 Task: Explore Airbnb accommodation in Poperinge, Belgium from 15th November, 2023 to 21st November, 2023 for 5 adults.3 bedrooms having 3 beds and 3 bathrooms. Property type can be house. Amenities needed are: heating. Look for 3 properties as per requirement.
Action: Mouse moved to (546, 94)
Screenshot: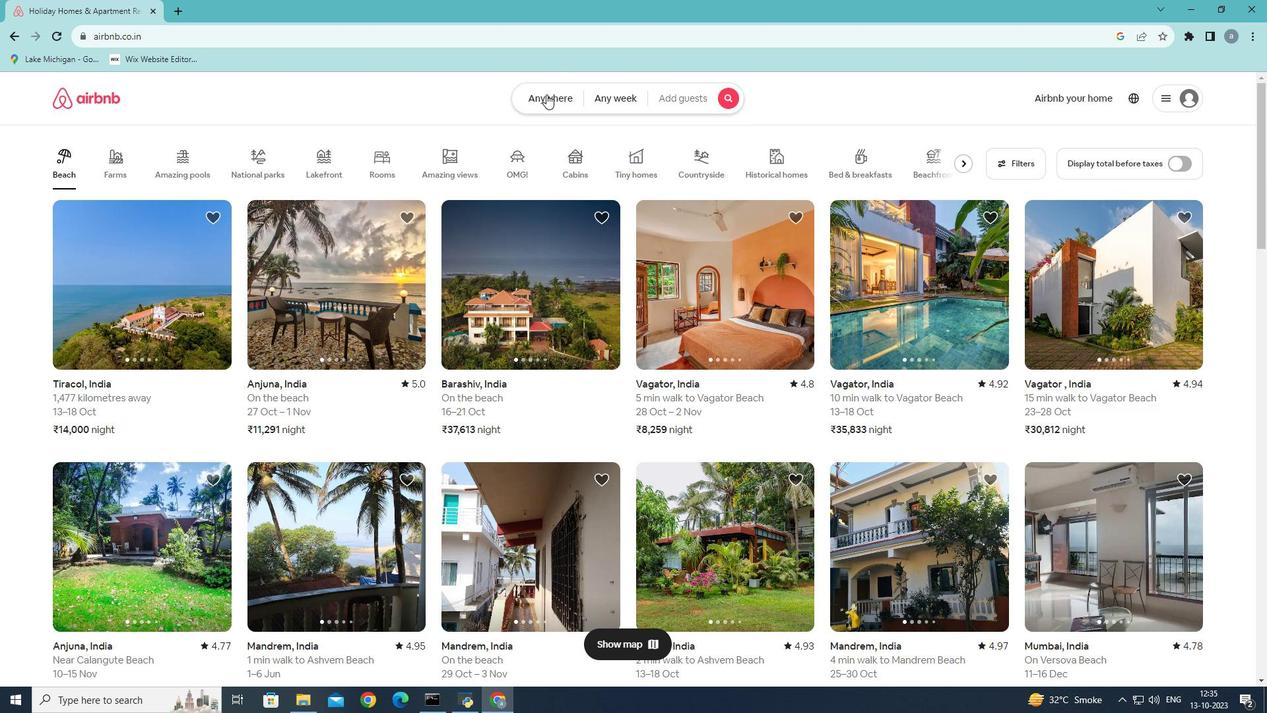 
Action: Mouse pressed left at (546, 94)
Screenshot: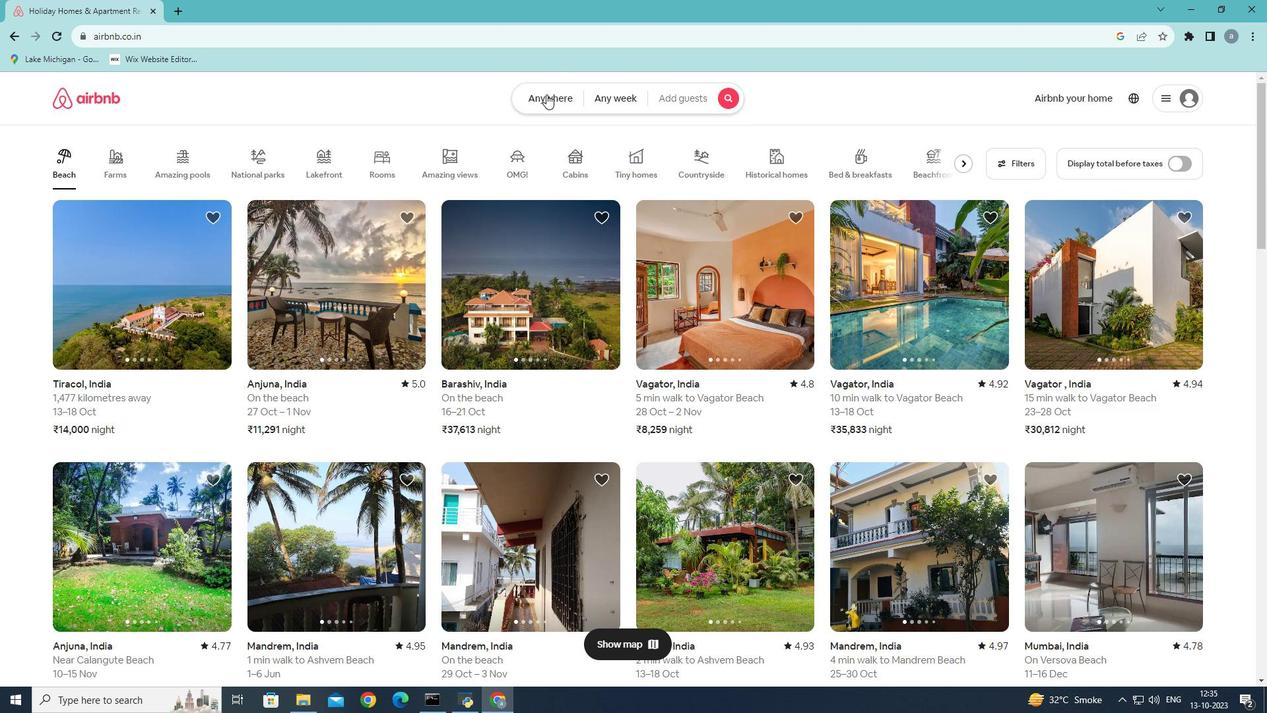 
Action: Mouse moved to (411, 153)
Screenshot: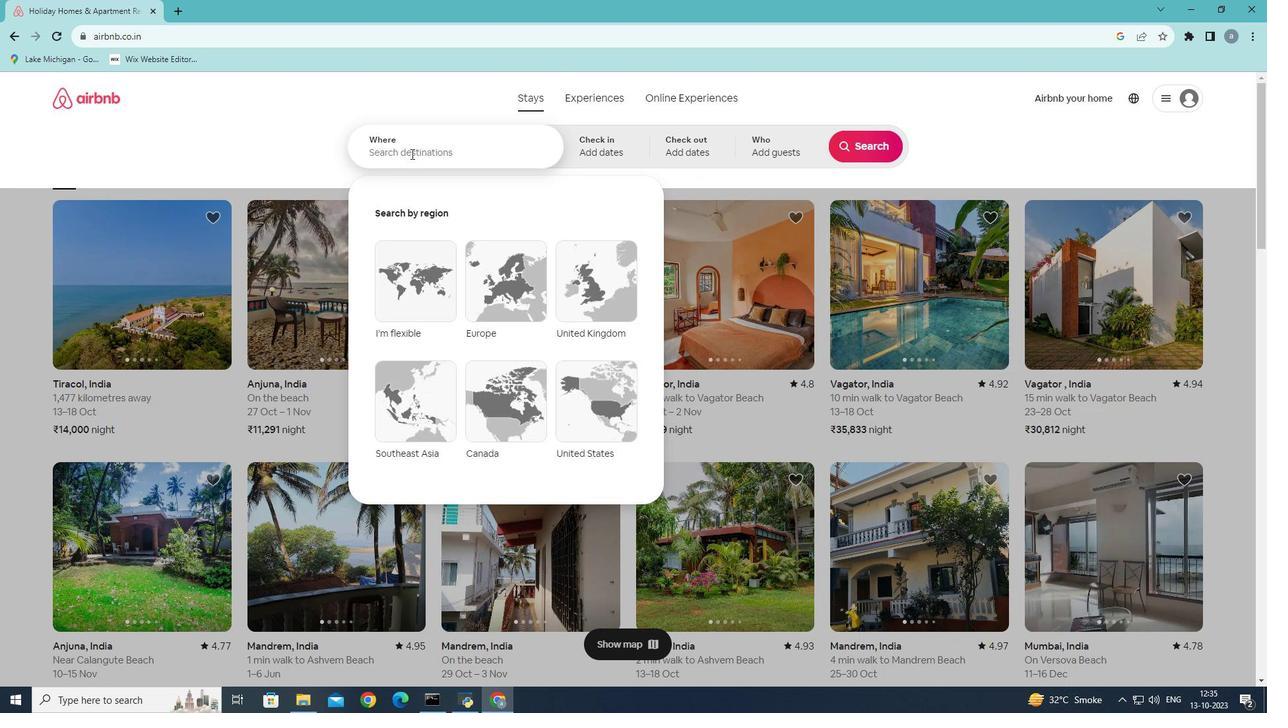 
Action: Mouse pressed left at (411, 153)
Screenshot: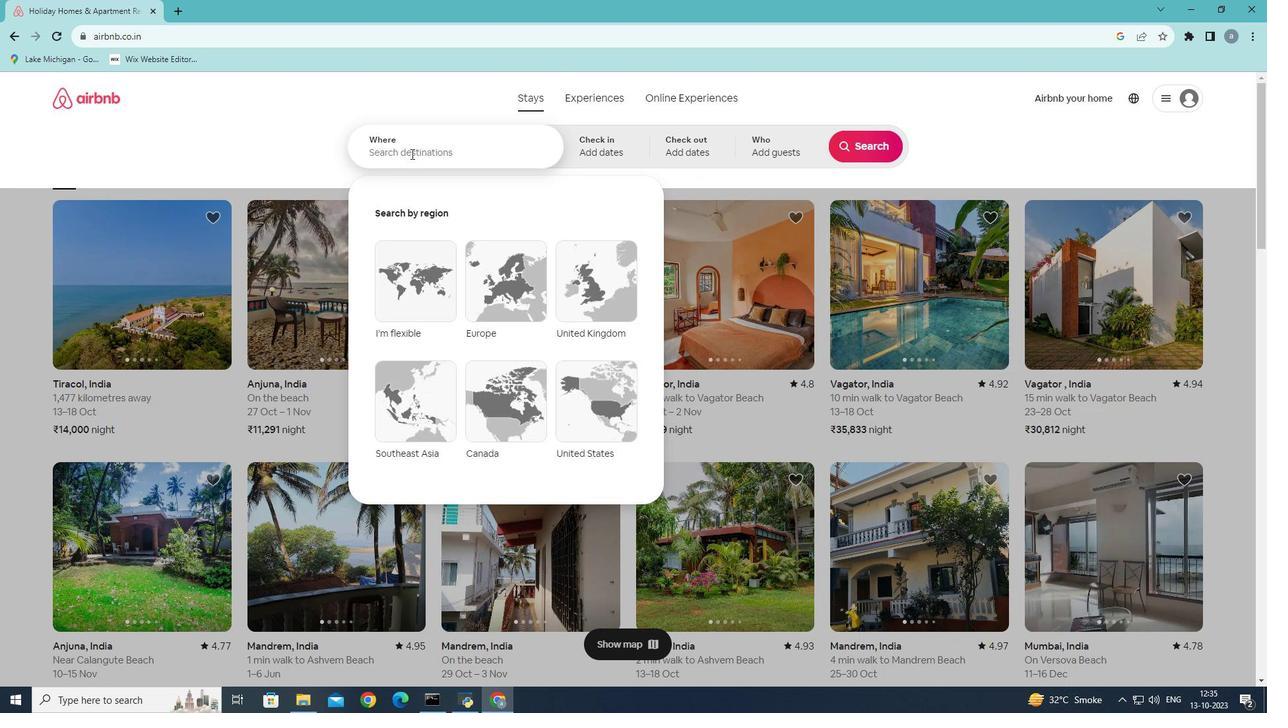 
Action: Mouse moved to (538, 135)
Screenshot: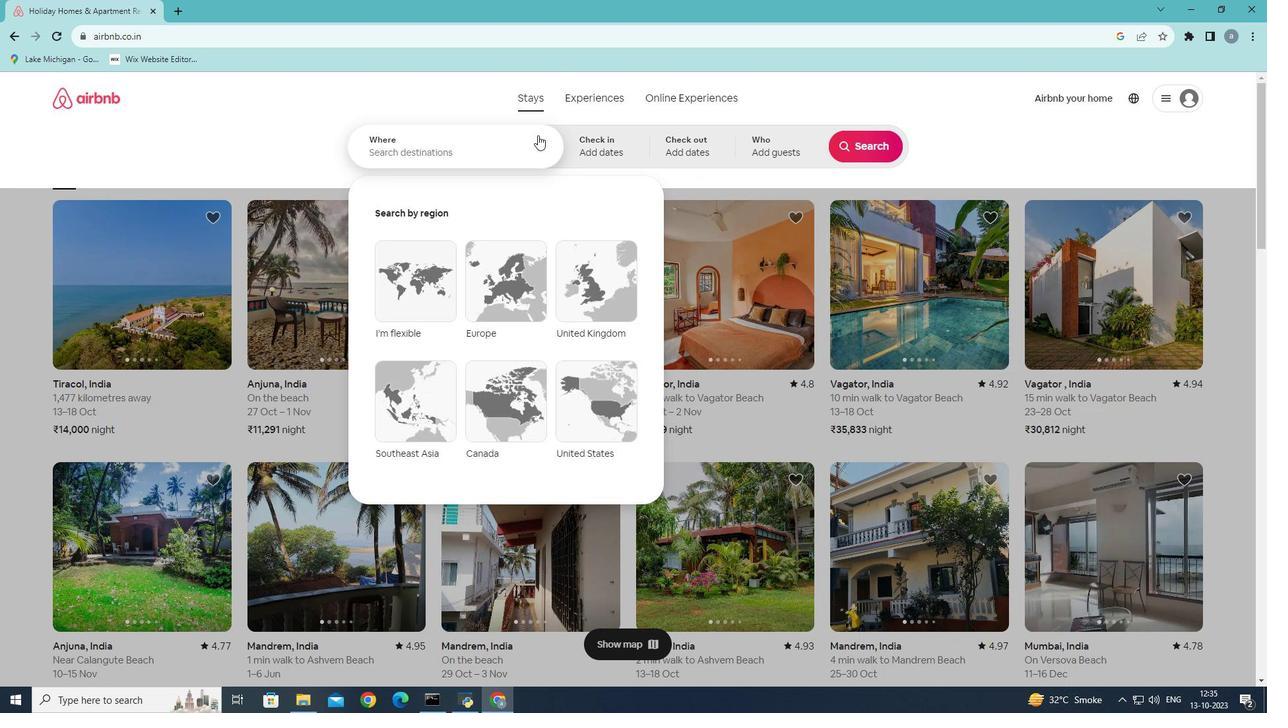 
Action: Key pressed <Key.shift>Poperin
Screenshot: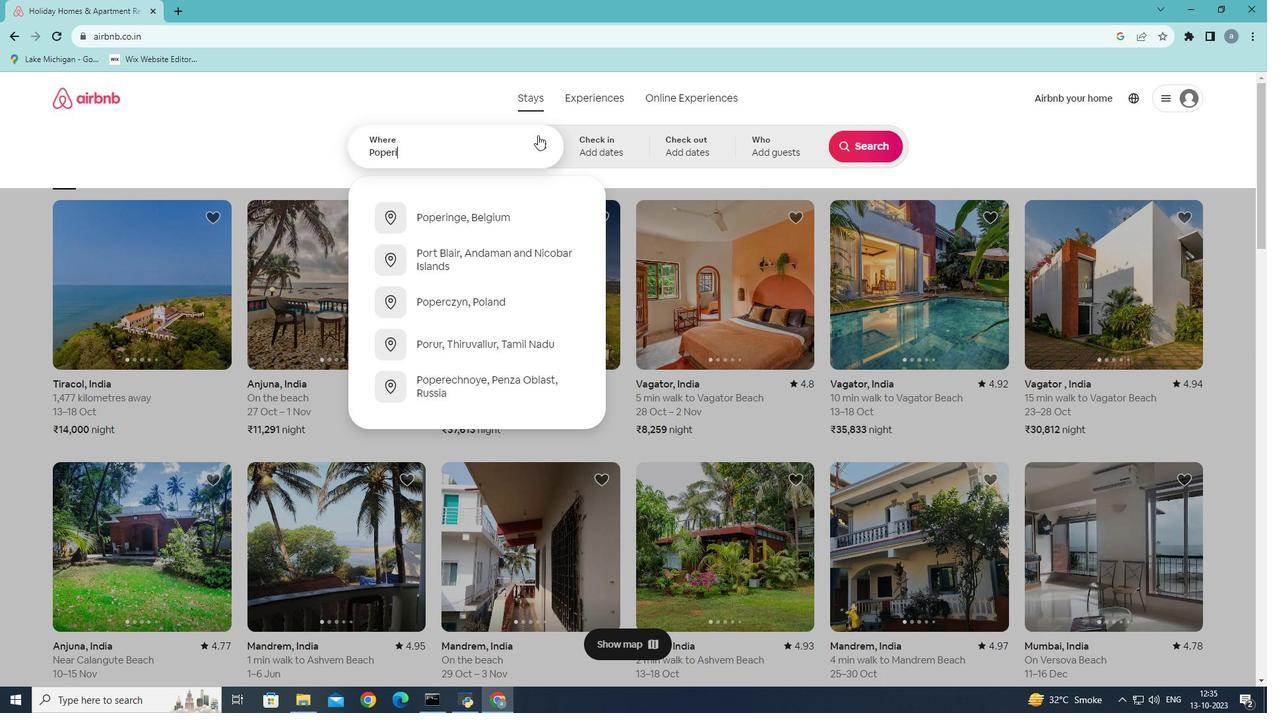 
Action: Mouse moved to (470, 228)
Screenshot: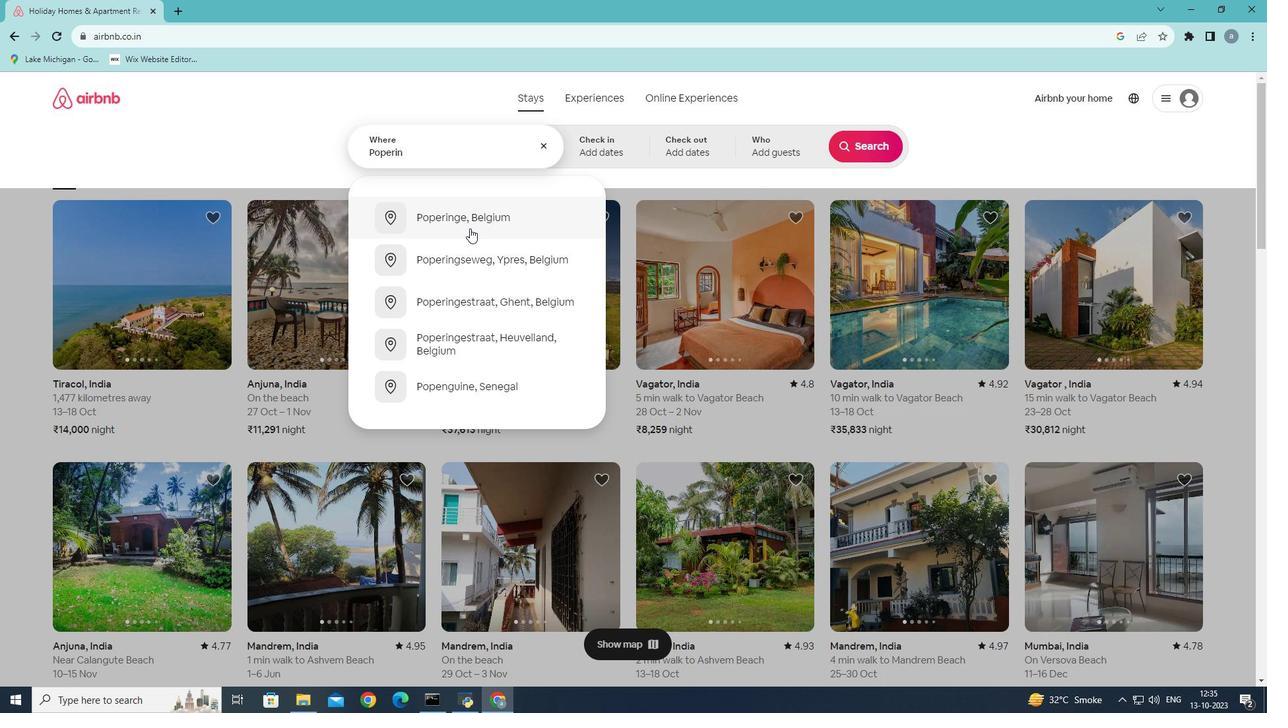 
Action: Mouse pressed left at (470, 228)
Screenshot: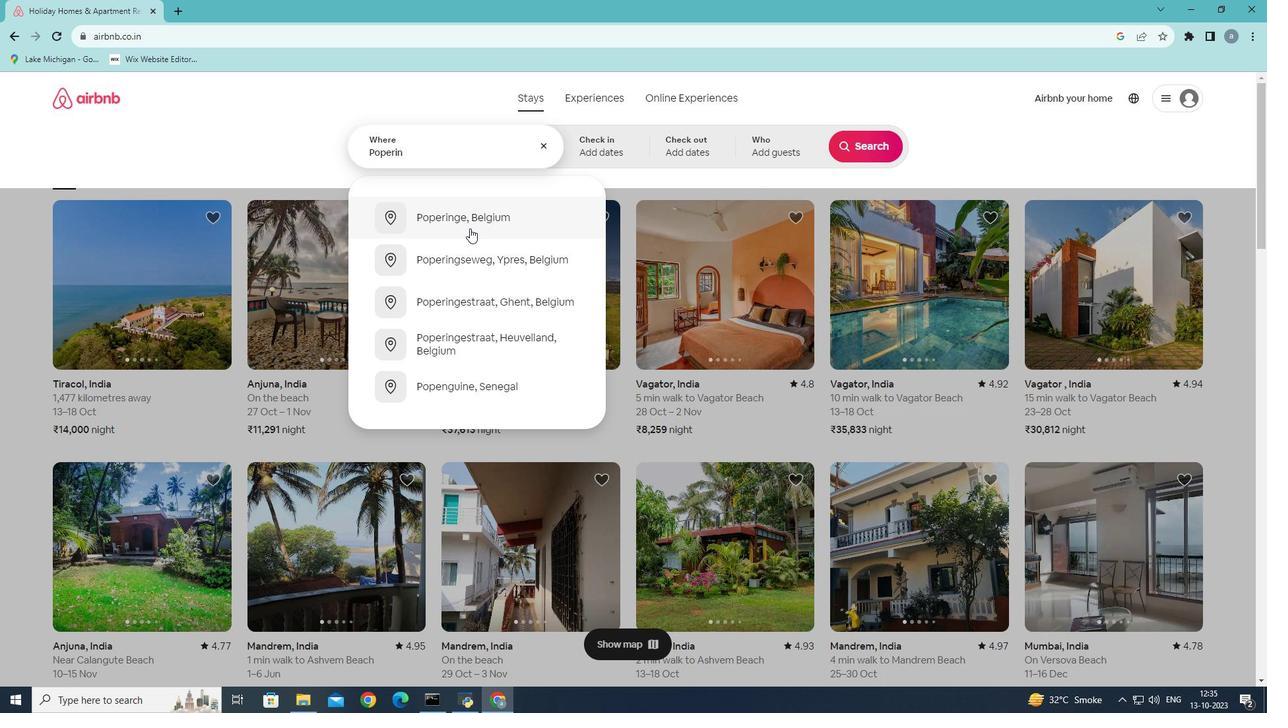 
Action: Mouse moved to (863, 251)
Screenshot: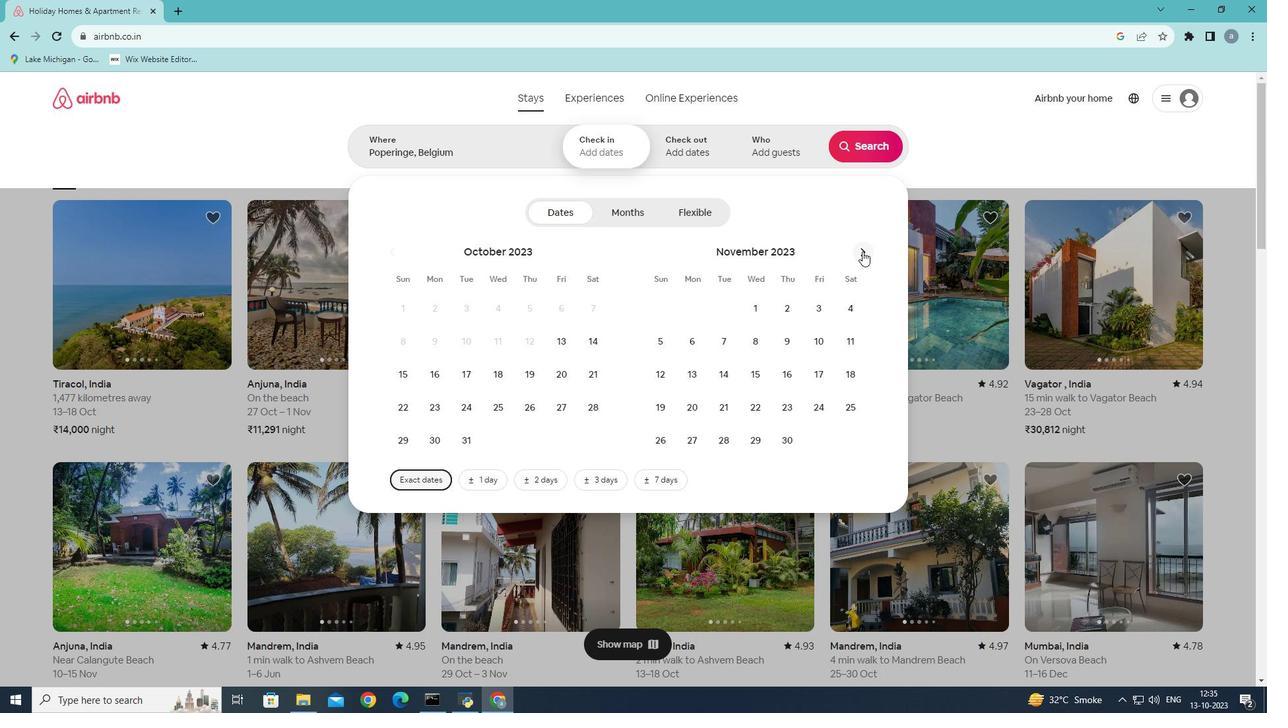 
Action: Mouse pressed left at (863, 251)
Screenshot: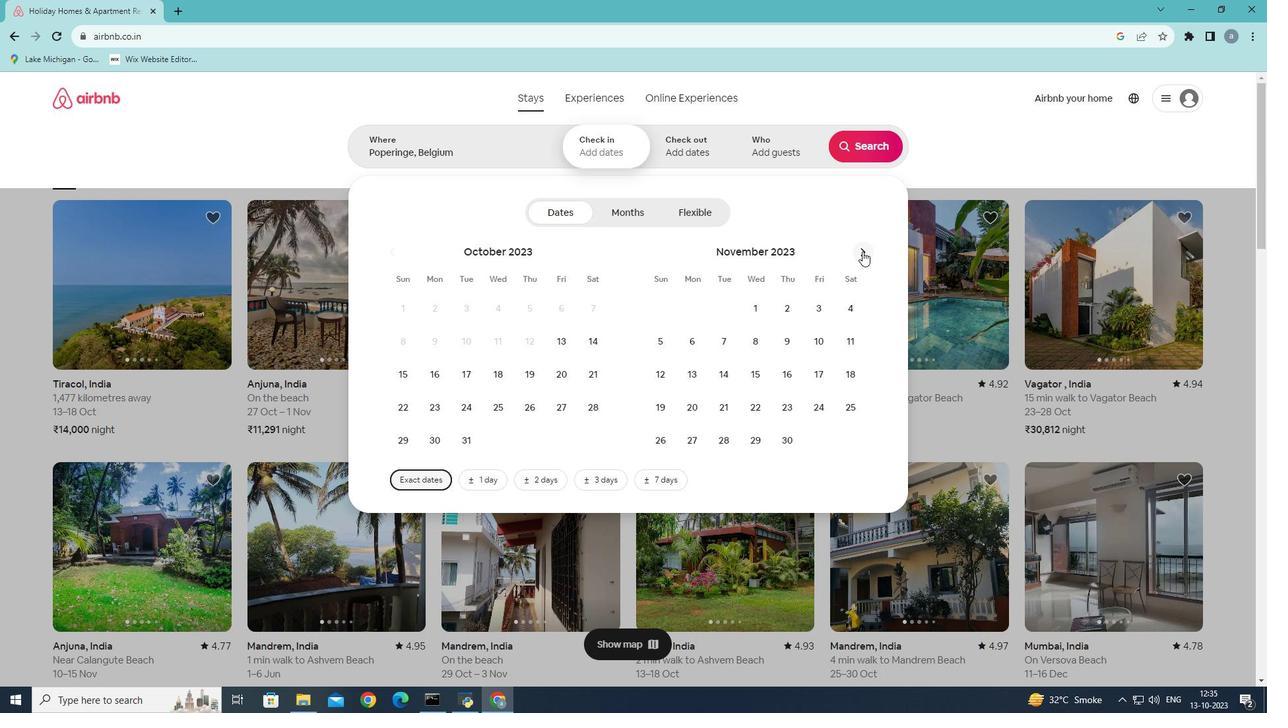 
Action: Mouse moved to (492, 374)
Screenshot: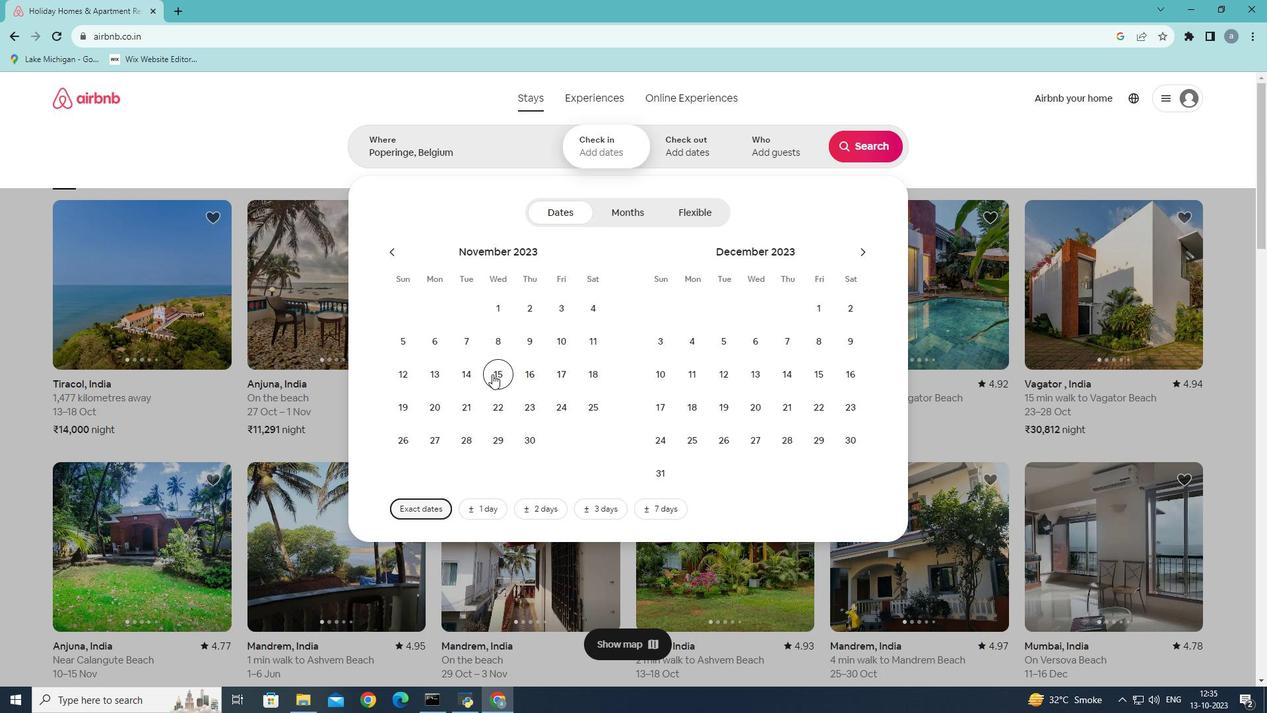 
Action: Mouse pressed left at (492, 374)
Screenshot: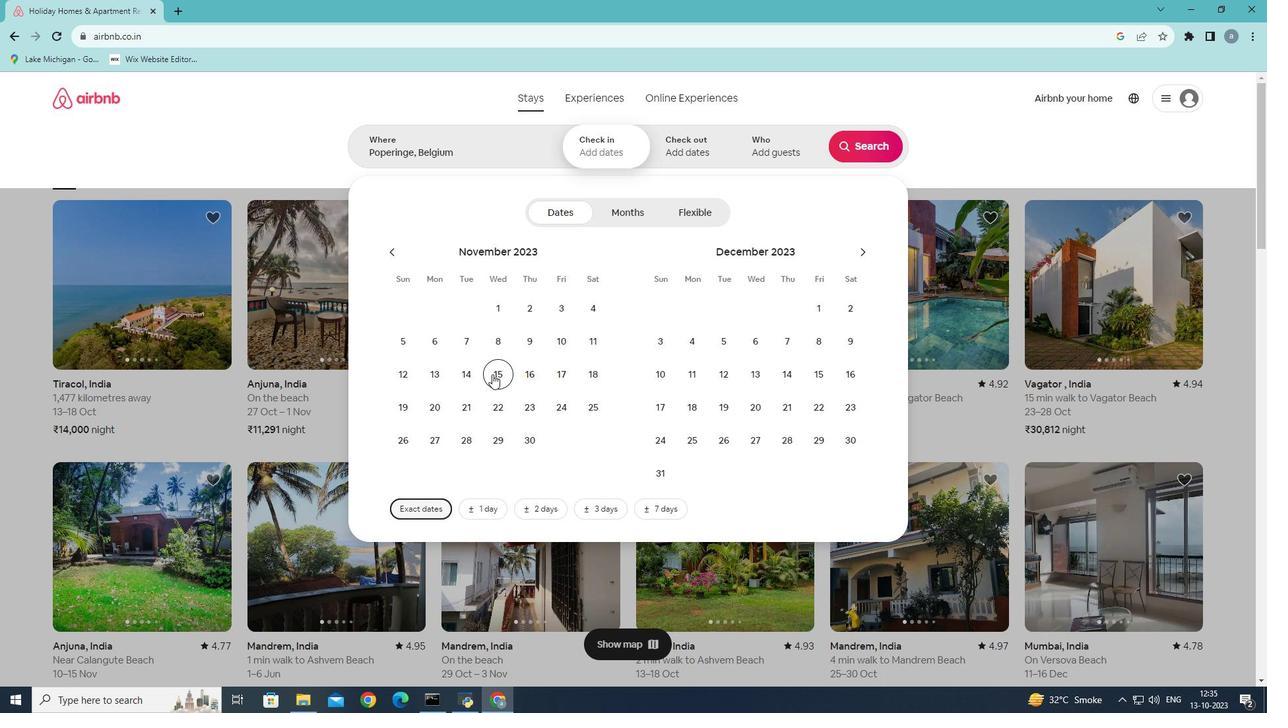
Action: Mouse moved to (462, 405)
Screenshot: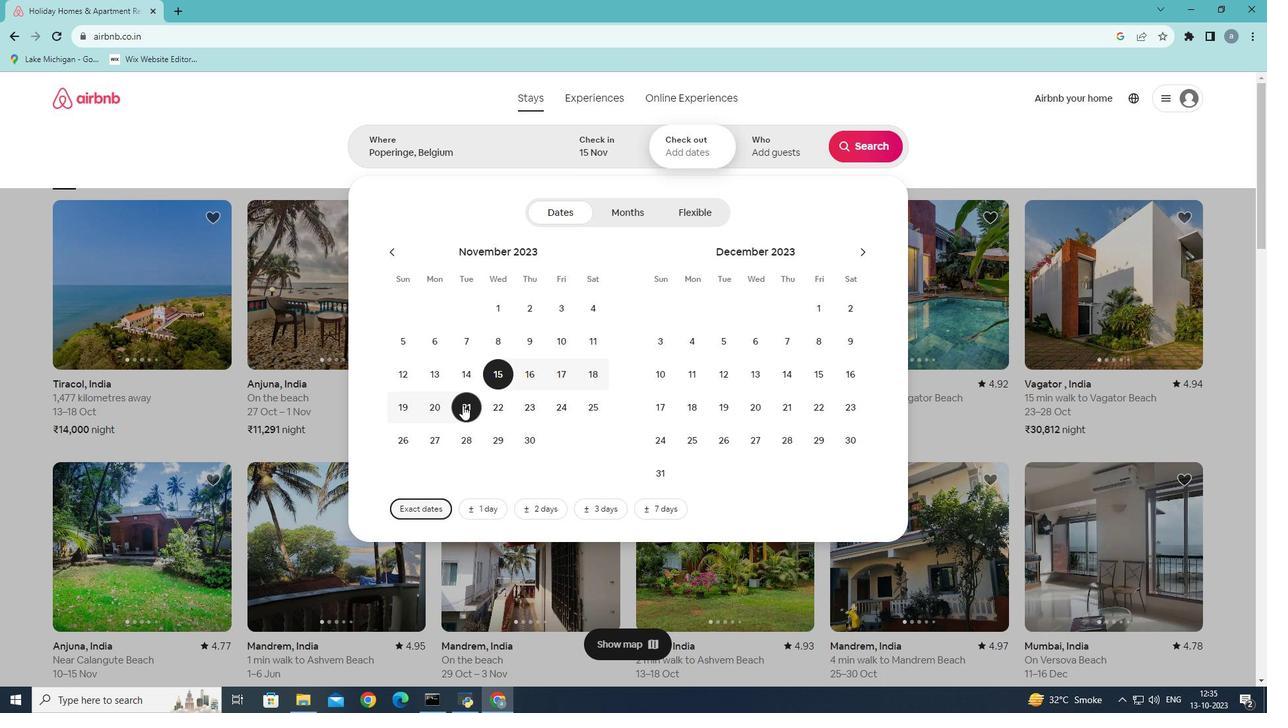
Action: Mouse pressed left at (462, 405)
Screenshot: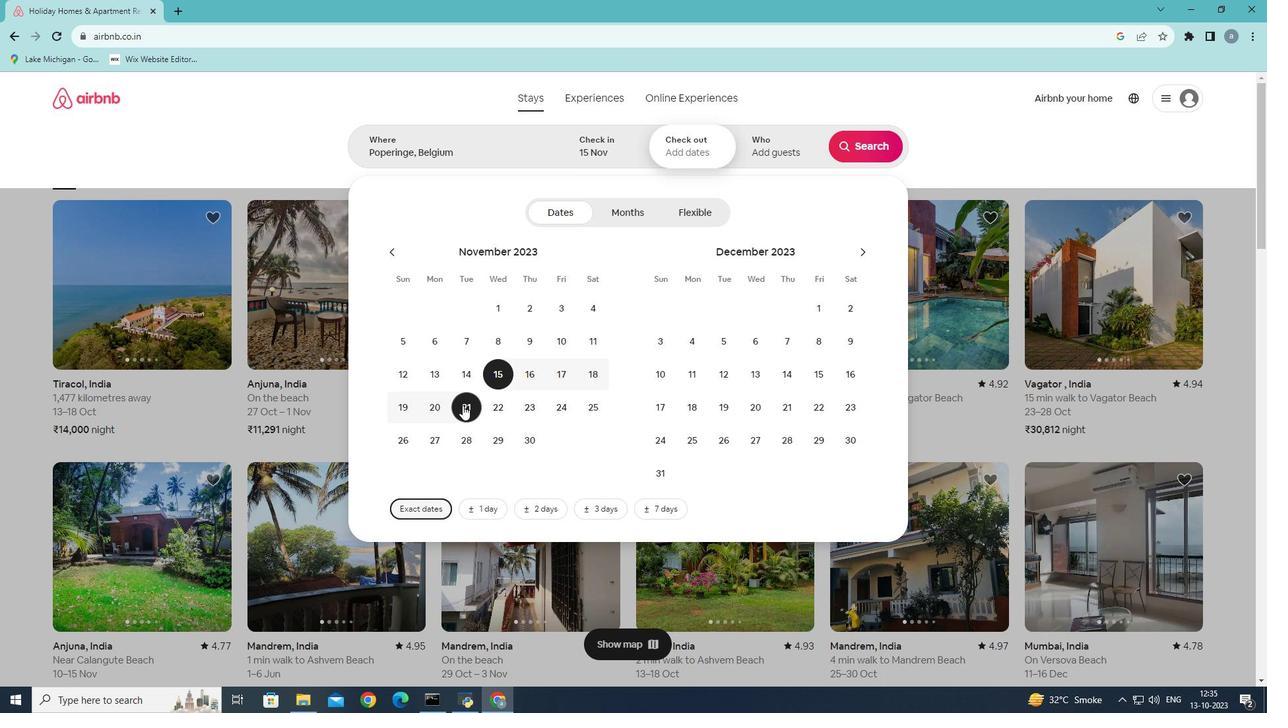 
Action: Mouse moved to (785, 143)
Screenshot: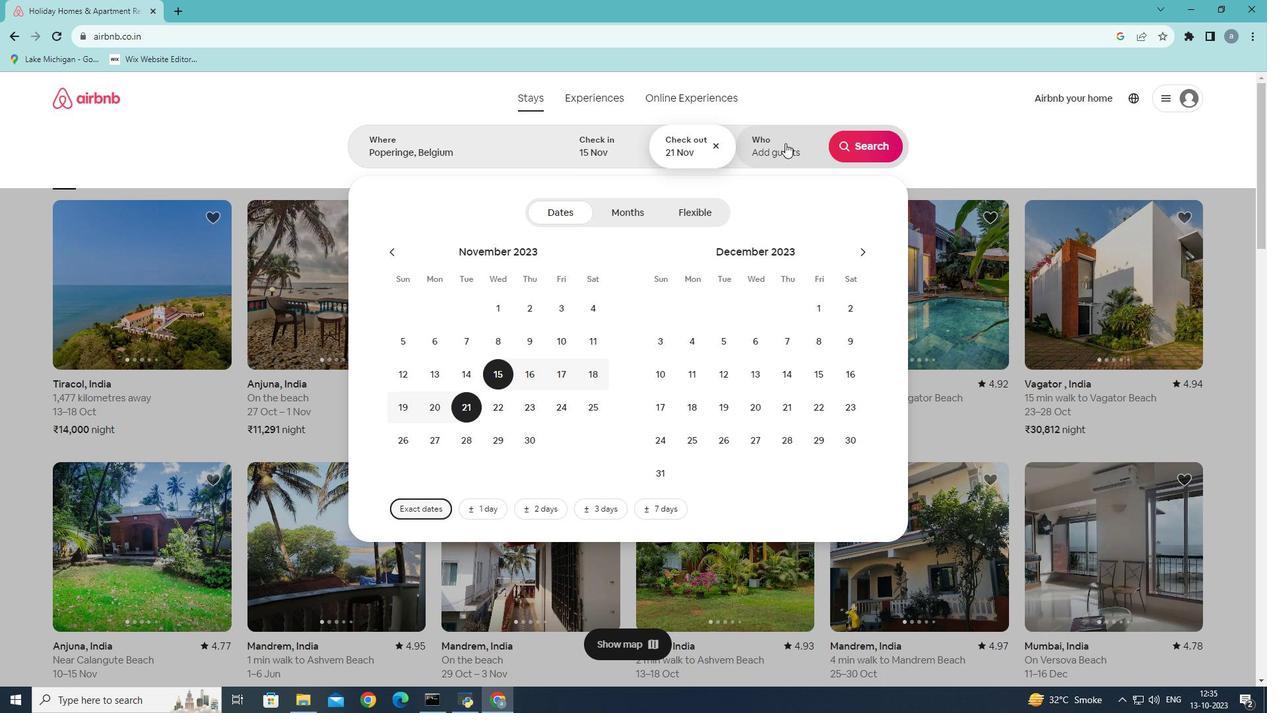 
Action: Mouse pressed left at (785, 143)
Screenshot: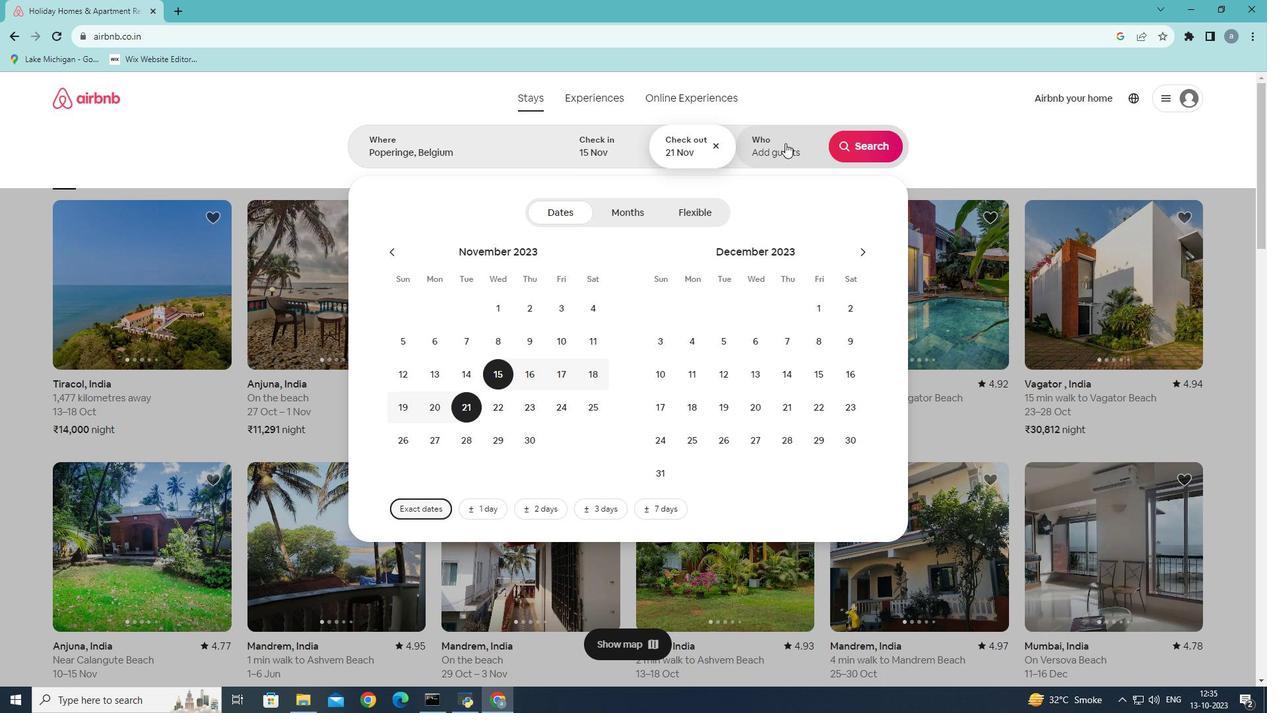 
Action: Mouse moved to (863, 217)
Screenshot: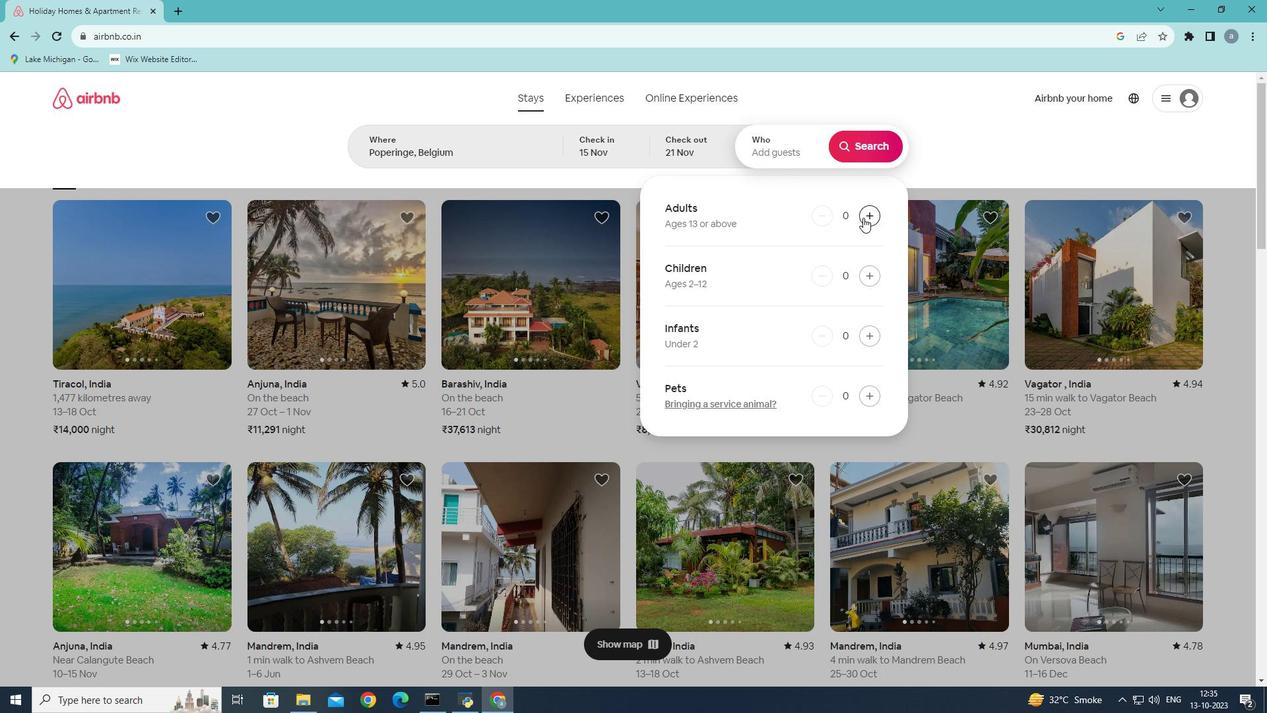 
Action: Mouse pressed left at (863, 217)
Screenshot: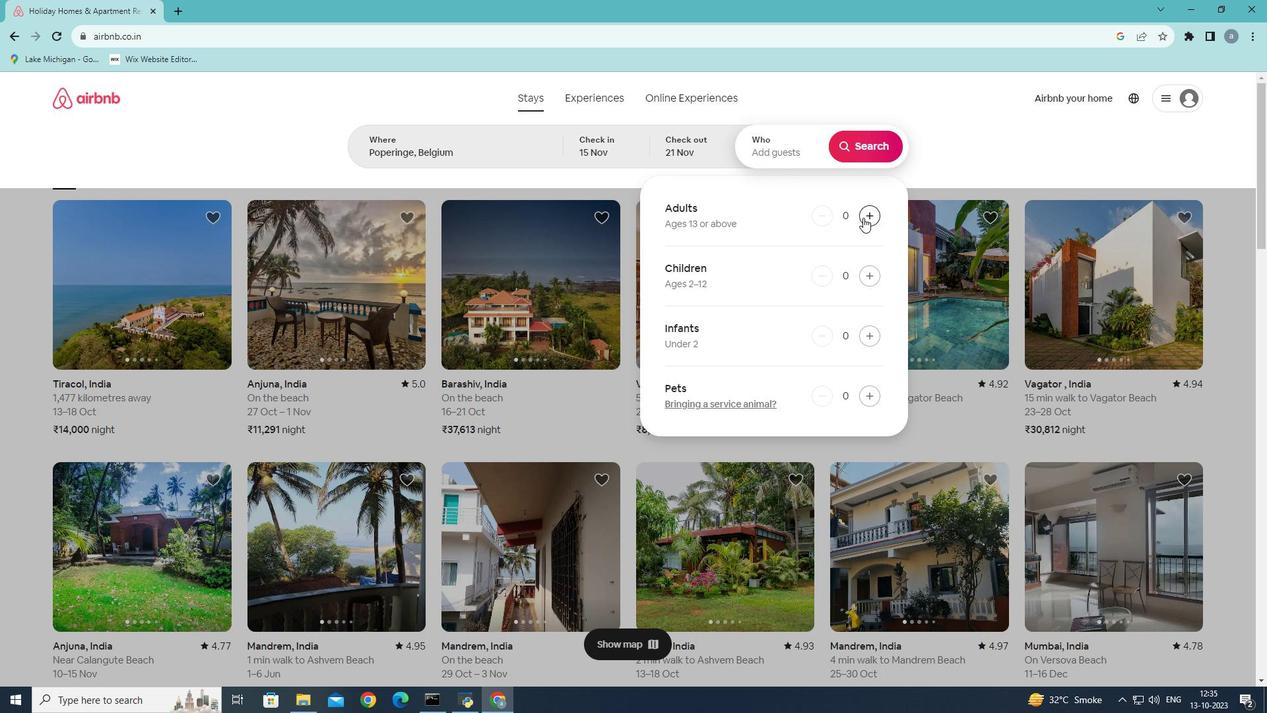 
Action: Mouse pressed left at (863, 217)
Screenshot: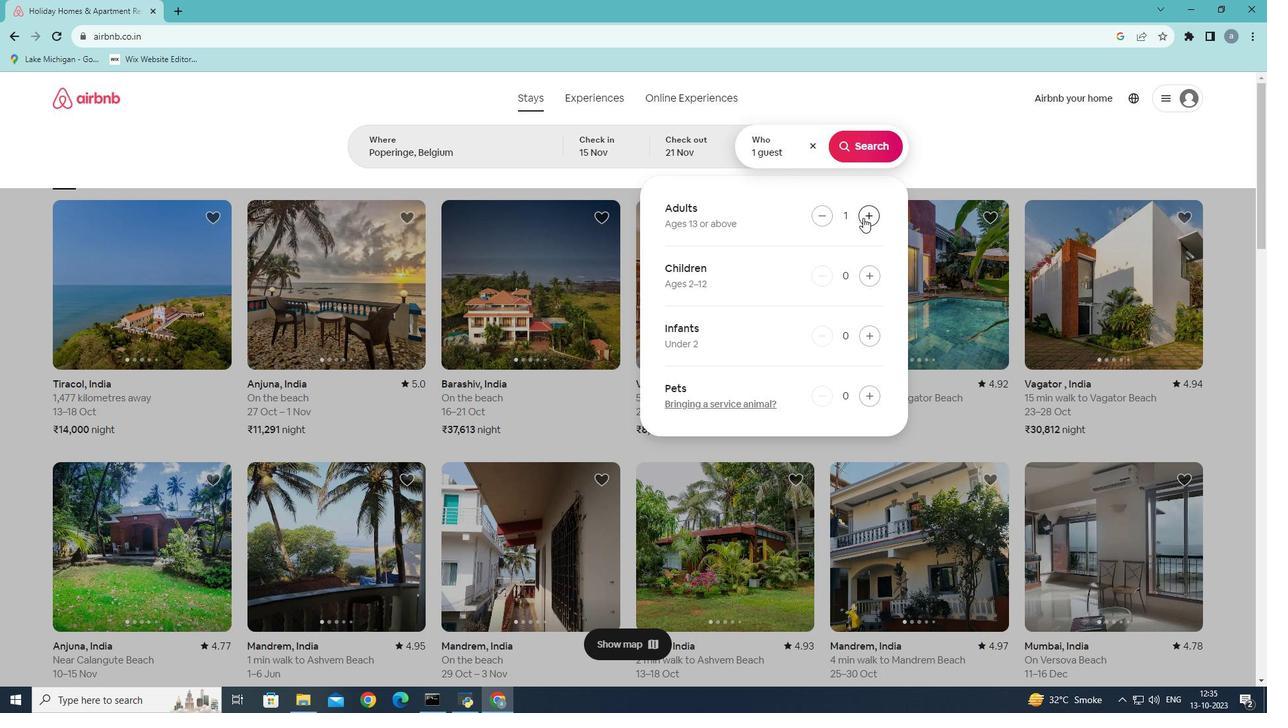 
Action: Mouse pressed left at (863, 217)
Screenshot: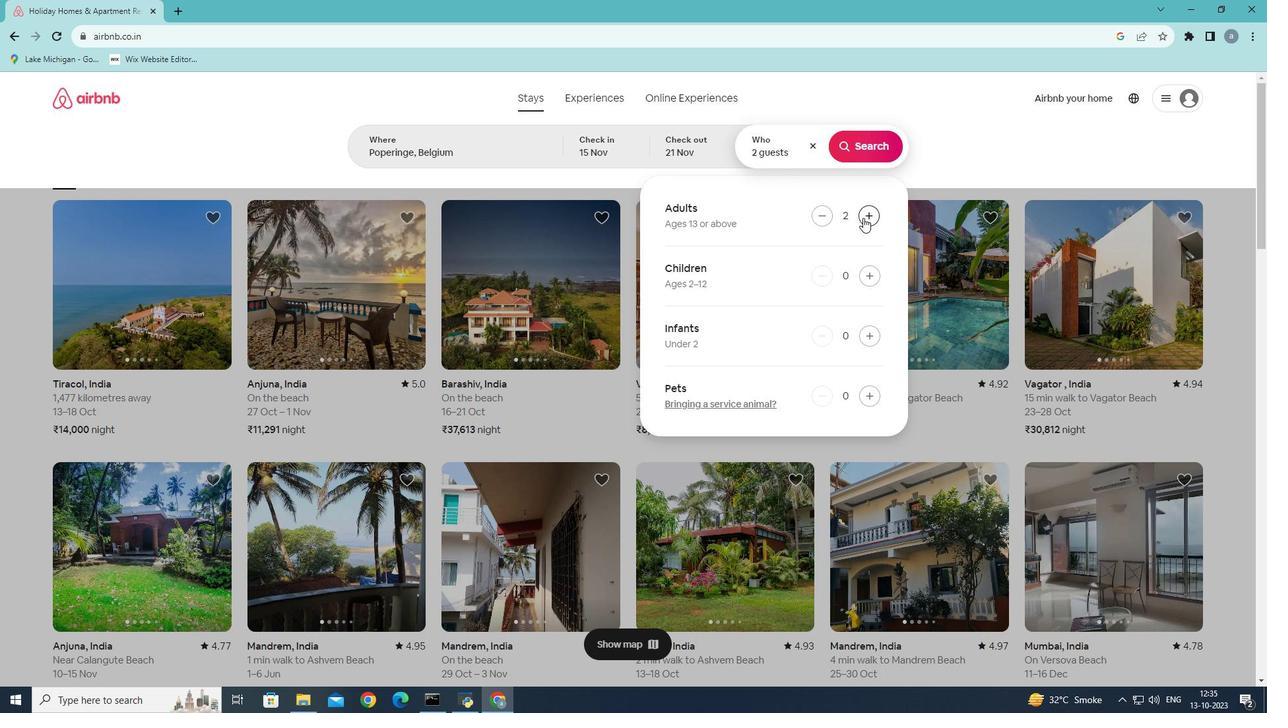 
Action: Mouse pressed left at (863, 217)
Screenshot: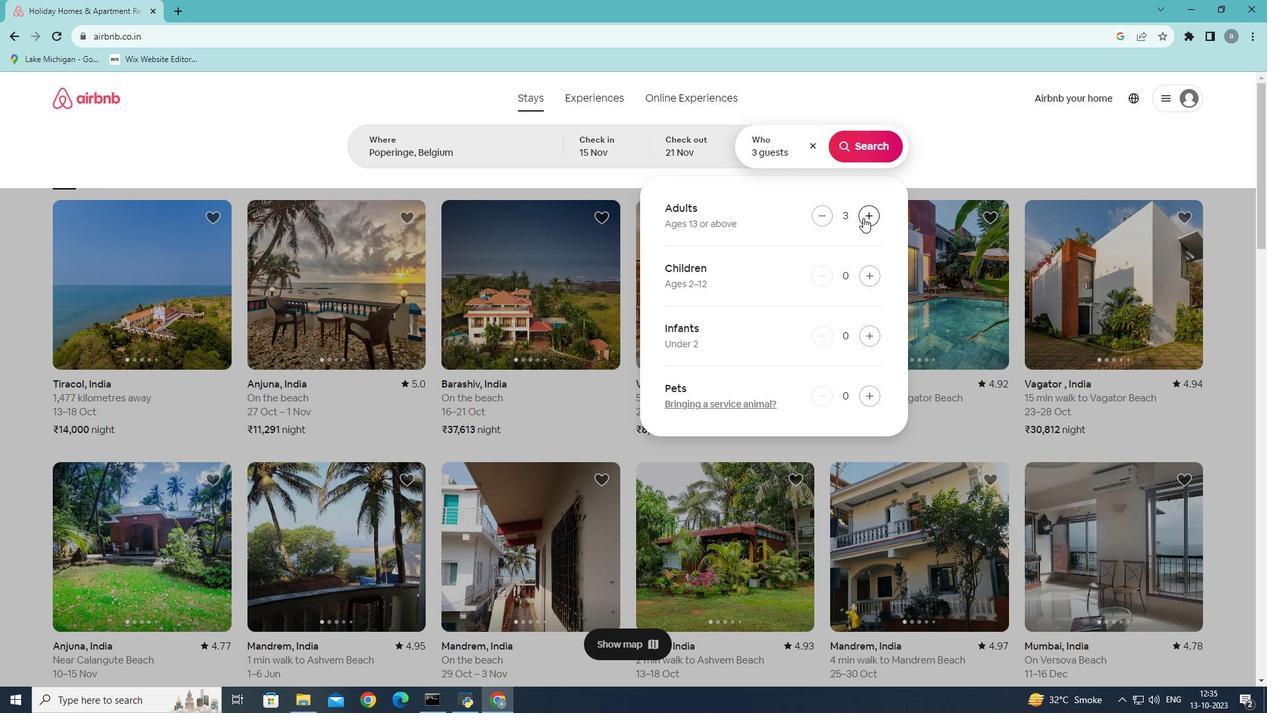 
Action: Mouse pressed left at (863, 217)
Screenshot: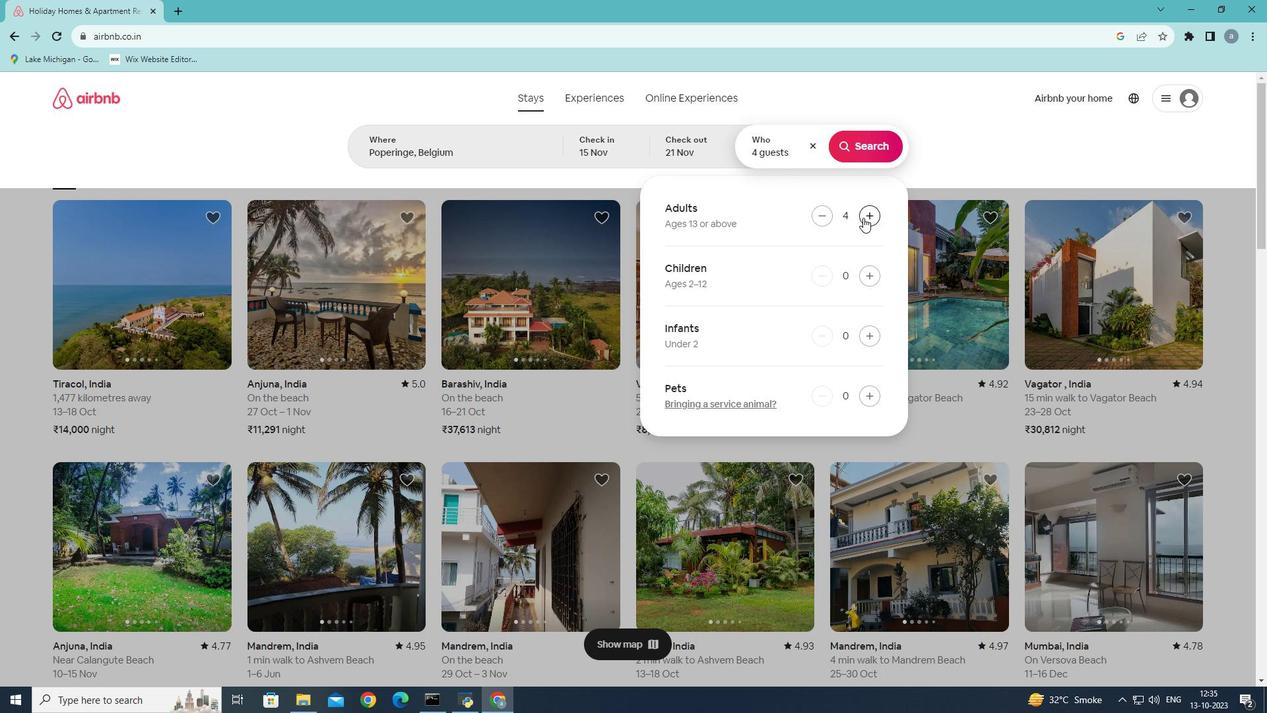 
Action: Mouse moved to (876, 145)
Screenshot: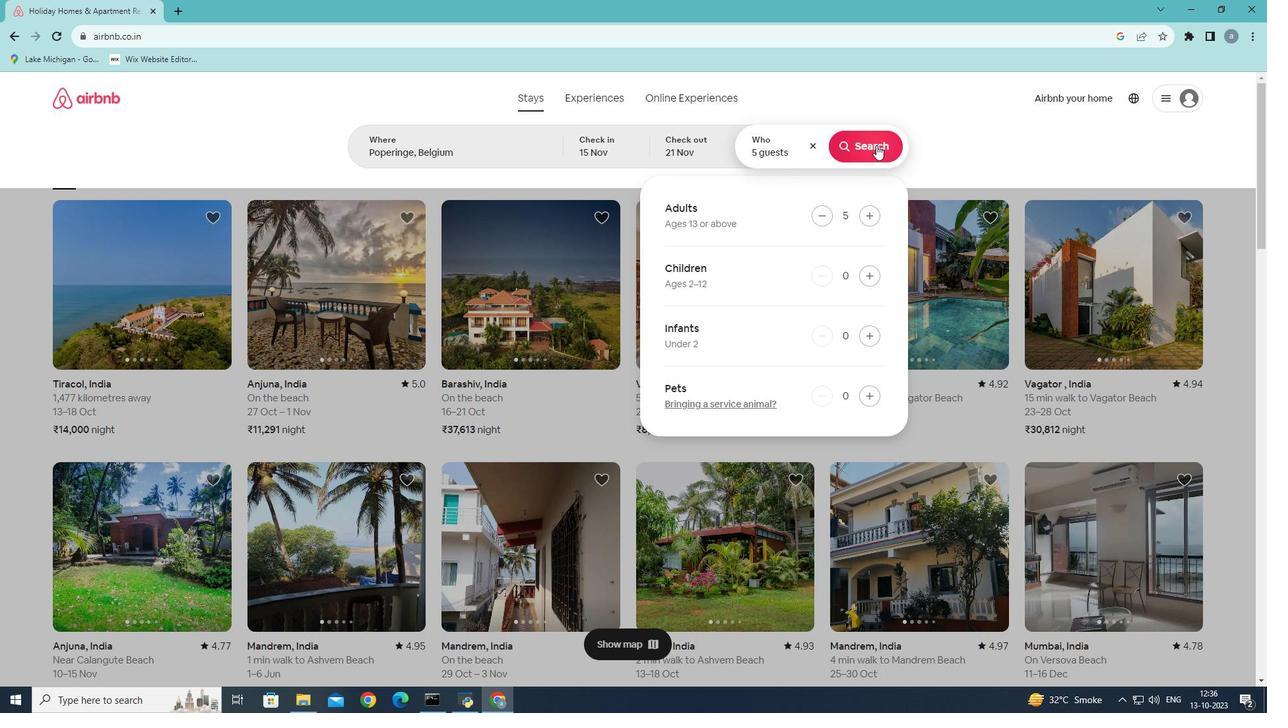
Action: Mouse pressed left at (876, 145)
Screenshot: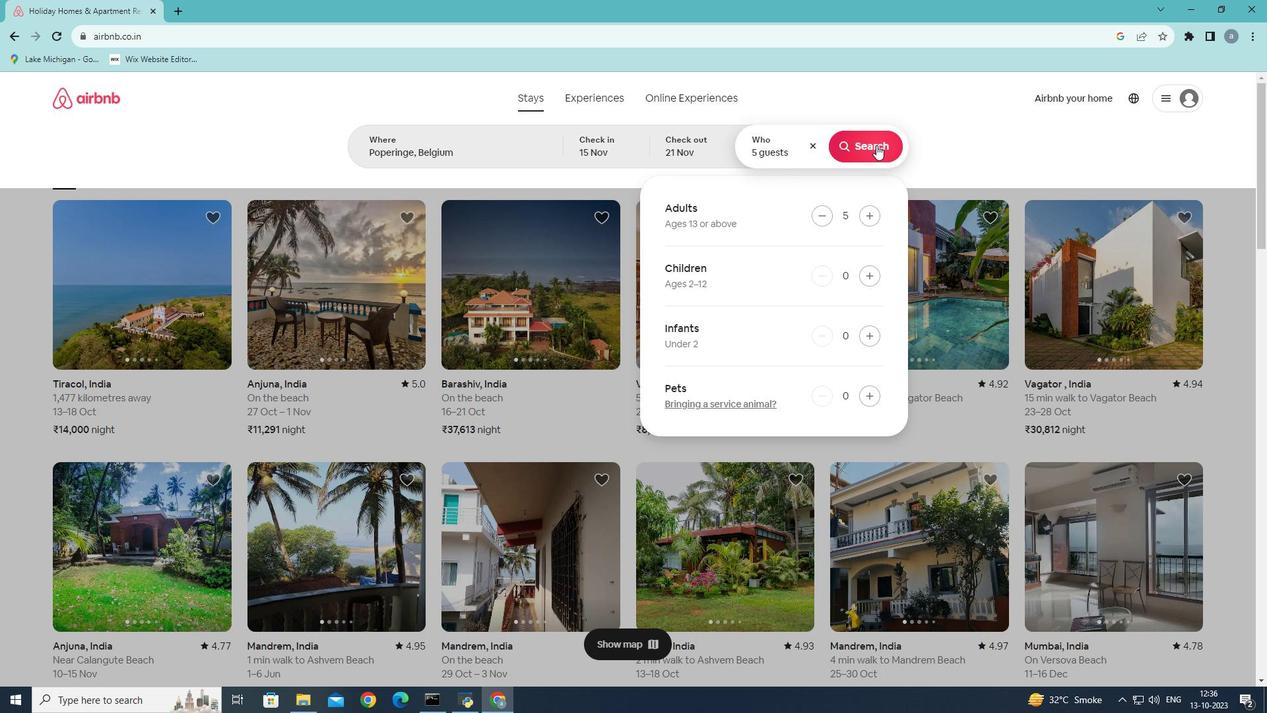 
Action: Mouse moved to (1066, 149)
Screenshot: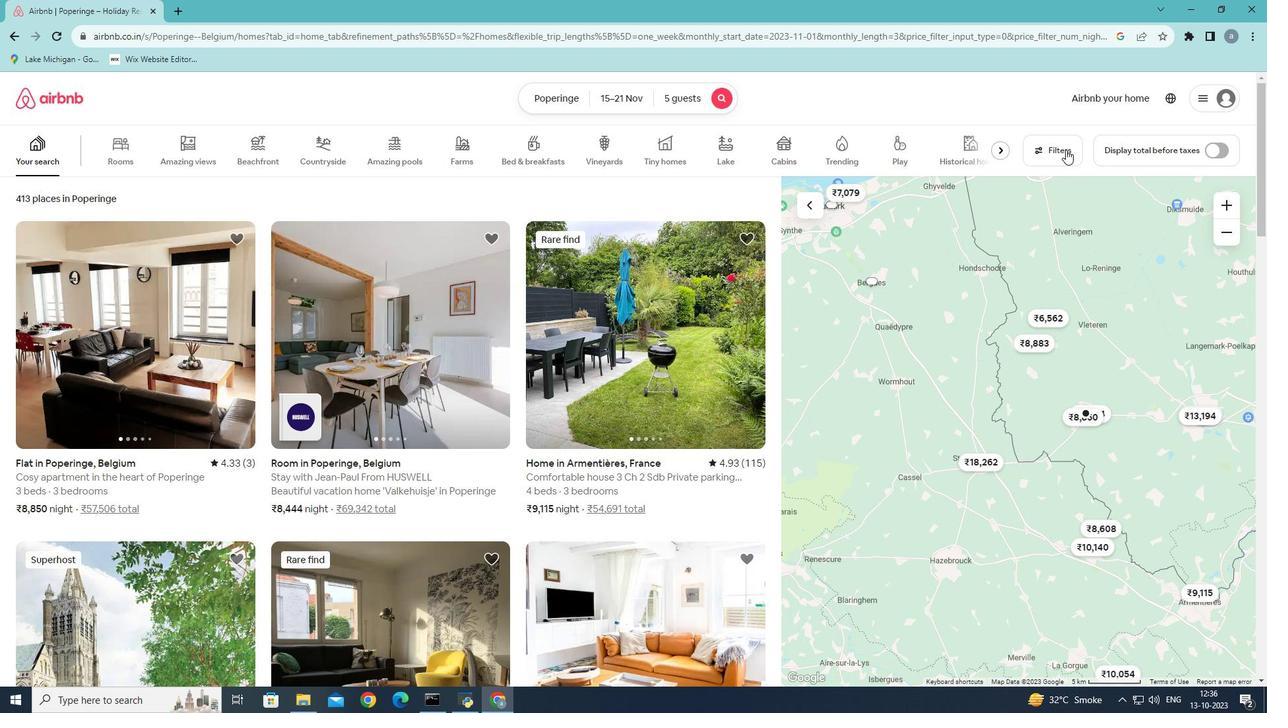 
Action: Mouse pressed left at (1066, 149)
Screenshot: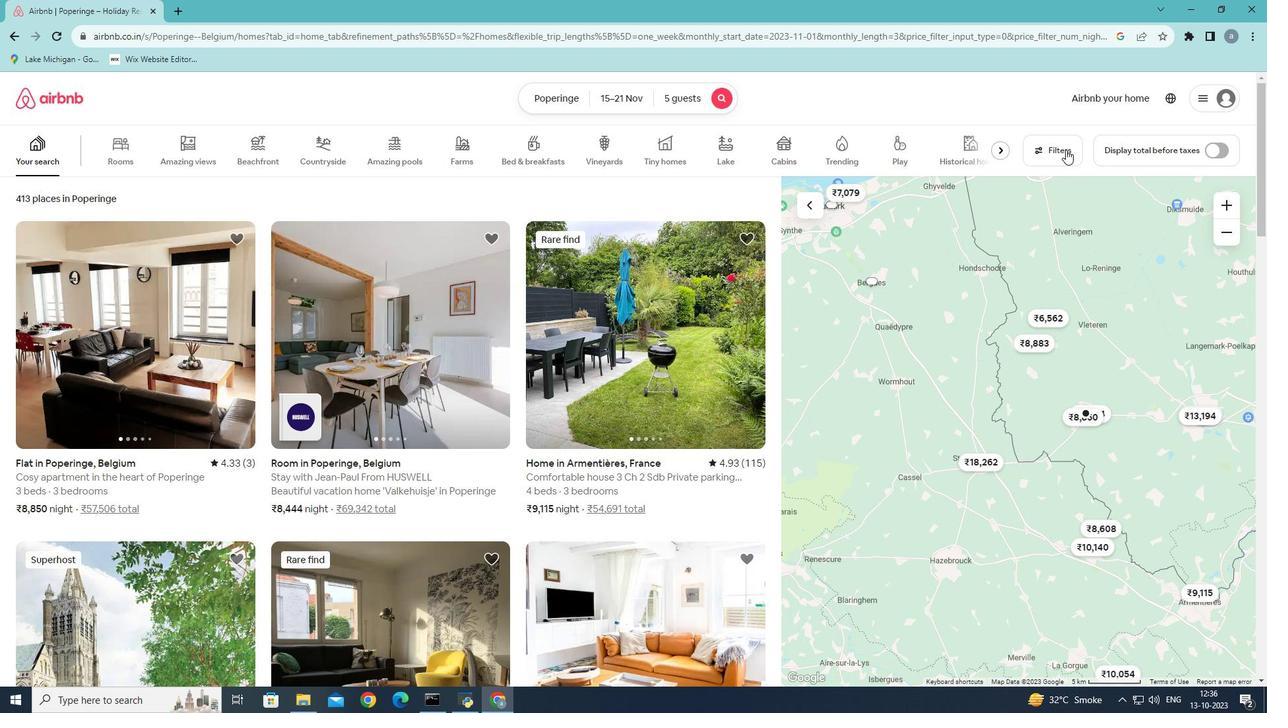 
Action: Mouse moved to (782, 457)
Screenshot: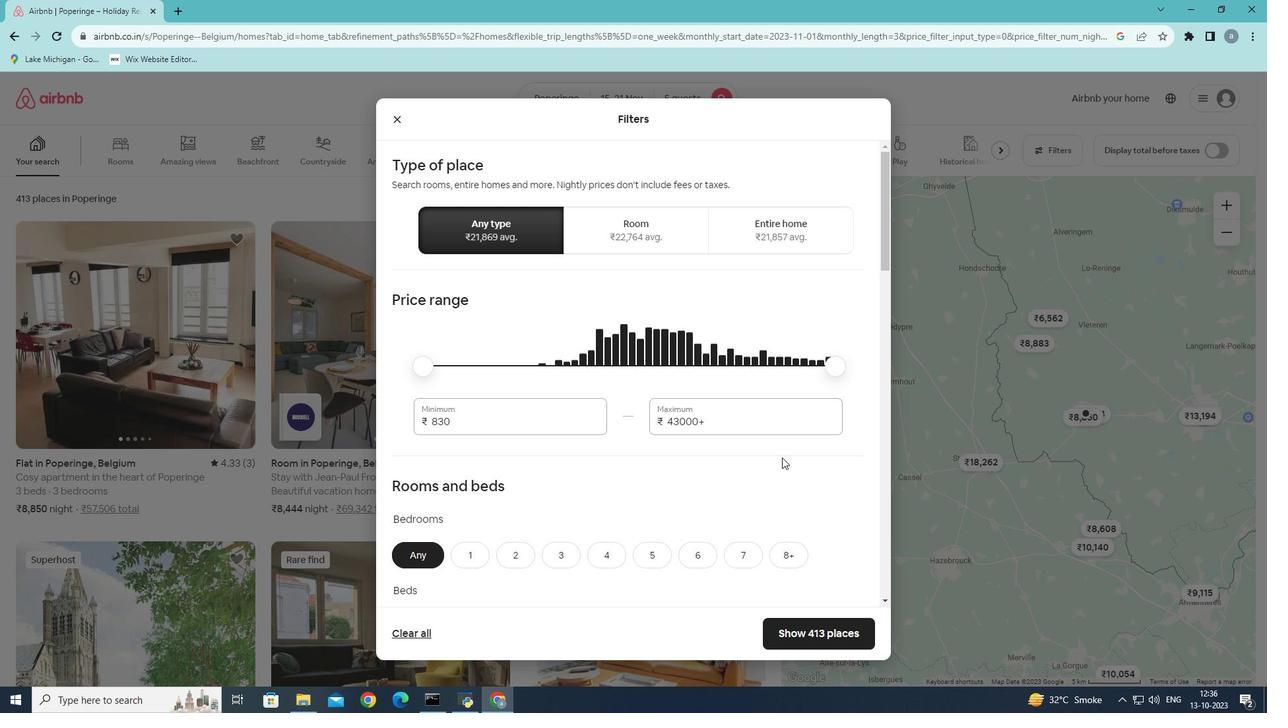 
Action: Mouse scrolled (782, 456) with delta (0, 0)
Screenshot: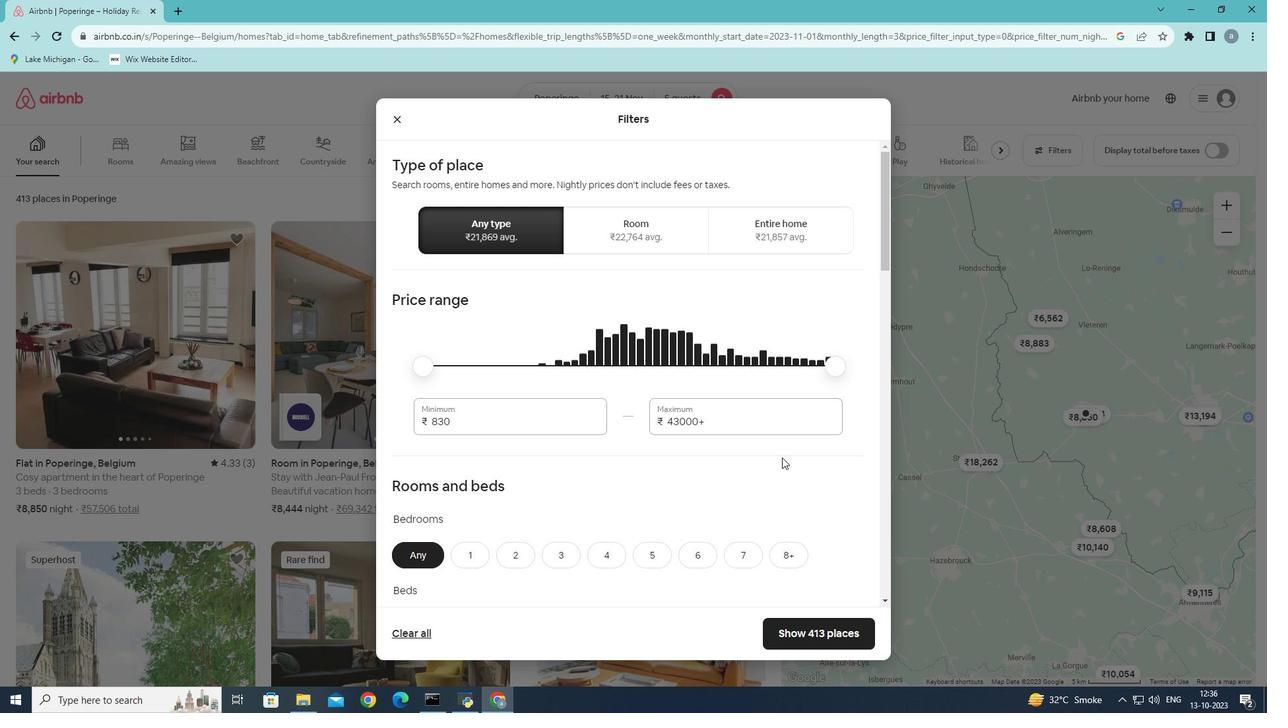 
Action: Mouse scrolled (782, 456) with delta (0, 0)
Screenshot: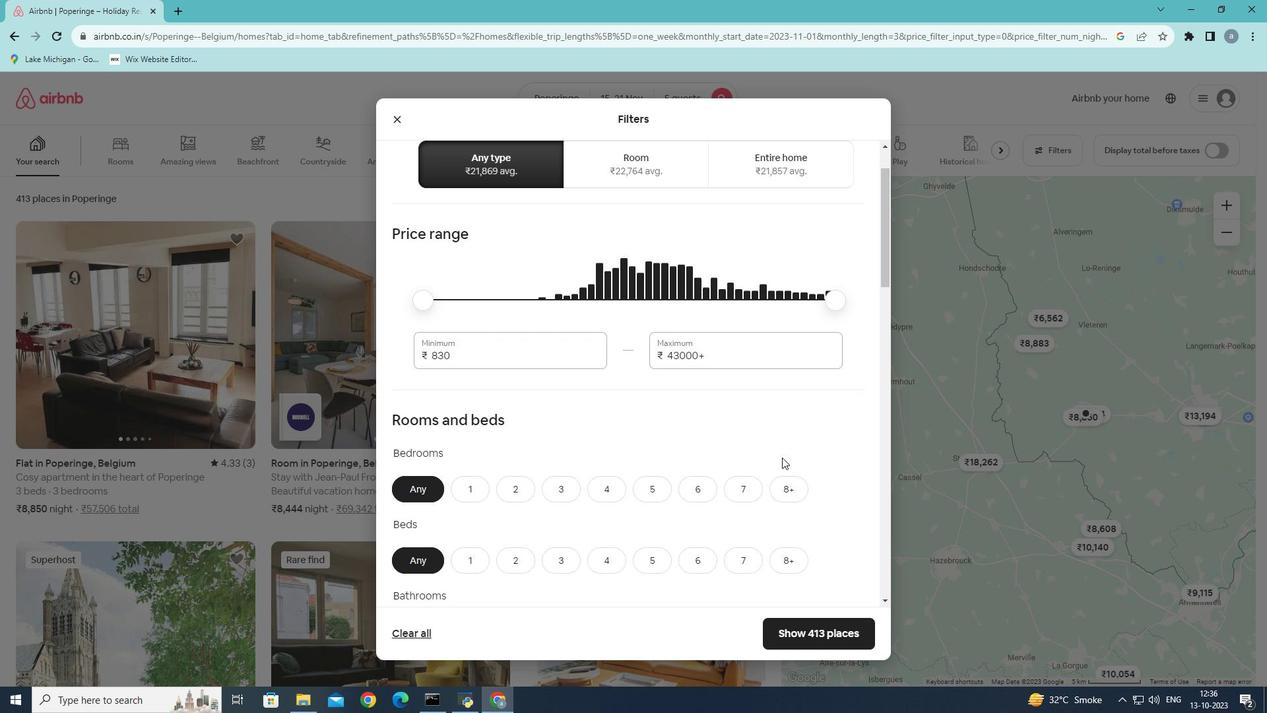 
Action: Mouse moved to (782, 458)
Screenshot: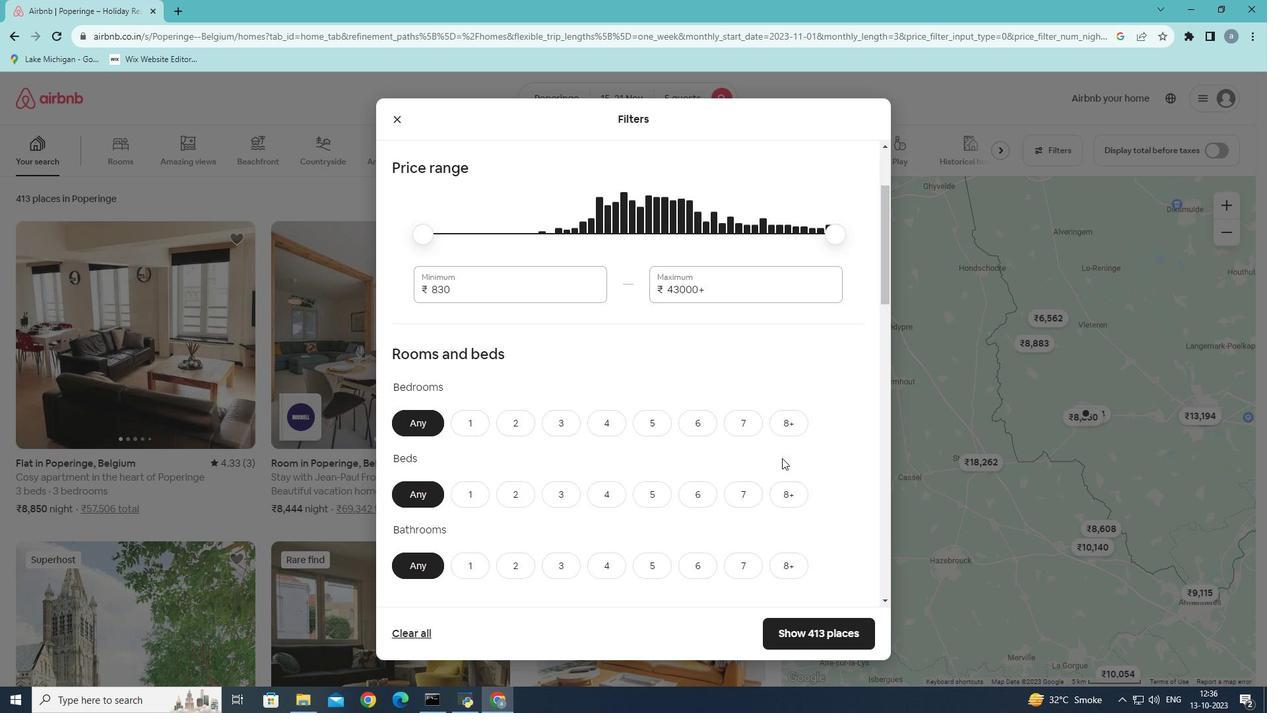 
Action: Mouse scrolled (782, 457) with delta (0, 0)
Screenshot: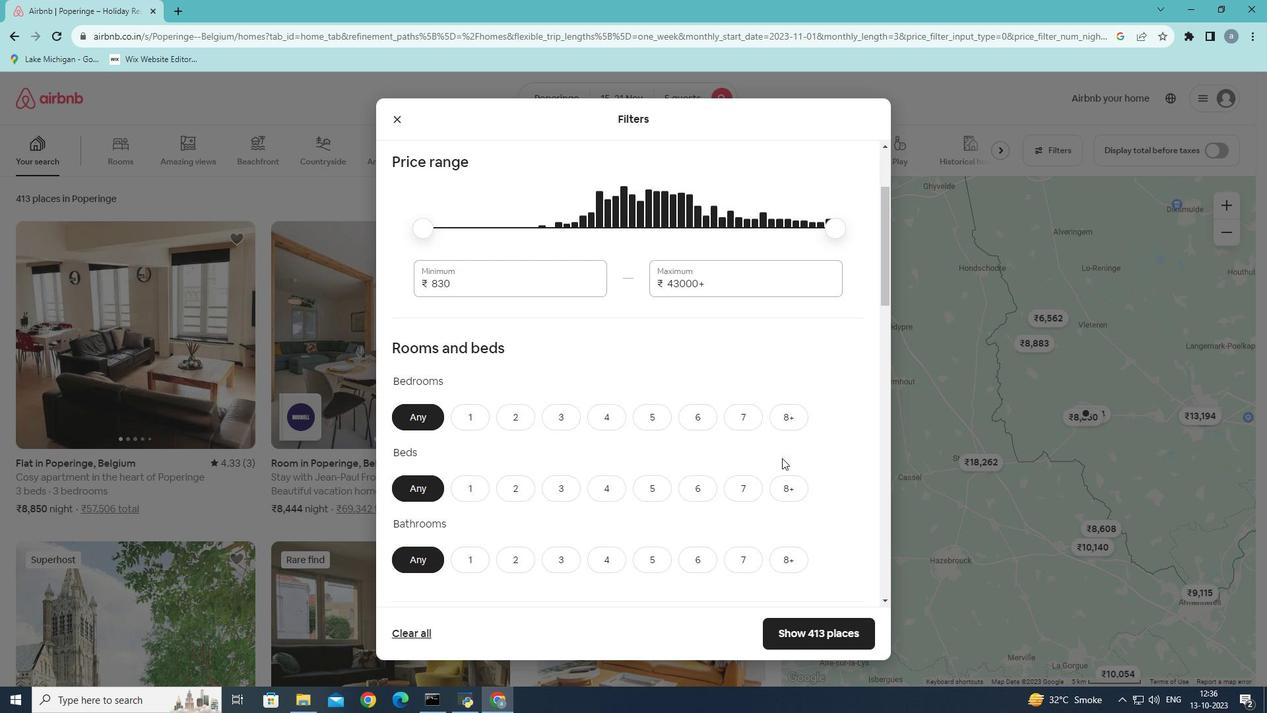 
Action: Mouse scrolled (782, 457) with delta (0, 0)
Screenshot: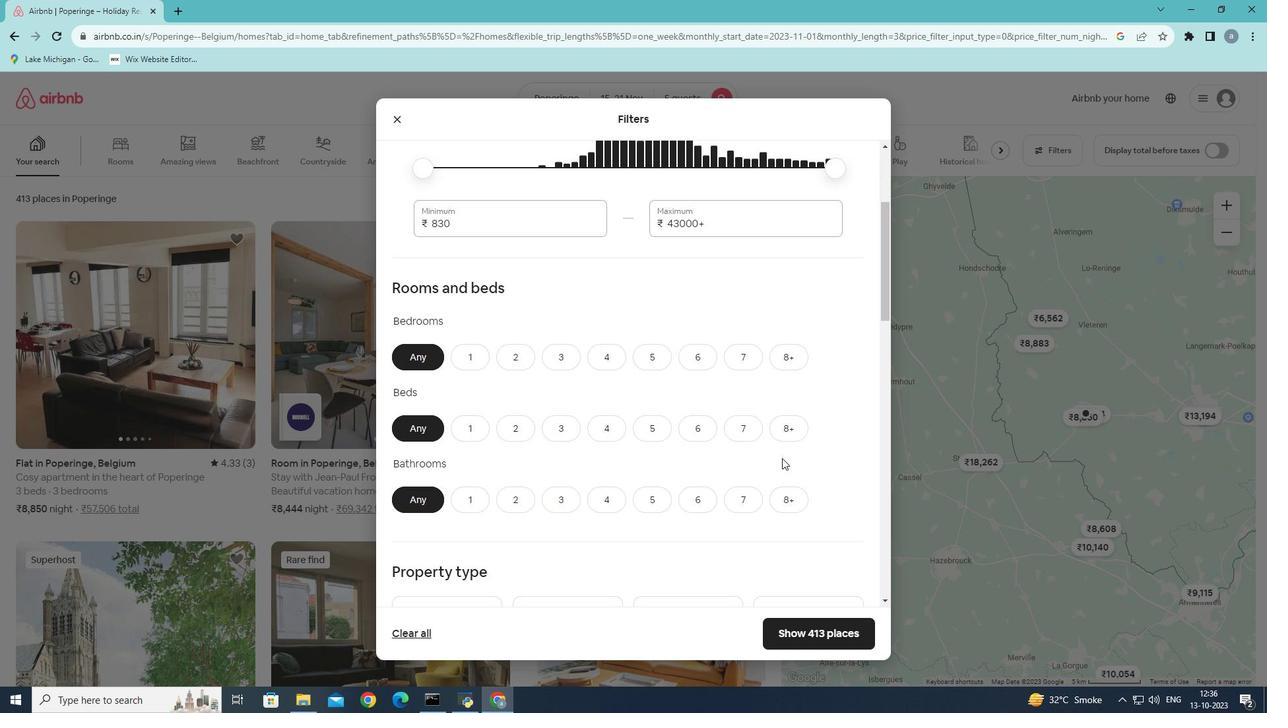 
Action: Mouse scrolled (782, 457) with delta (0, 0)
Screenshot: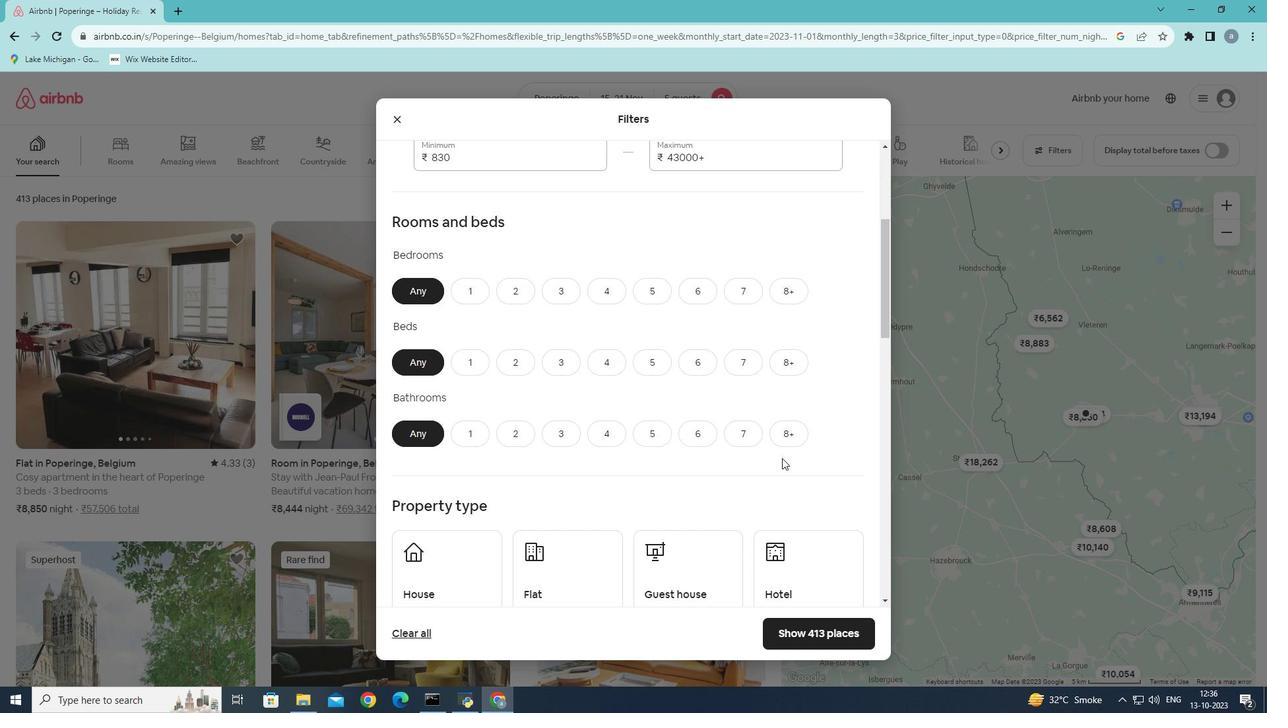 
Action: Mouse moved to (545, 225)
Screenshot: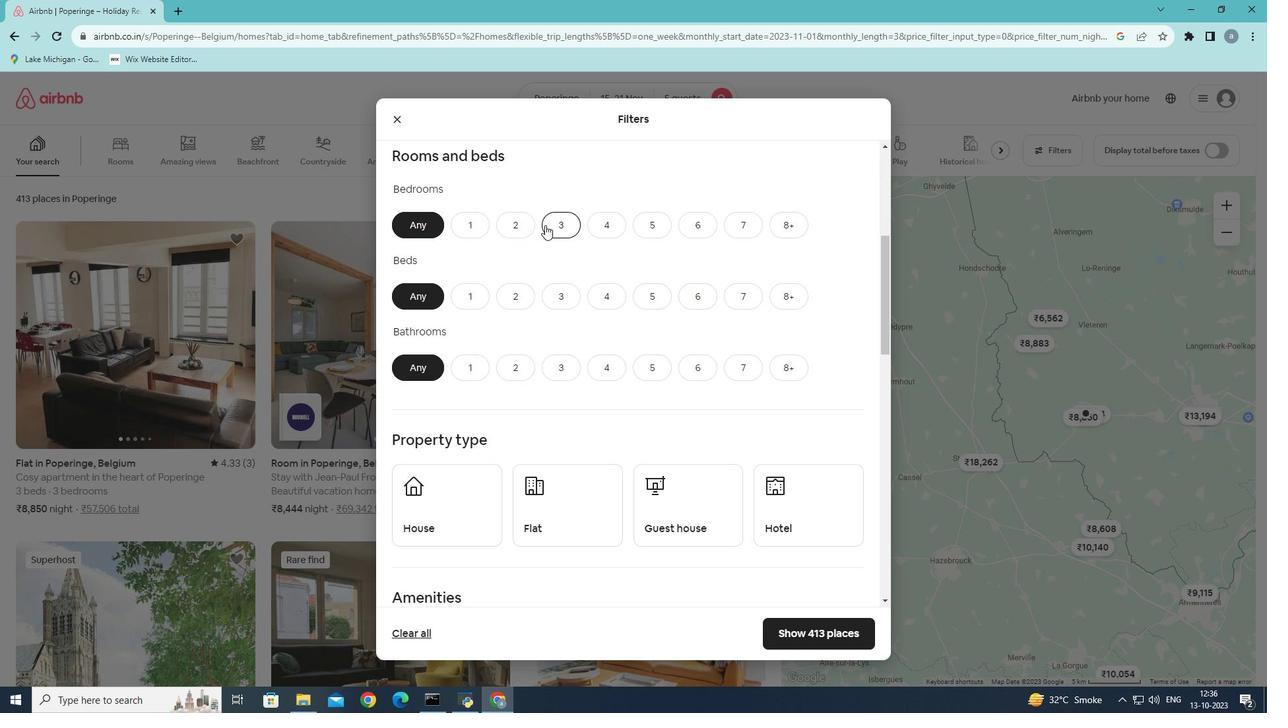 
Action: Mouse pressed left at (545, 225)
Screenshot: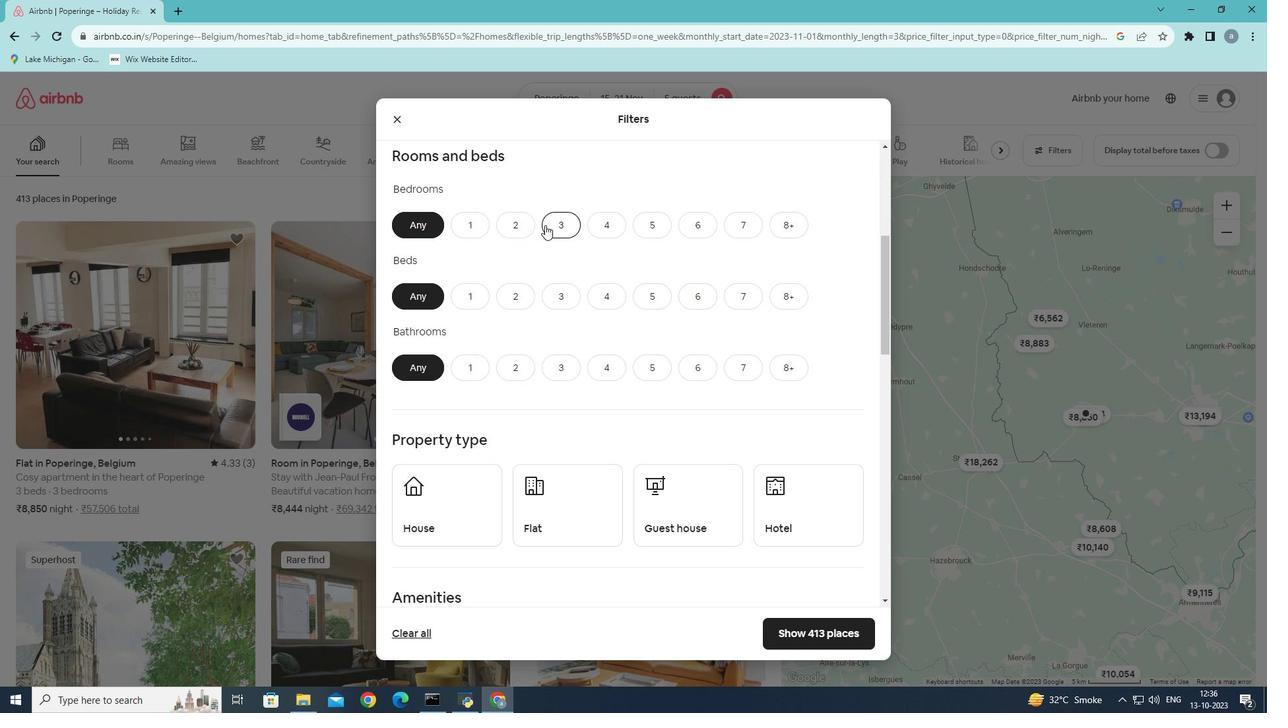 
Action: Mouse moved to (571, 293)
Screenshot: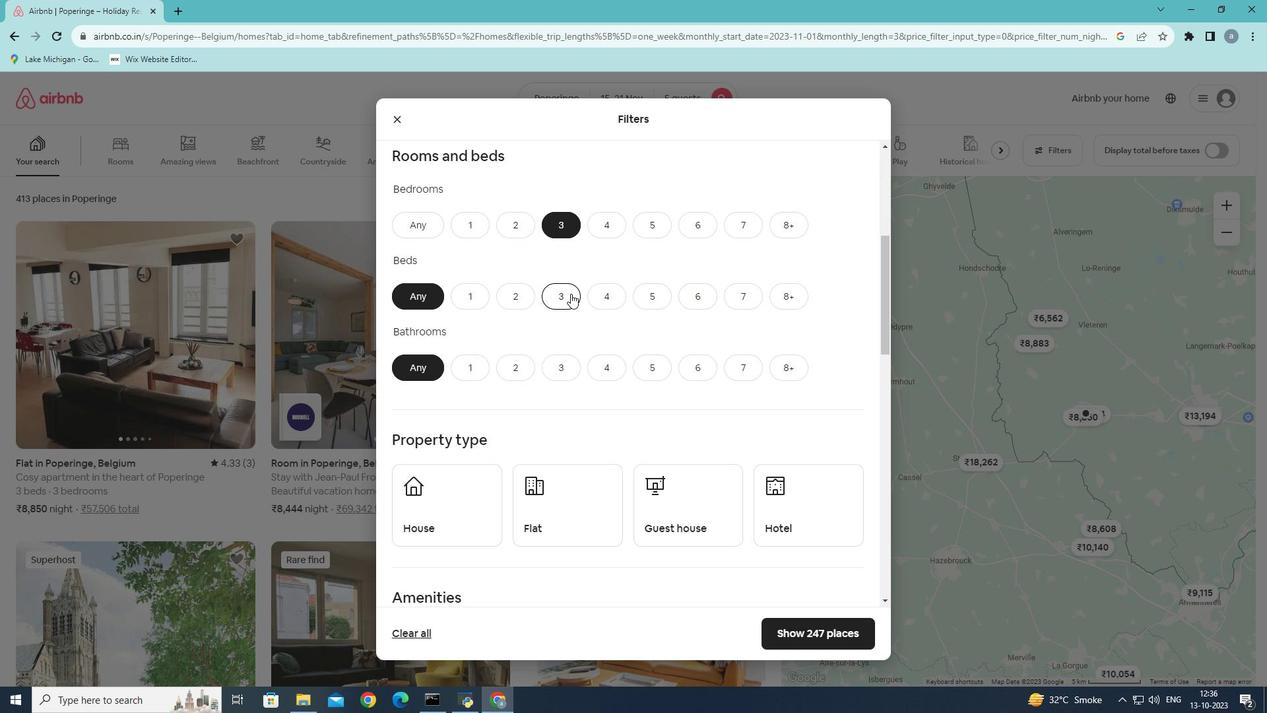 
Action: Mouse pressed left at (571, 293)
Screenshot: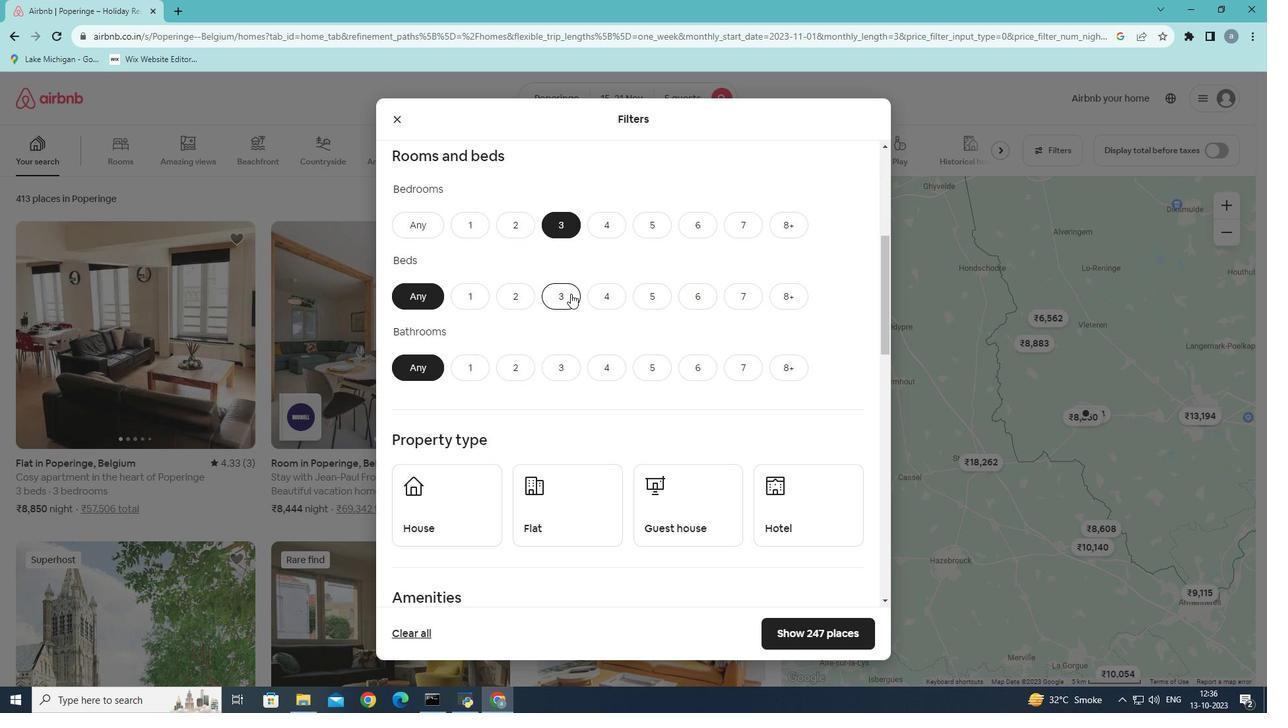 
Action: Mouse moved to (569, 363)
Screenshot: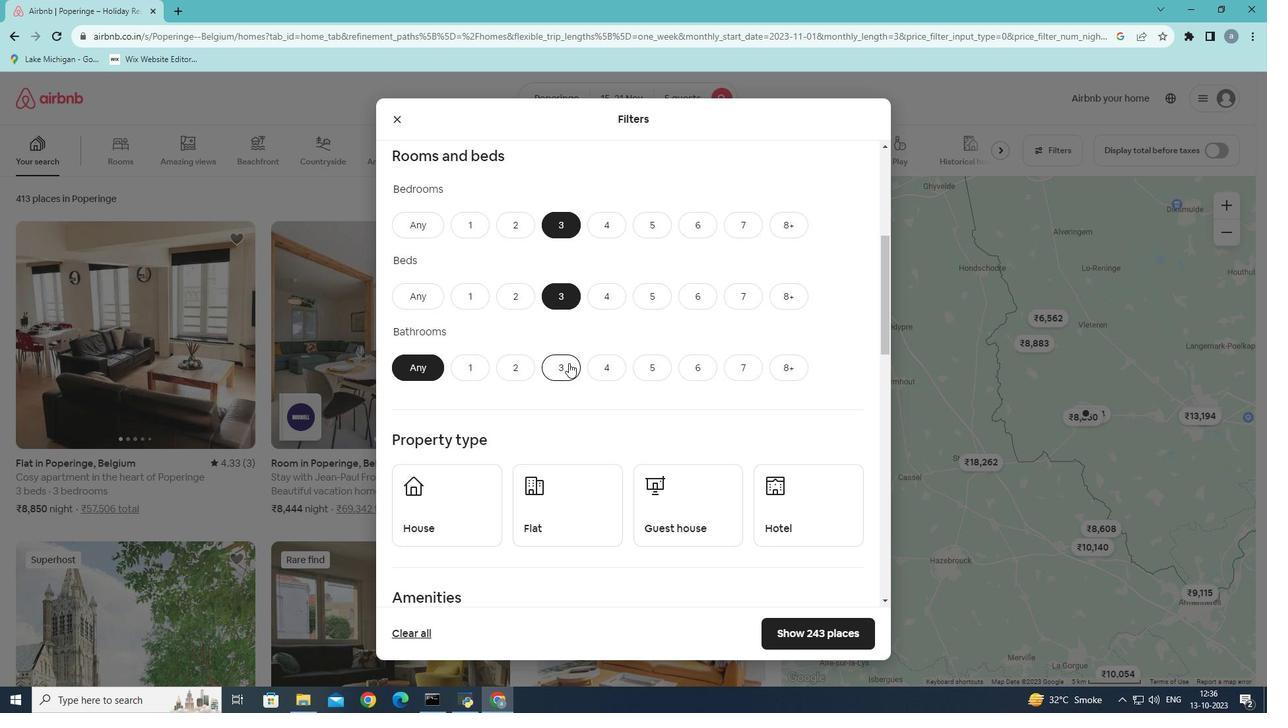 
Action: Mouse pressed left at (569, 363)
Screenshot: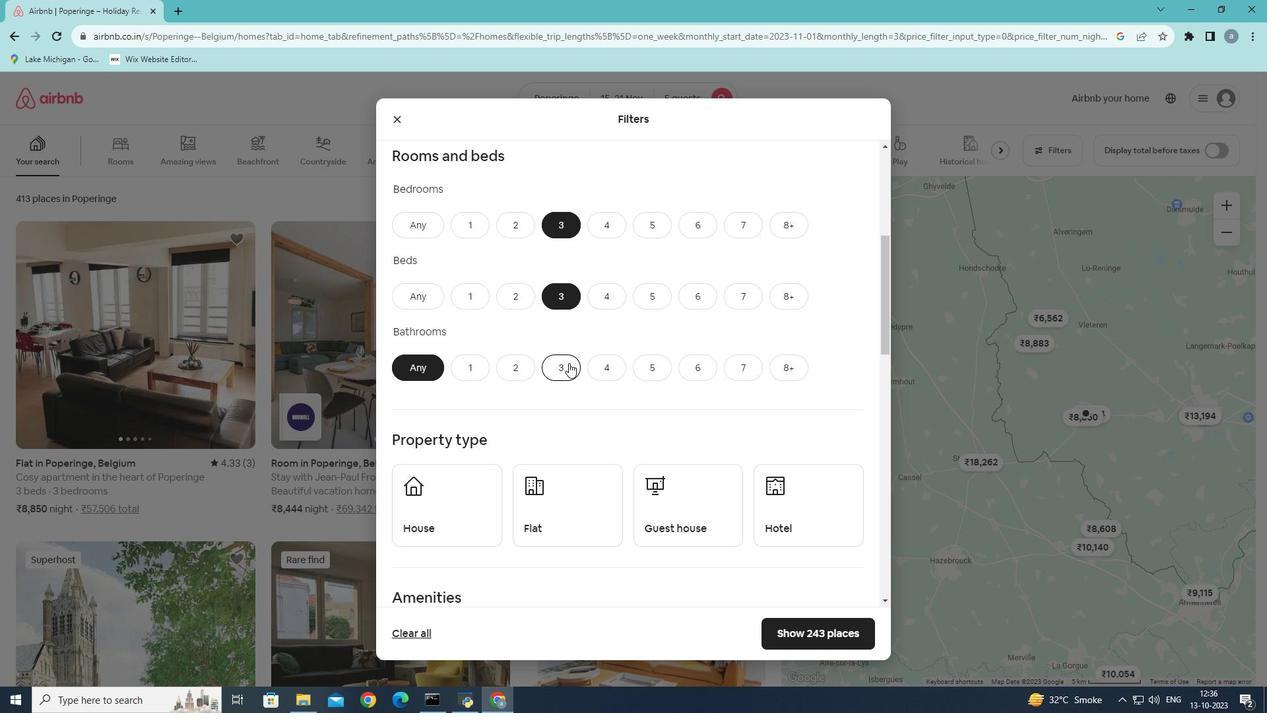 
Action: Mouse moved to (580, 322)
Screenshot: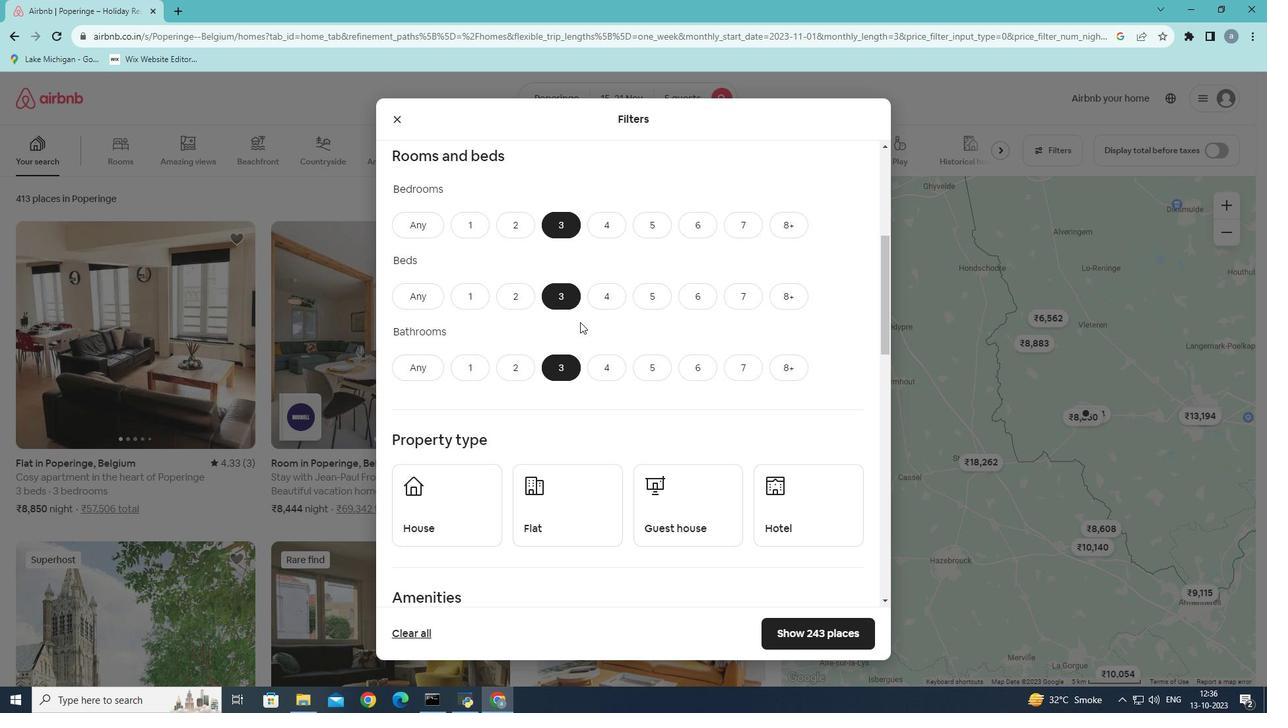 
Action: Mouse scrolled (580, 321) with delta (0, 0)
Screenshot: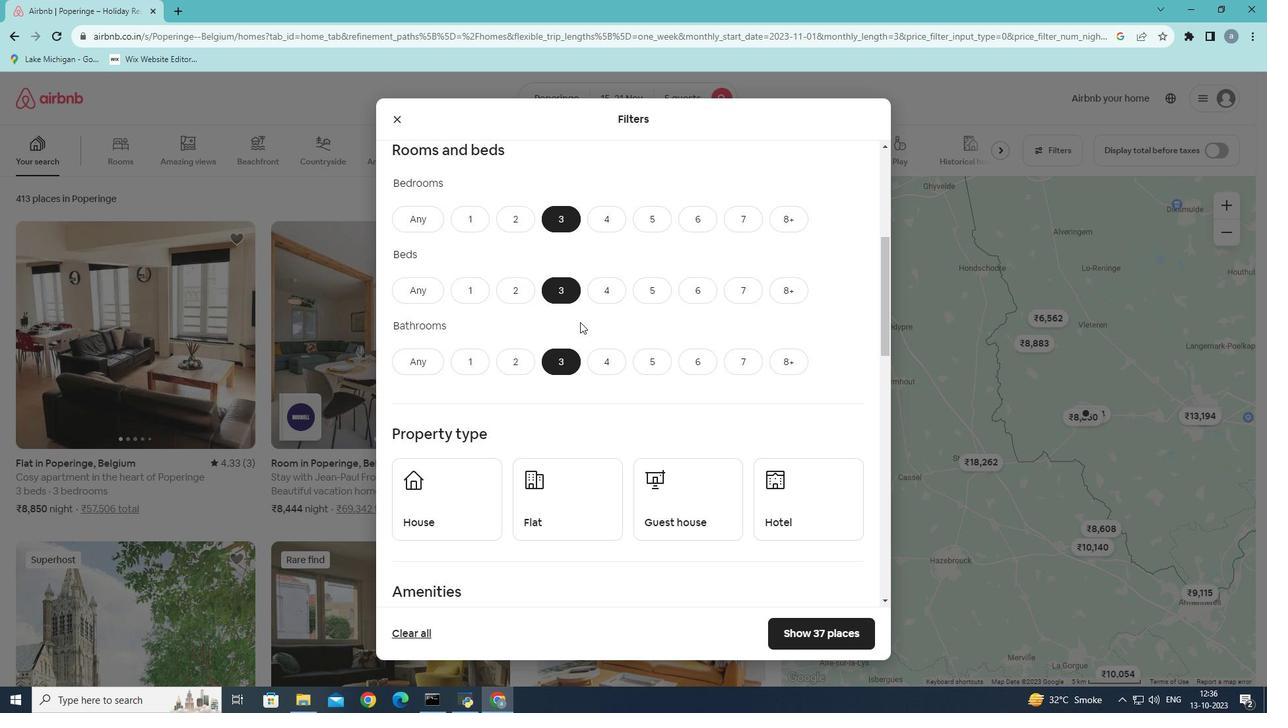 
Action: Mouse scrolled (580, 321) with delta (0, 0)
Screenshot: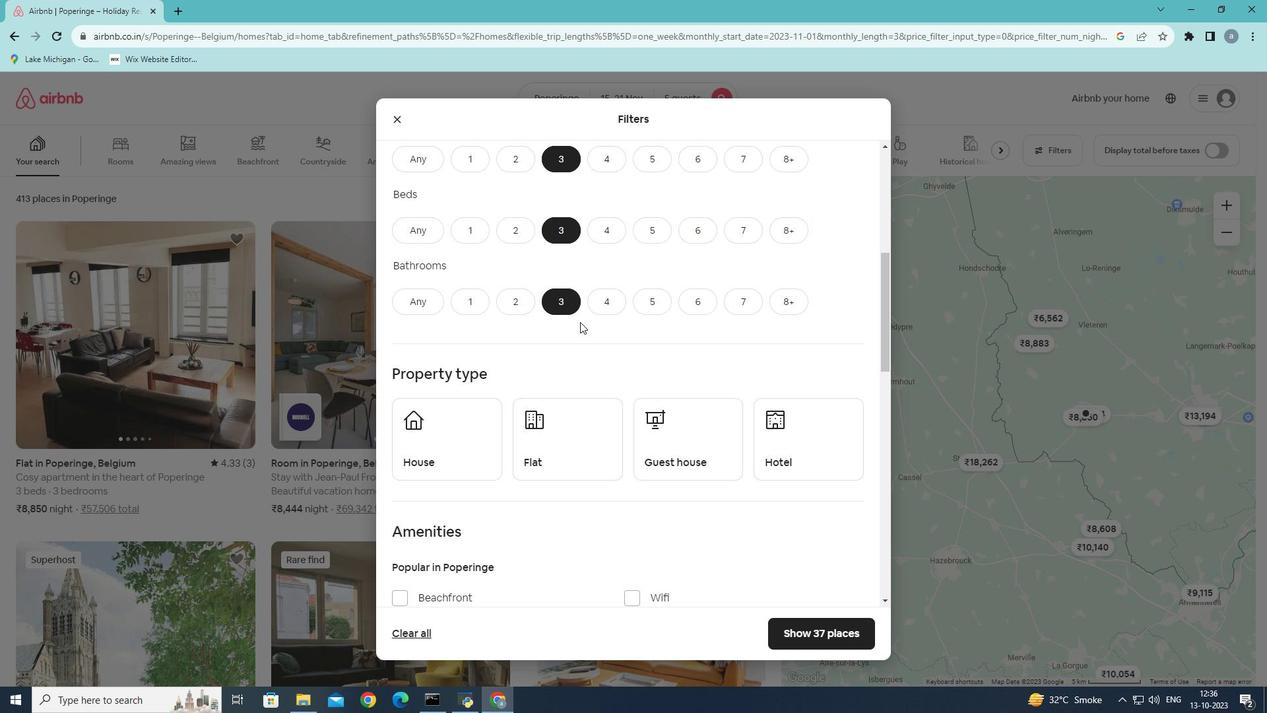 
Action: Mouse scrolled (580, 321) with delta (0, 0)
Screenshot: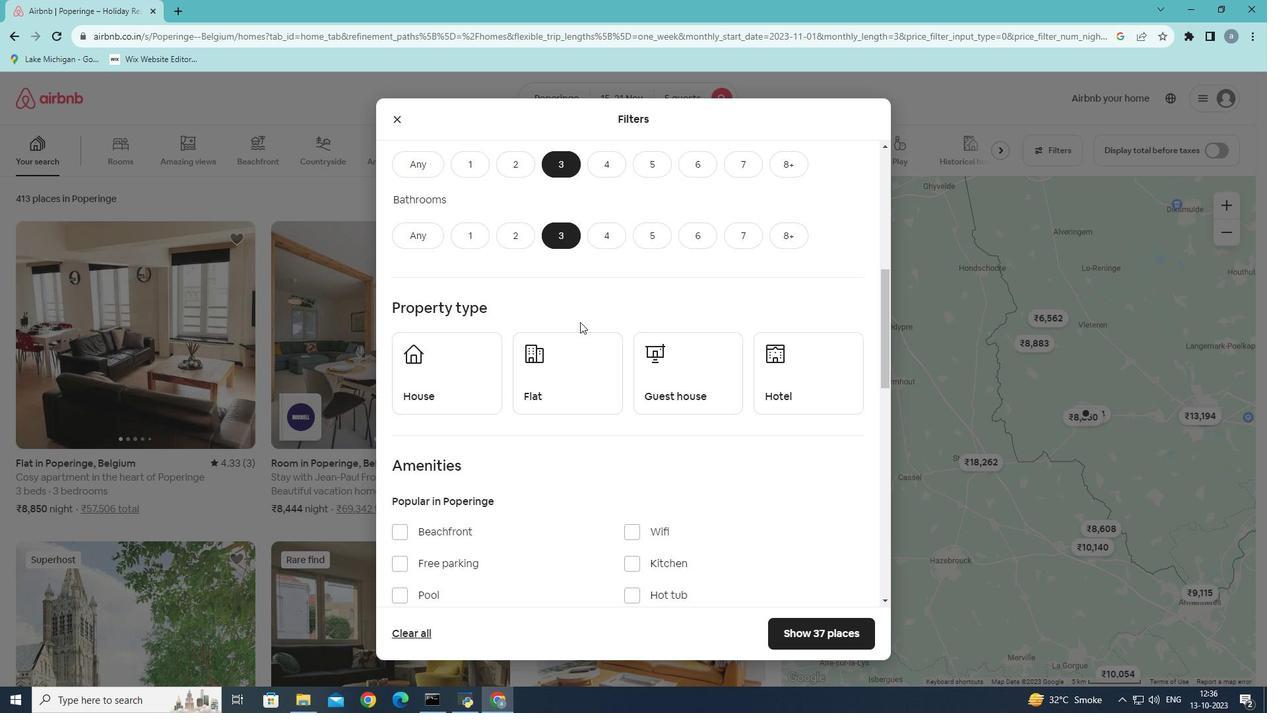 
Action: Mouse moved to (454, 338)
Screenshot: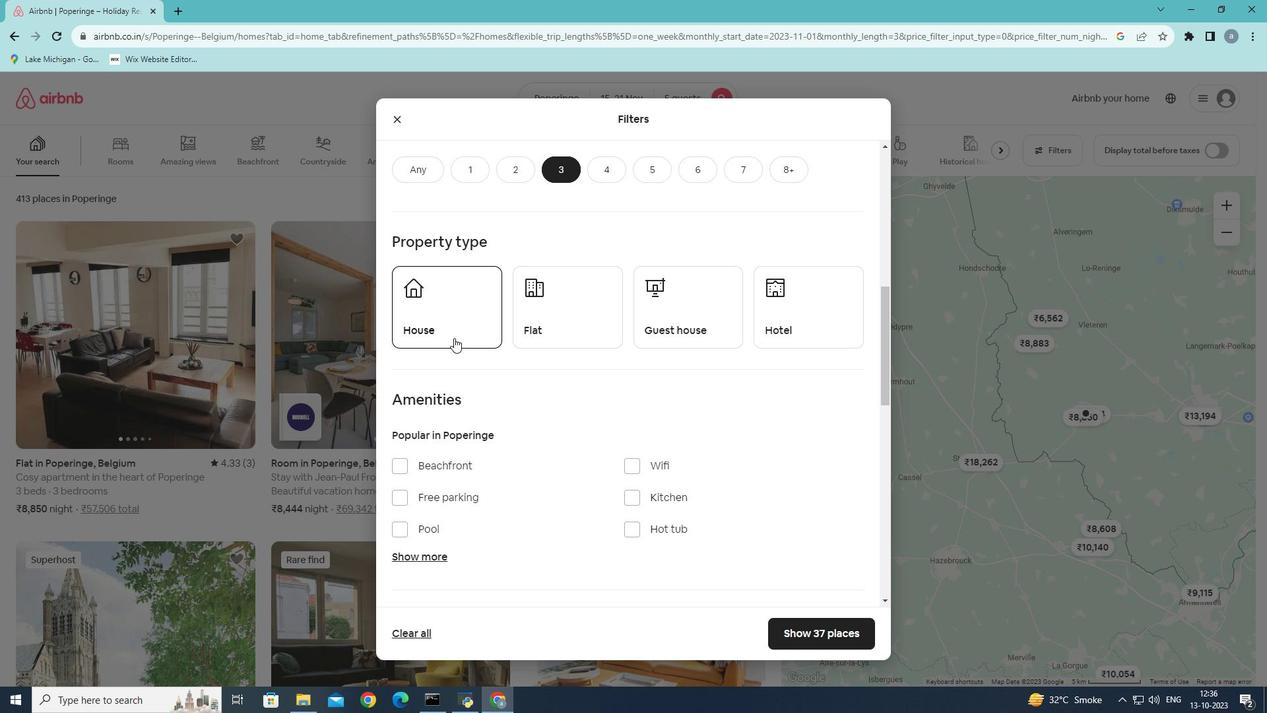 
Action: Mouse pressed left at (454, 338)
Screenshot: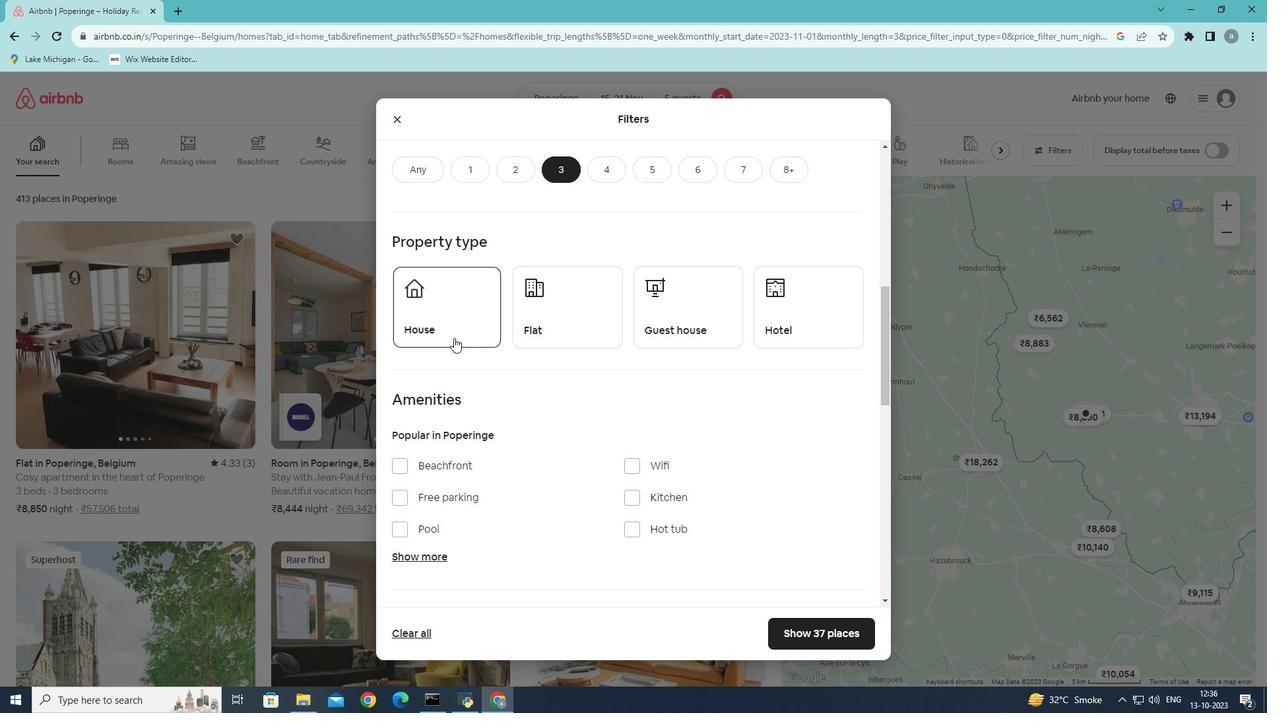 
Action: Mouse moved to (575, 351)
Screenshot: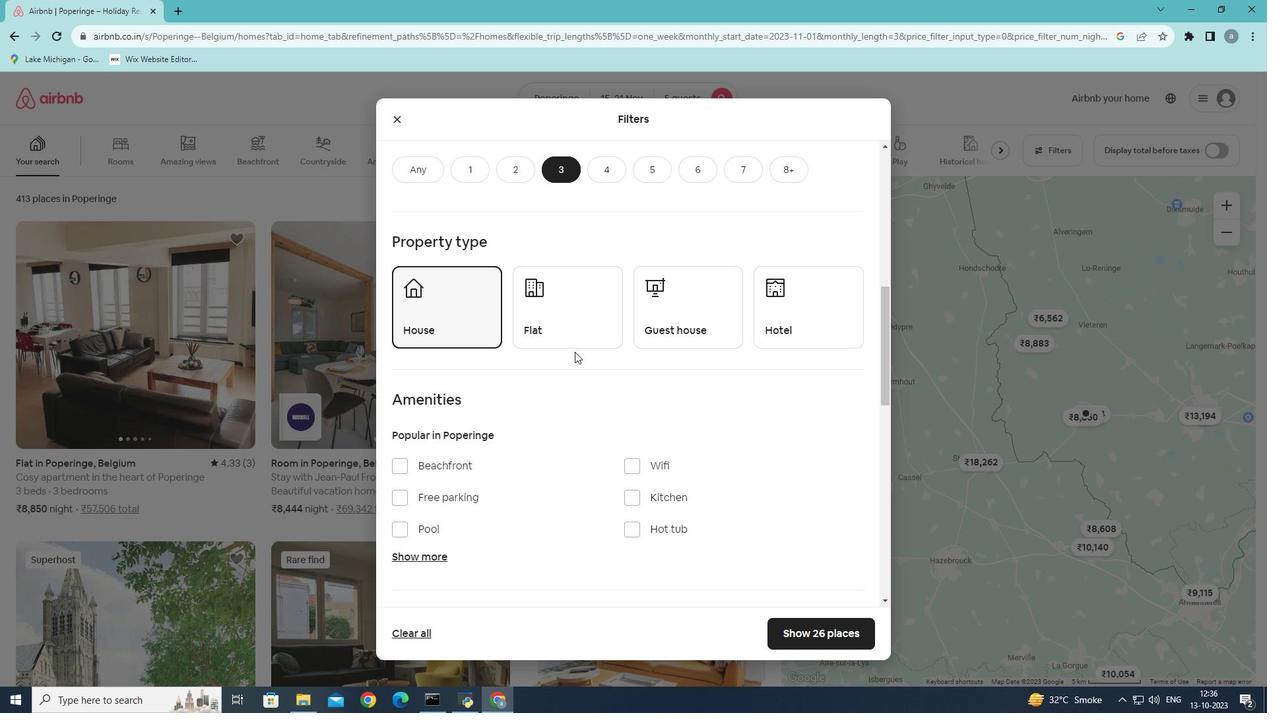 
Action: Mouse scrolled (575, 351) with delta (0, 0)
Screenshot: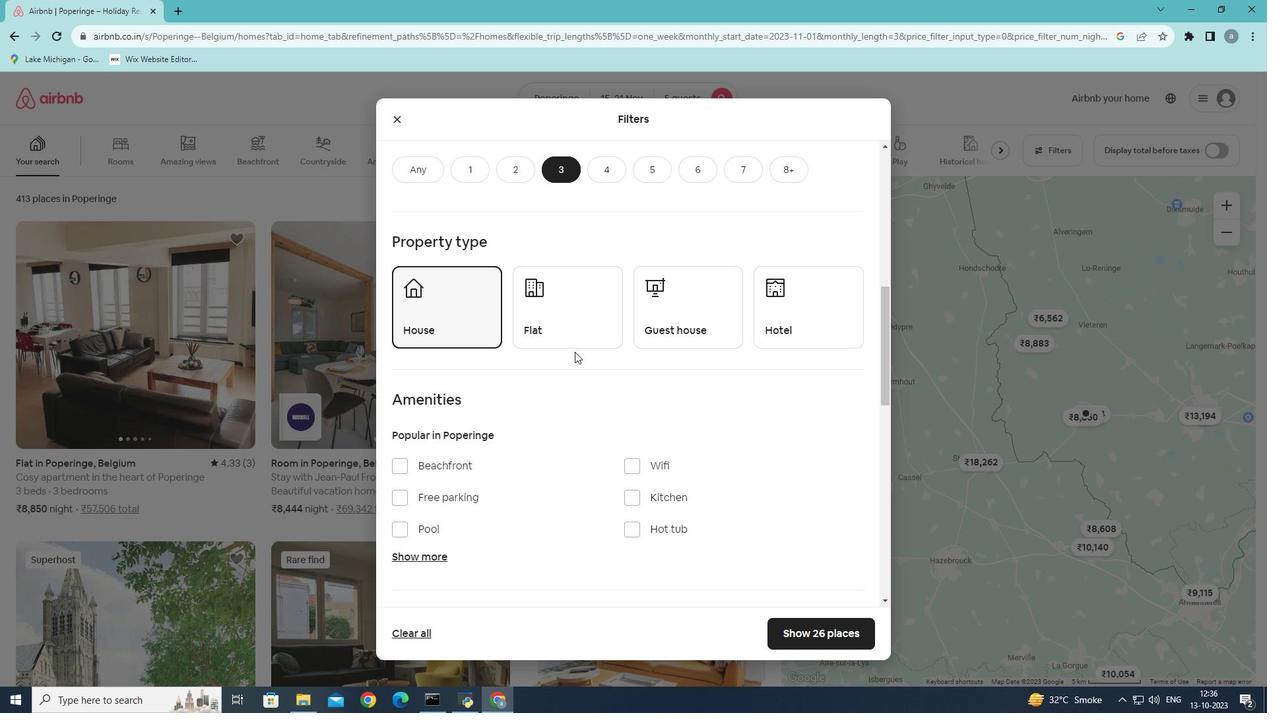 
Action: Mouse scrolled (575, 351) with delta (0, 0)
Screenshot: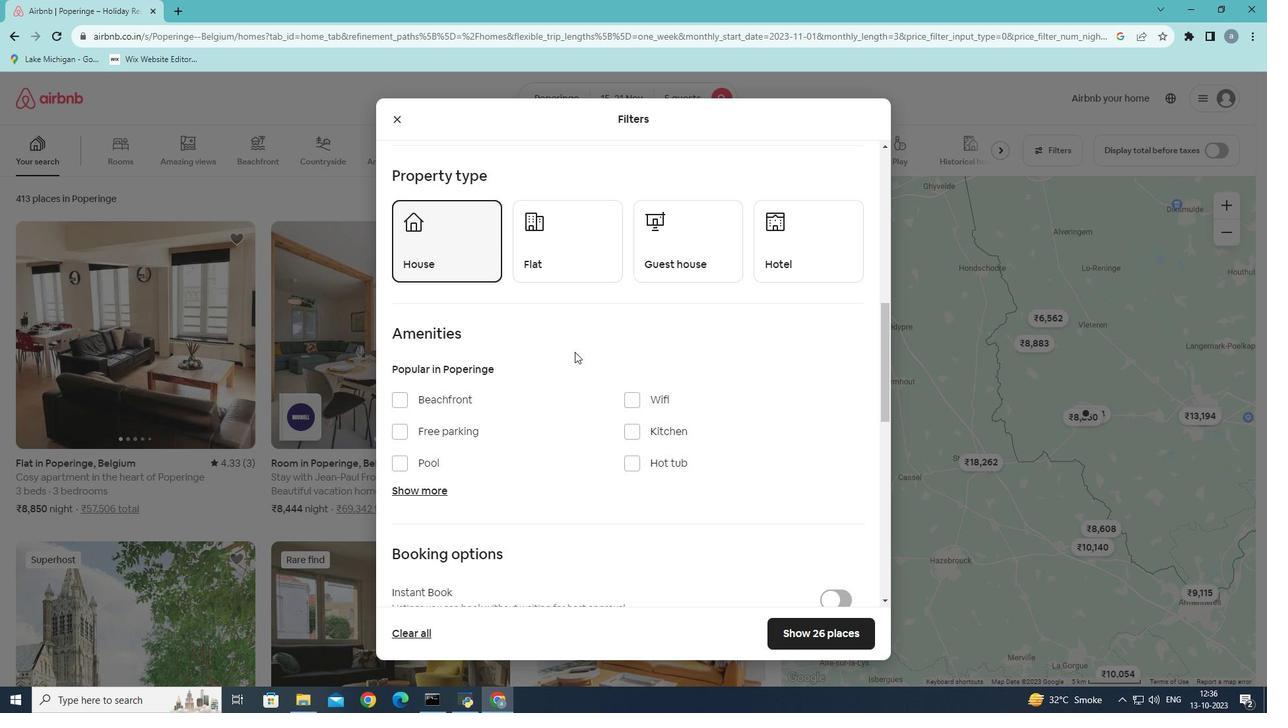 
Action: Mouse moved to (429, 427)
Screenshot: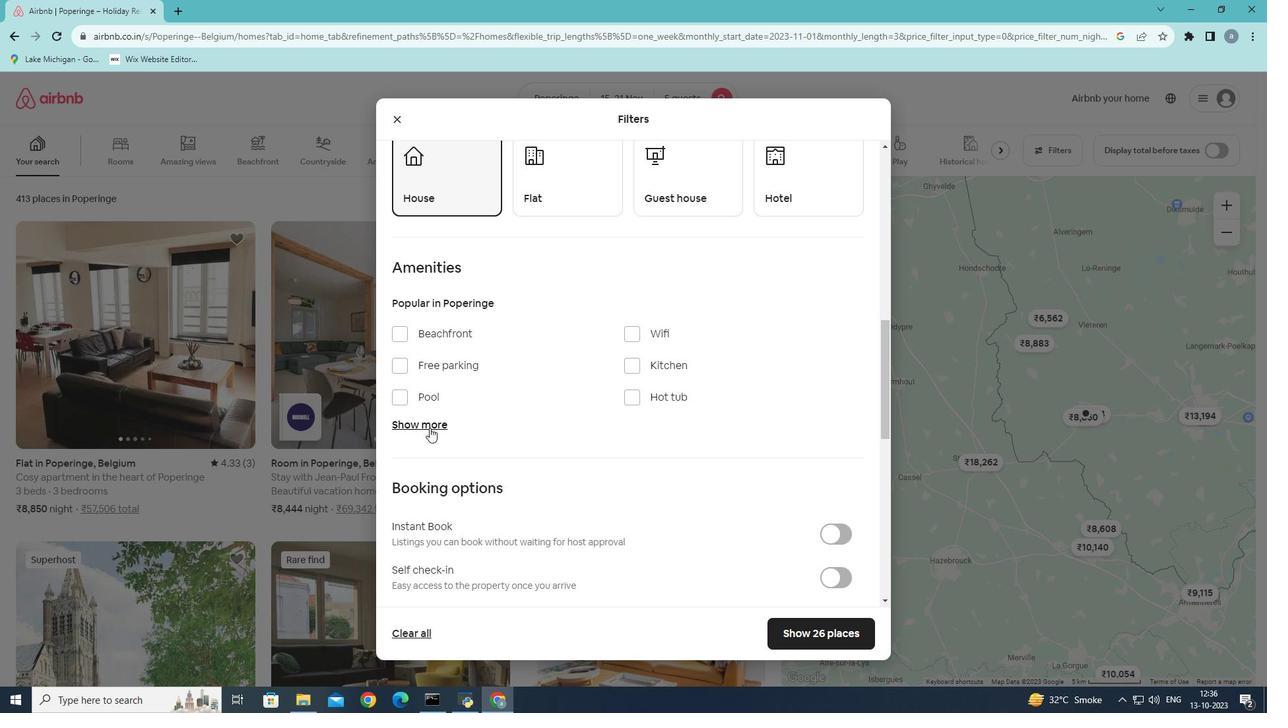 
Action: Mouse pressed left at (429, 427)
Screenshot: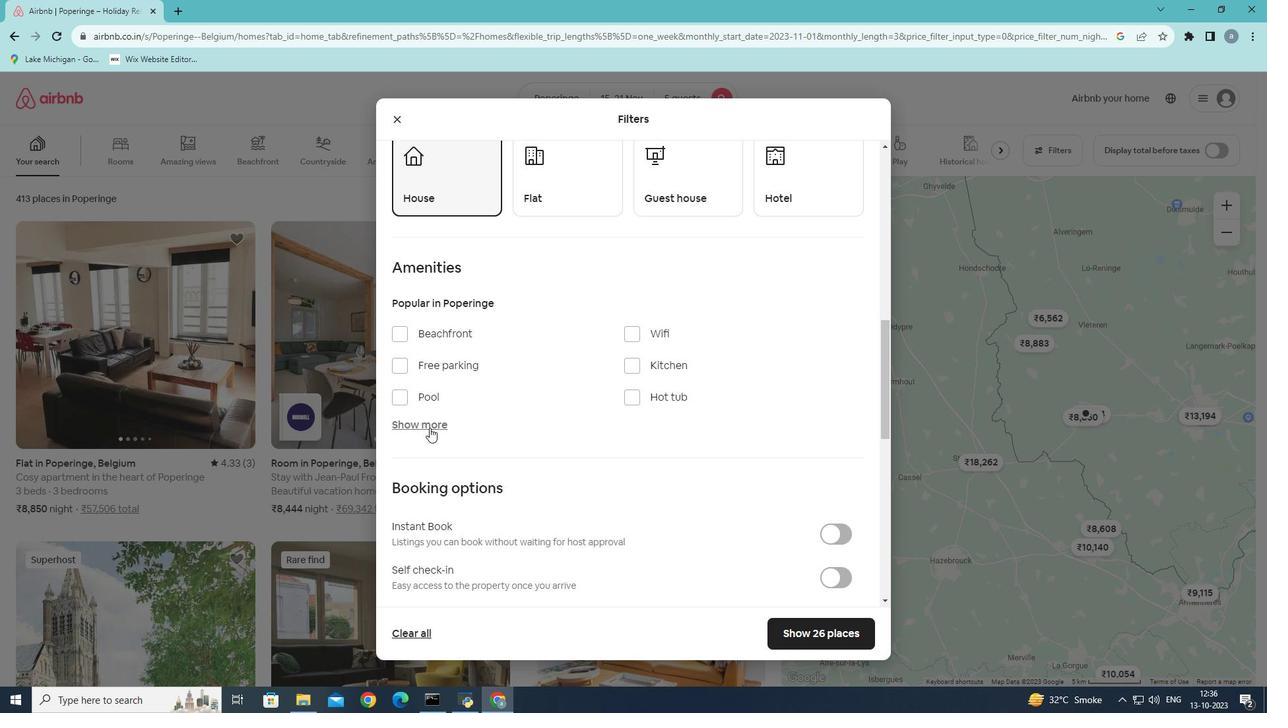 
Action: Mouse moved to (633, 499)
Screenshot: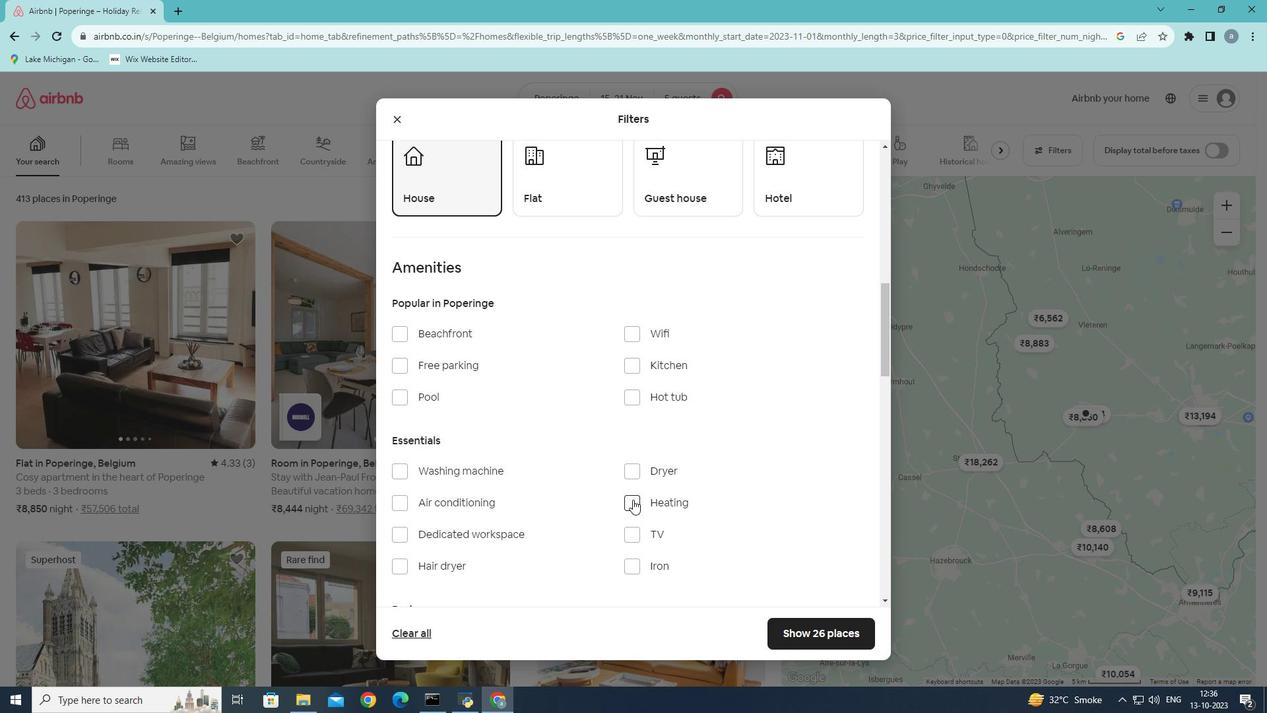 
Action: Mouse pressed left at (633, 499)
Screenshot: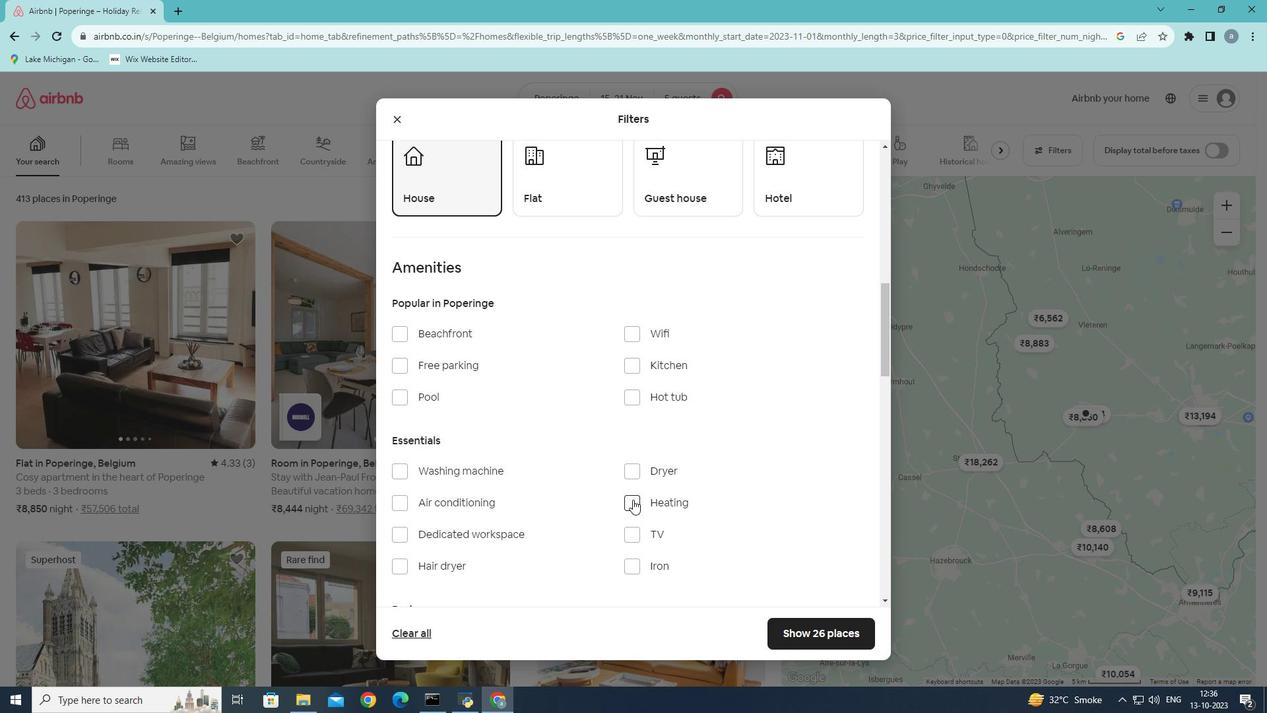 
Action: Mouse moved to (602, 455)
Screenshot: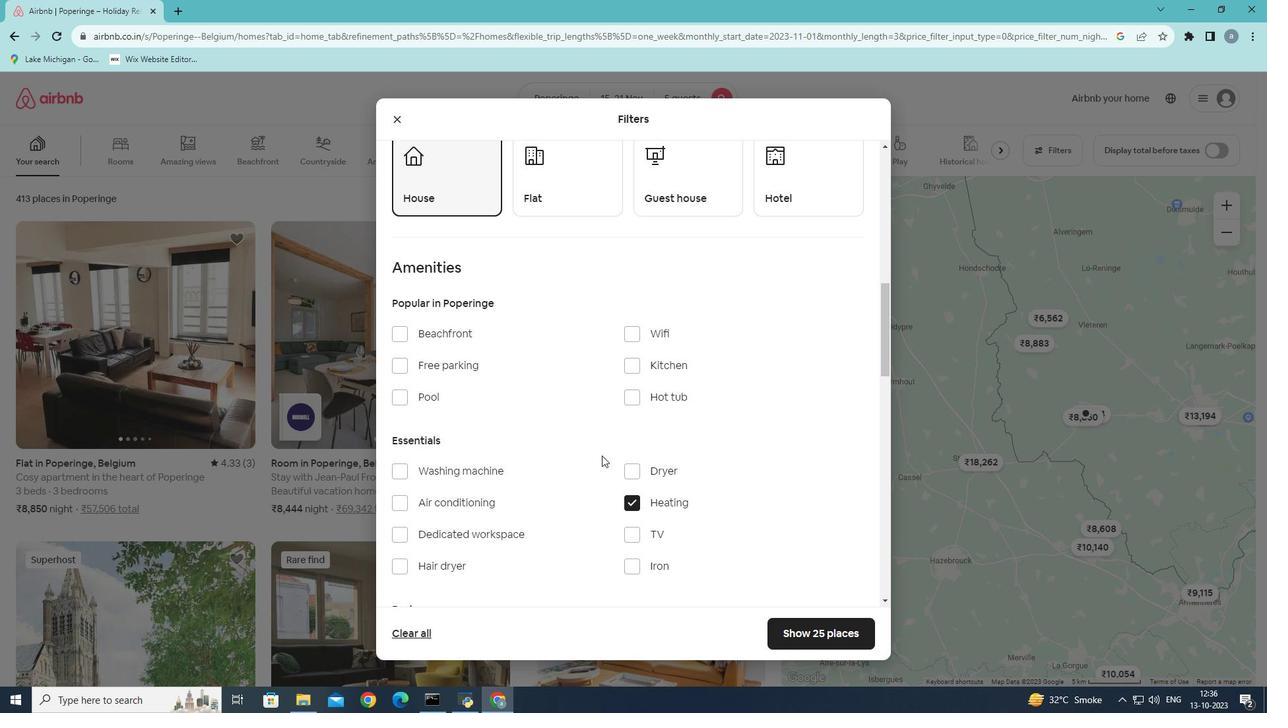 
Action: Mouse scrolled (602, 454) with delta (0, 0)
Screenshot: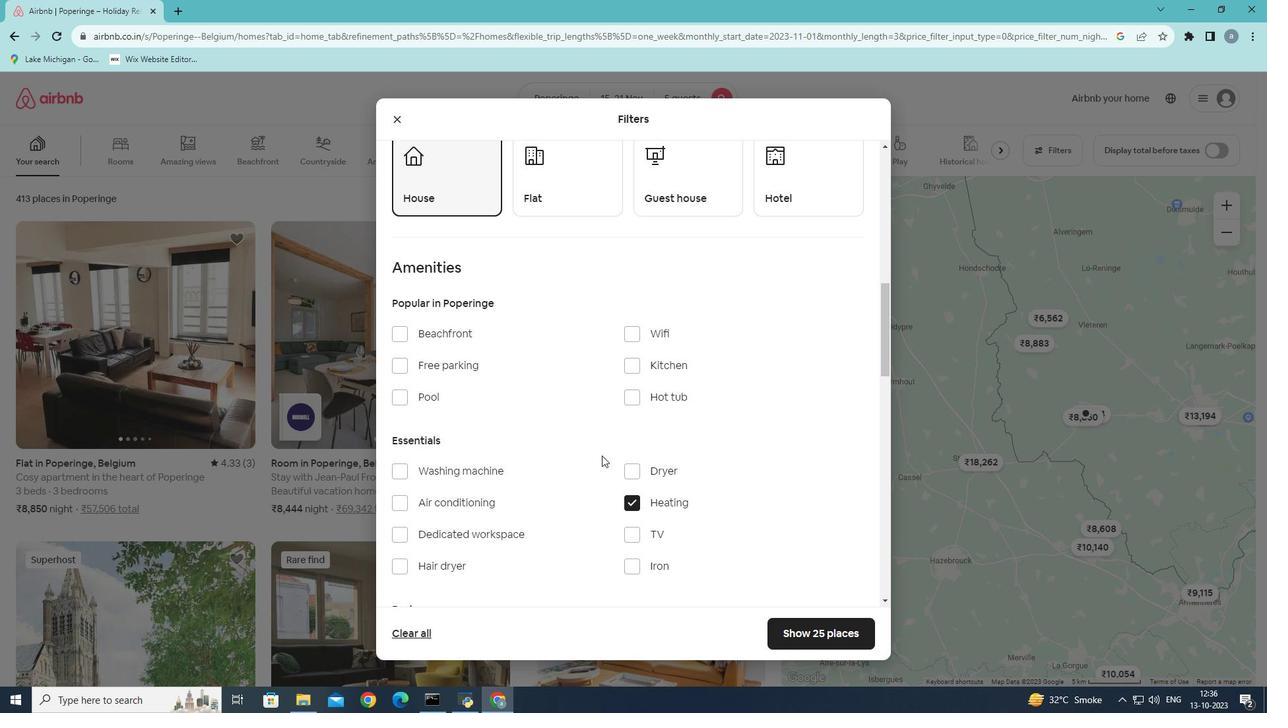 
Action: Mouse scrolled (602, 454) with delta (0, 0)
Screenshot: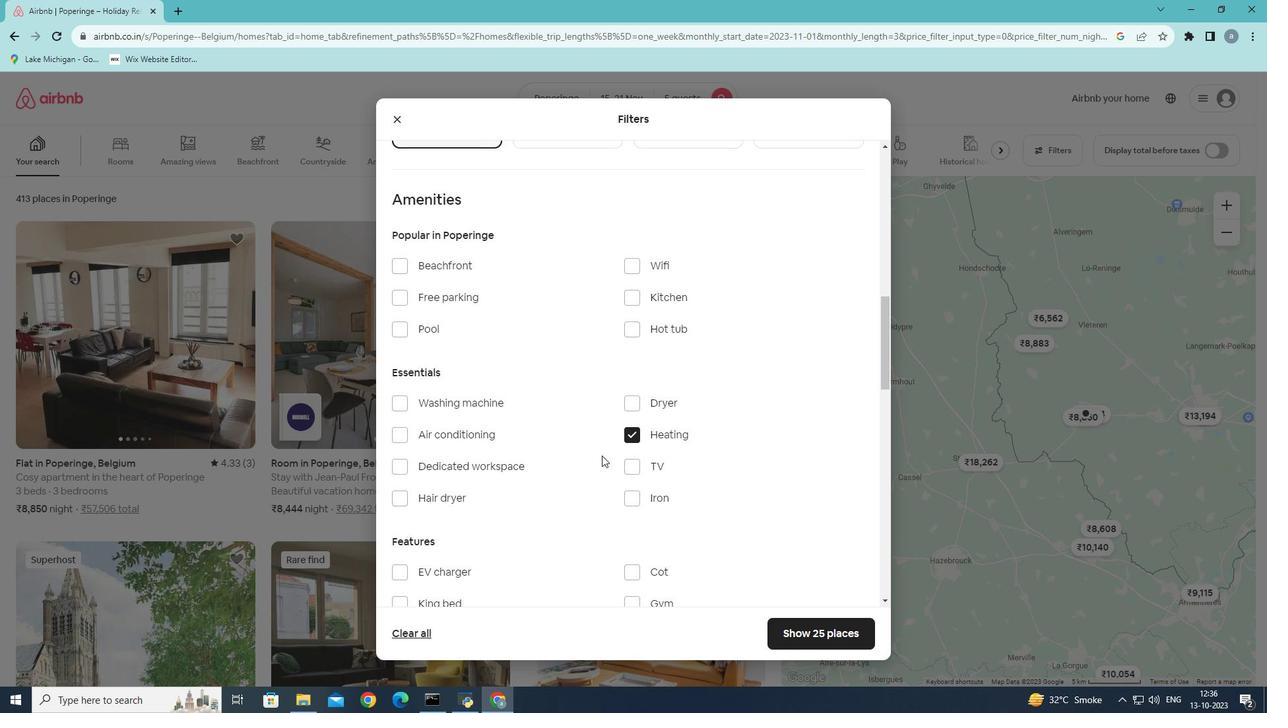 
Action: Mouse scrolled (602, 454) with delta (0, 0)
Screenshot: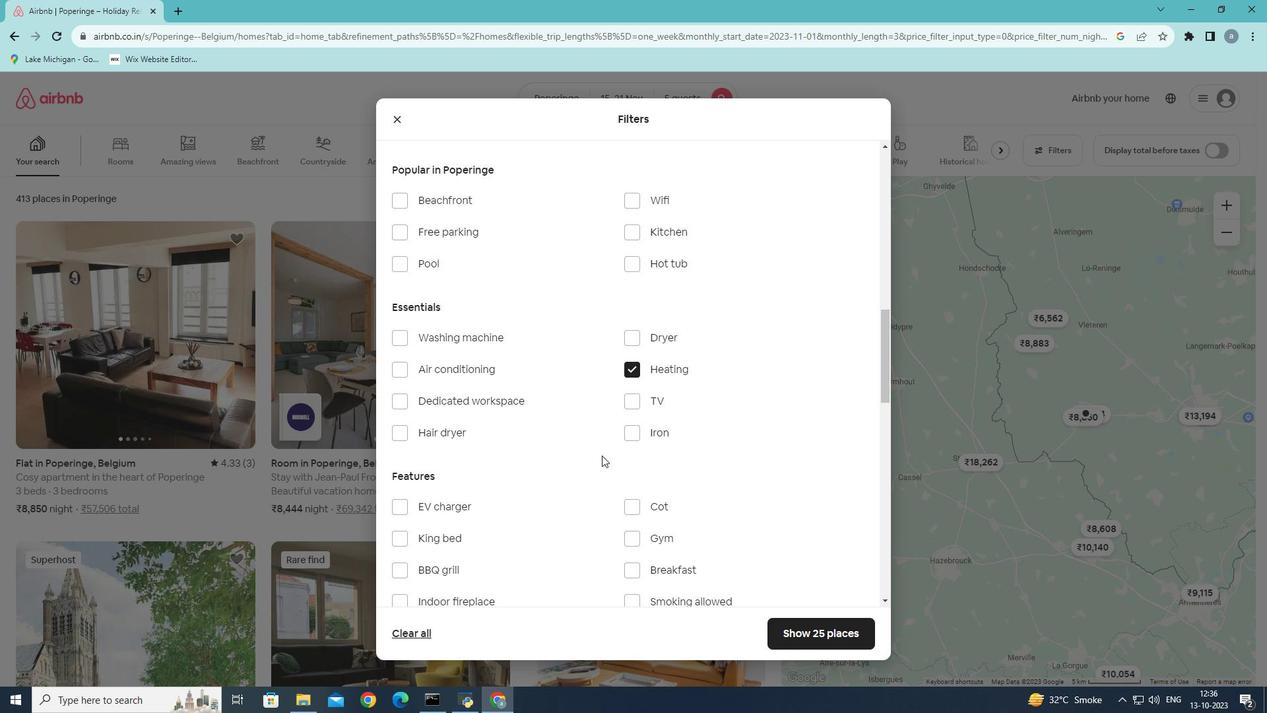 
Action: Mouse scrolled (602, 454) with delta (0, 0)
Screenshot: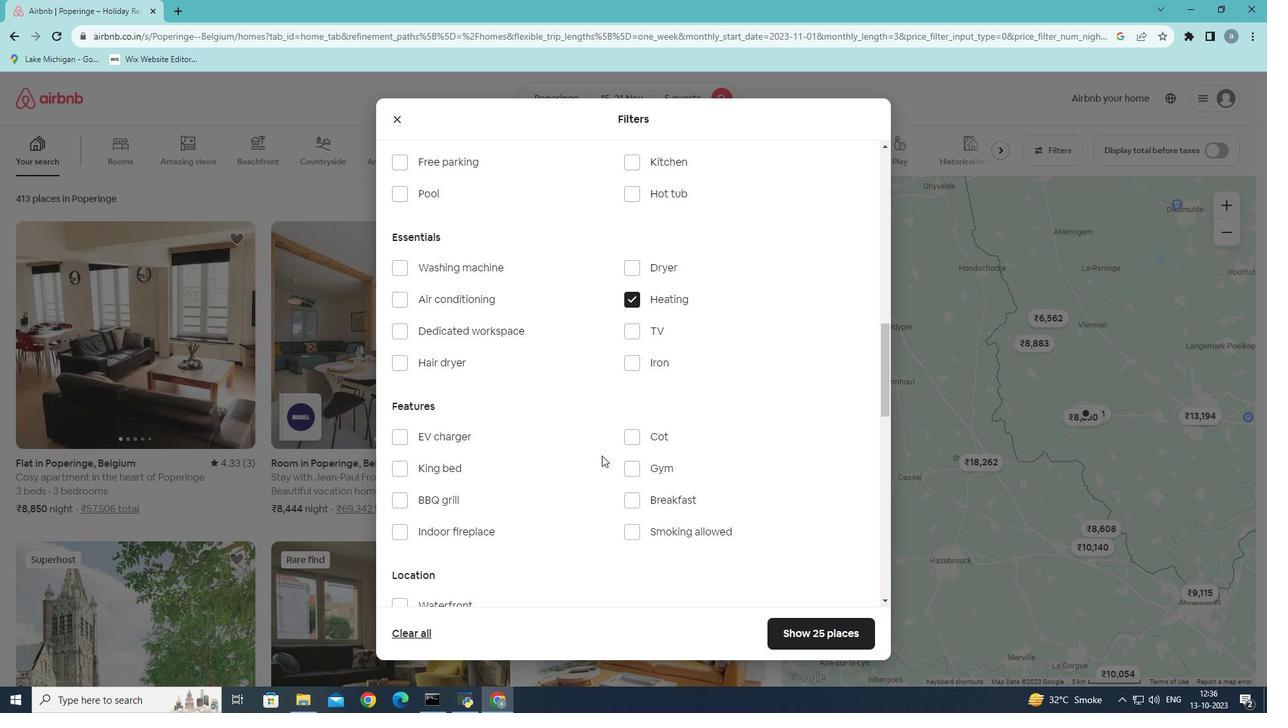 
Action: Mouse scrolled (602, 454) with delta (0, 0)
Screenshot: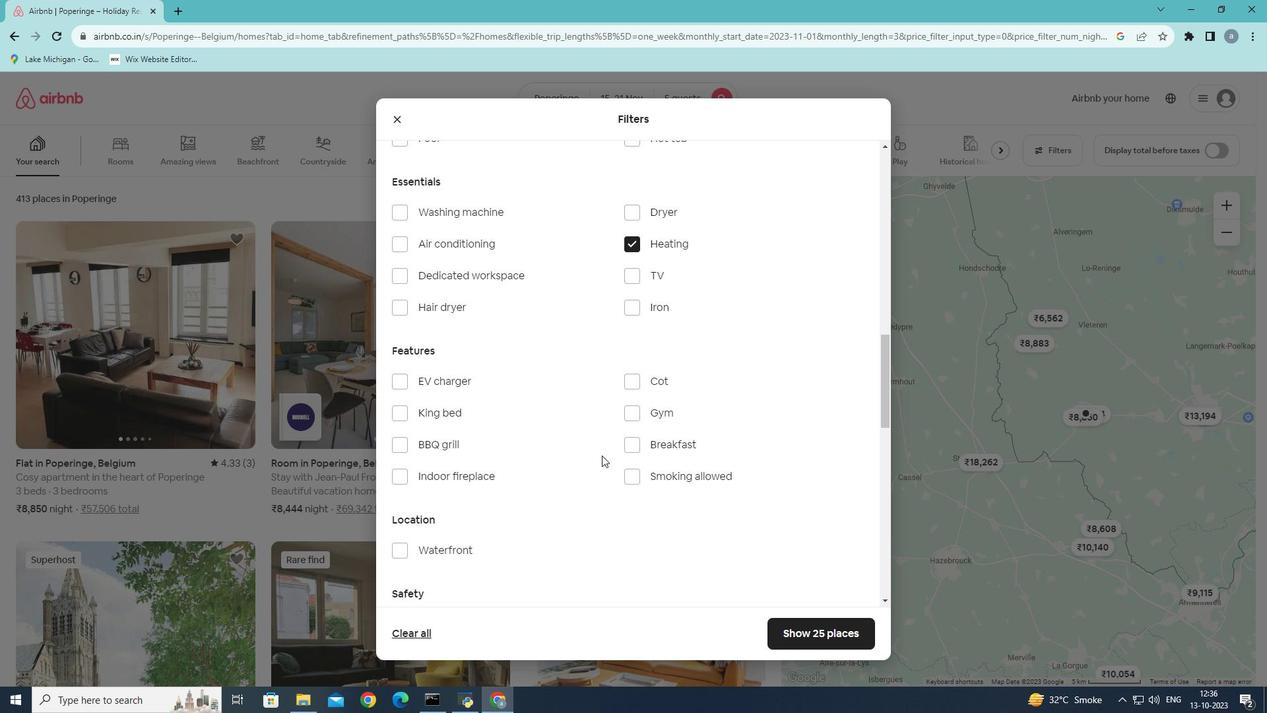 
Action: Mouse moved to (816, 636)
Screenshot: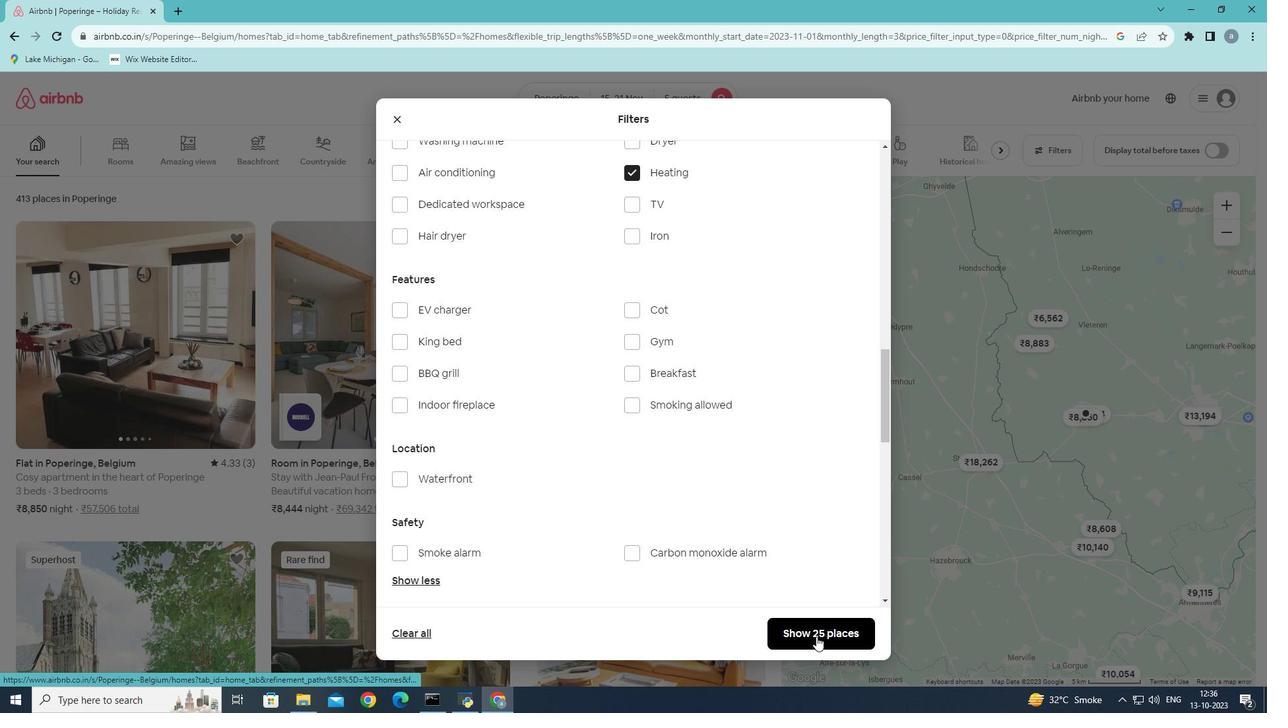 
Action: Mouse pressed left at (816, 636)
Screenshot: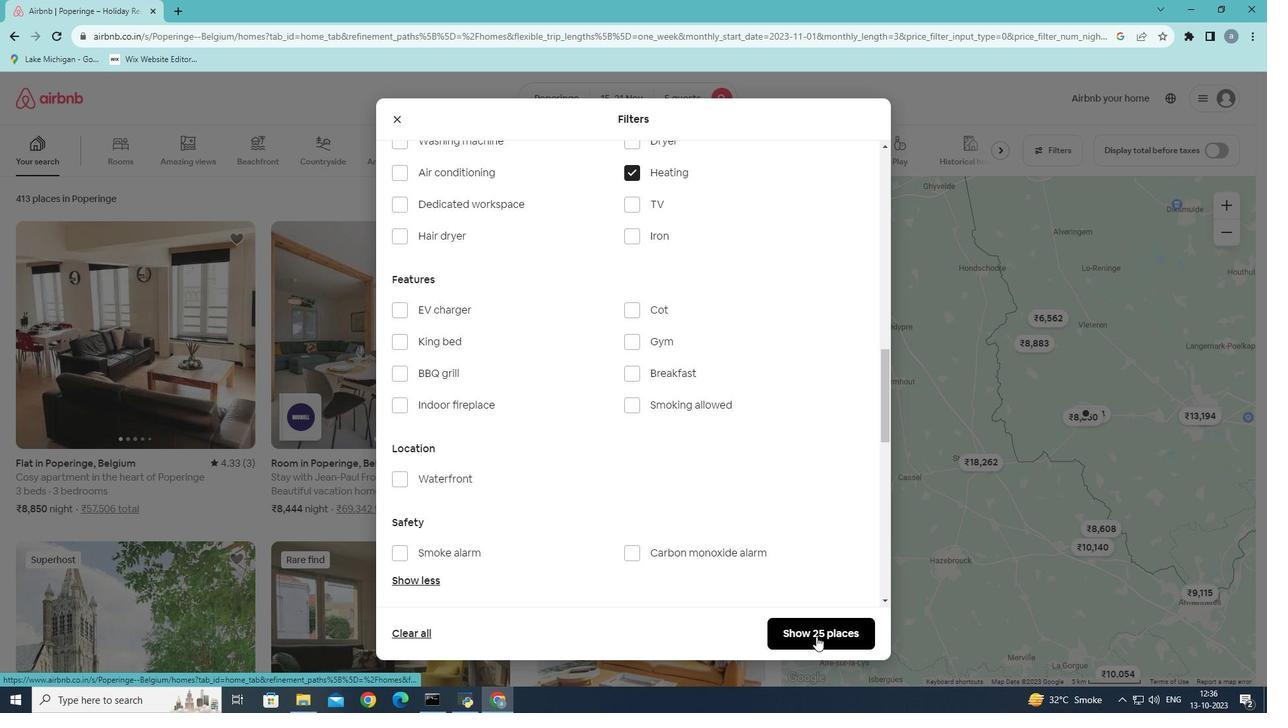 
Action: Mouse moved to (391, 417)
Screenshot: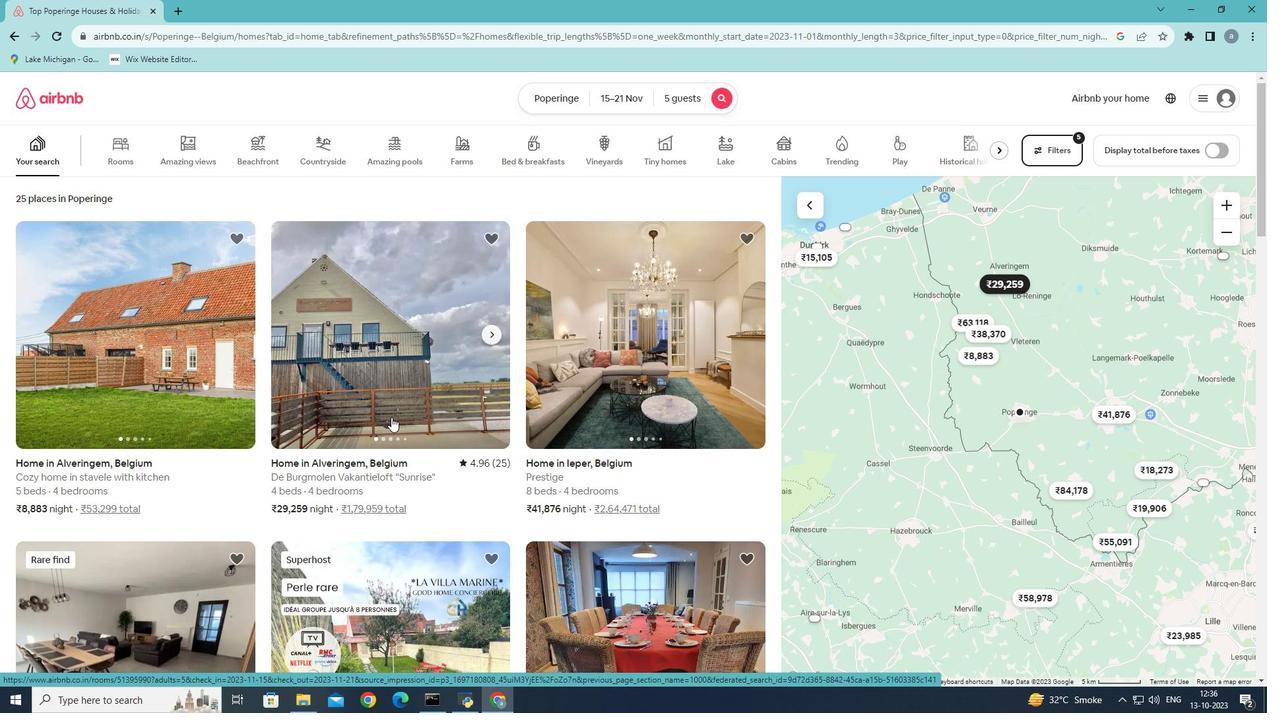 
Action: Mouse scrolled (391, 416) with delta (0, 0)
Screenshot: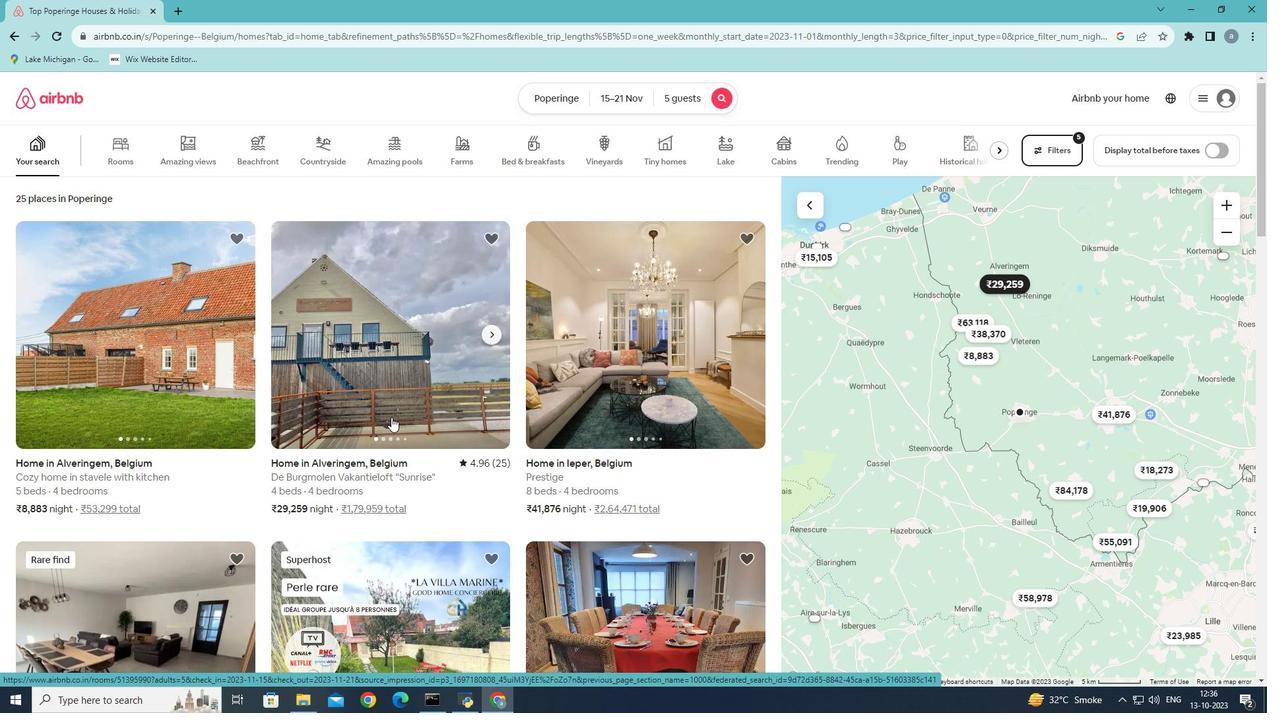 
Action: Mouse scrolled (391, 416) with delta (0, 0)
Screenshot: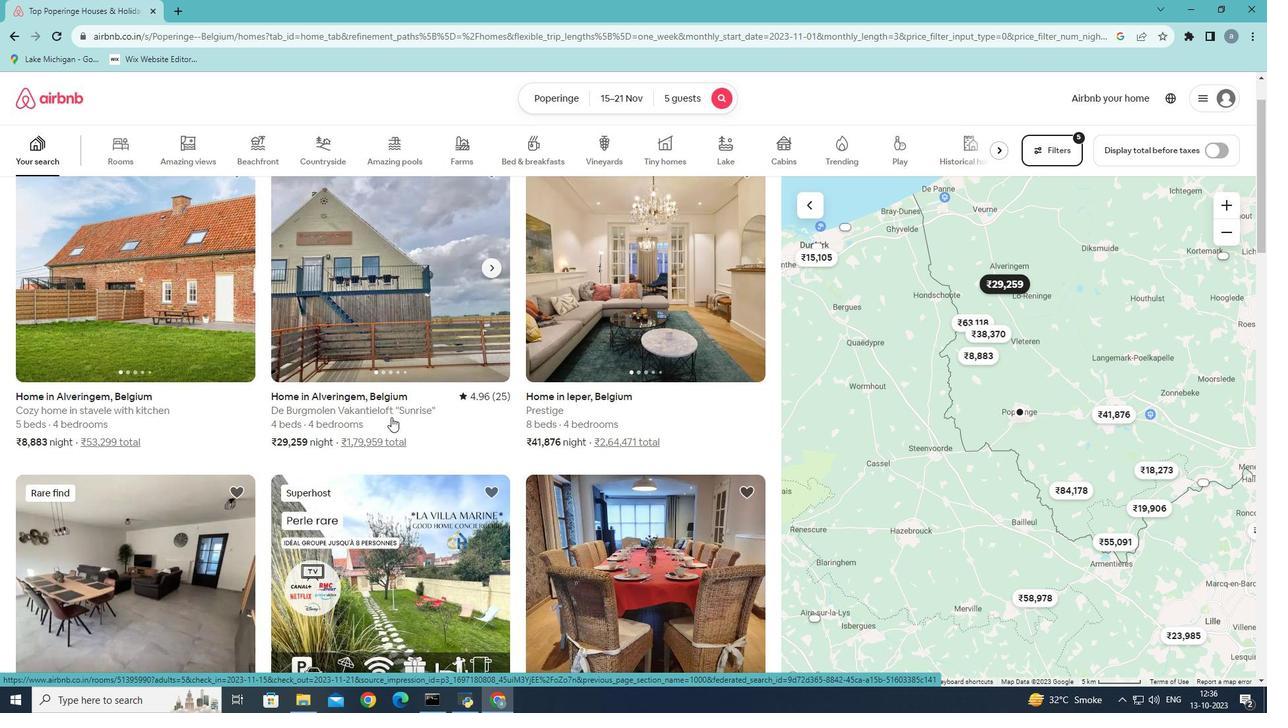 
Action: Mouse scrolled (391, 416) with delta (0, 0)
Screenshot: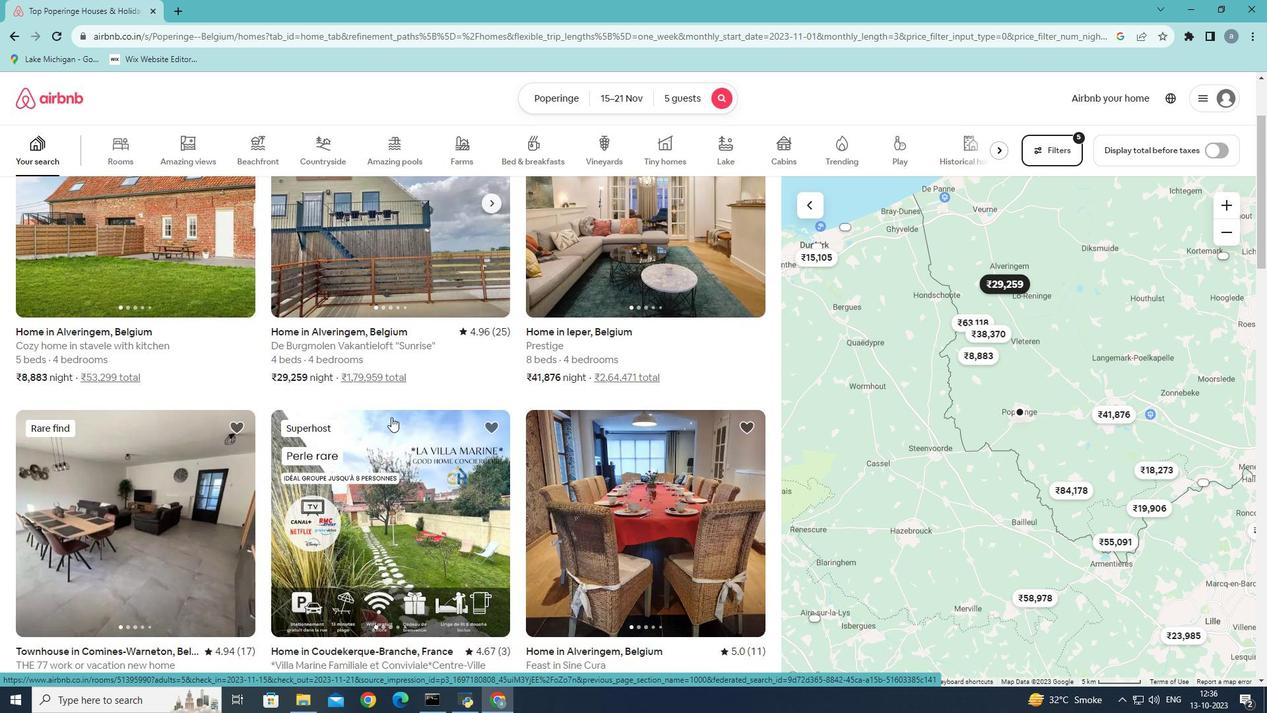 
Action: Mouse scrolled (391, 416) with delta (0, 0)
Screenshot: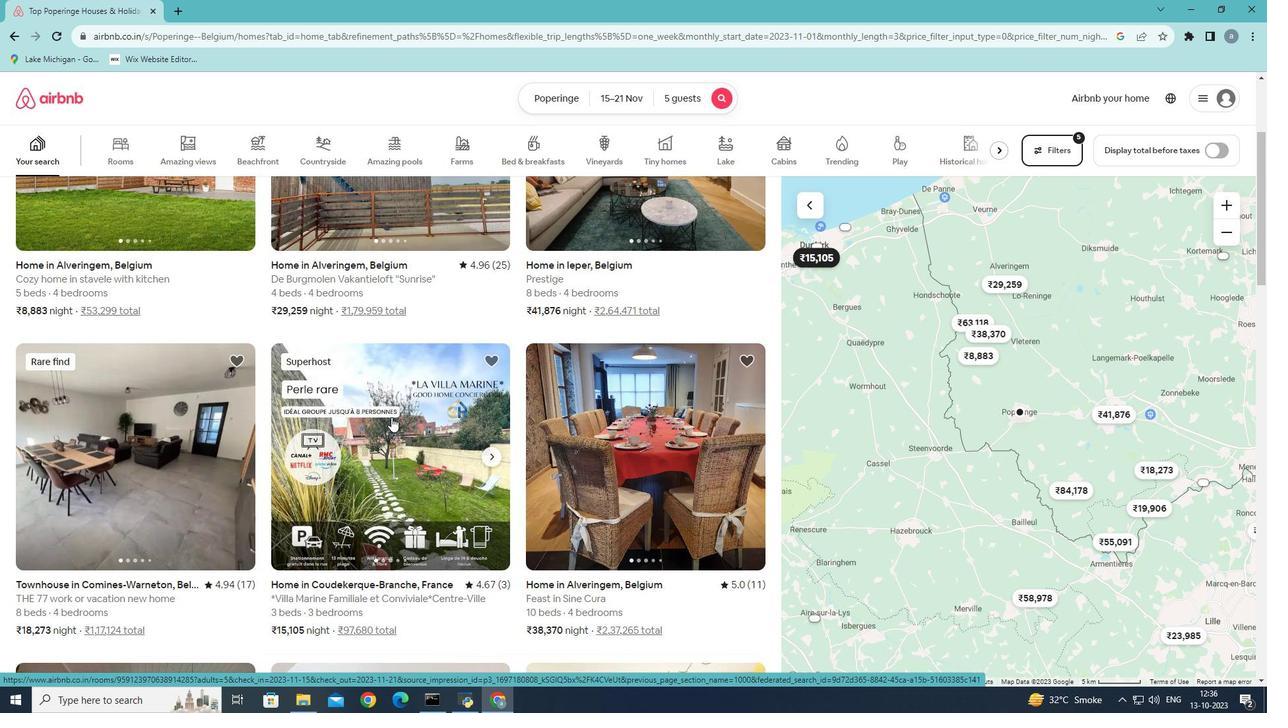 
Action: Mouse scrolled (391, 416) with delta (0, 0)
Screenshot: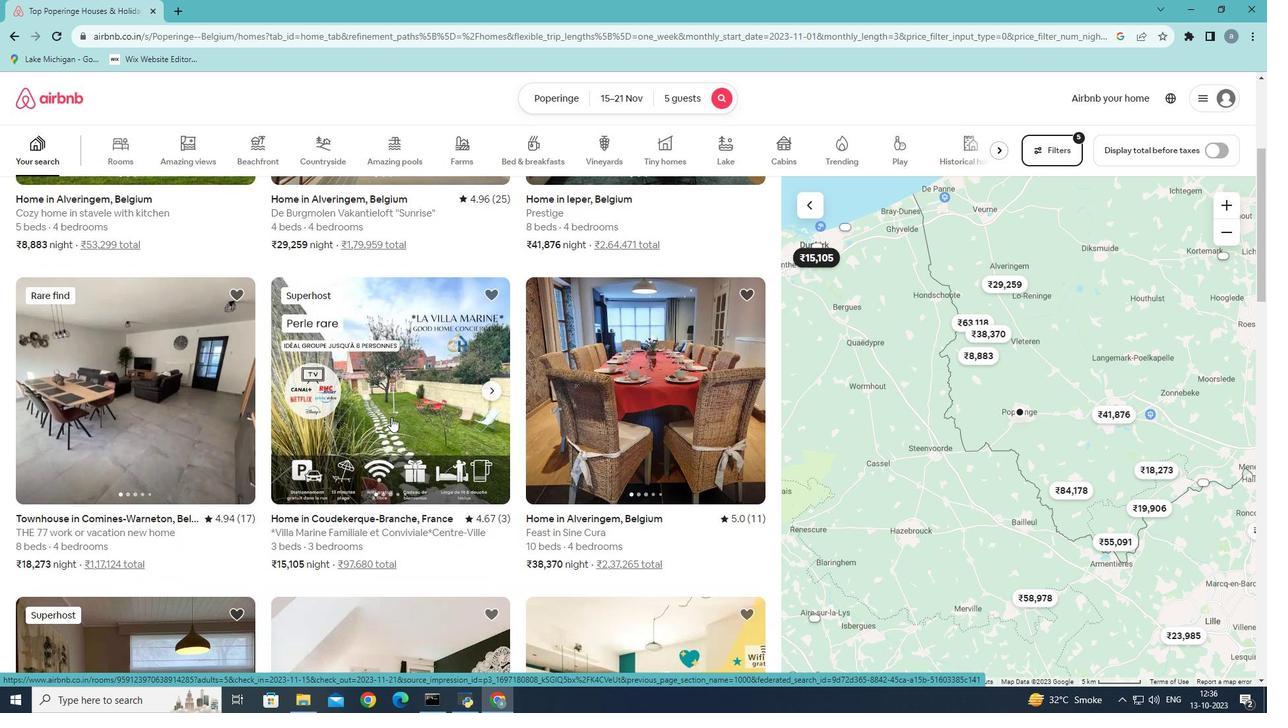 
Action: Mouse scrolled (391, 416) with delta (0, 0)
Screenshot: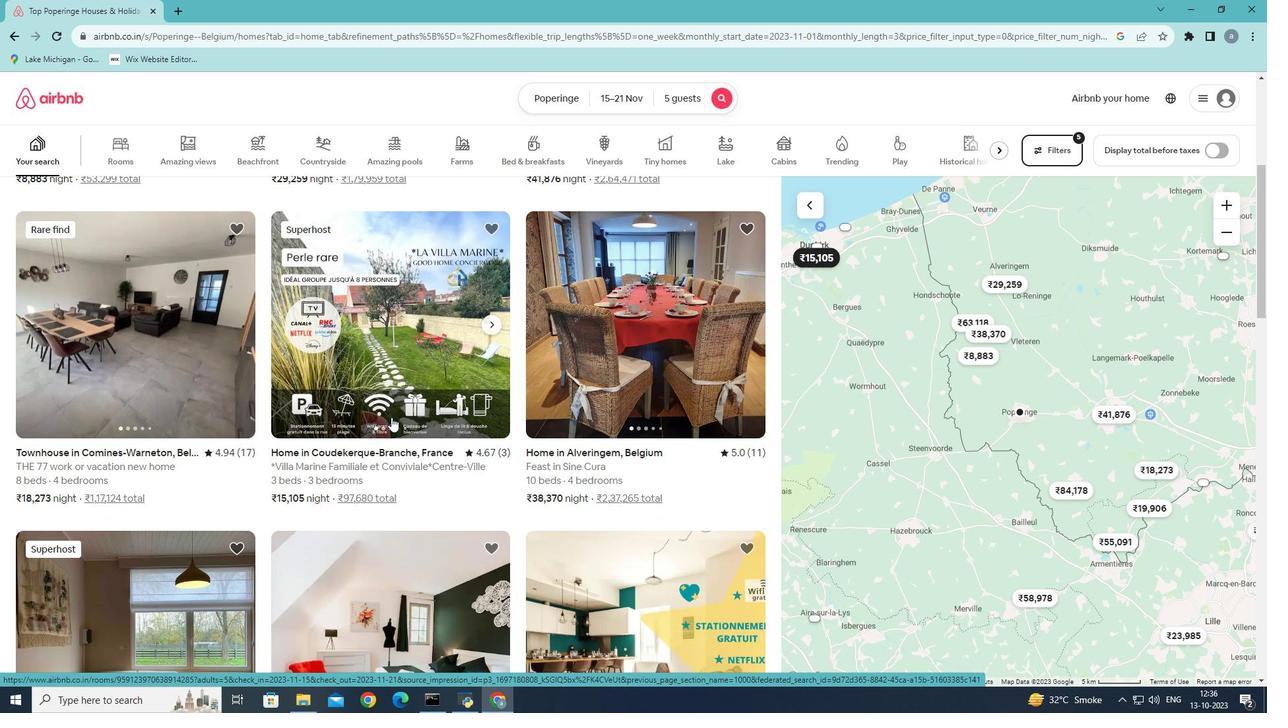 
Action: Mouse scrolled (391, 416) with delta (0, 0)
Screenshot: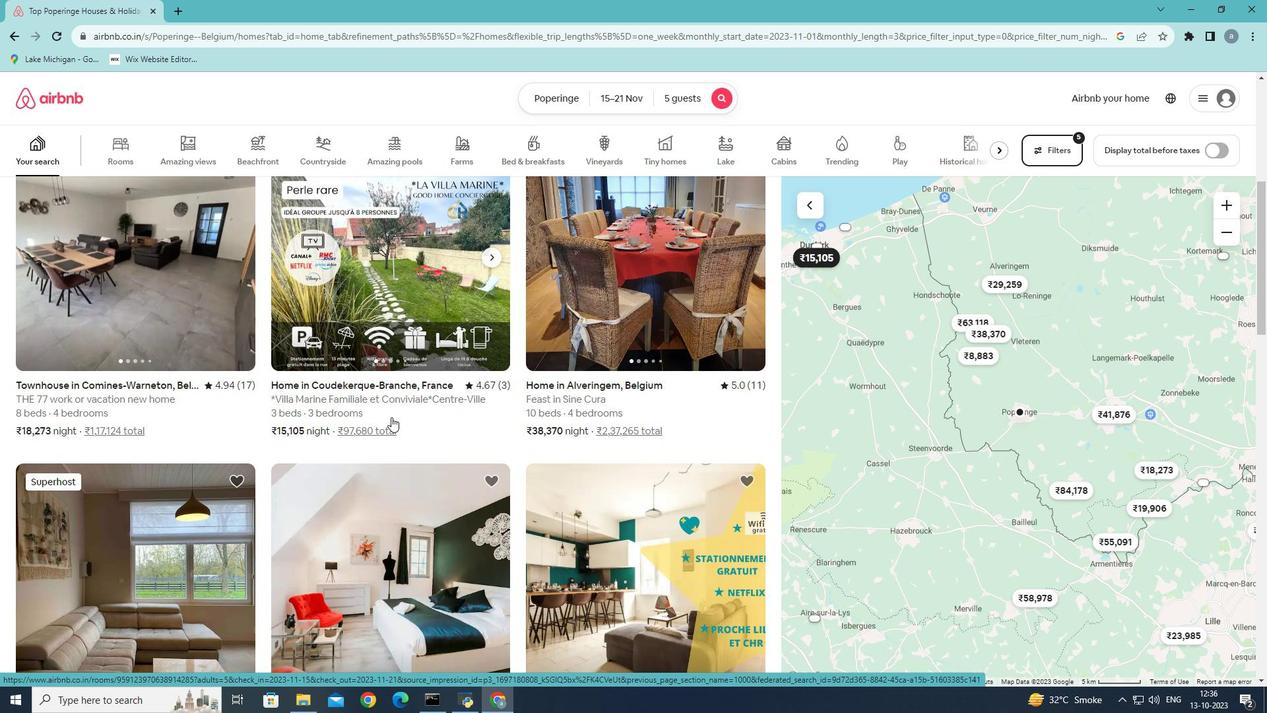 
Action: Mouse scrolled (391, 416) with delta (0, 0)
Screenshot: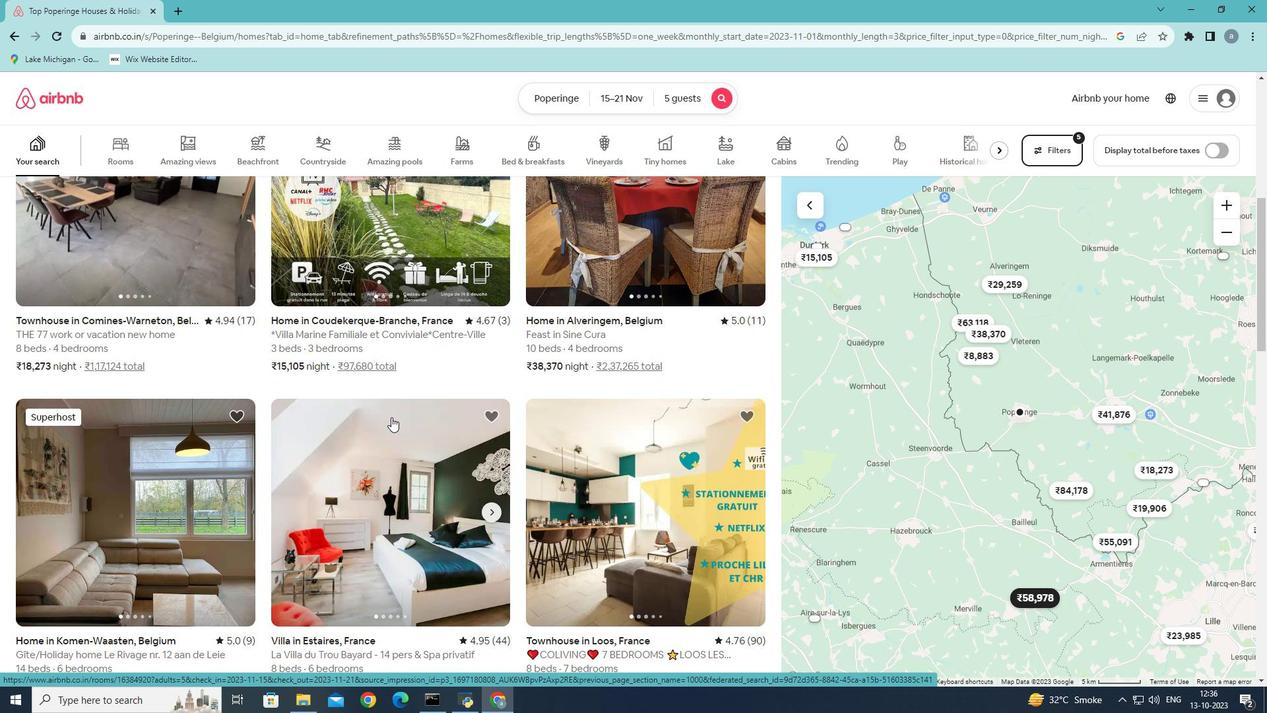 
Action: Mouse scrolled (391, 418) with delta (0, 0)
Screenshot: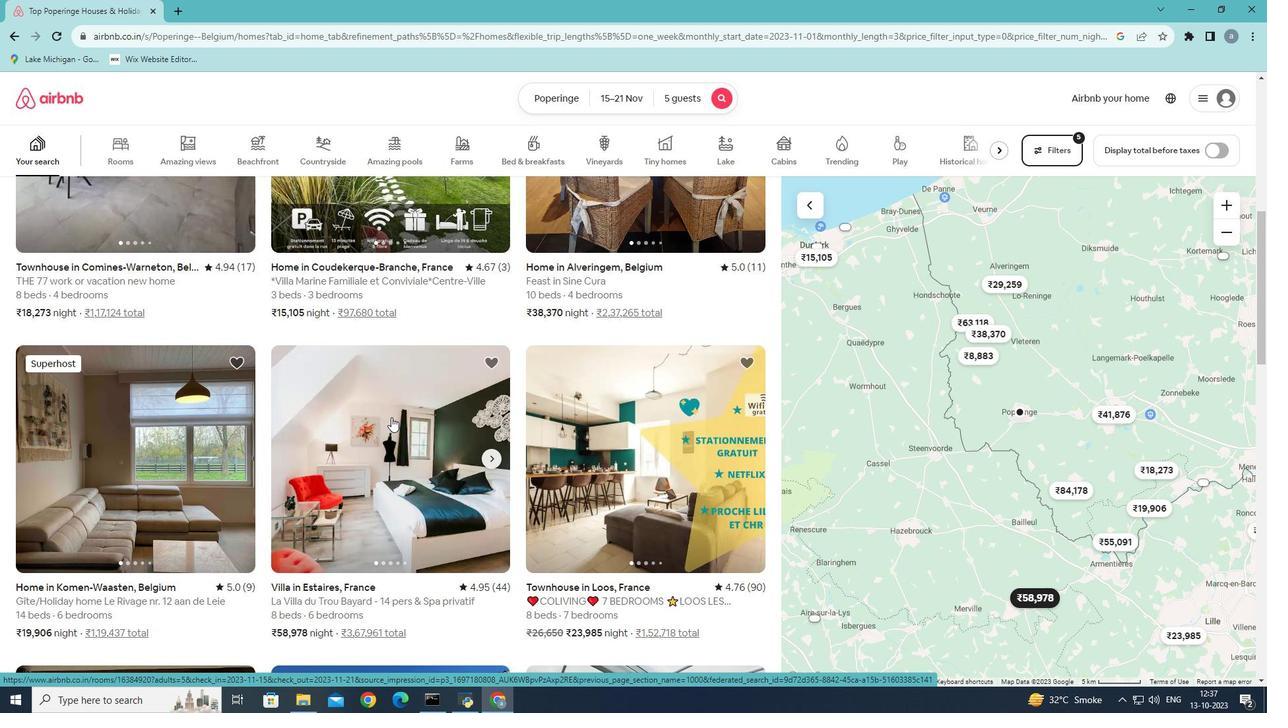 
Action: Mouse scrolled (391, 418) with delta (0, 0)
Screenshot: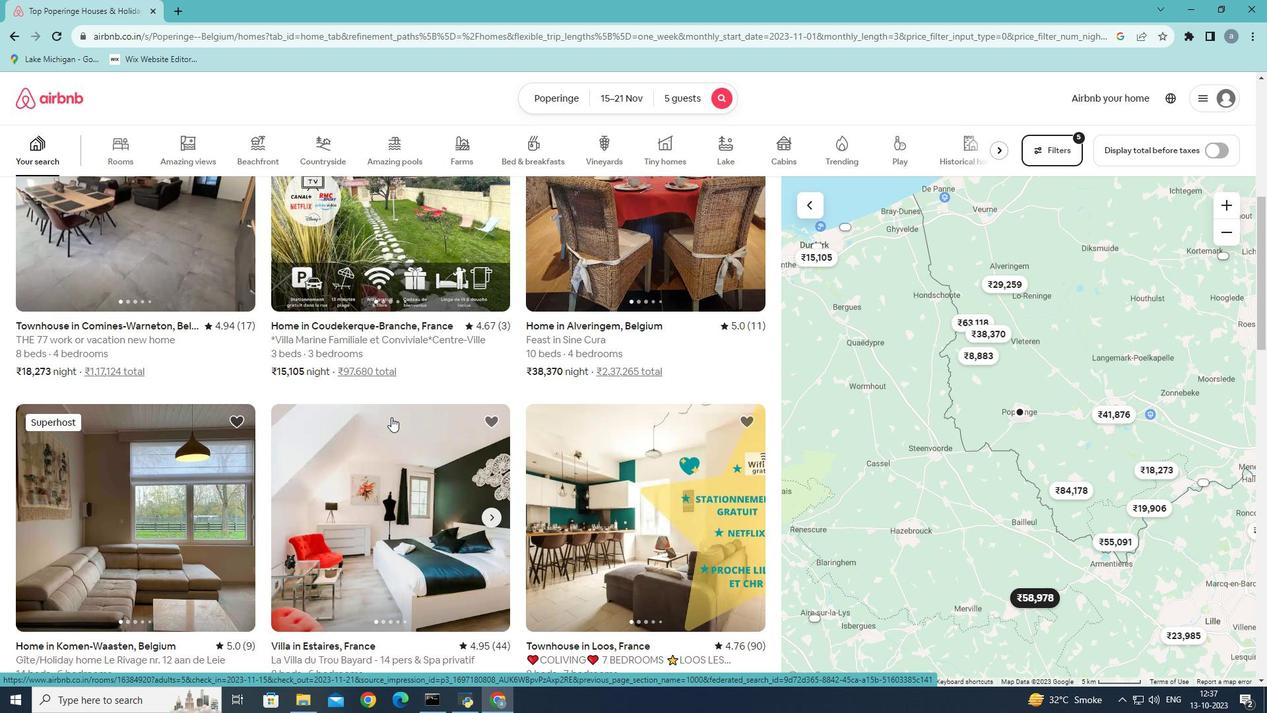 
Action: Mouse scrolled (391, 418) with delta (0, 0)
Screenshot: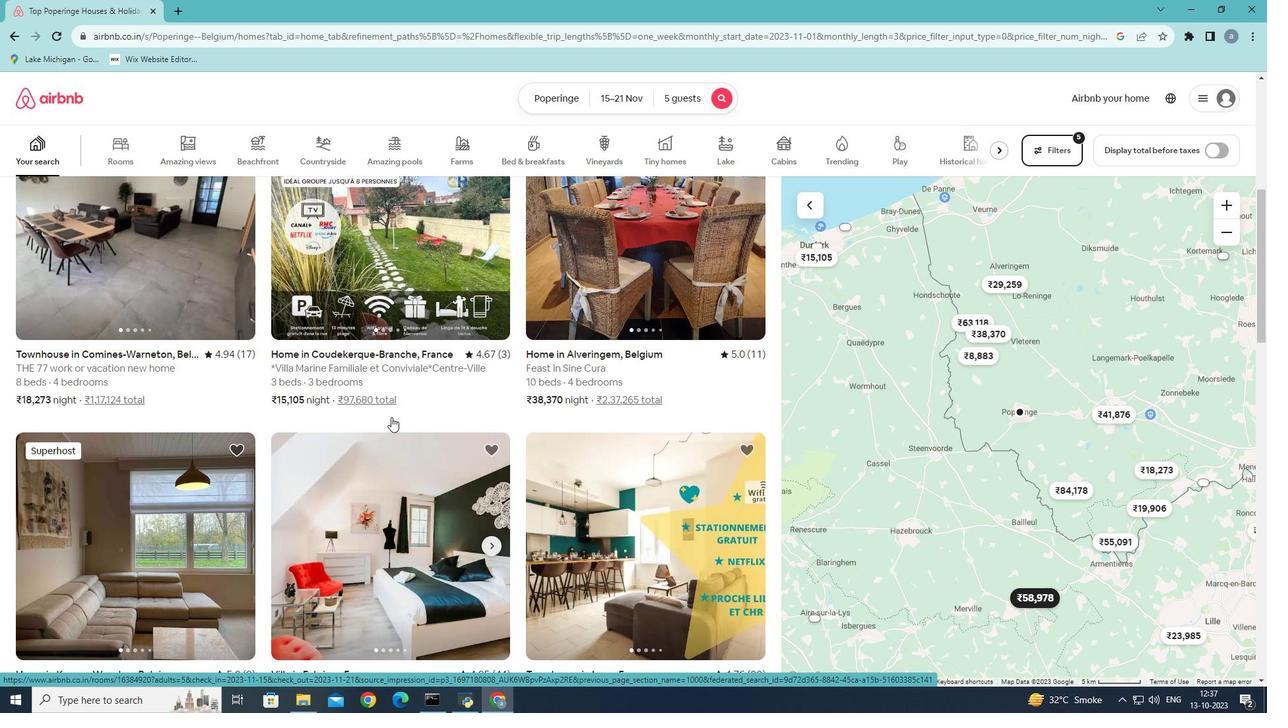 
Action: Mouse scrolled (391, 418) with delta (0, 0)
Screenshot: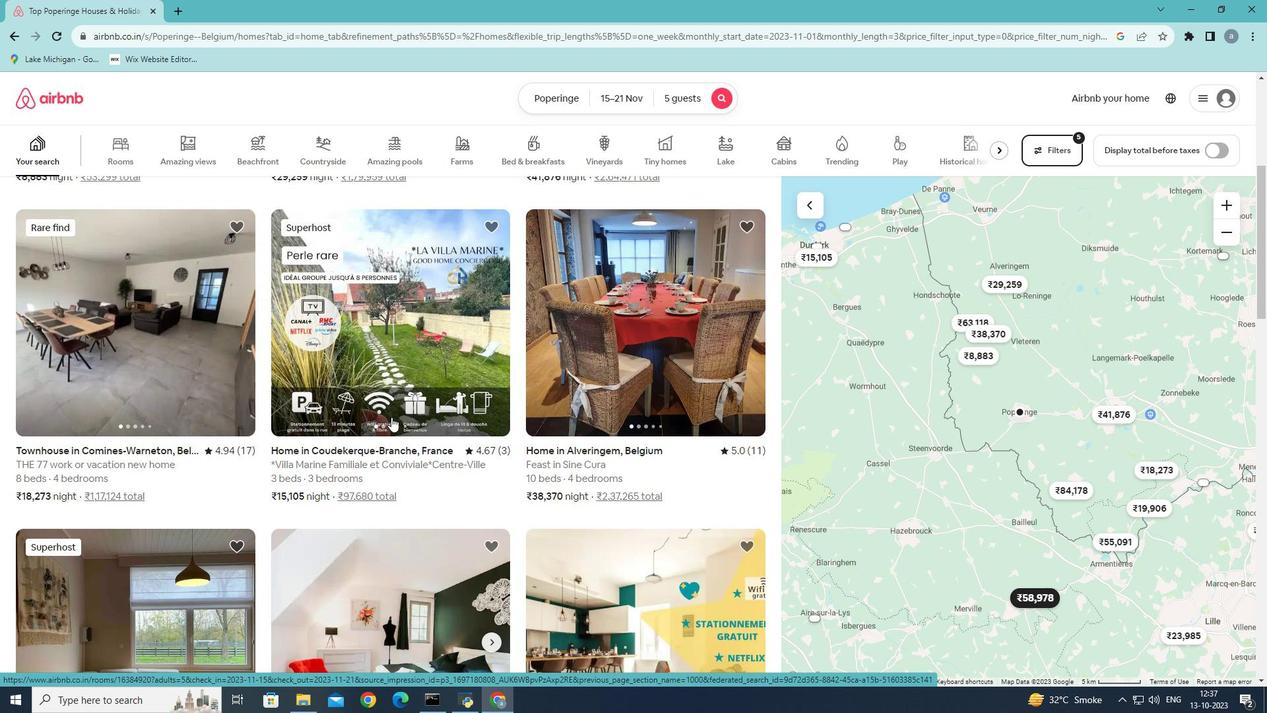 
Action: Mouse moved to (185, 435)
Screenshot: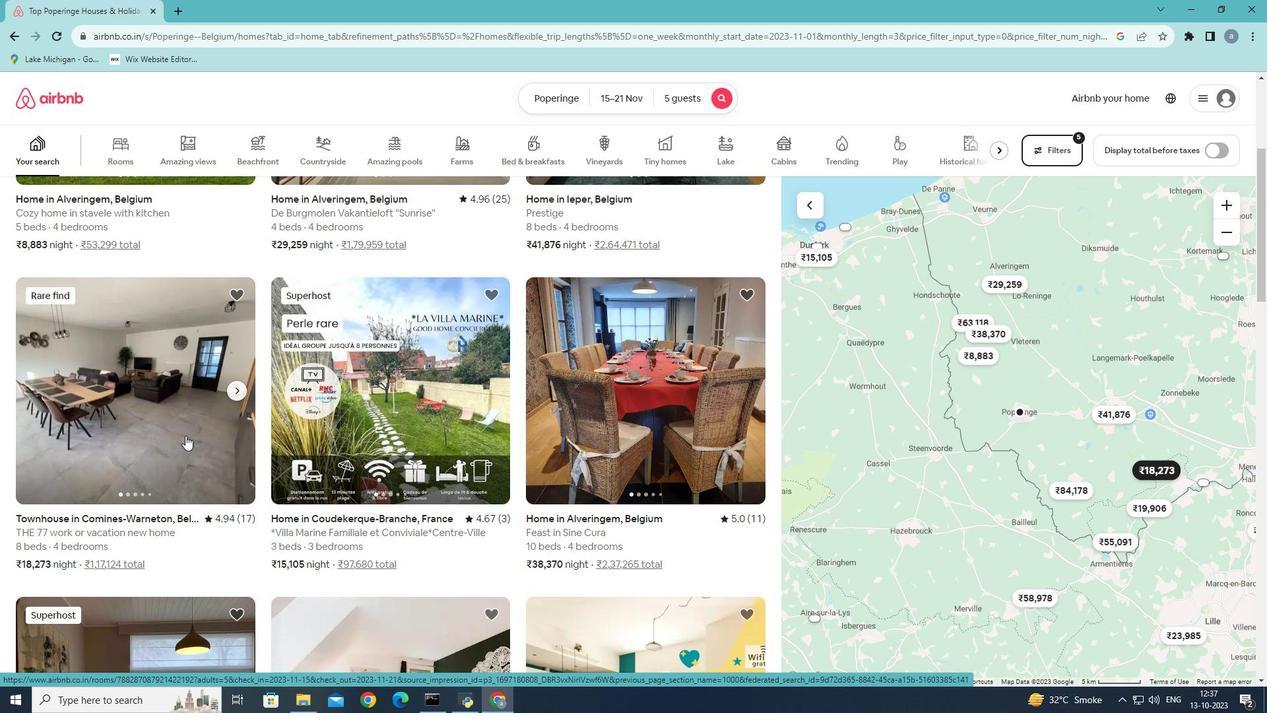 
Action: Mouse scrolled (185, 436) with delta (0, 0)
Screenshot: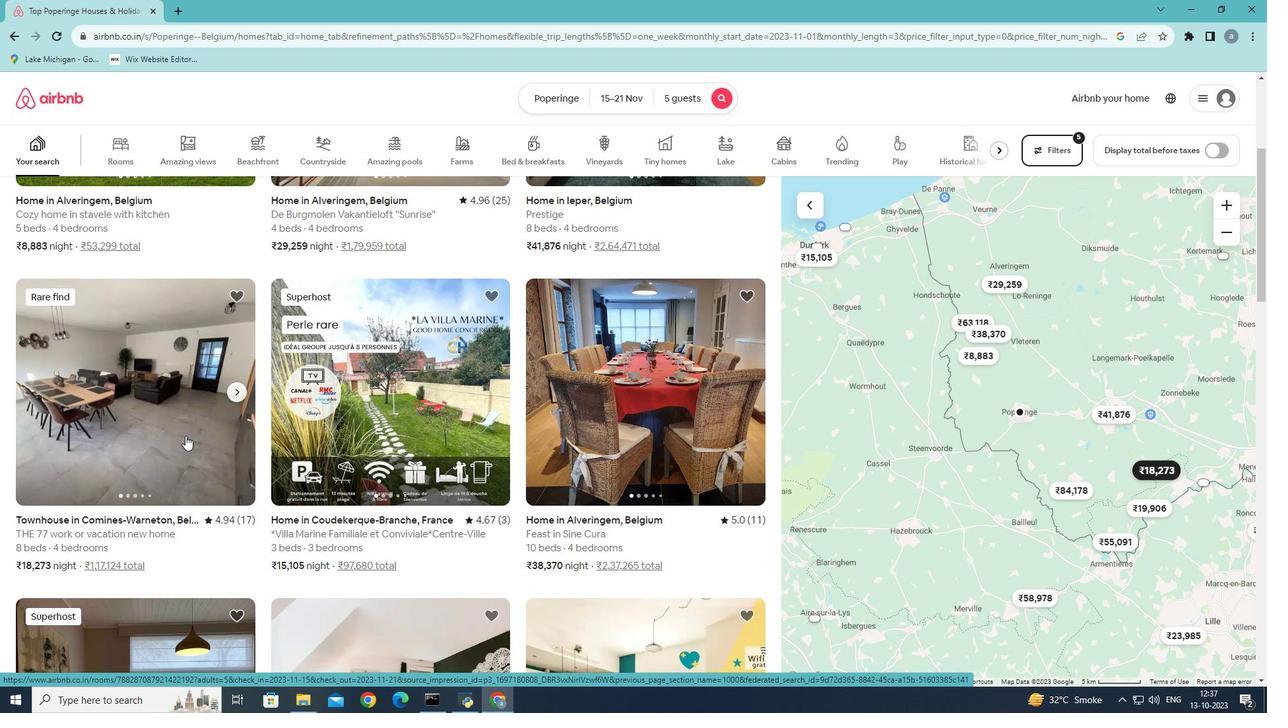 
Action: Mouse scrolled (185, 436) with delta (0, 0)
Screenshot: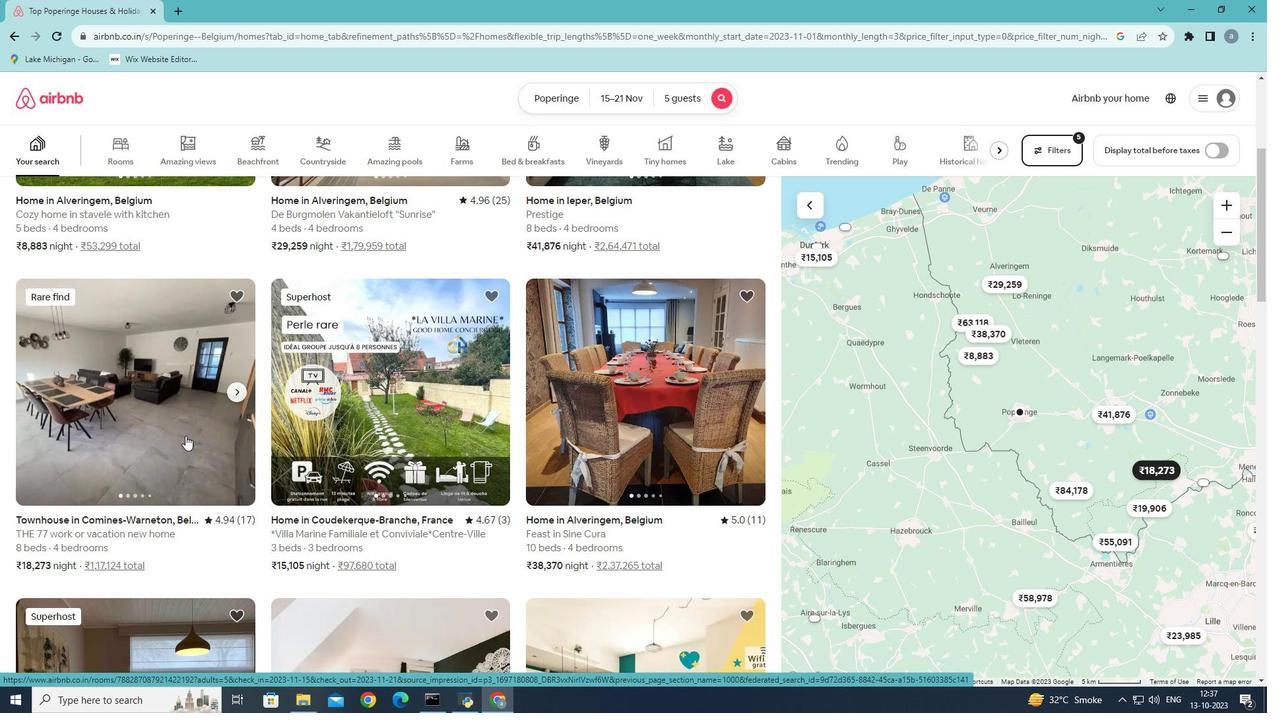 
Action: Mouse scrolled (185, 436) with delta (0, 0)
Screenshot: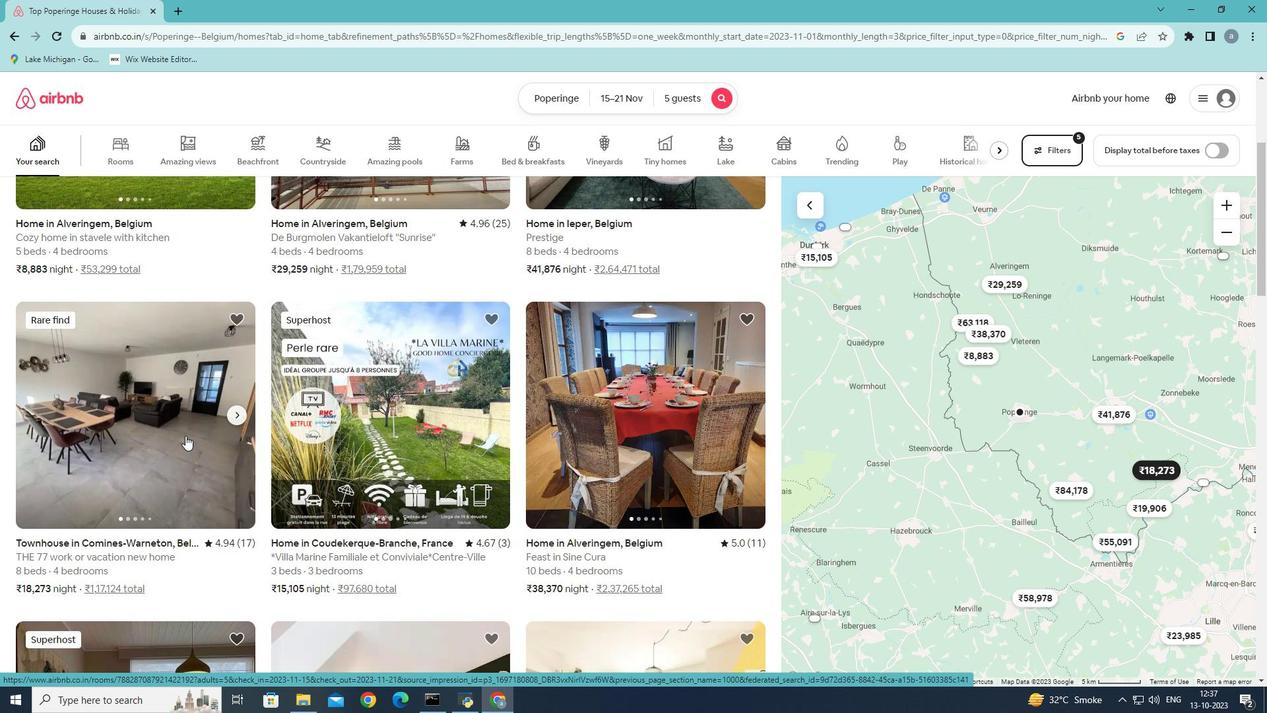 
Action: Mouse moved to (153, 311)
Screenshot: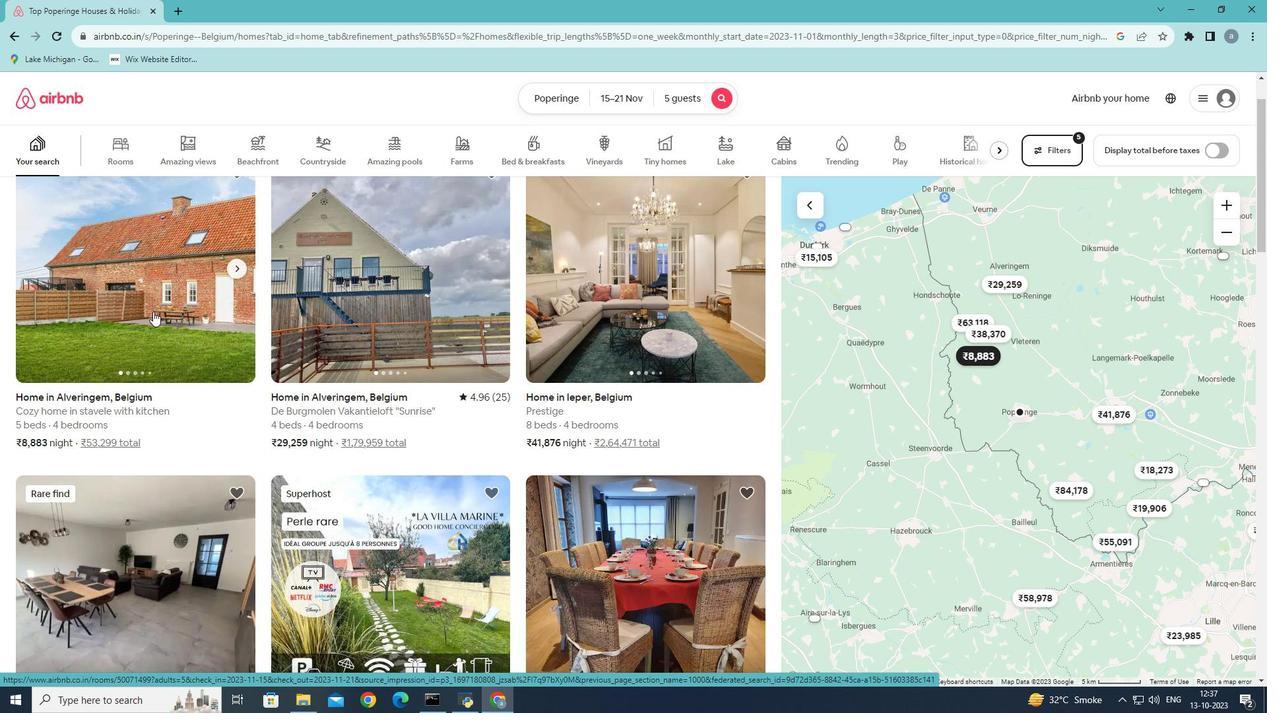 
Action: Mouse scrolled (153, 312) with delta (0, 0)
Screenshot: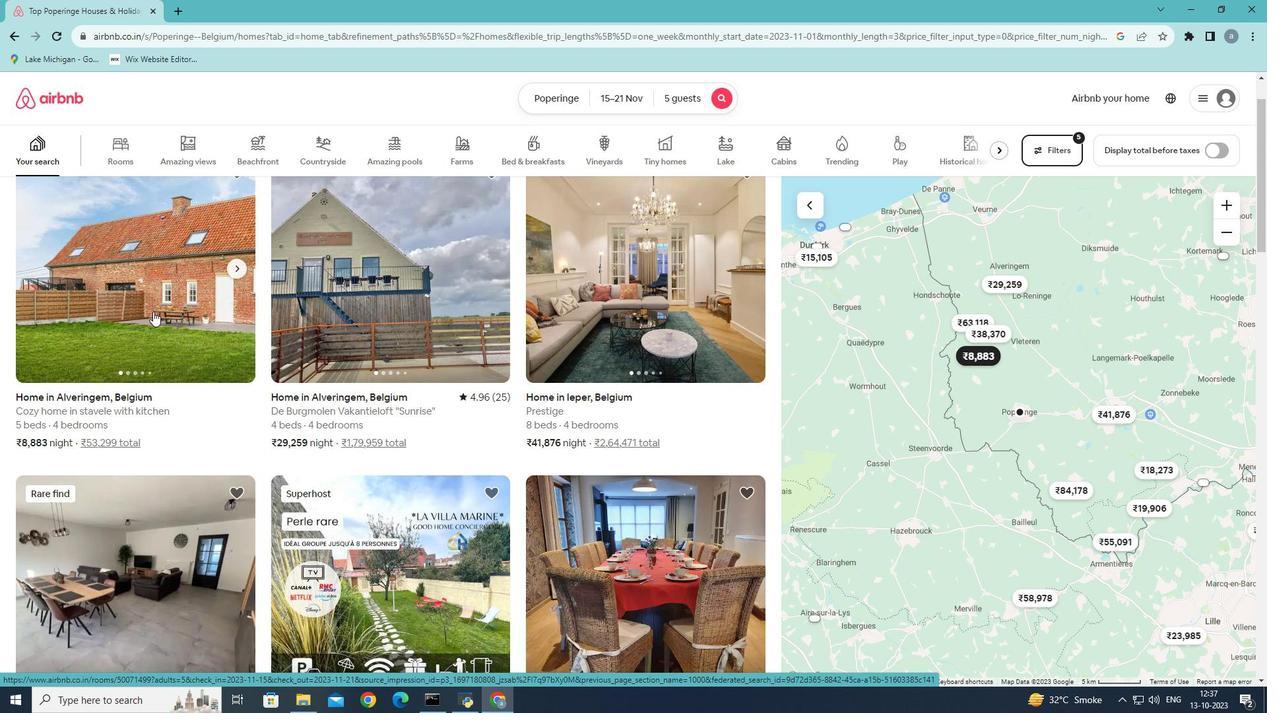 
Action: Mouse scrolled (153, 312) with delta (0, 0)
Screenshot: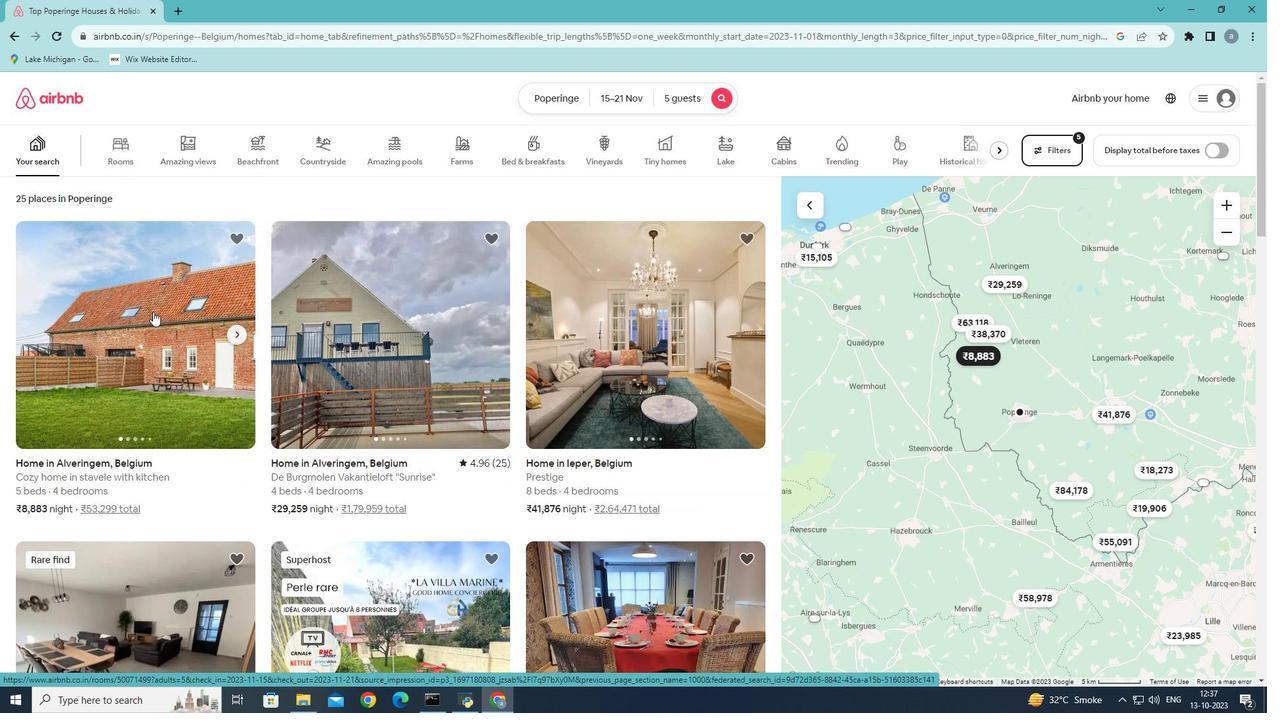 
Action: Mouse moved to (152, 330)
Screenshot: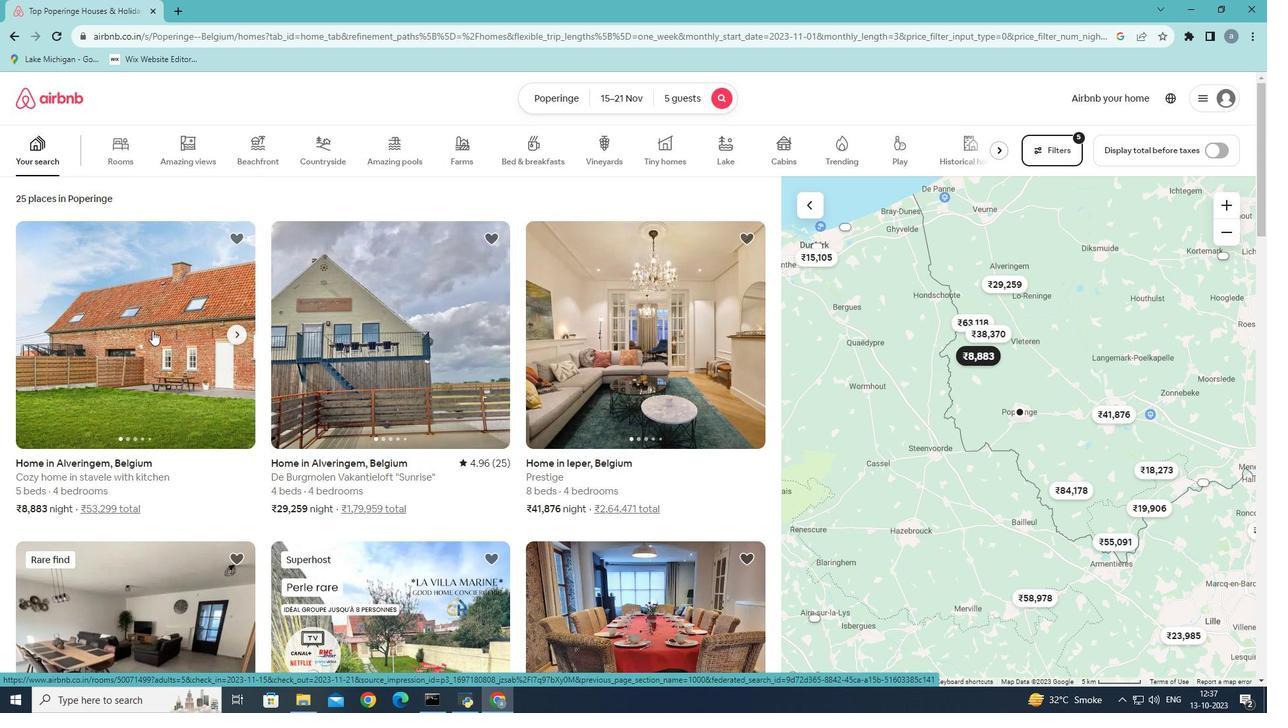 
Action: Mouse pressed left at (152, 330)
Screenshot: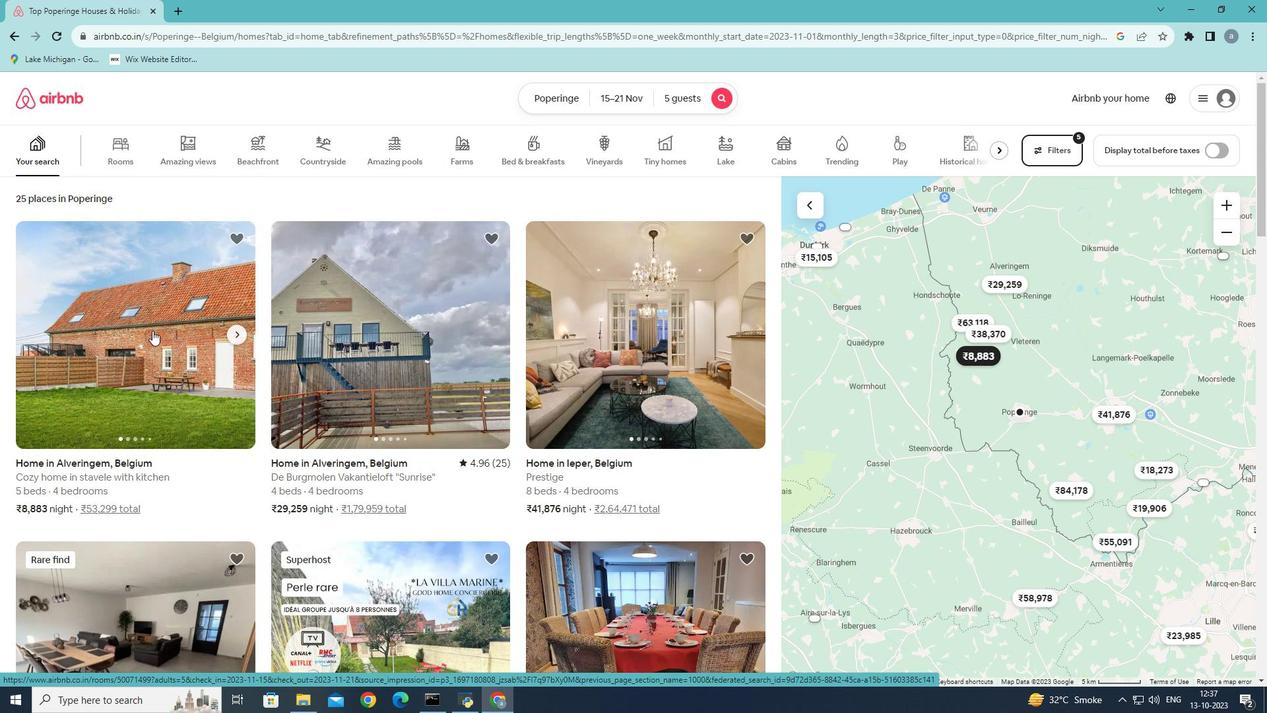 
Action: Mouse moved to (940, 499)
Screenshot: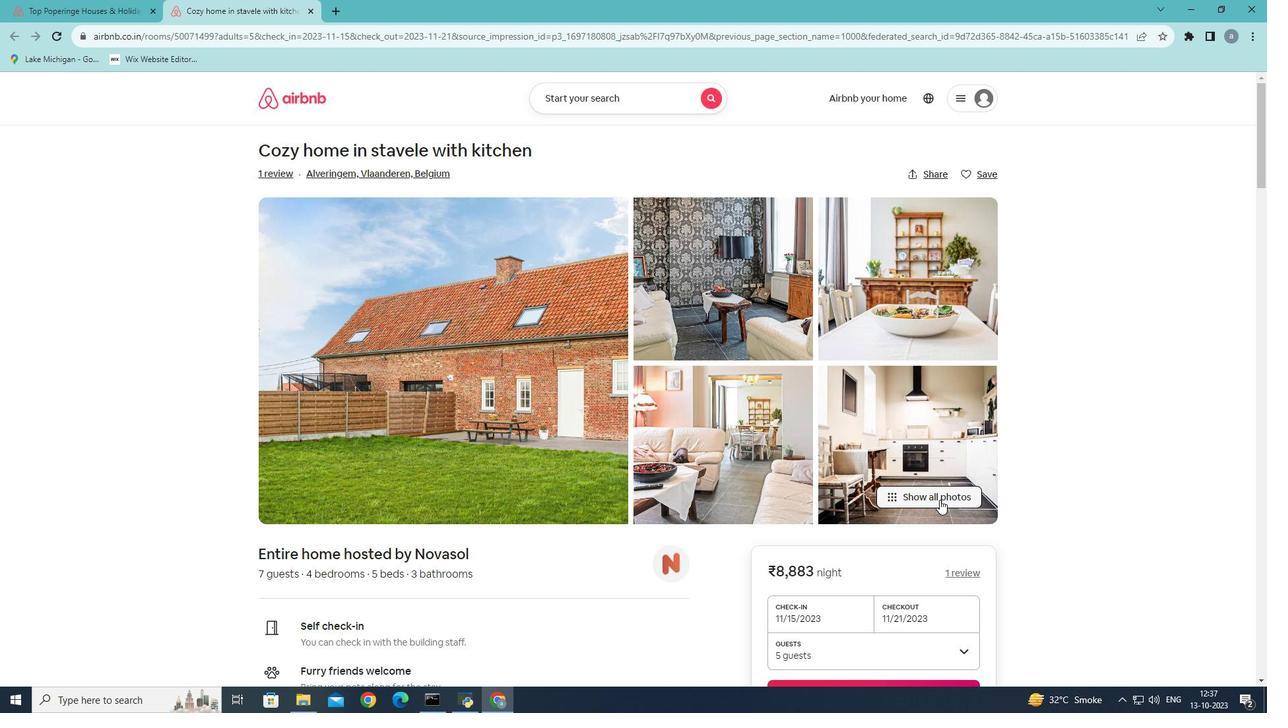 
Action: Mouse pressed left at (940, 499)
Screenshot: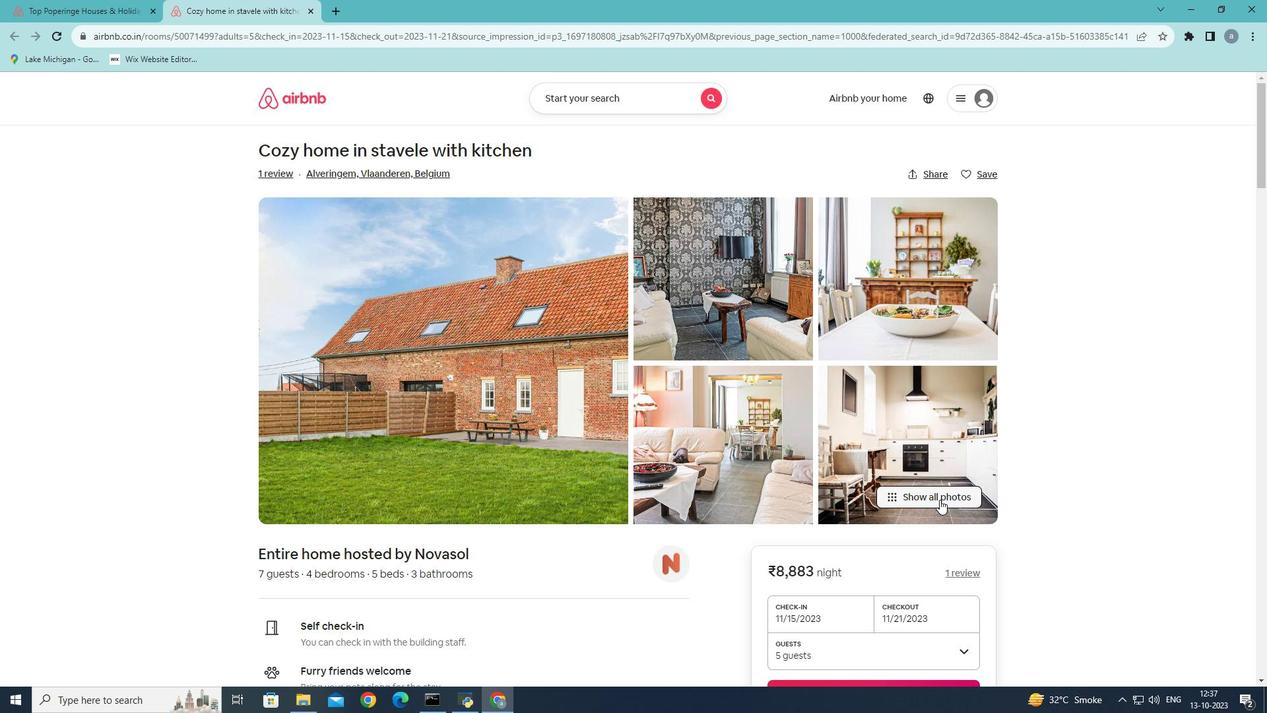 
Action: Mouse moved to (715, 421)
Screenshot: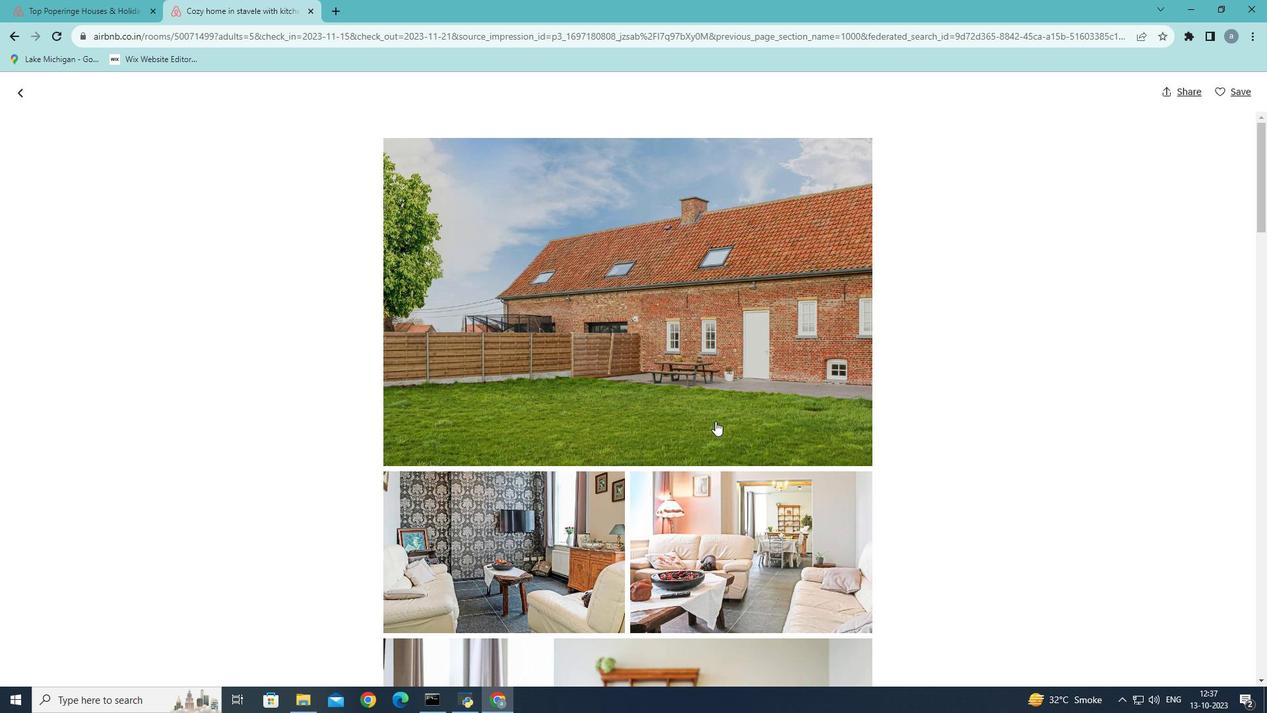
Action: Mouse scrolled (715, 420) with delta (0, 0)
Screenshot: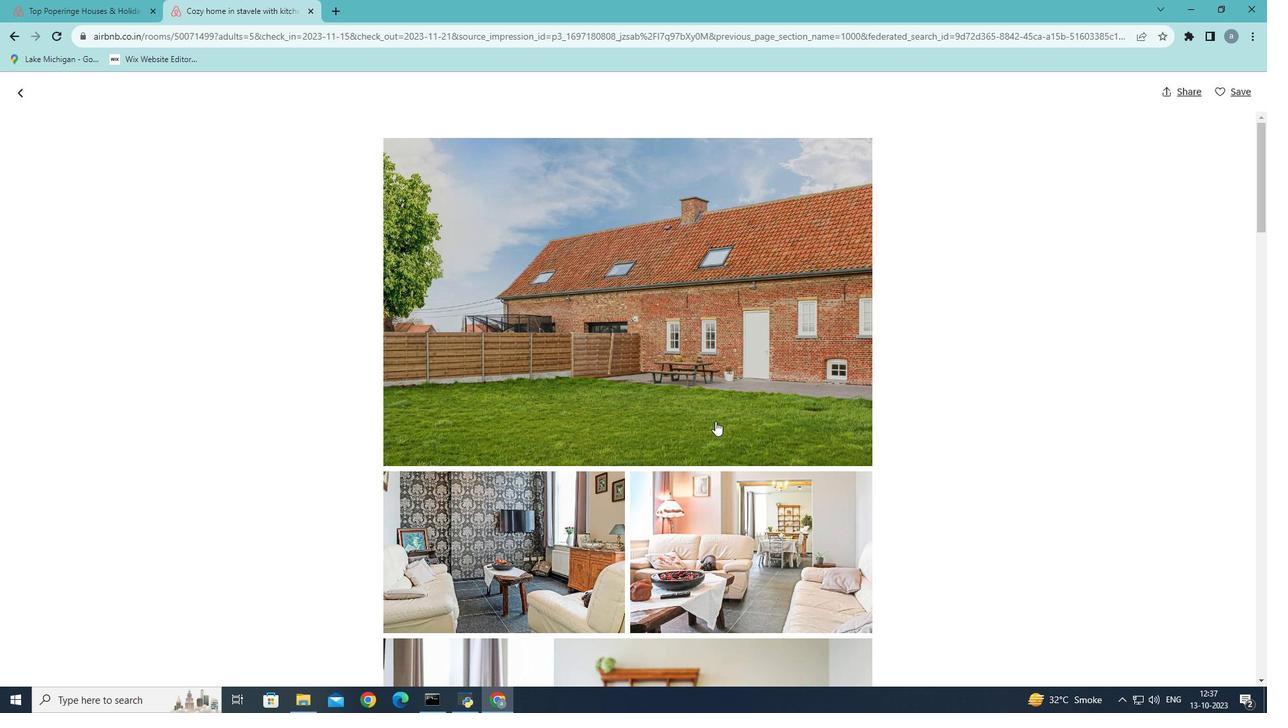 
Action: Mouse scrolled (715, 420) with delta (0, 0)
Screenshot: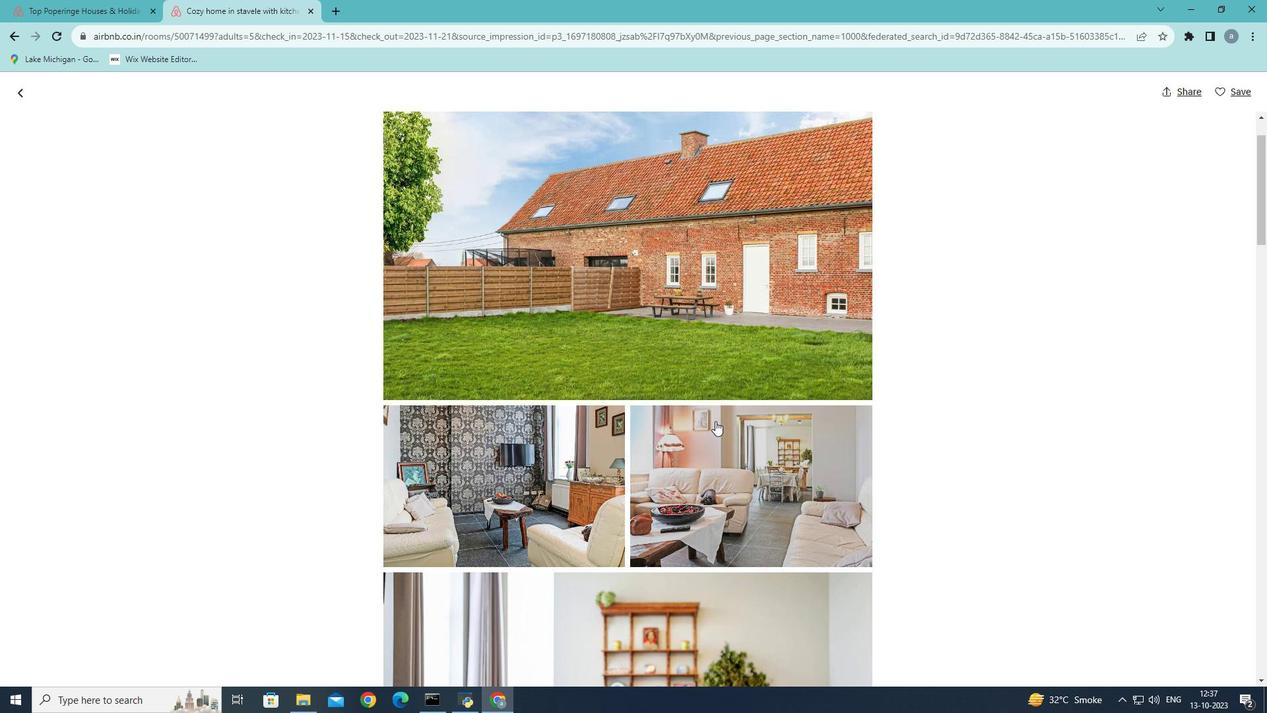 
Action: Mouse moved to (715, 423)
Screenshot: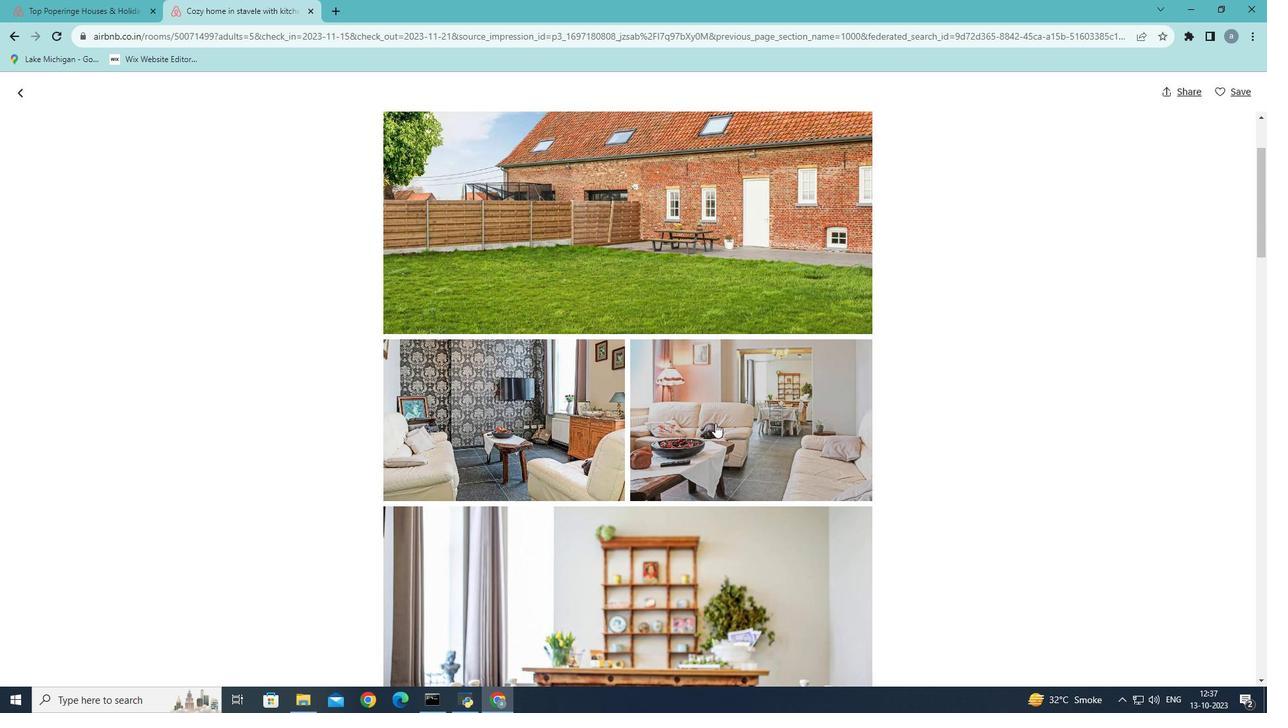 
Action: Mouse scrolled (715, 422) with delta (0, 0)
Screenshot: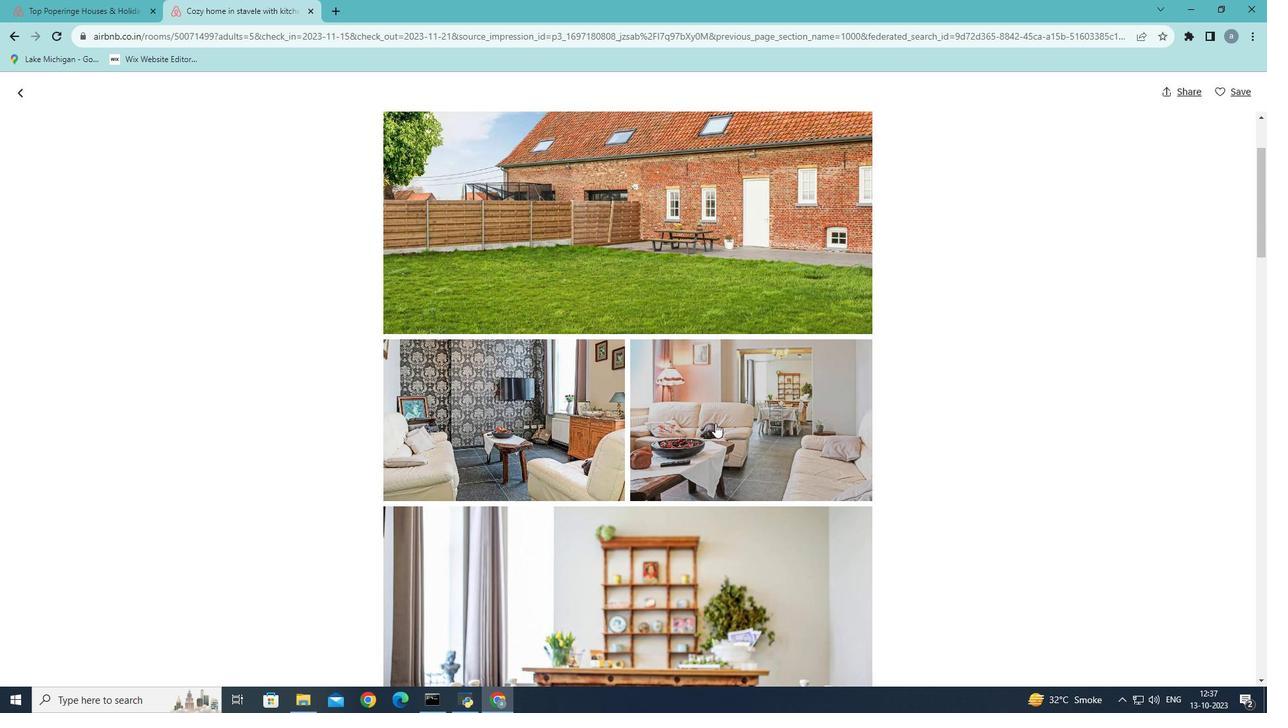 
Action: Mouse scrolled (715, 422) with delta (0, 0)
Screenshot: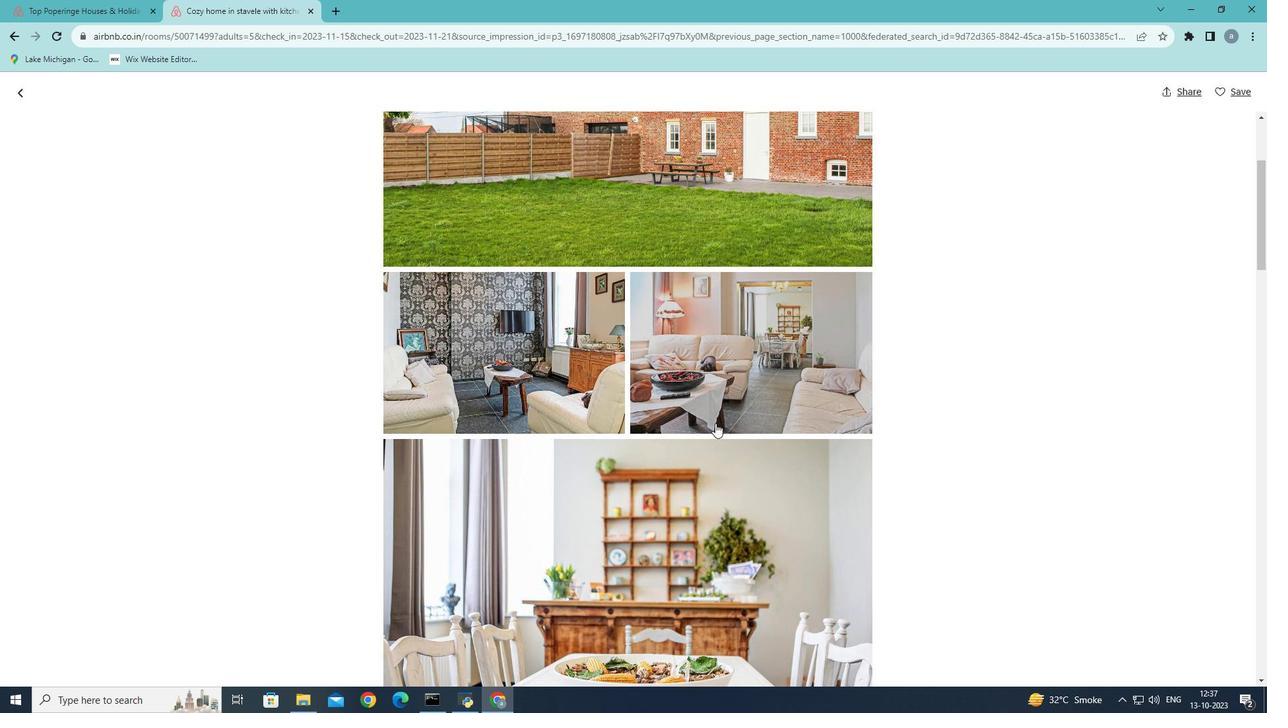 
Action: Mouse scrolled (715, 422) with delta (0, 0)
Screenshot: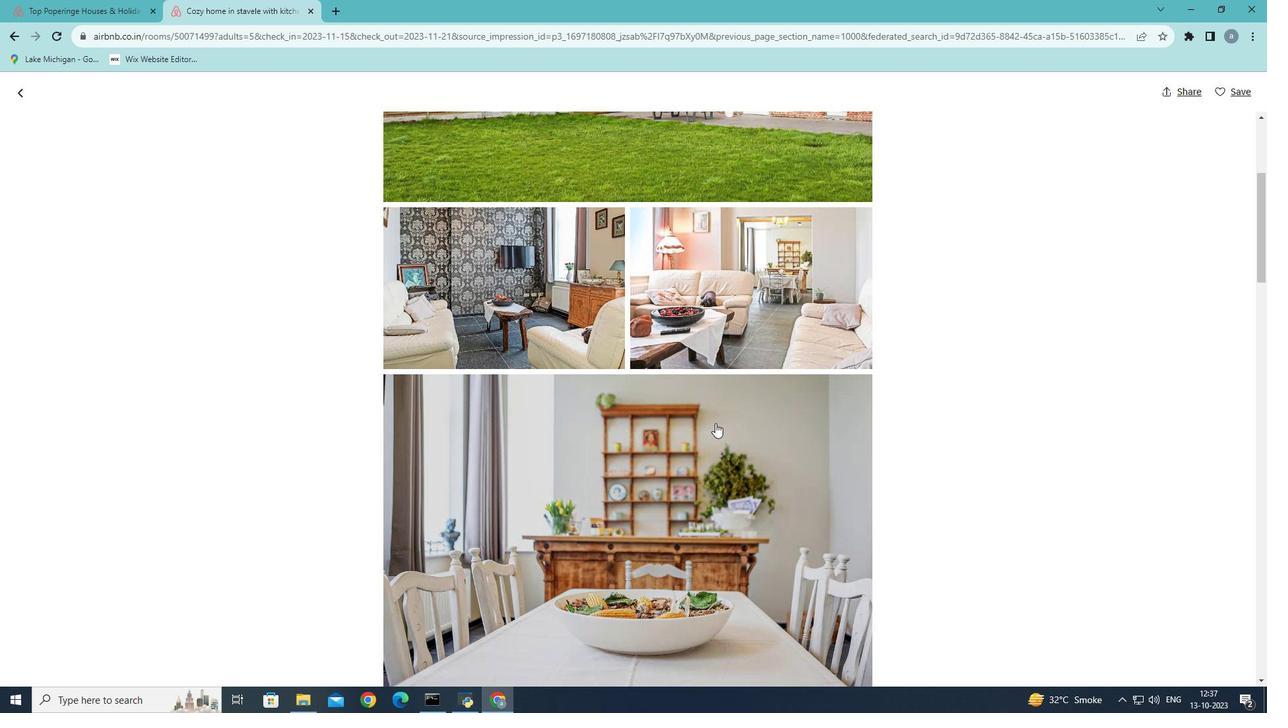 
Action: Mouse scrolled (715, 422) with delta (0, 0)
Screenshot: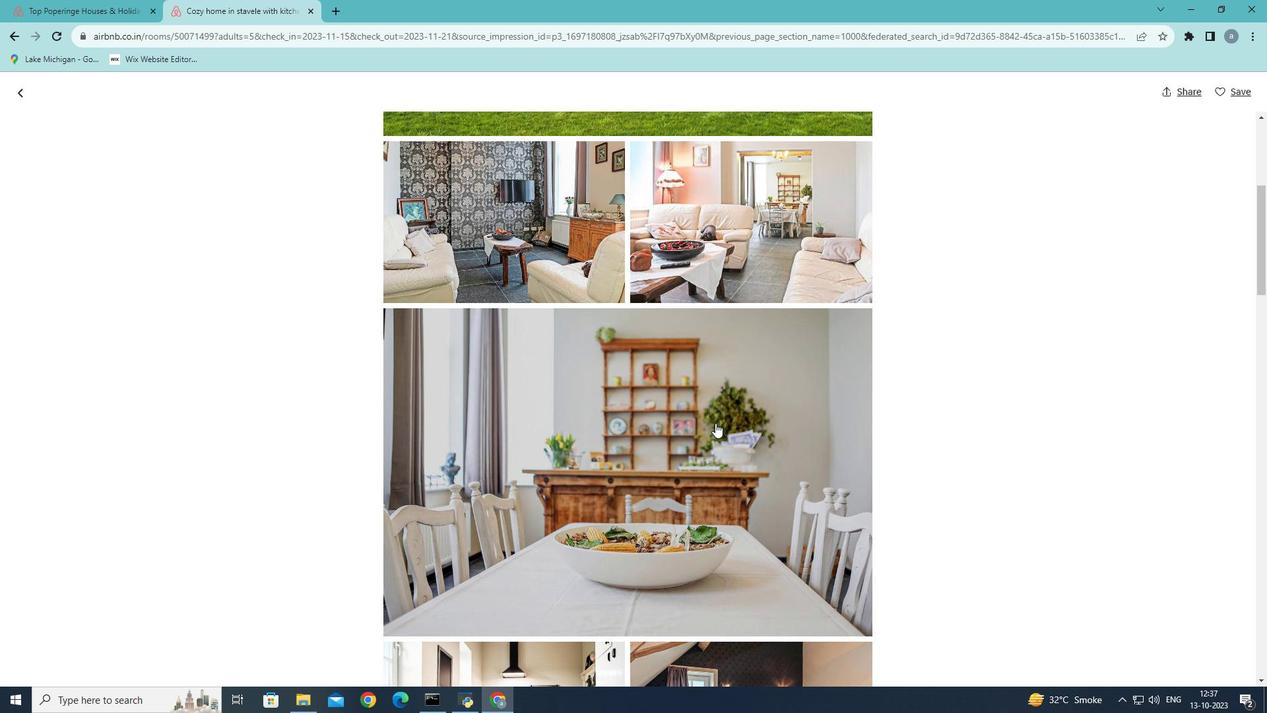 
Action: Mouse scrolled (715, 422) with delta (0, 0)
Screenshot: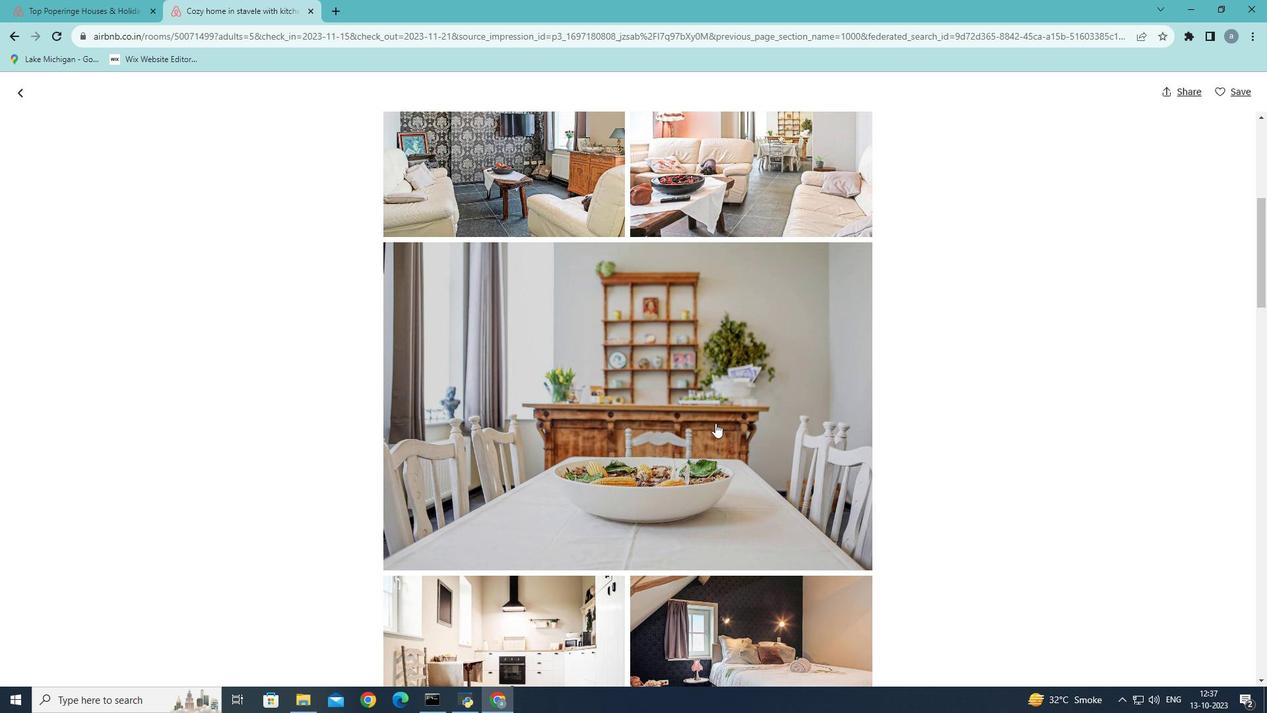 
Action: Mouse moved to (715, 424)
Screenshot: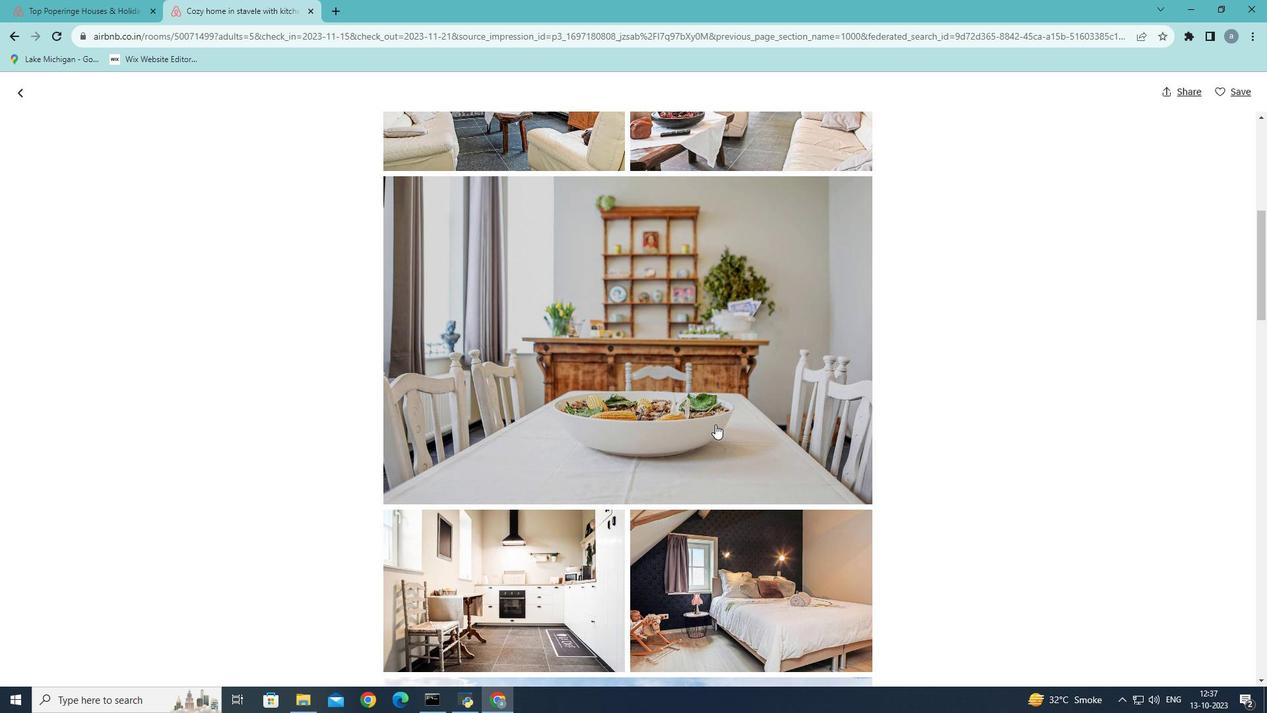 
Action: Mouse scrolled (715, 423) with delta (0, 0)
Screenshot: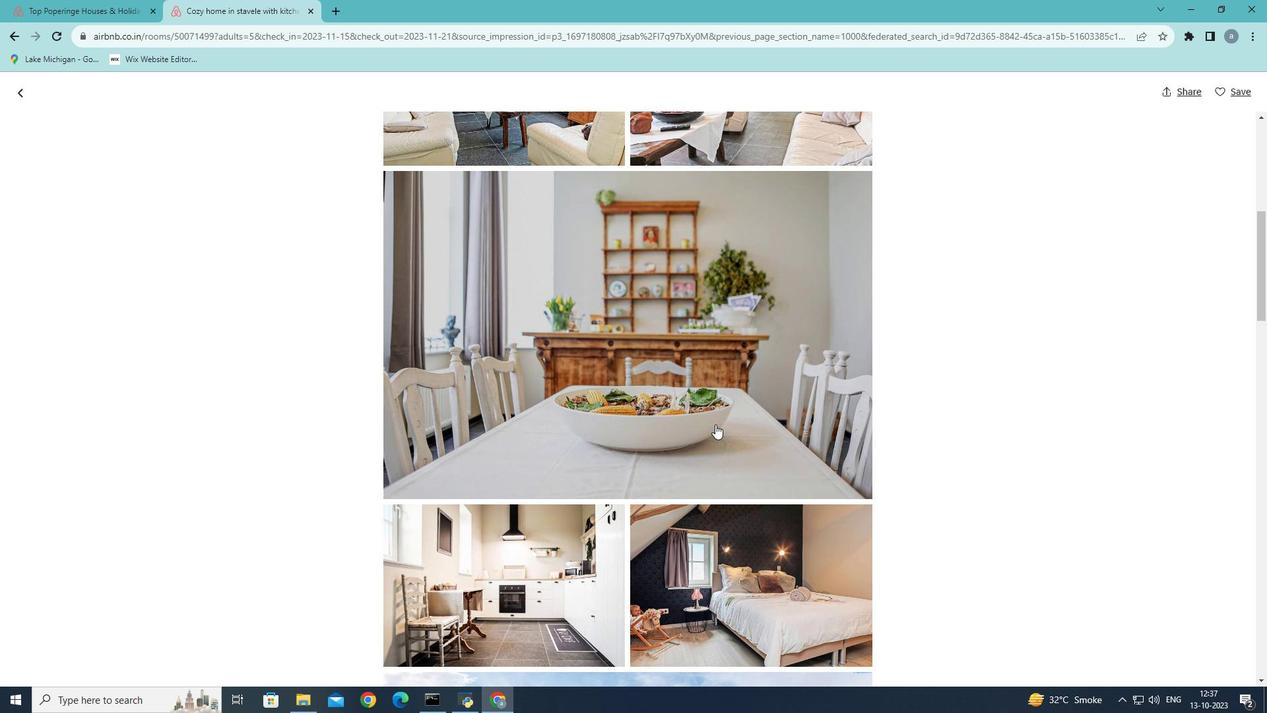 
Action: Mouse scrolled (715, 423) with delta (0, 0)
Screenshot: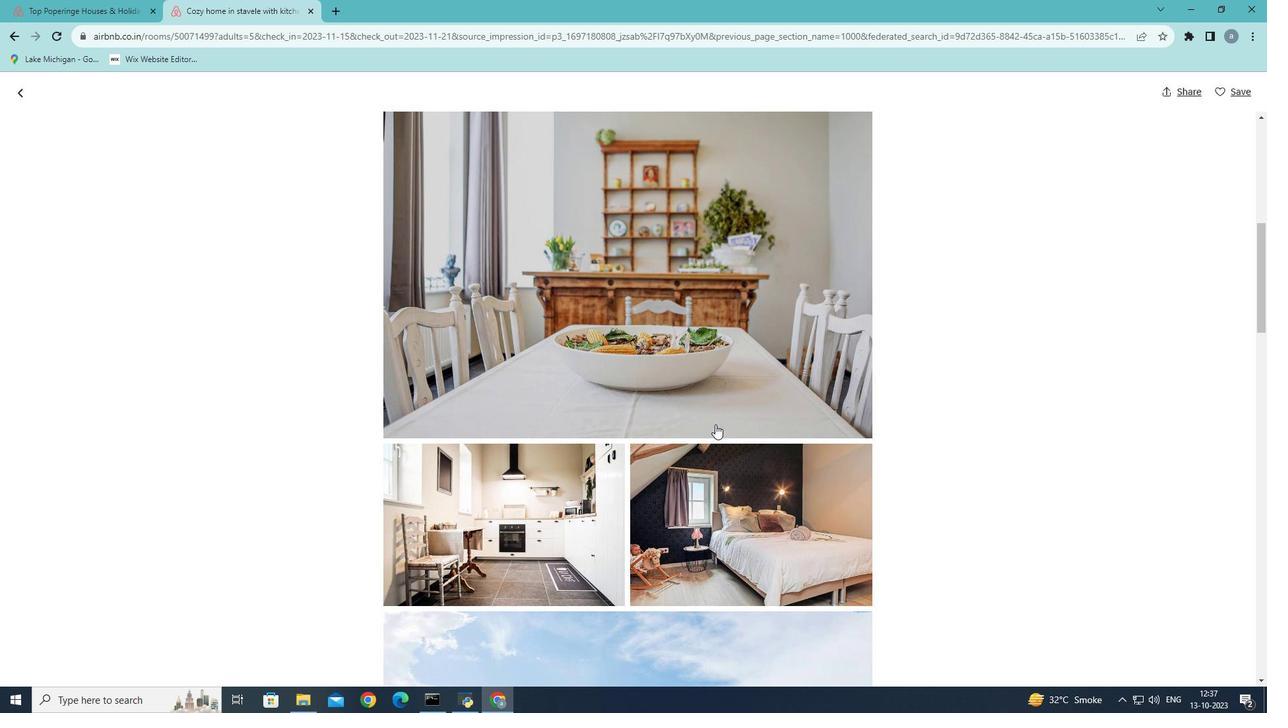 
Action: Mouse scrolled (715, 423) with delta (0, 0)
Screenshot: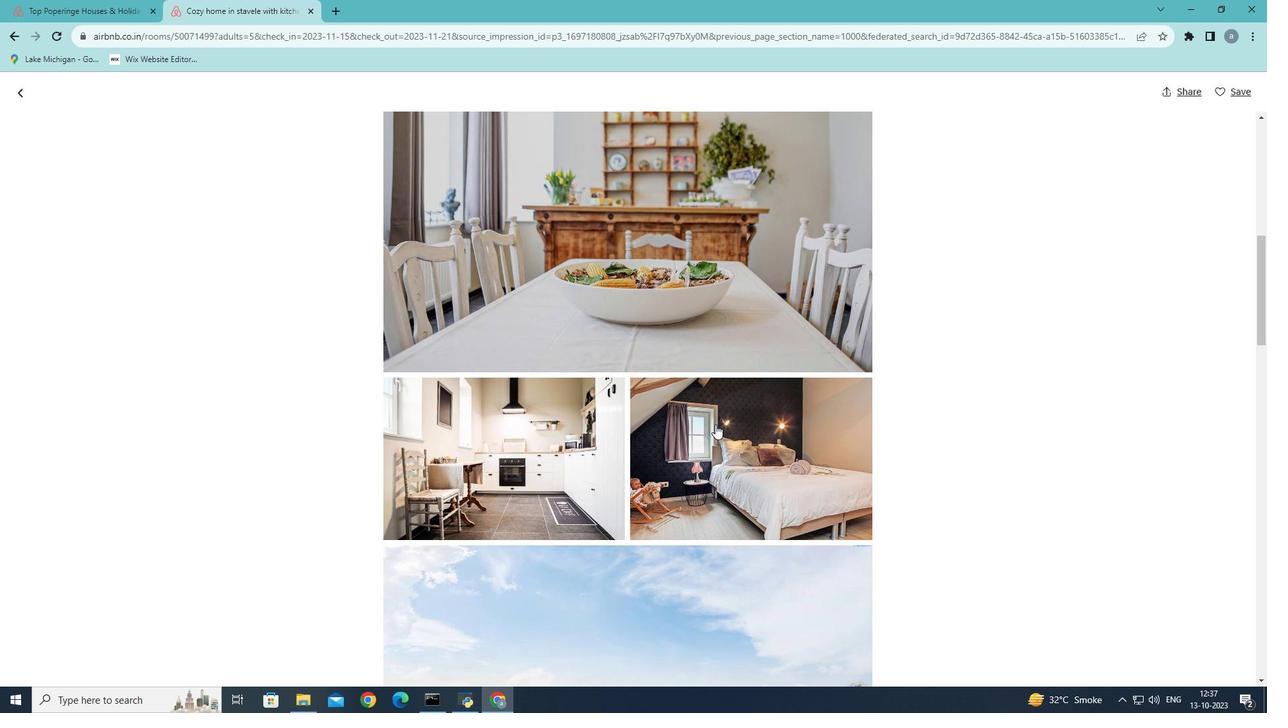 
Action: Mouse moved to (717, 427)
Screenshot: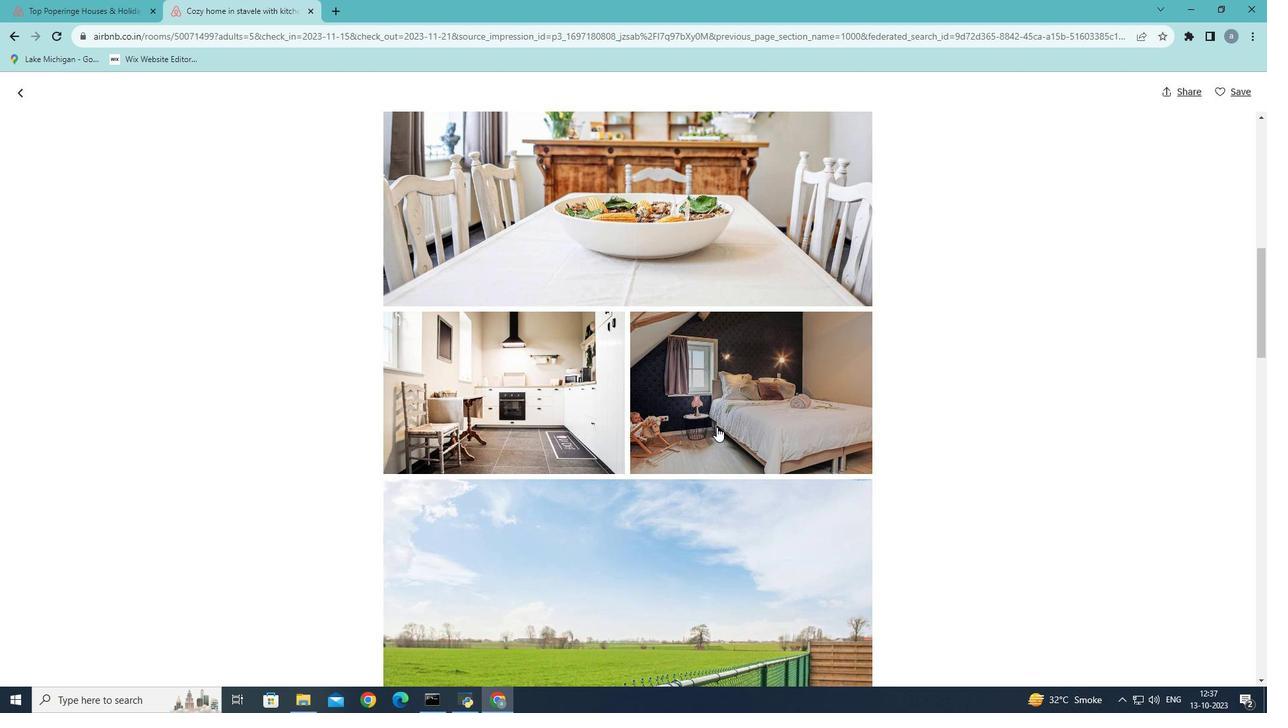 
Action: Mouse scrolled (717, 426) with delta (0, 0)
Screenshot: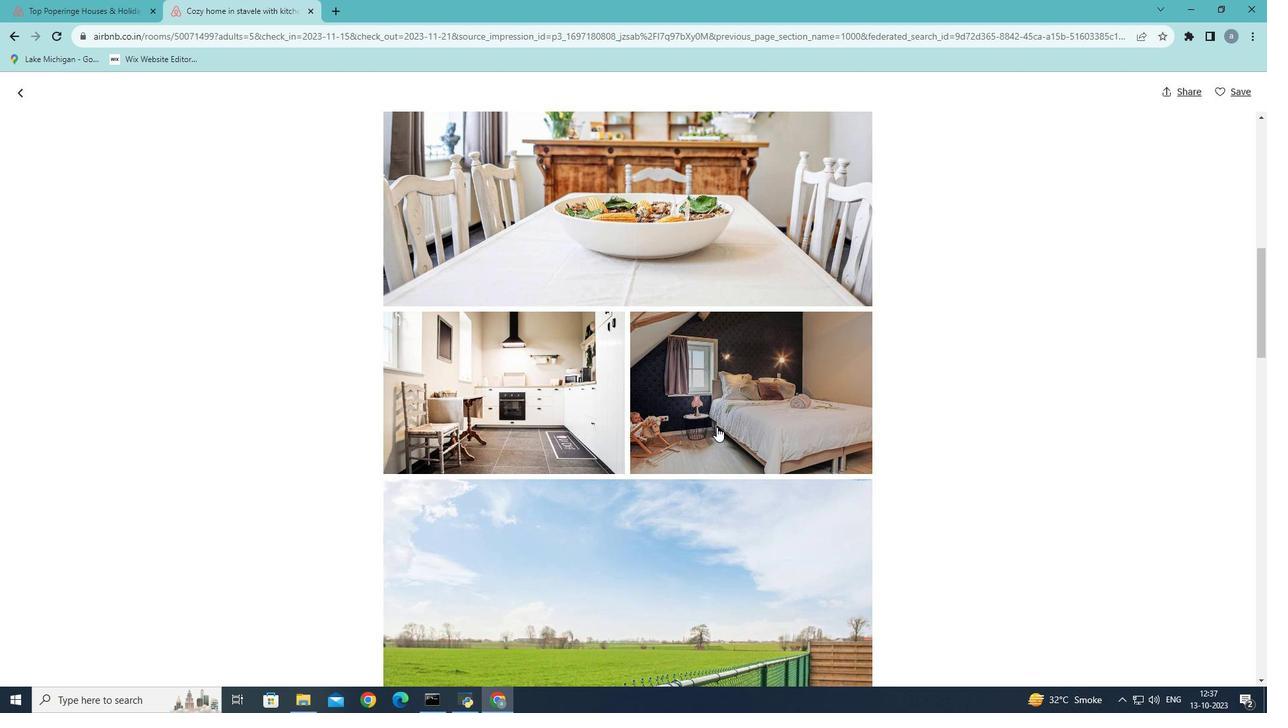 
Action: Mouse scrolled (717, 426) with delta (0, 0)
Screenshot: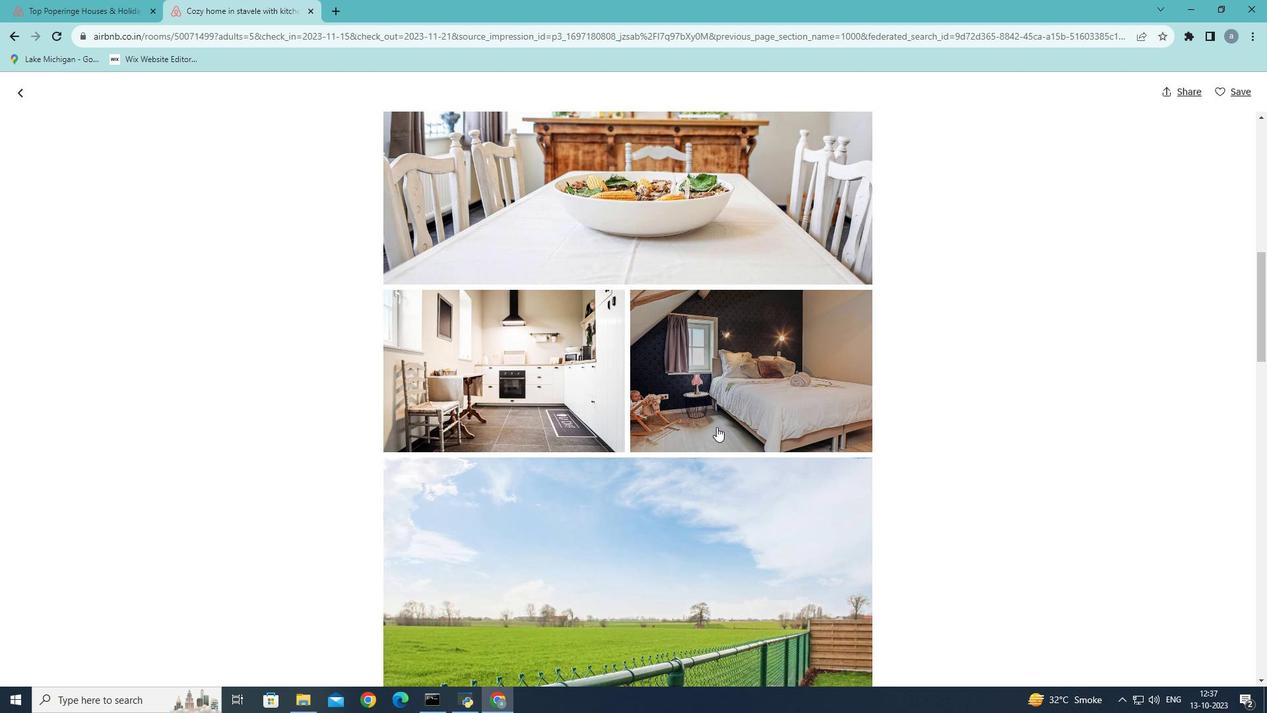 
Action: Mouse scrolled (717, 426) with delta (0, 0)
Screenshot: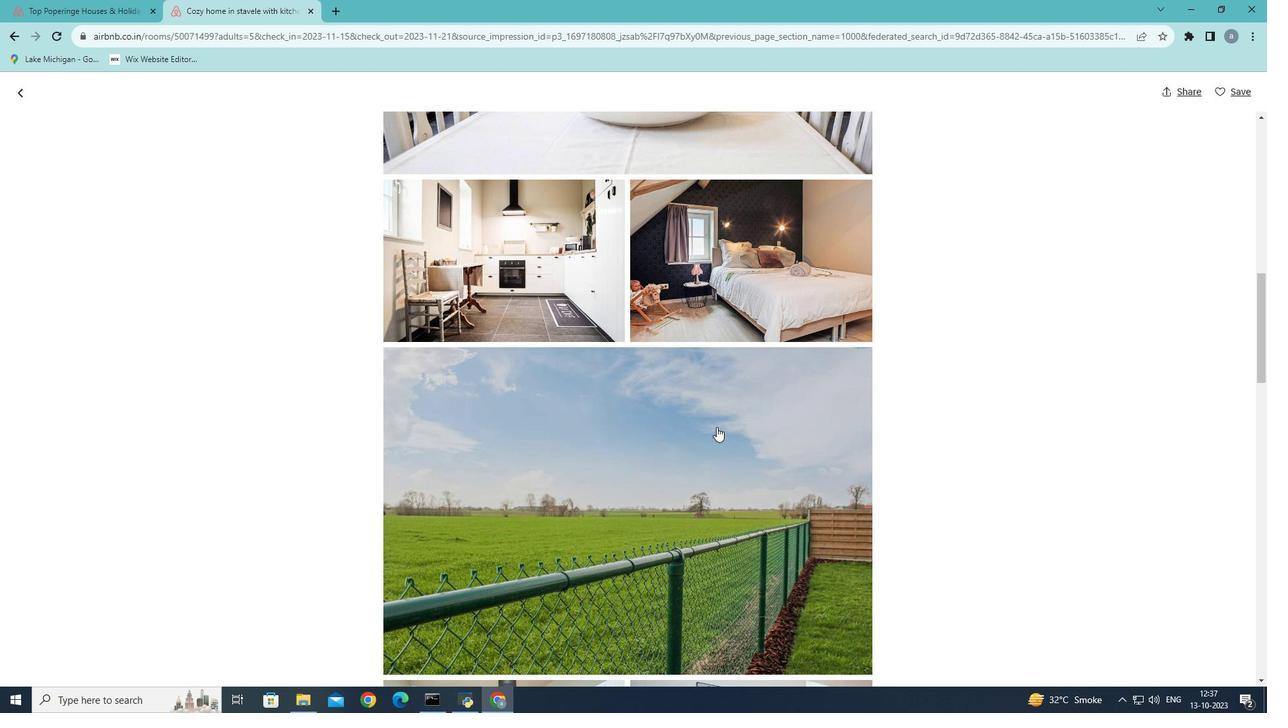 
Action: Mouse moved to (723, 425)
Screenshot: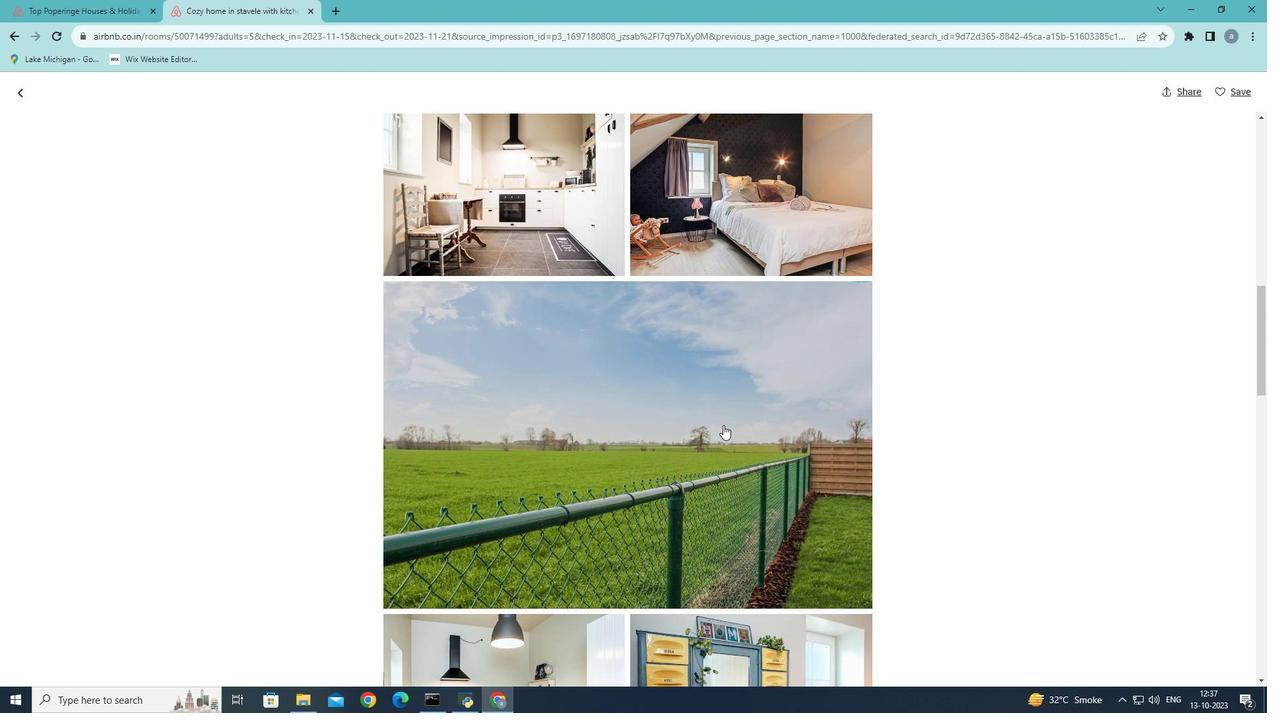 
Action: Mouse scrolled (723, 424) with delta (0, 0)
Screenshot: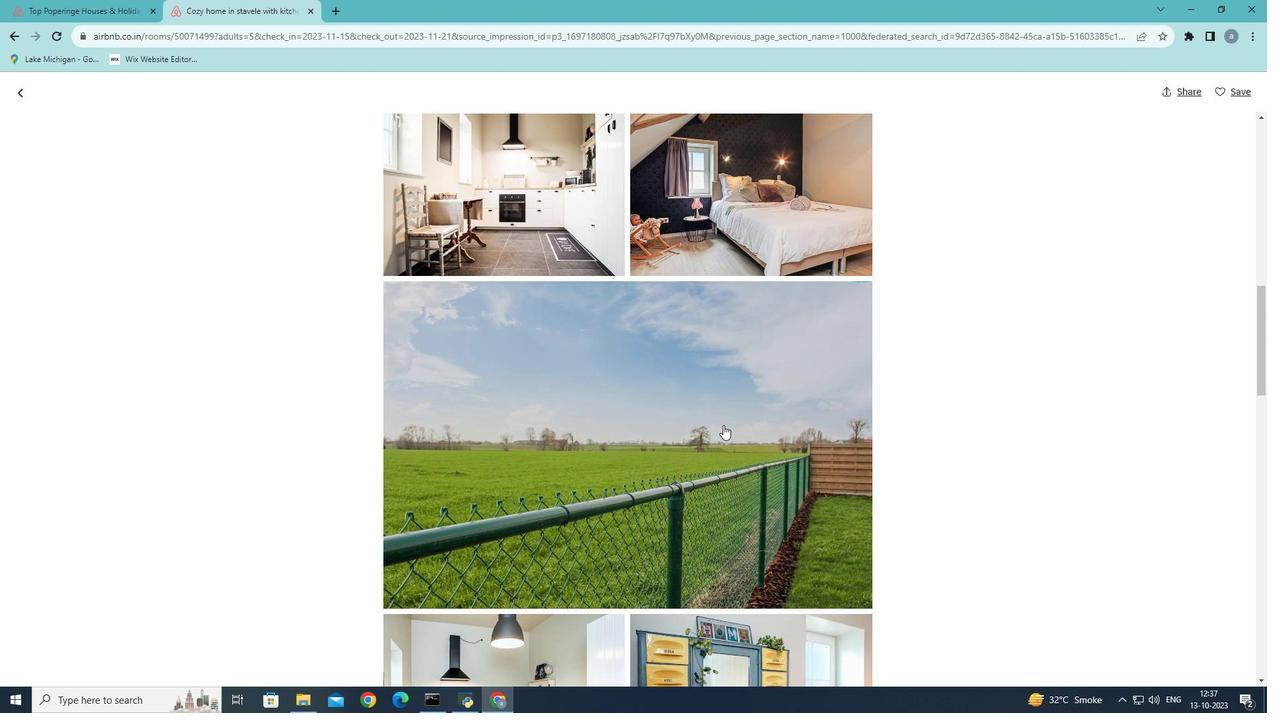 
Action: Mouse scrolled (723, 424) with delta (0, 0)
Screenshot: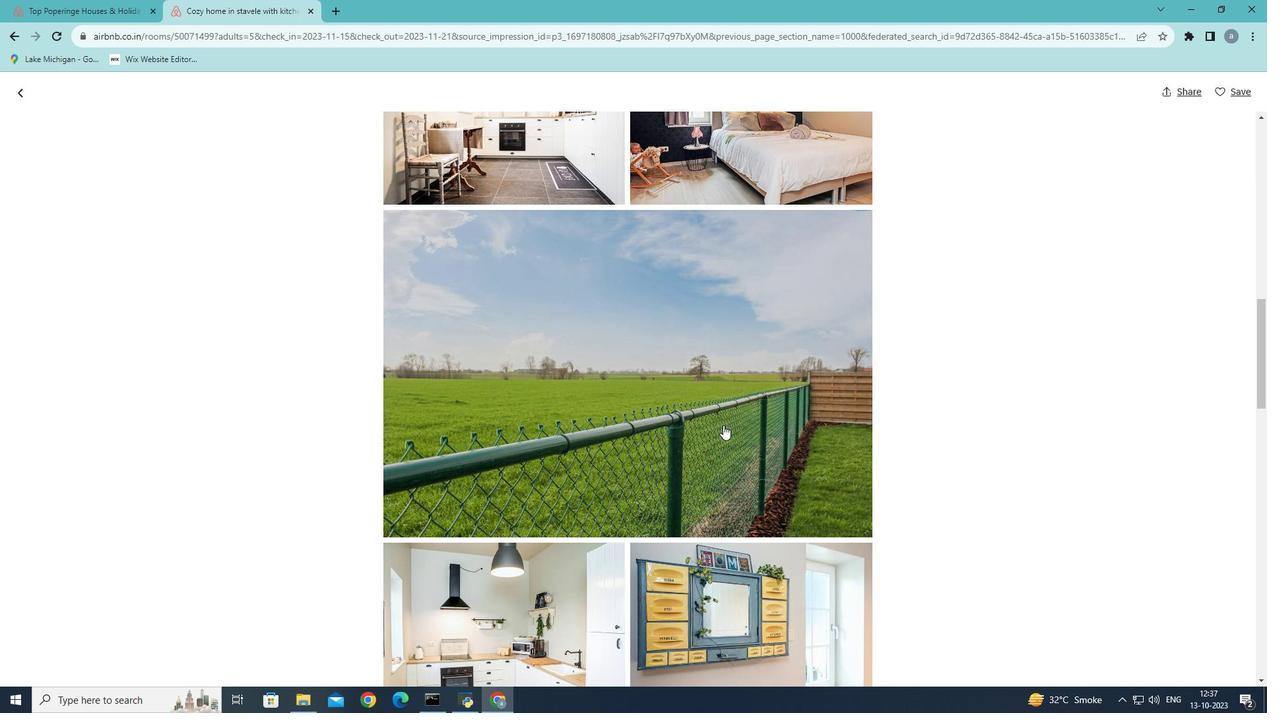 
Action: Mouse moved to (723, 425)
Screenshot: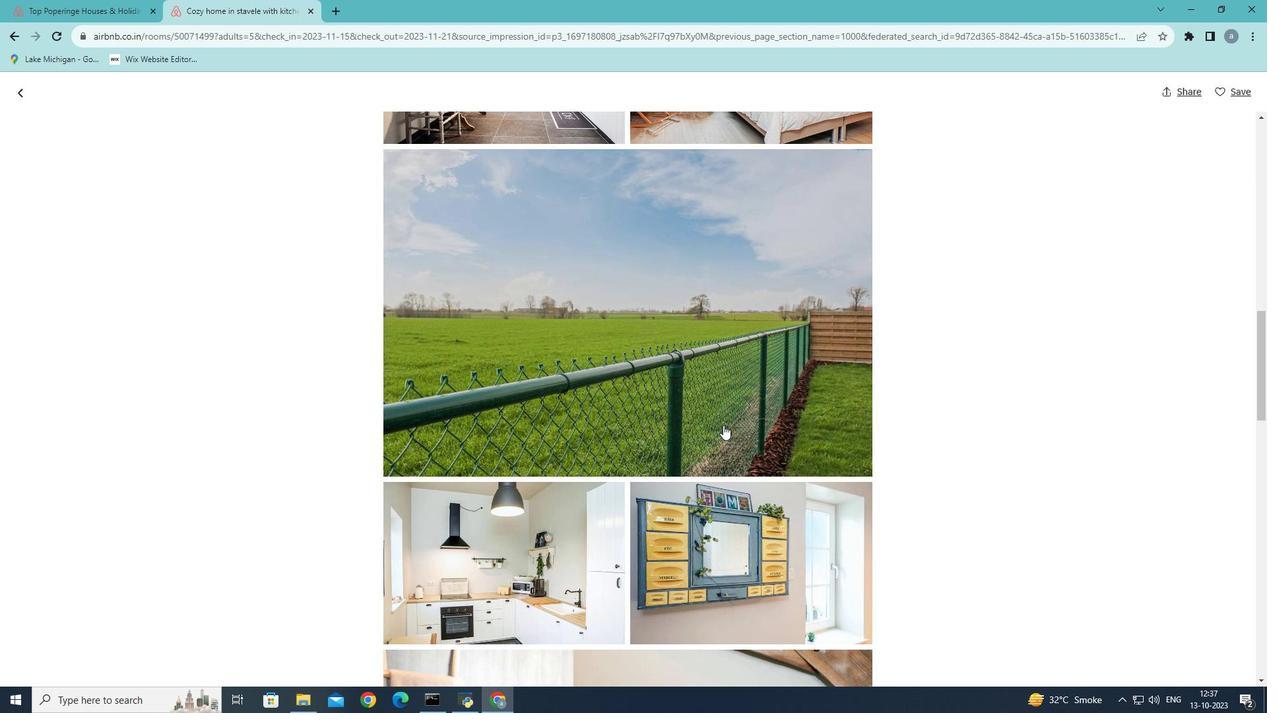 
Action: Mouse scrolled (723, 424) with delta (0, 0)
Screenshot: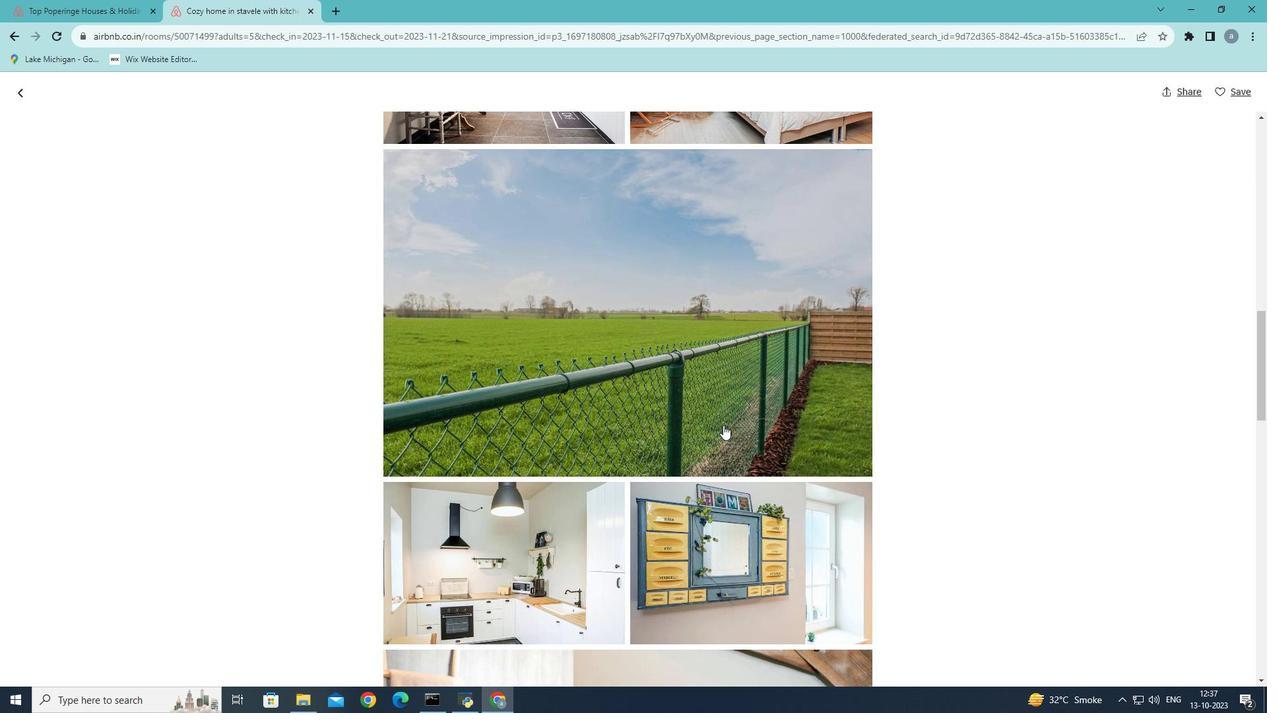 
Action: Mouse scrolled (723, 424) with delta (0, 0)
Screenshot: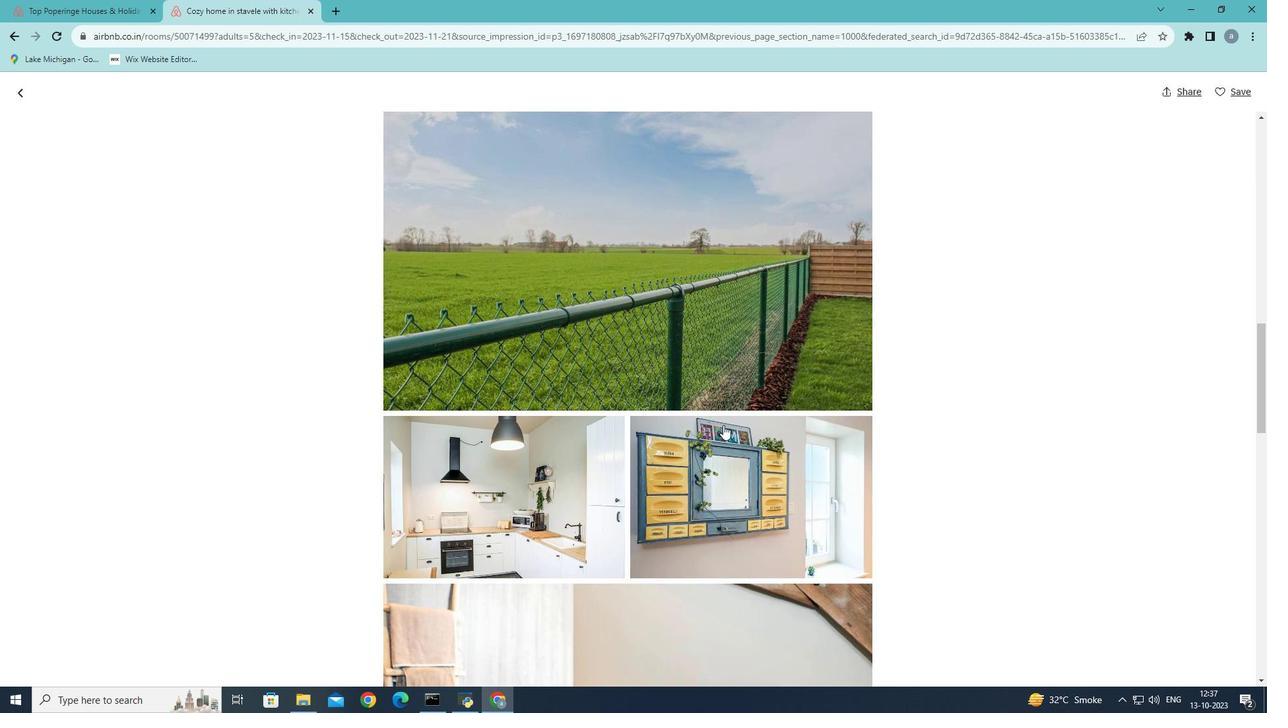 
Action: Mouse scrolled (723, 424) with delta (0, 0)
Screenshot: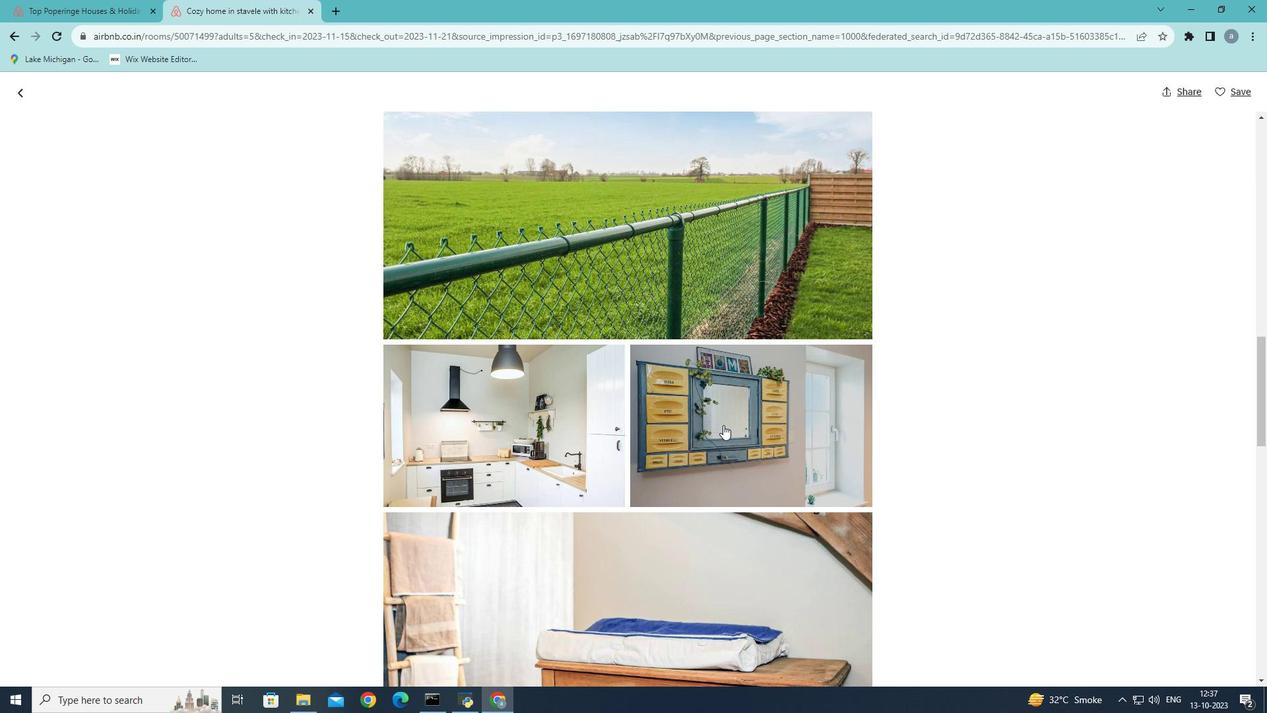 
Action: Mouse scrolled (723, 424) with delta (0, 0)
Screenshot: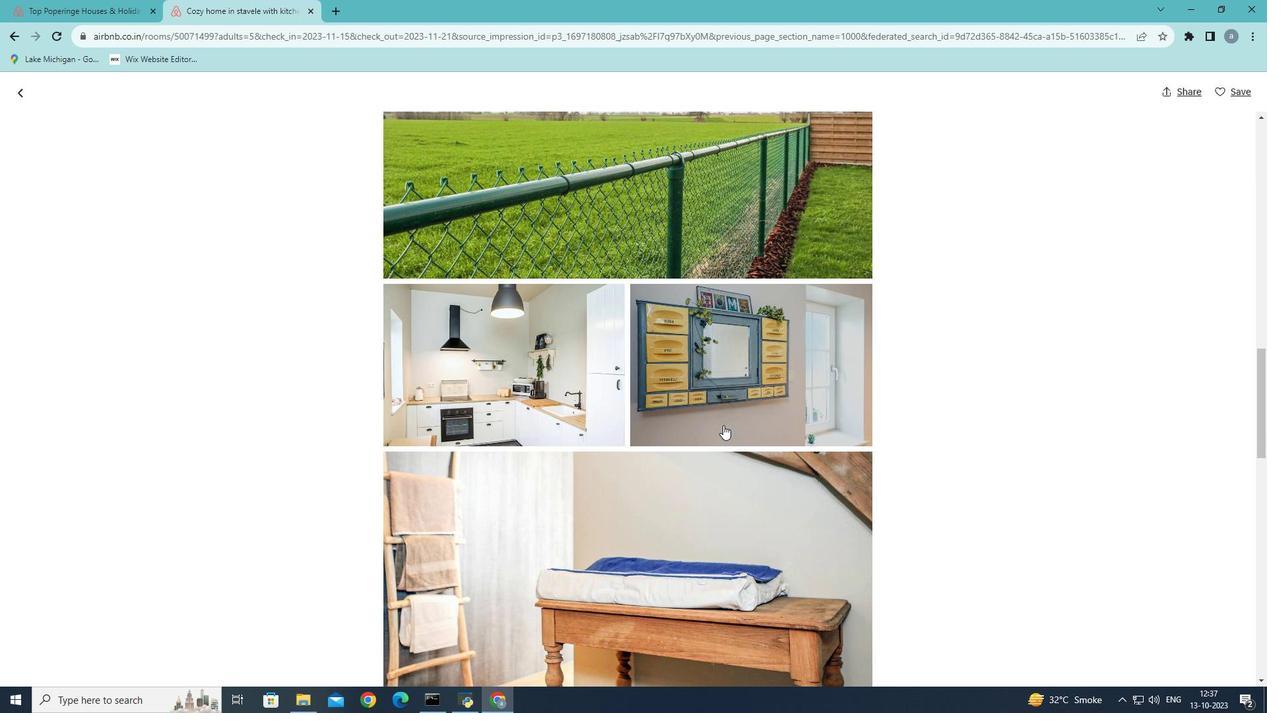 
Action: Mouse scrolled (723, 424) with delta (0, 0)
Screenshot: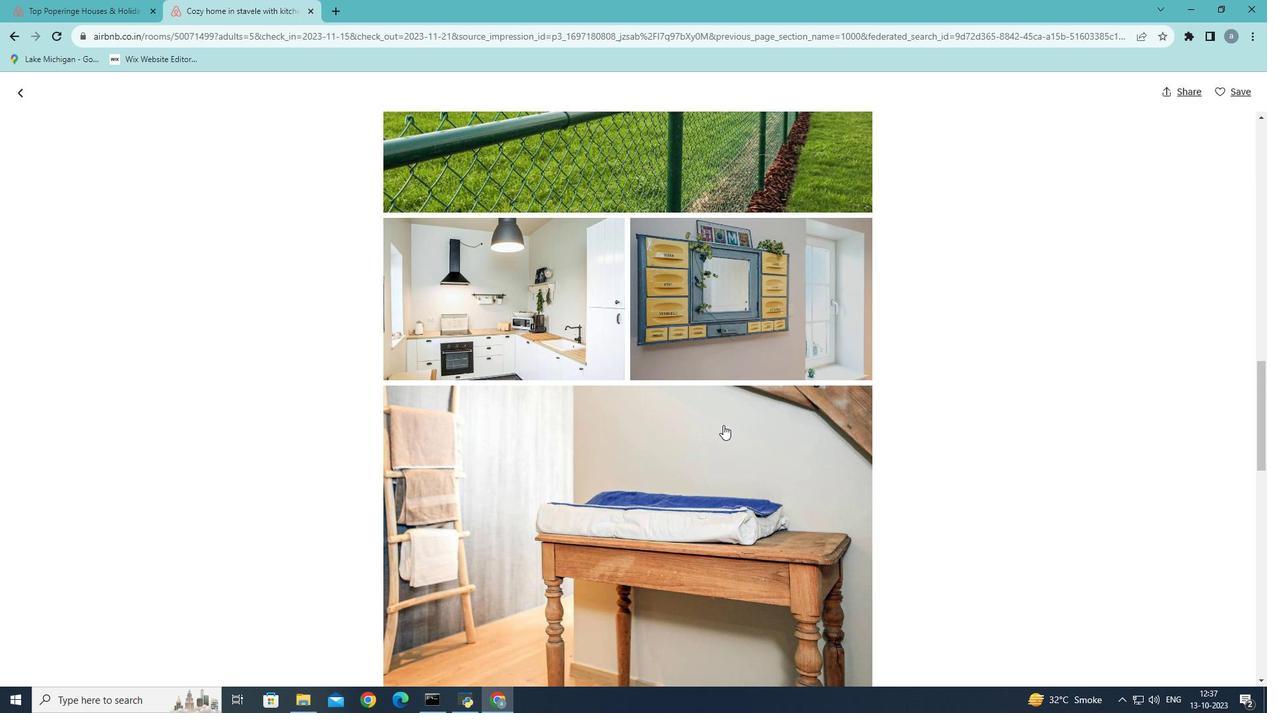 
Action: Mouse scrolled (723, 424) with delta (0, 0)
Screenshot: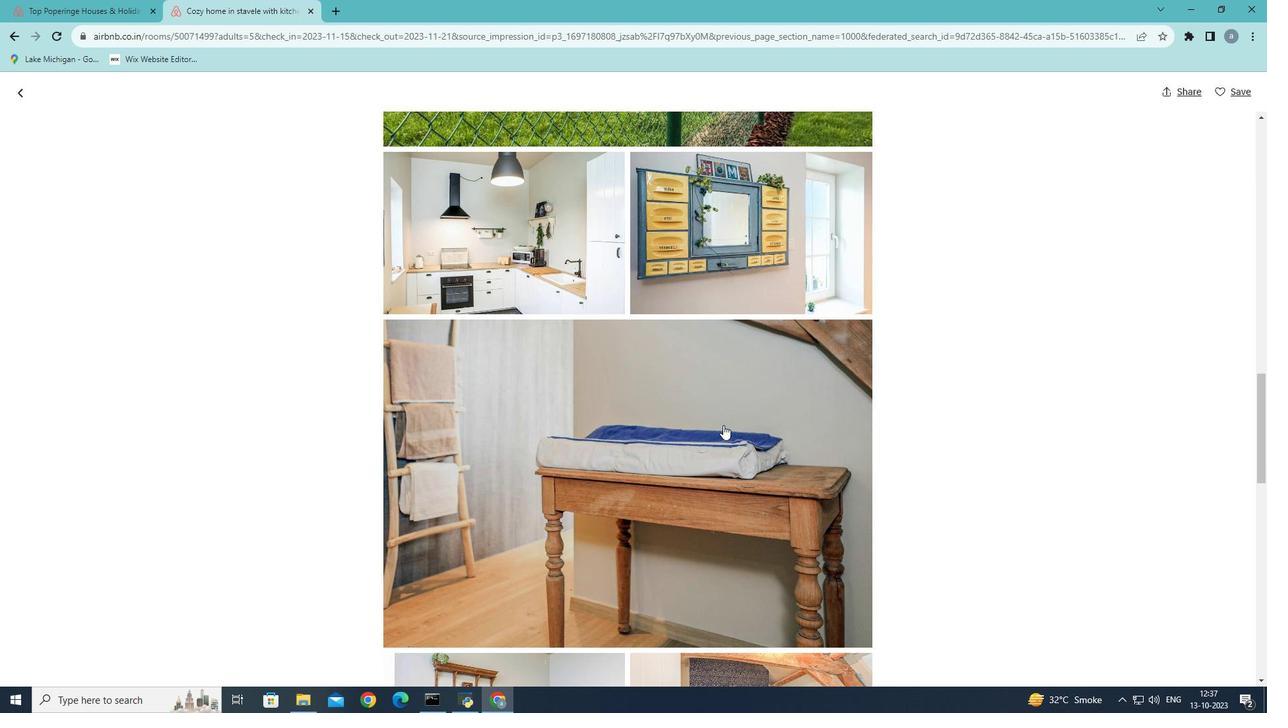 
Action: Mouse scrolled (723, 424) with delta (0, 0)
Screenshot: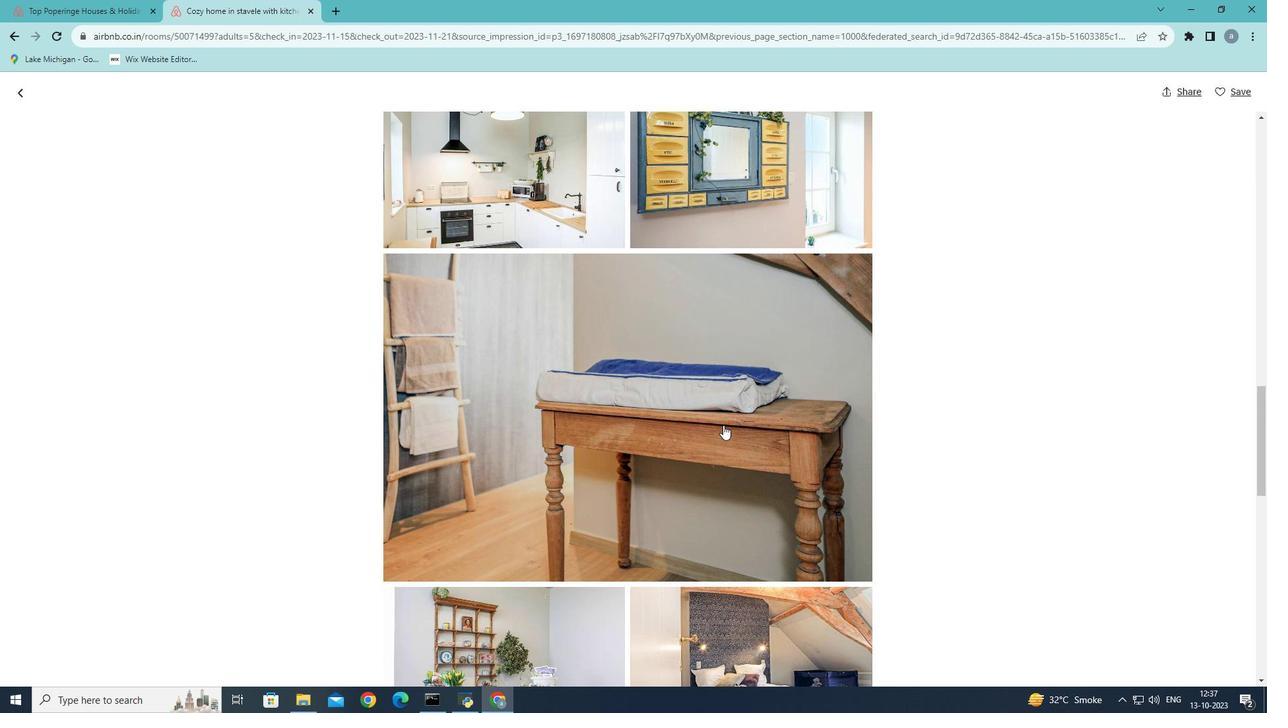 
Action: Mouse scrolled (723, 424) with delta (0, 0)
Screenshot: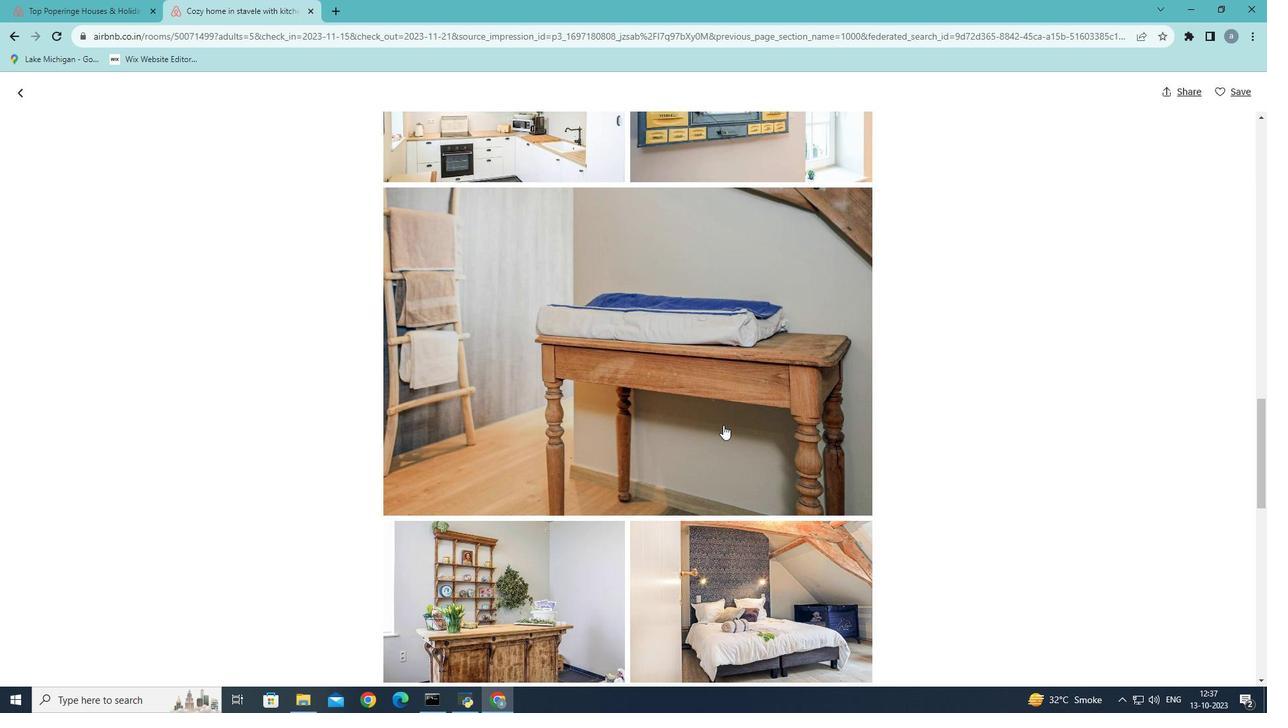 
Action: Mouse scrolled (723, 424) with delta (0, 0)
Screenshot: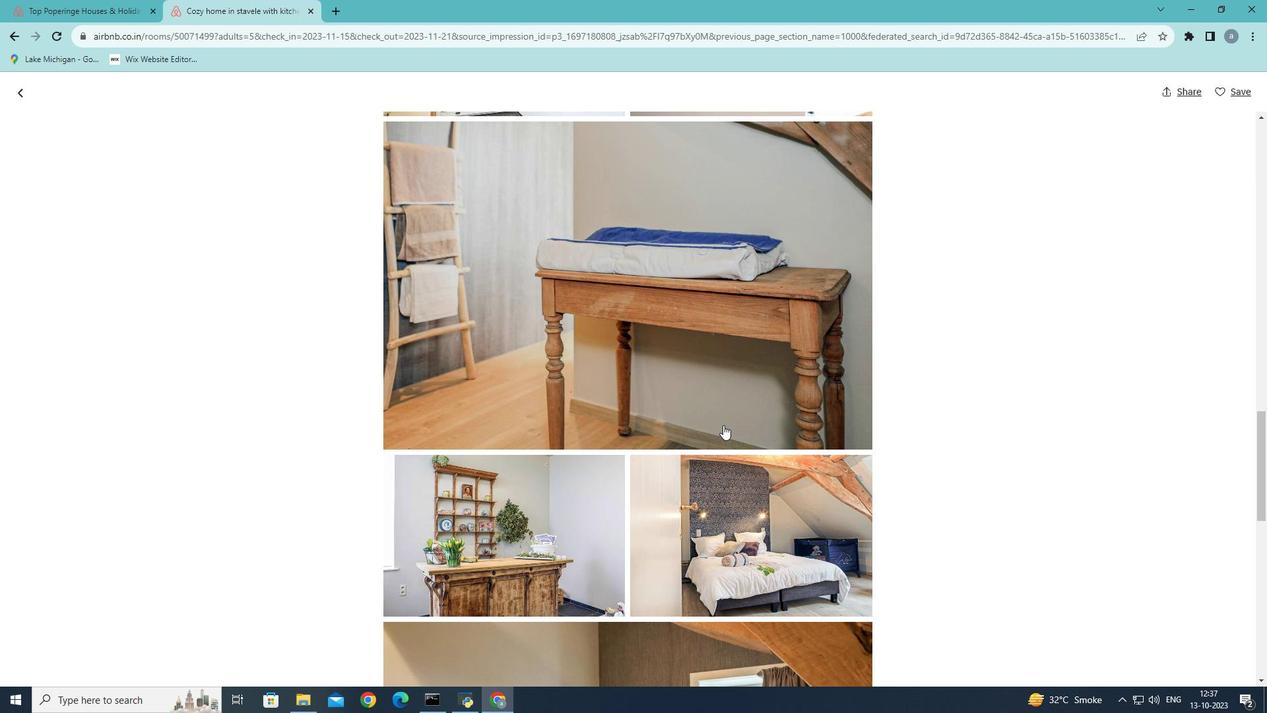 
Action: Mouse scrolled (723, 424) with delta (0, 0)
Screenshot: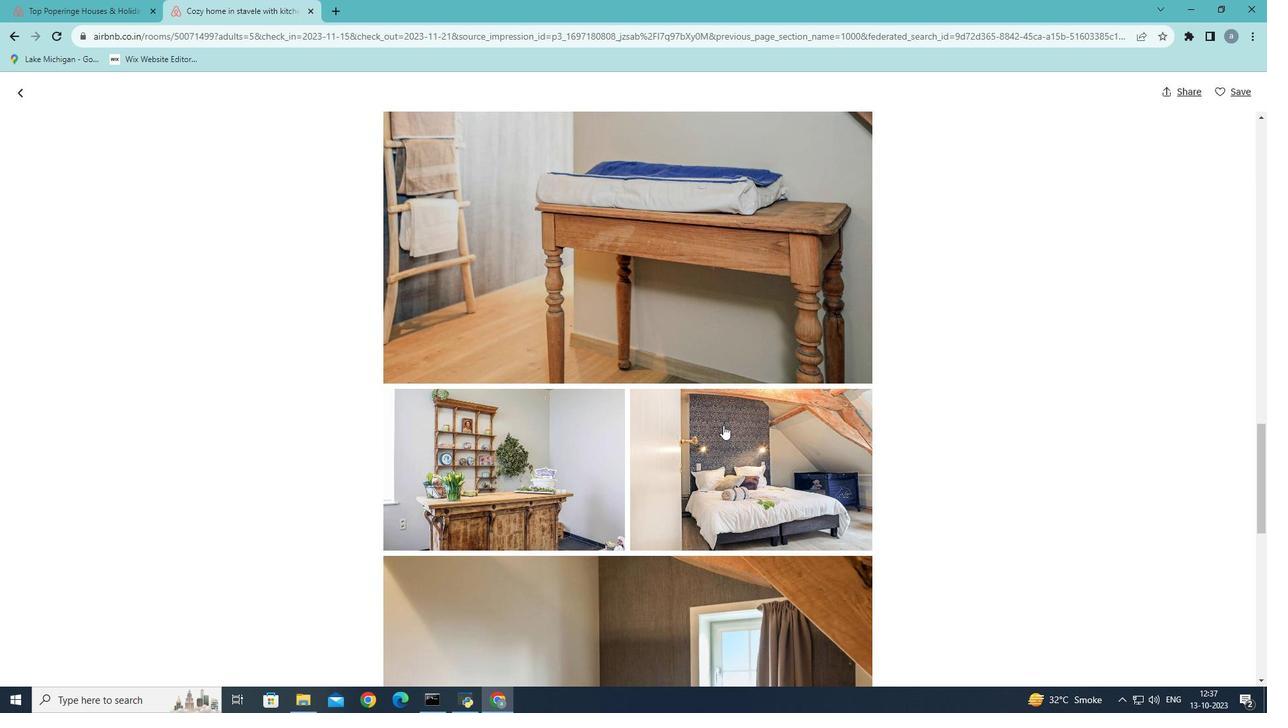 
Action: Mouse scrolled (723, 424) with delta (0, 0)
Screenshot: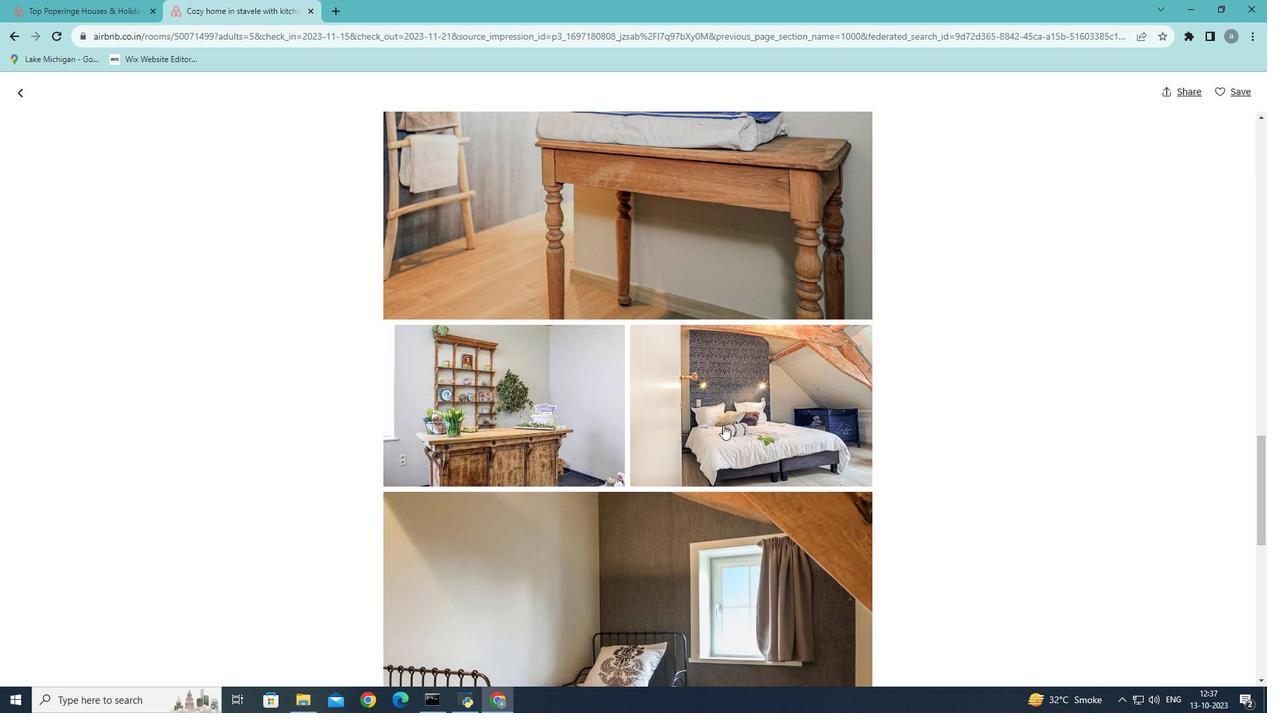 
Action: Mouse scrolled (723, 424) with delta (0, 0)
Screenshot: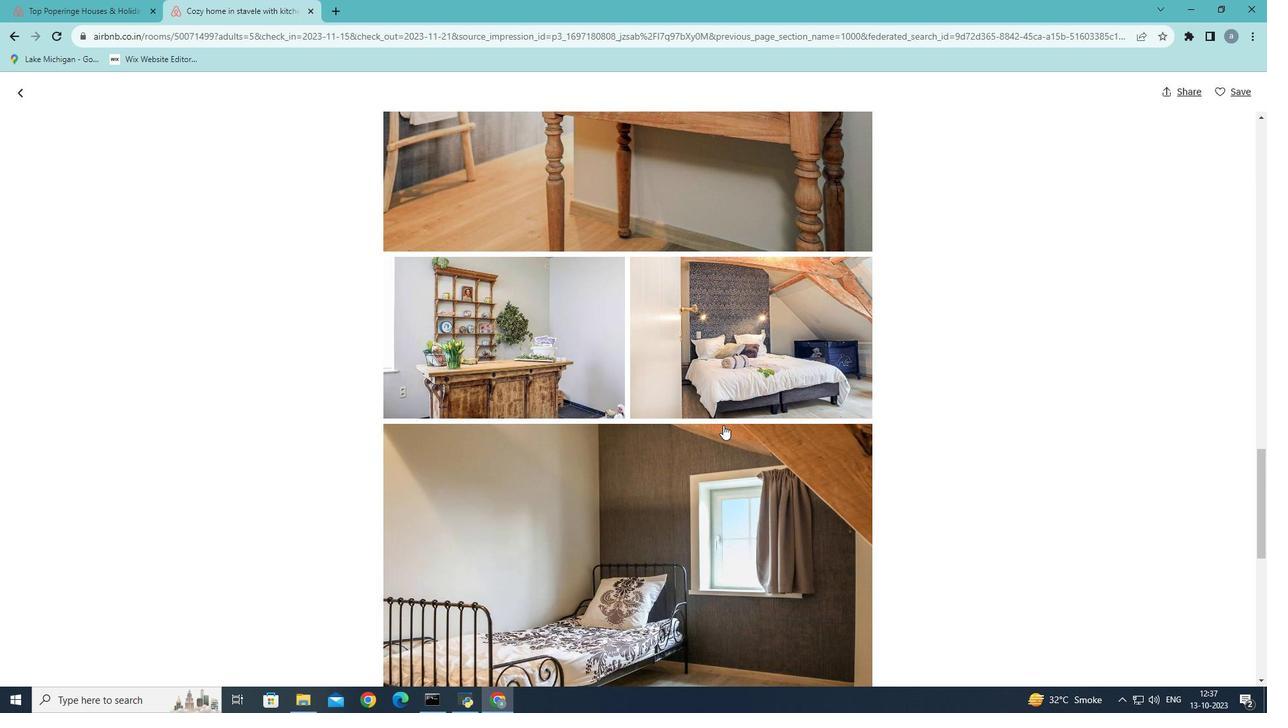 
Action: Mouse scrolled (723, 424) with delta (0, 0)
Screenshot: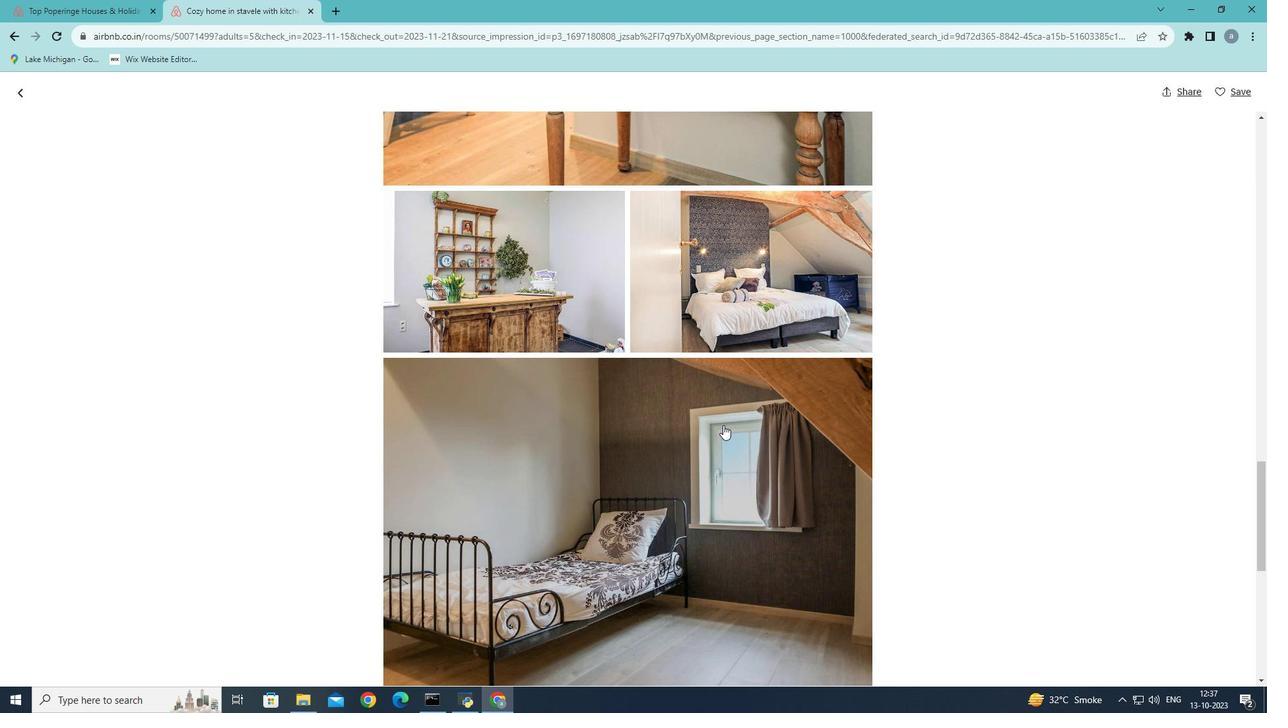 
Action: Mouse scrolled (723, 424) with delta (0, 0)
Screenshot: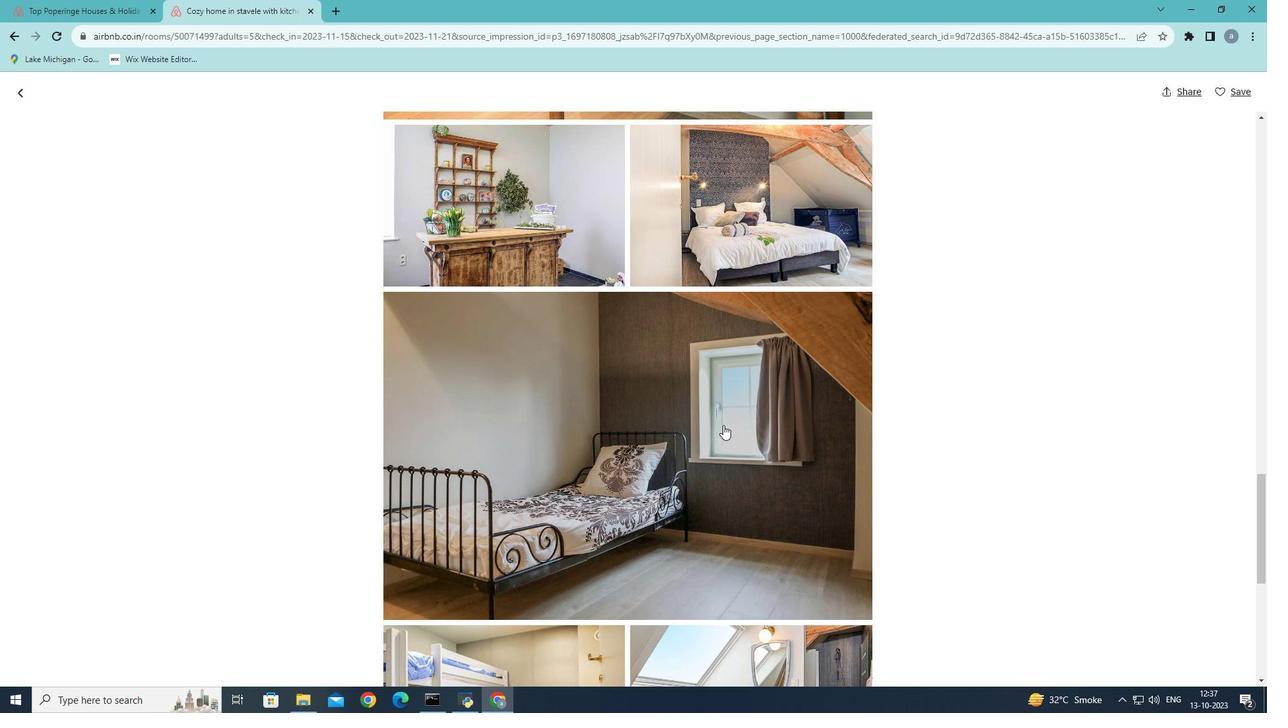
Action: Mouse scrolled (723, 424) with delta (0, 0)
Screenshot: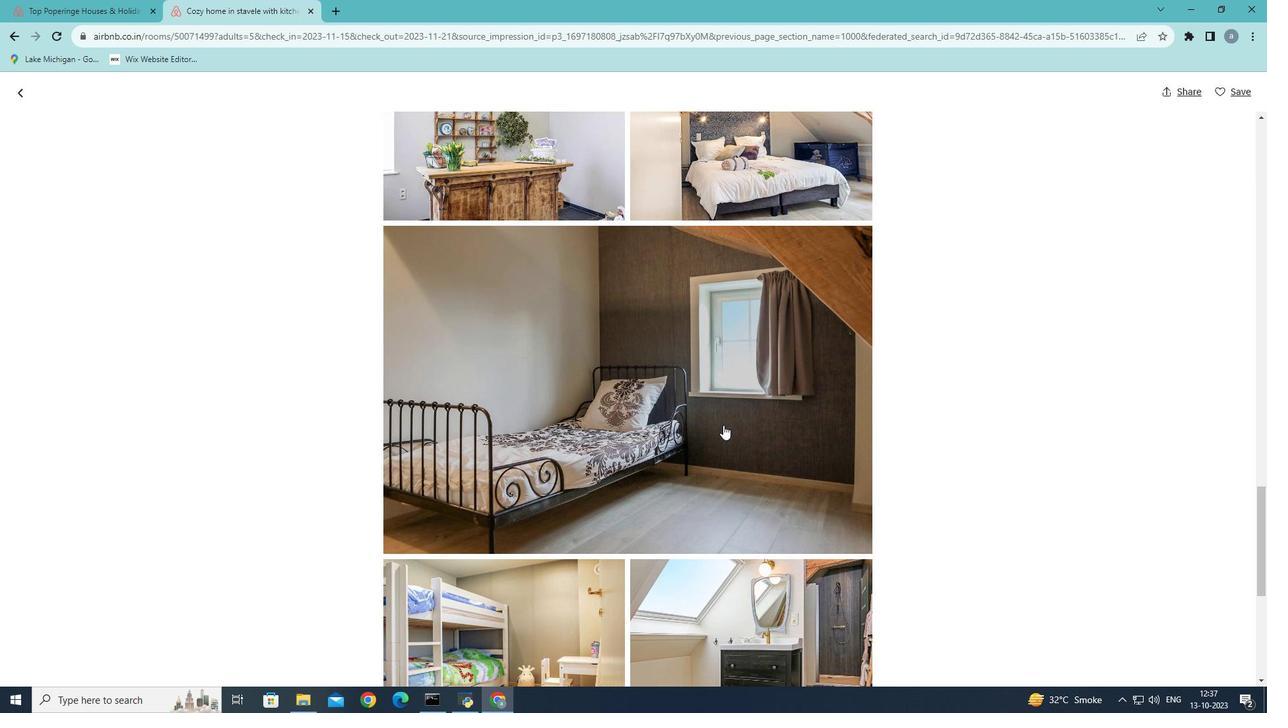 
Action: Mouse scrolled (723, 424) with delta (0, 0)
Screenshot: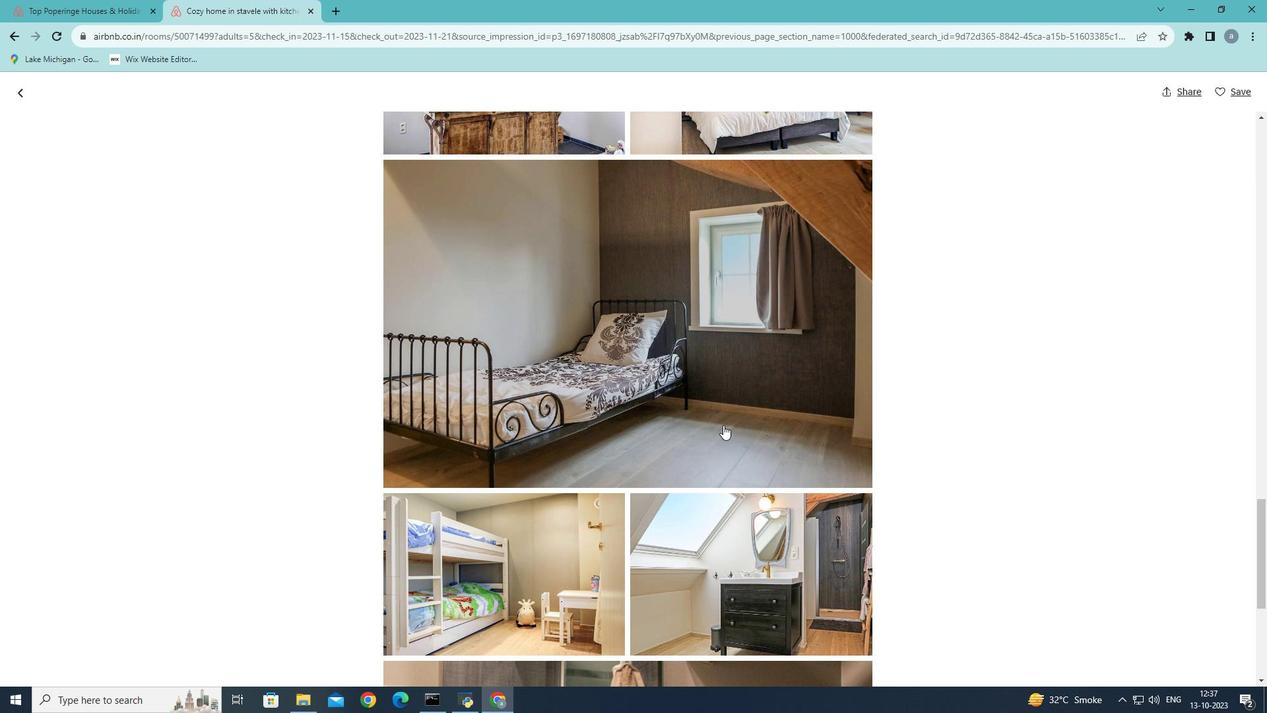 
Action: Mouse scrolled (723, 424) with delta (0, 0)
Screenshot: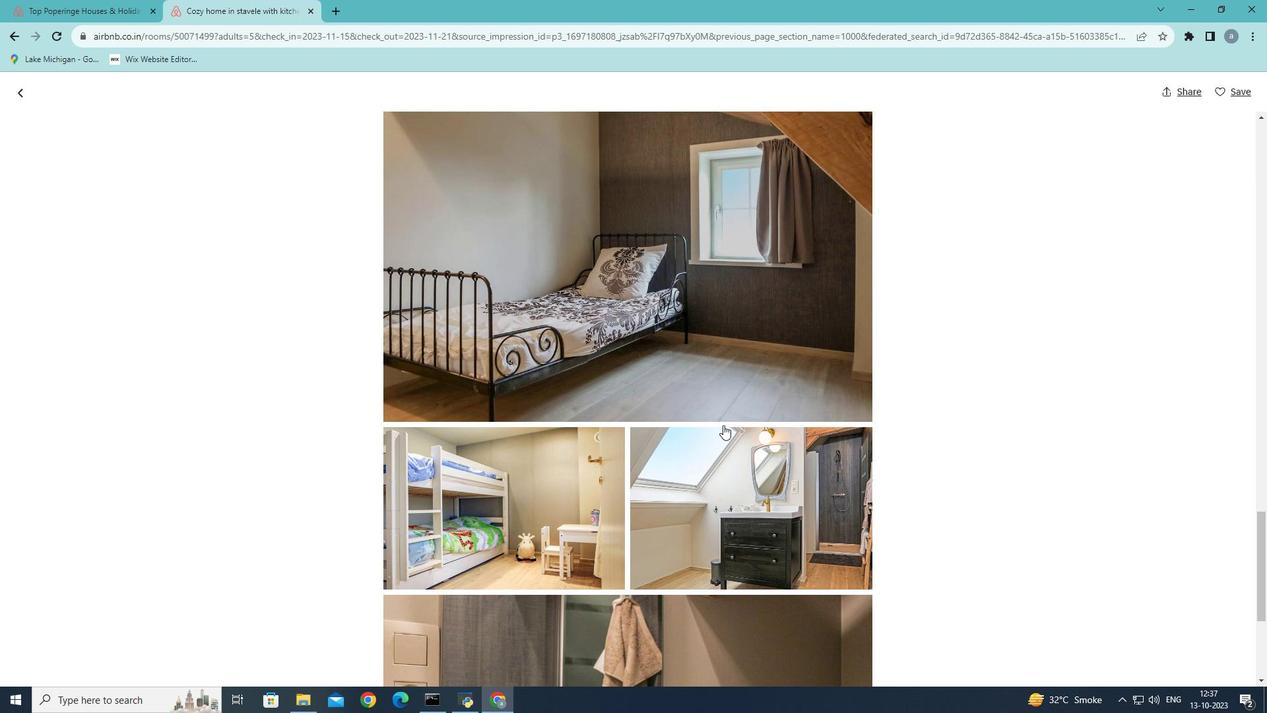 
Action: Mouse scrolled (723, 424) with delta (0, 0)
Screenshot: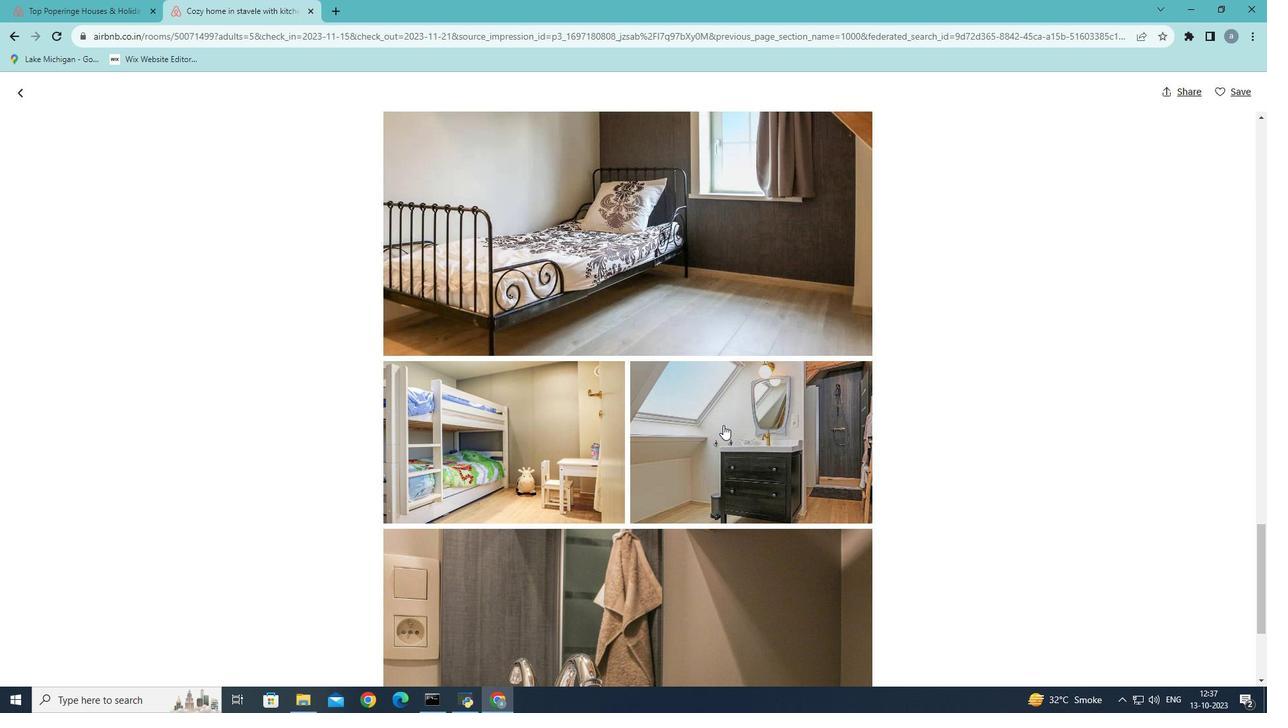 
Action: Mouse scrolled (723, 424) with delta (0, 0)
Screenshot: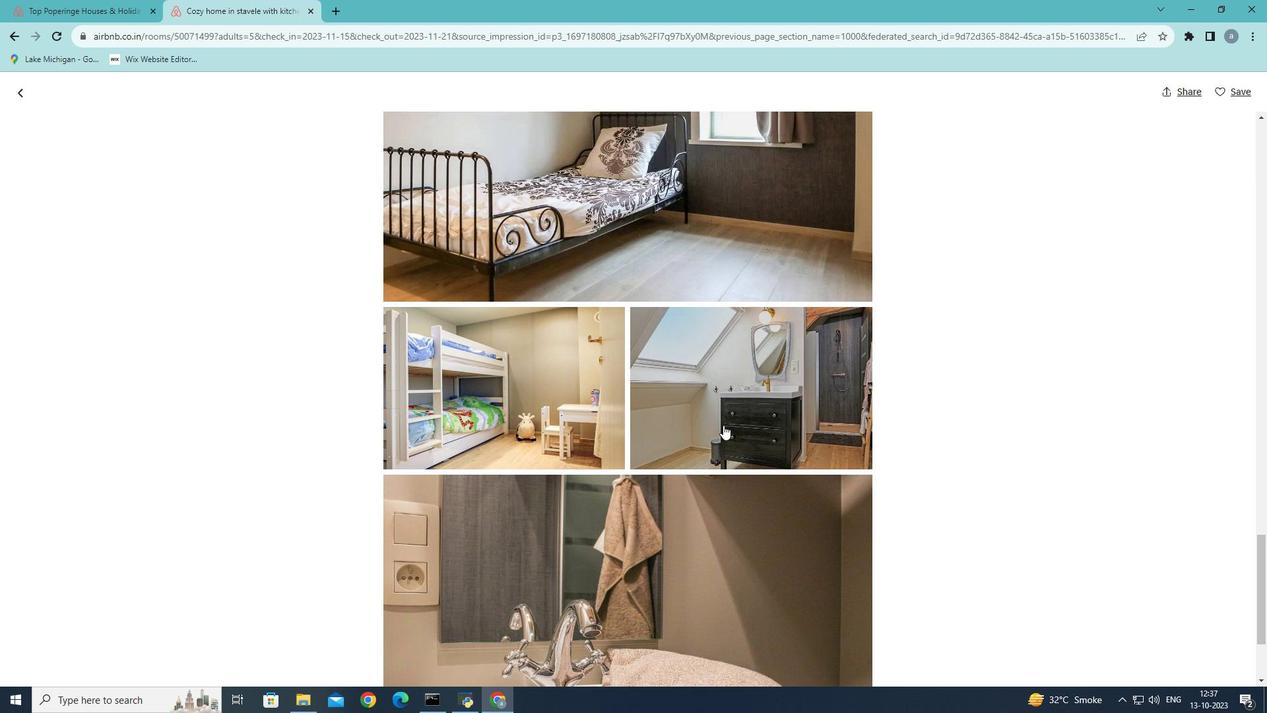 
Action: Mouse scrolled (723, 424) with delta (0, 0)
Screenshot: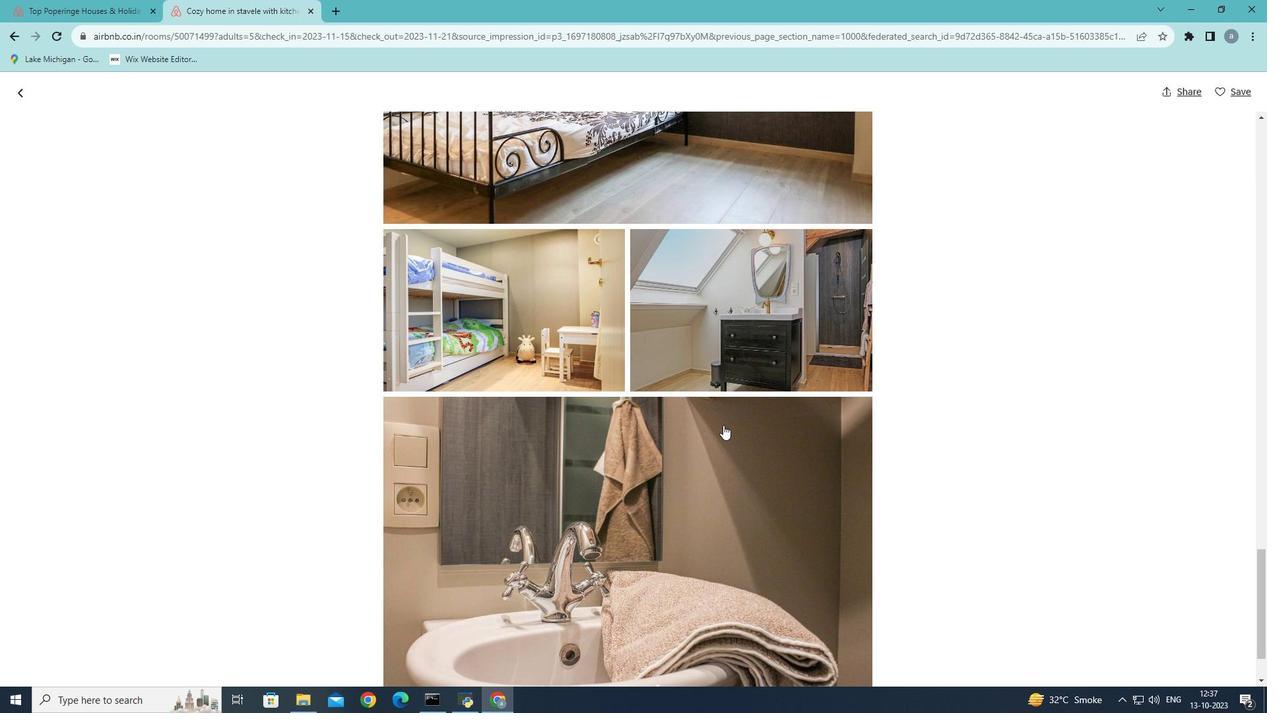
Action: Mouse scrolled (723, 424) with delta (0, 0)
Screenshot: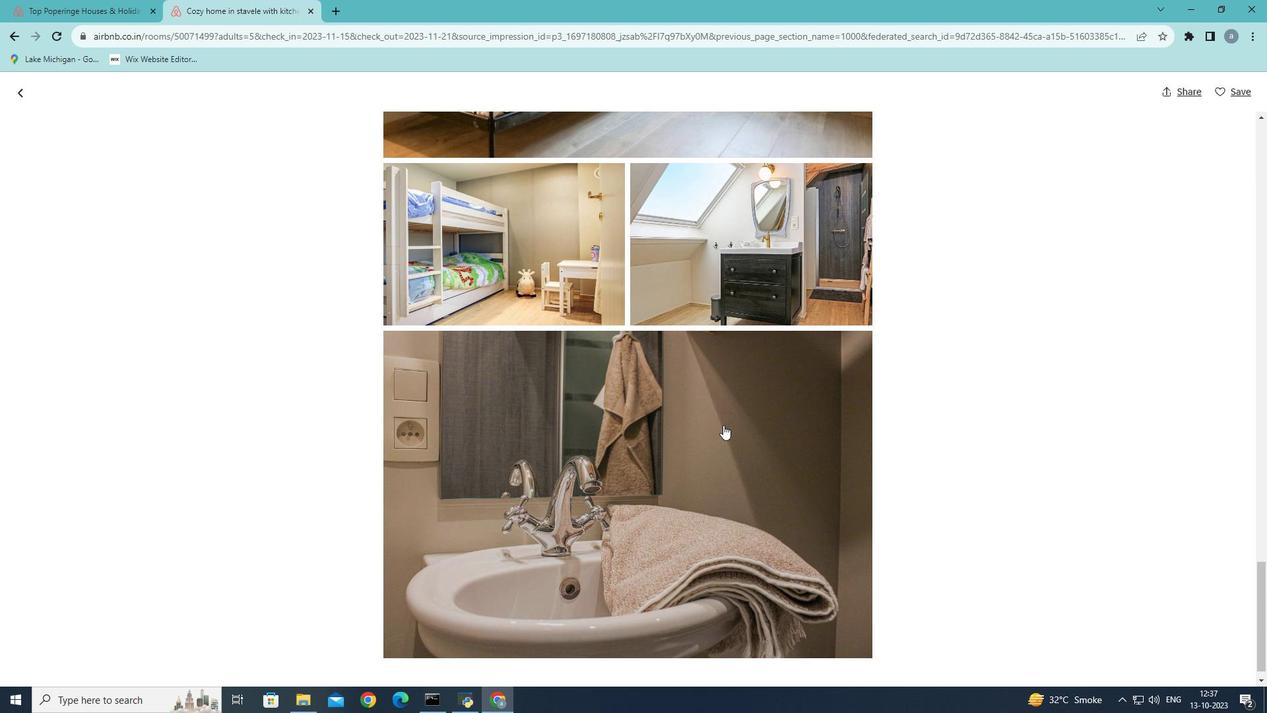 
Action: Mouse scrolled (723, 424) with delta (0, 0)
Screenshot: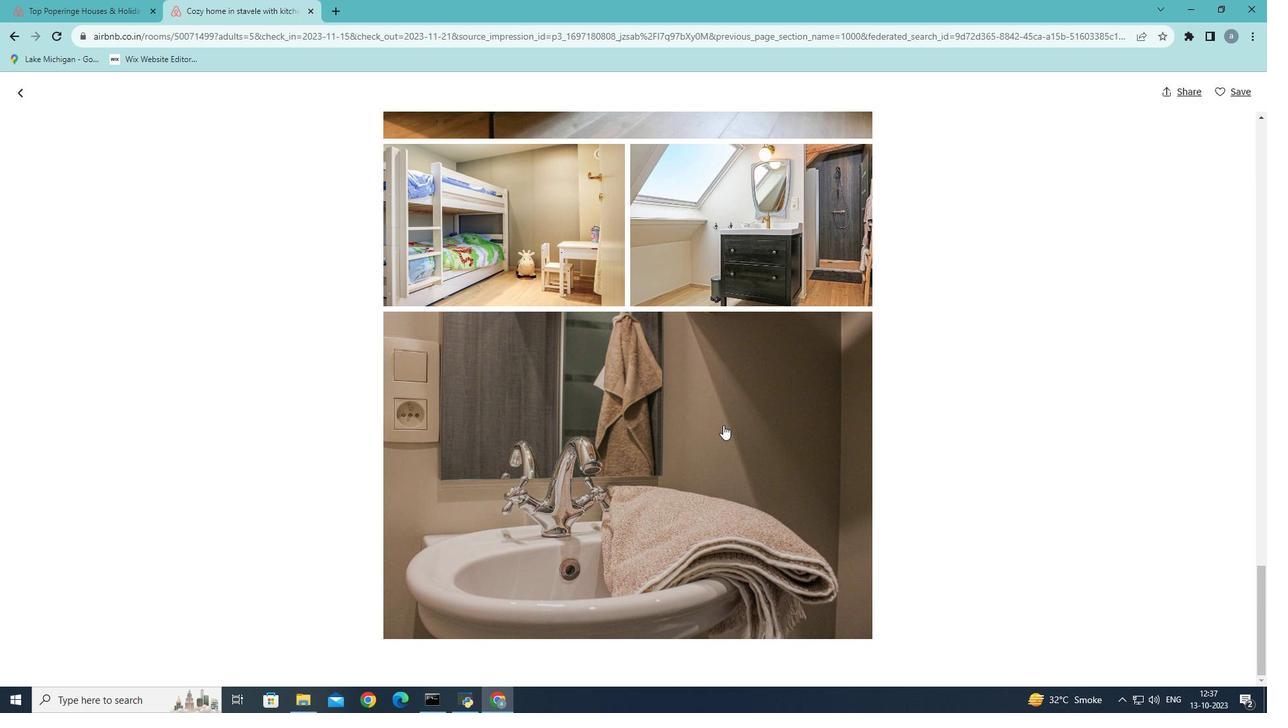 
Action: Mouse scrolled (723, 424) with delta (0, 0)
Screenshot: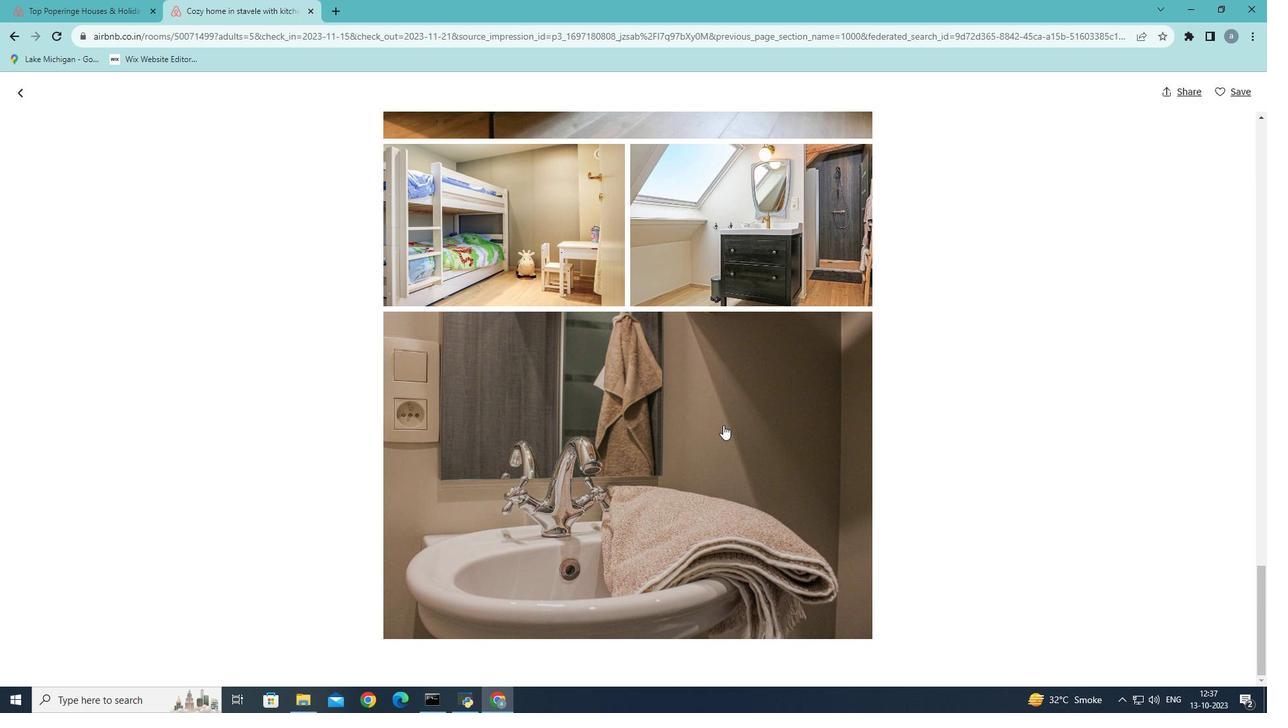 
Action: Mouse scrolled (723, 424) with delta (0, 0)
Screenshot: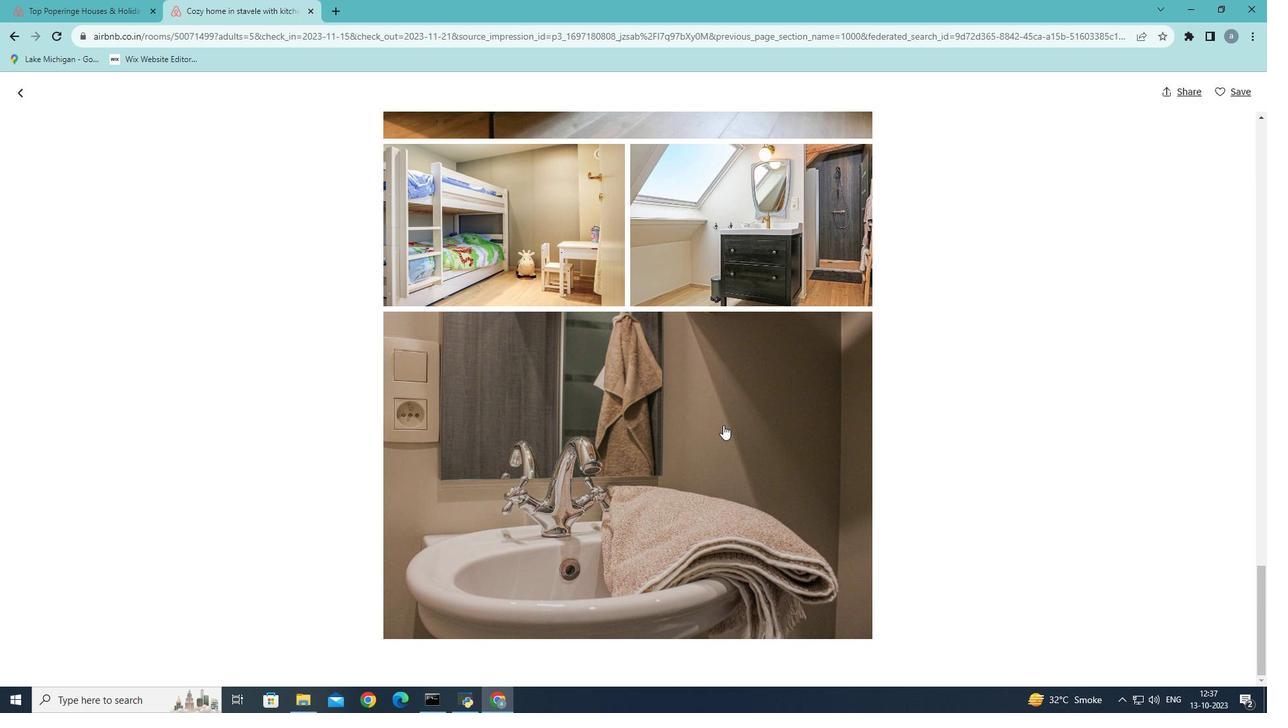 
Action: Mouse scrolled (723, 424) with delta (0, 0)
Screenshot: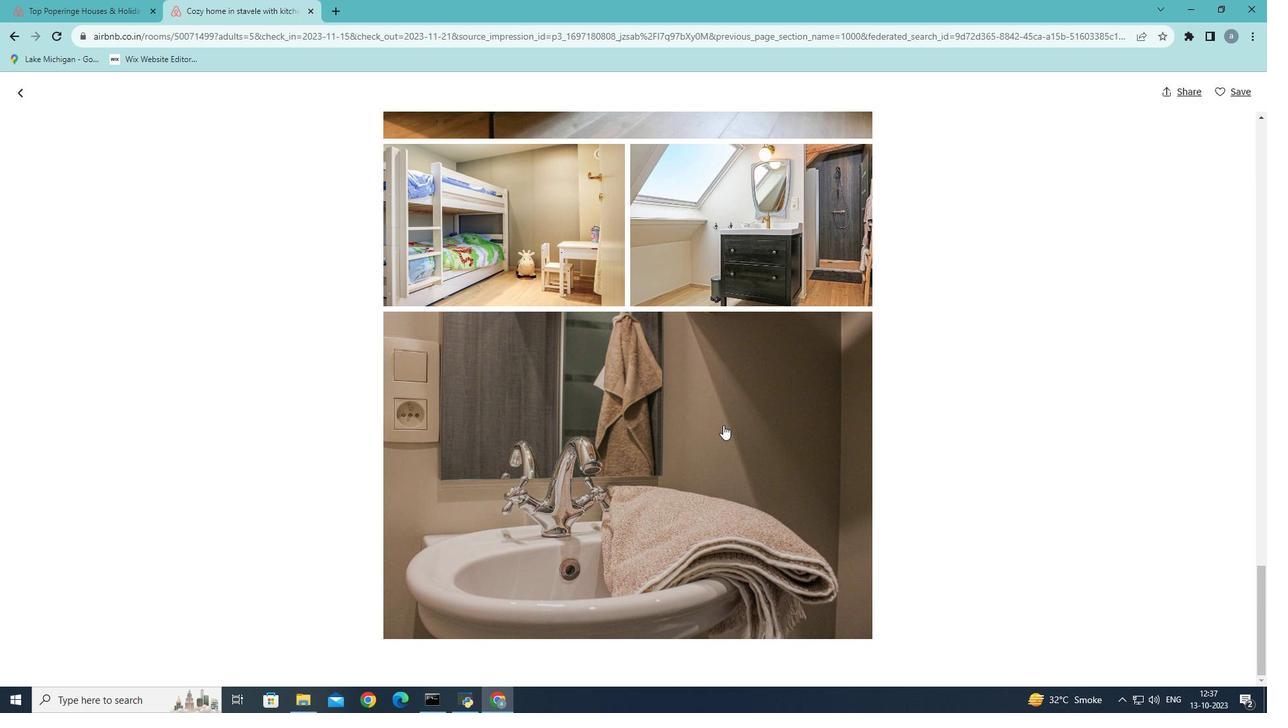 
Action: Mouse moved to (20, 93)
Screenshot: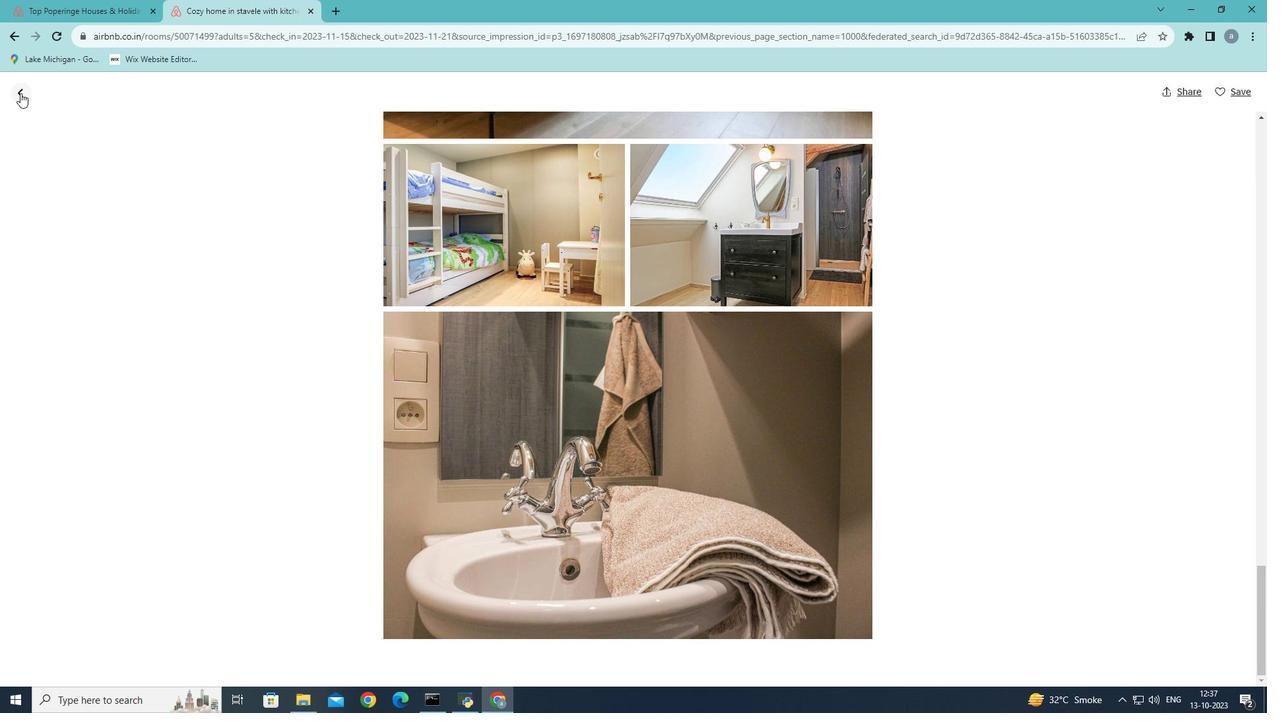
Action: Mouse pressed left at (20, 93)
Screenshot: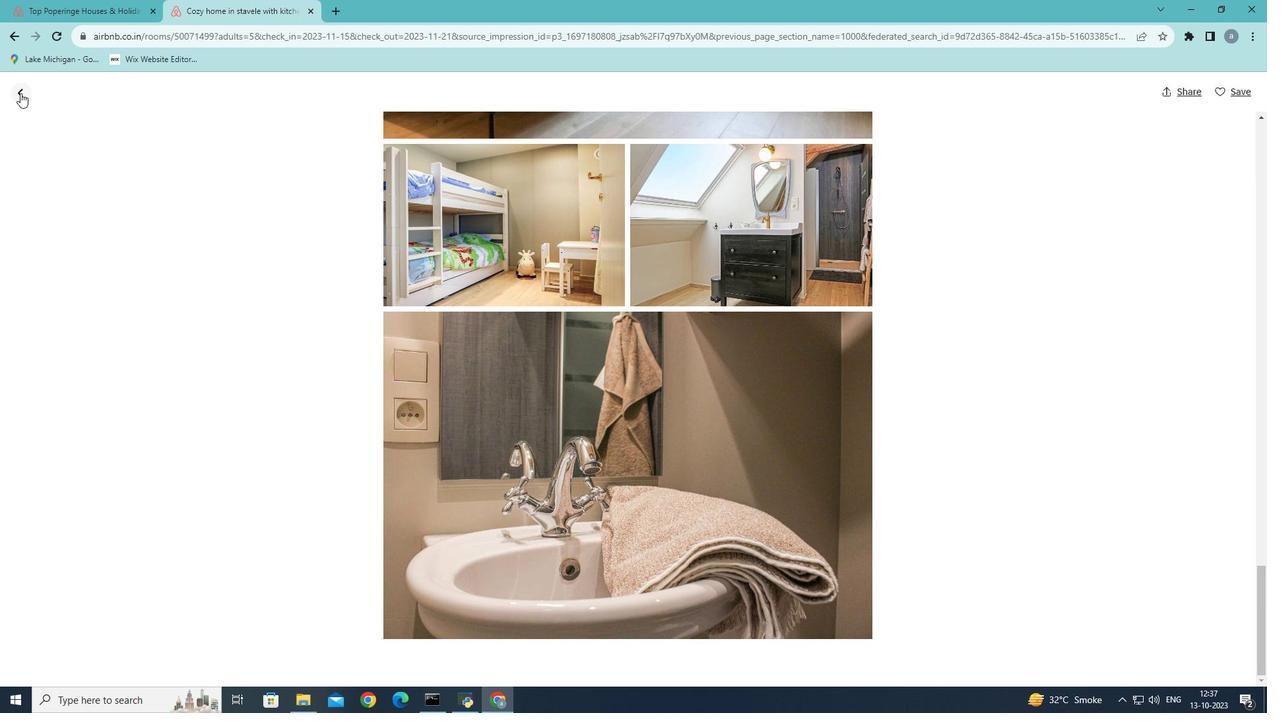 
Action: Mouse moved to (532, 395)
Screenshot: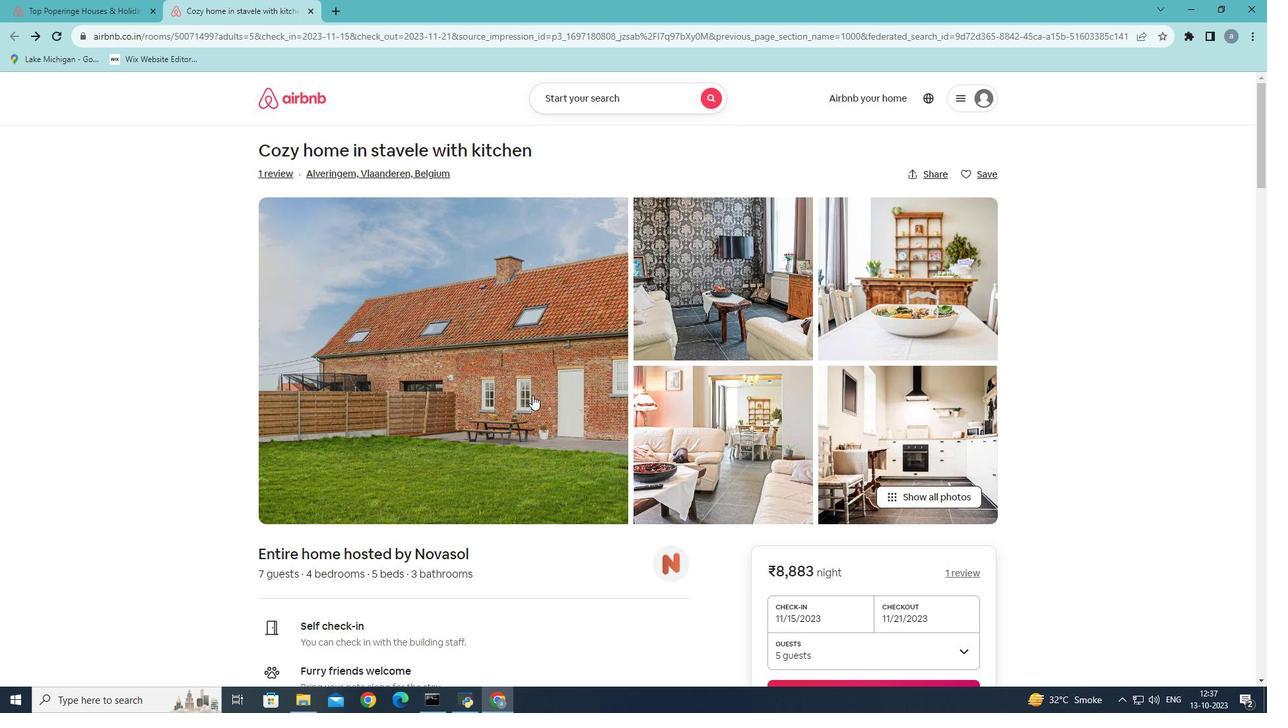 
Action: Mouse scrolled (532, 394) with delta (0, 0)
Screenshot: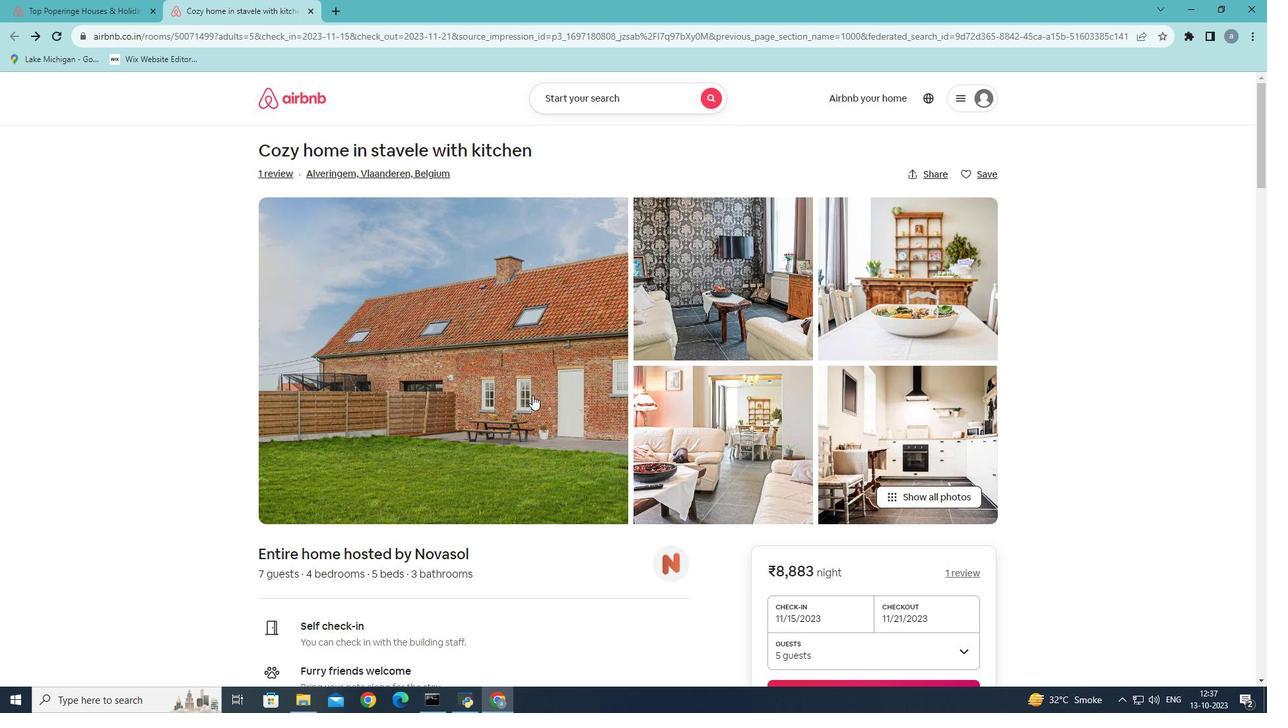 
Action: Mouse scrolled (532, 394) with delta (0, 0)
Screenshot: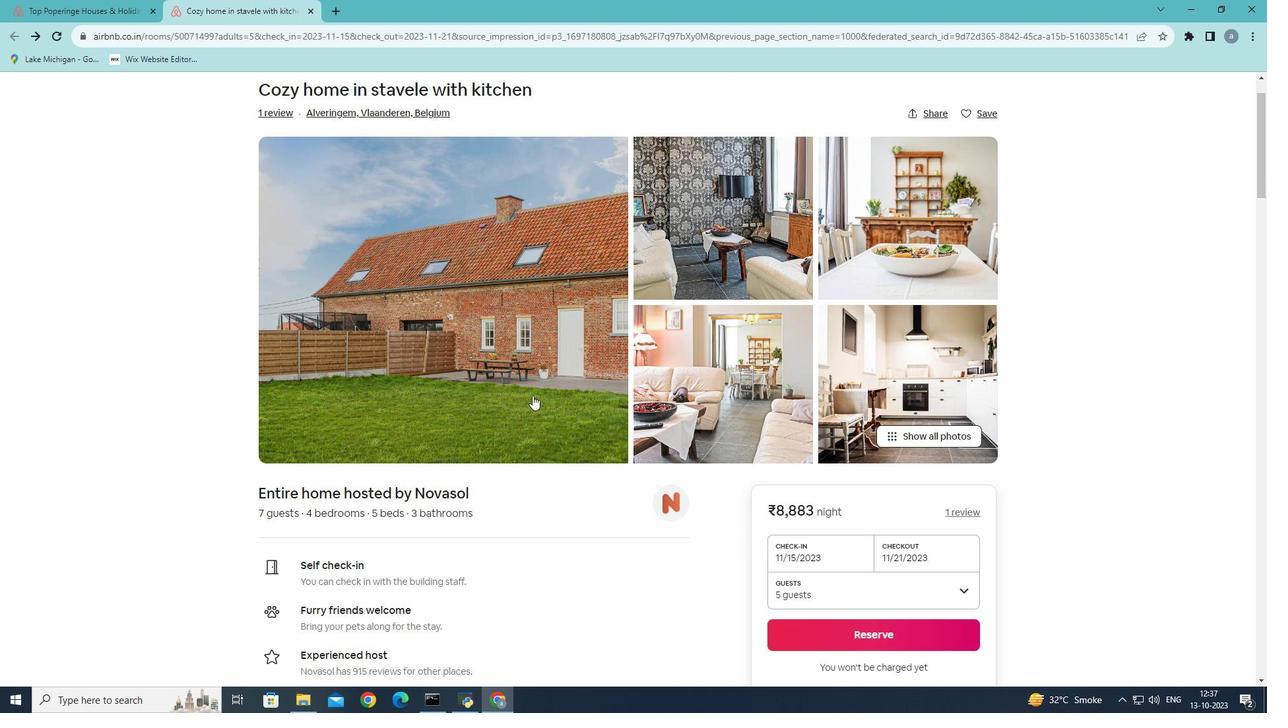 
Action: Mouse scrolled (532, 394) with delta (0, 0)
Screenshot: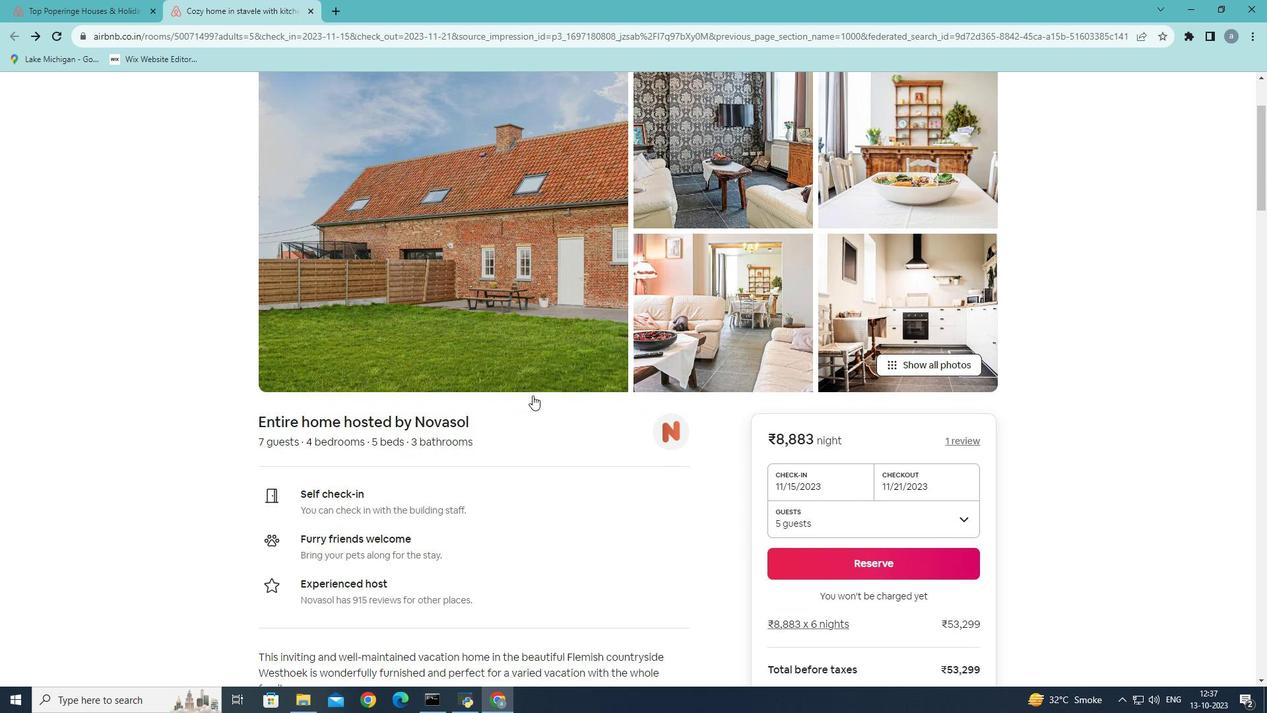 
Action: Mouse scrolled (532, 394) with delta (0, 0)
Screenshot: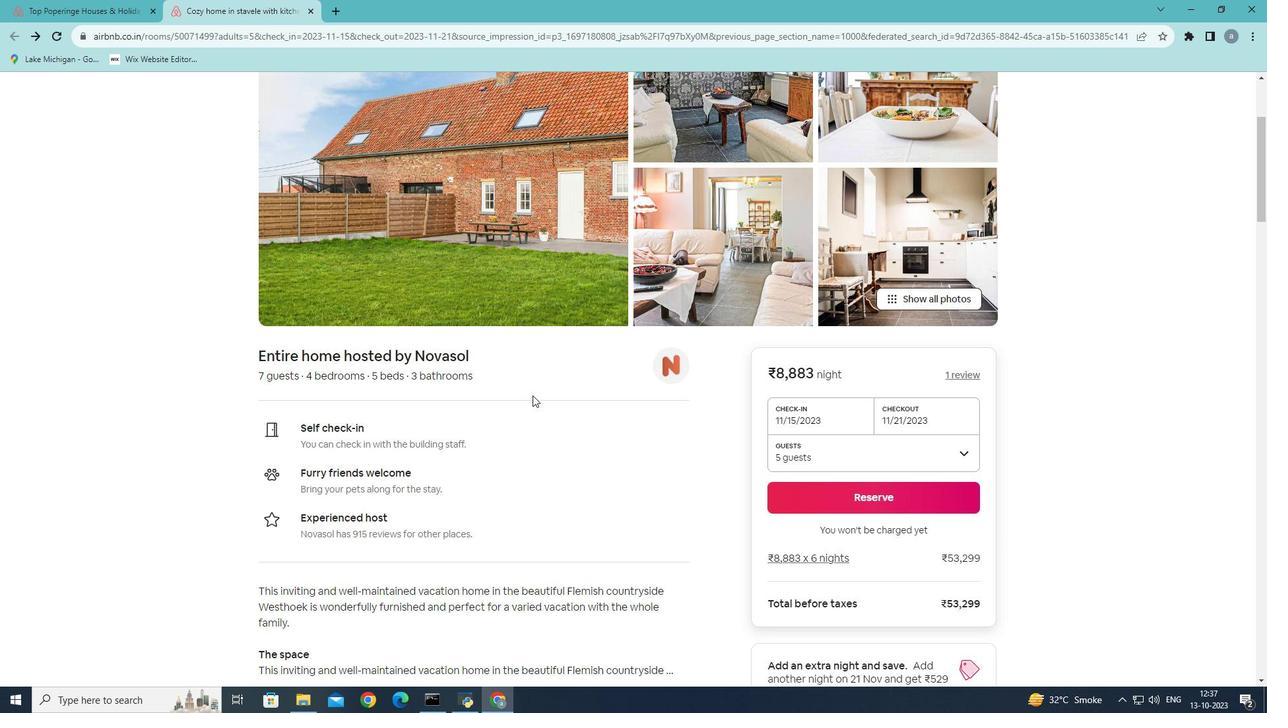 
Action: Mouse scrolled (532, 394) with delta (0, 0)
Screenshot: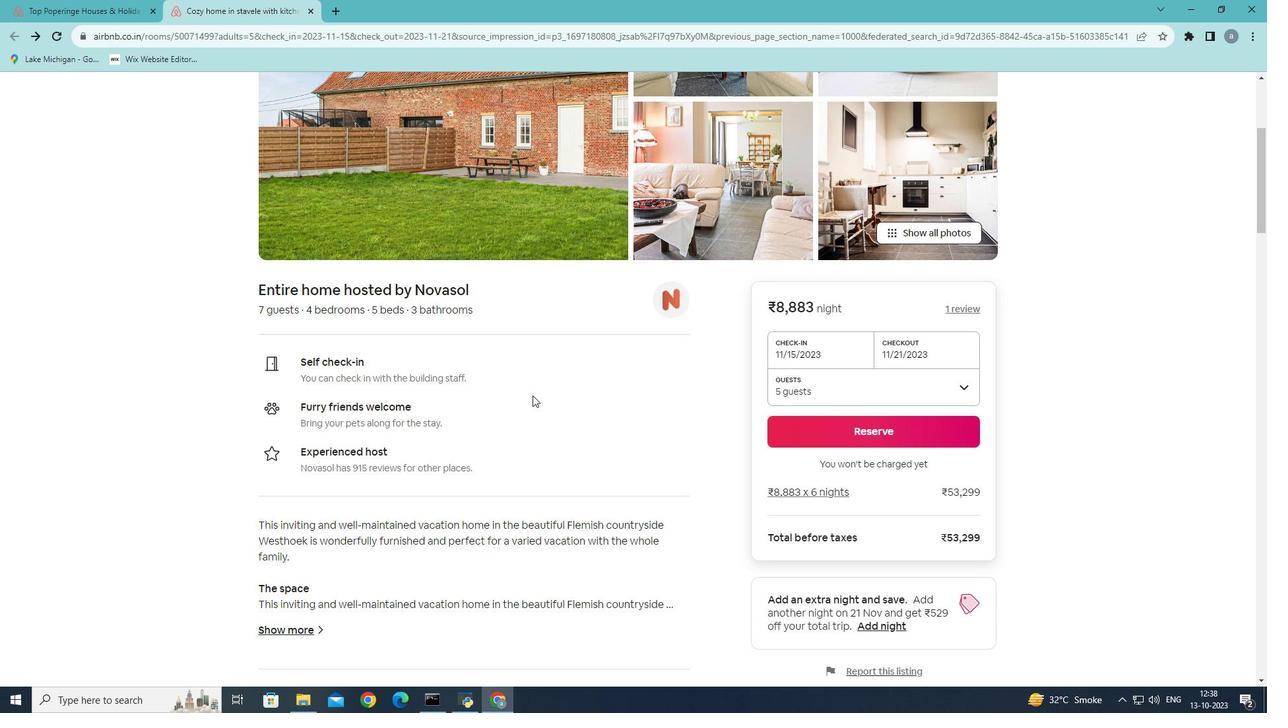 
Action: Mouse scrolled (532, 394) with delta (0, 0)
Screenshot: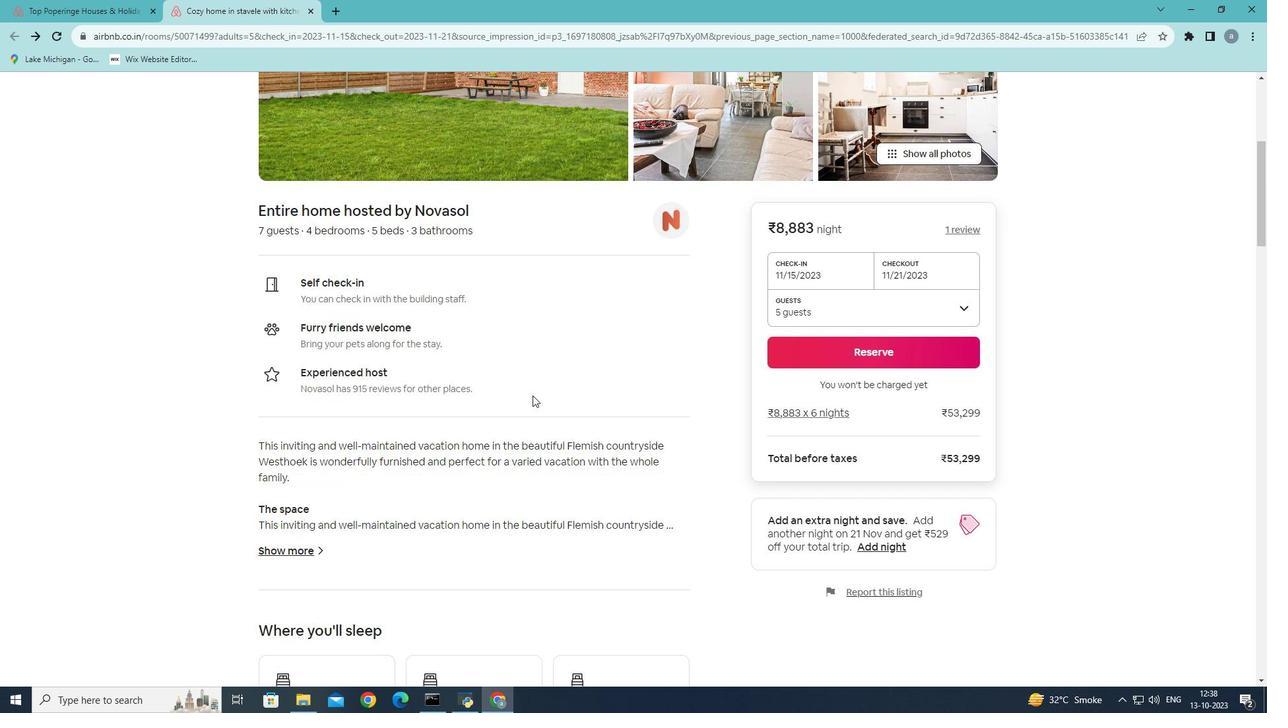 
Action: Mouse scrolled (532, 394) with delta (0, 0)
Screenshot: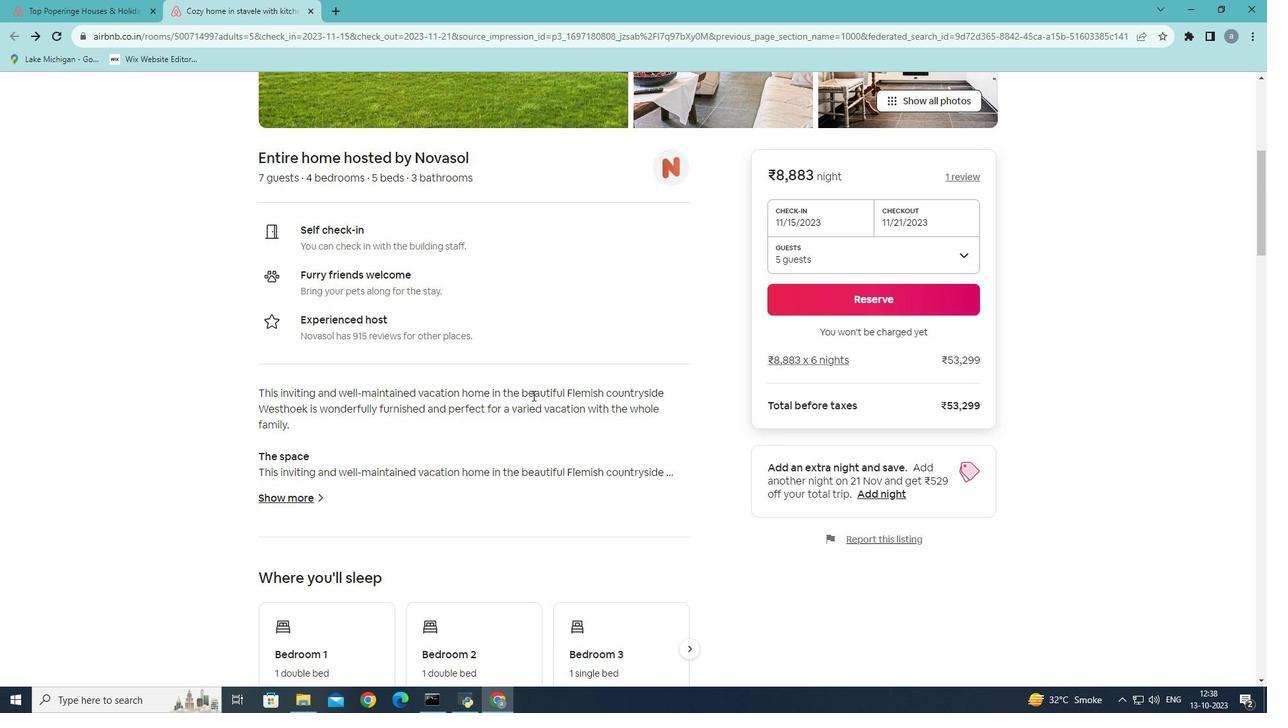 
Action: Mouse scrolled (532, 394) with delta (0, 0)
Screenshot: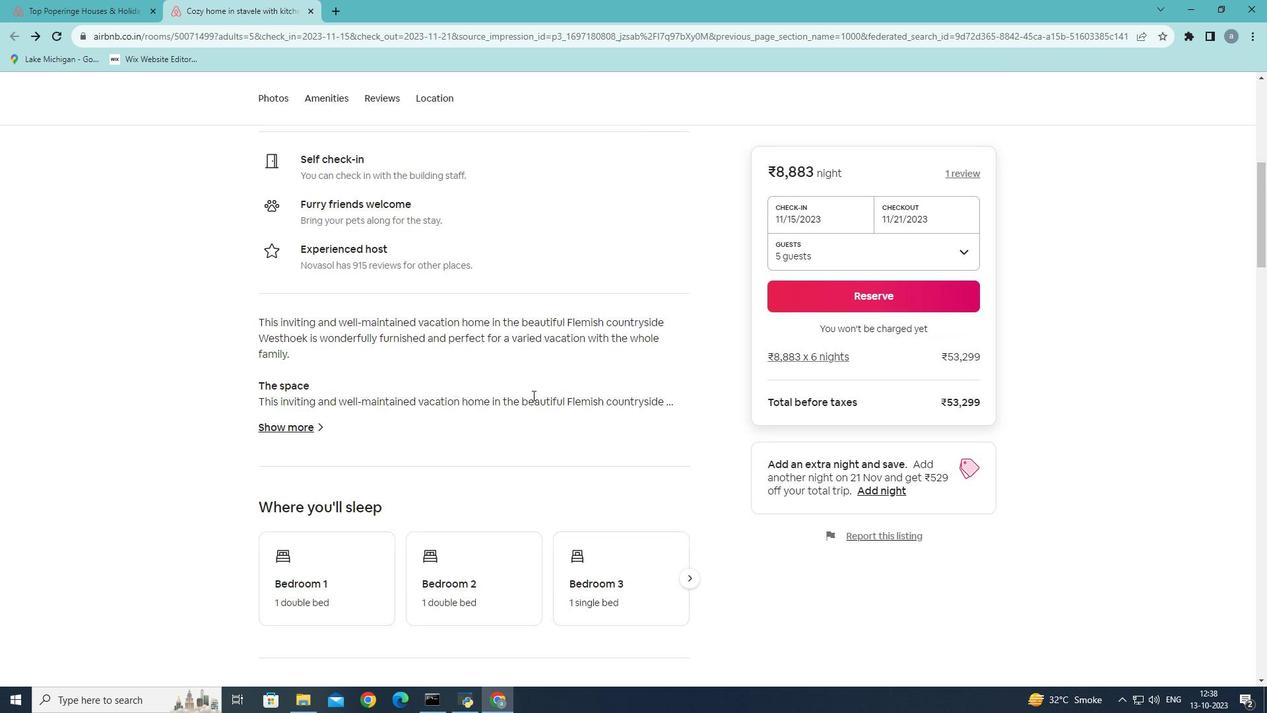 
Action: Mouse scrolled (532, 394) with delta (0, 0)
Screenshot: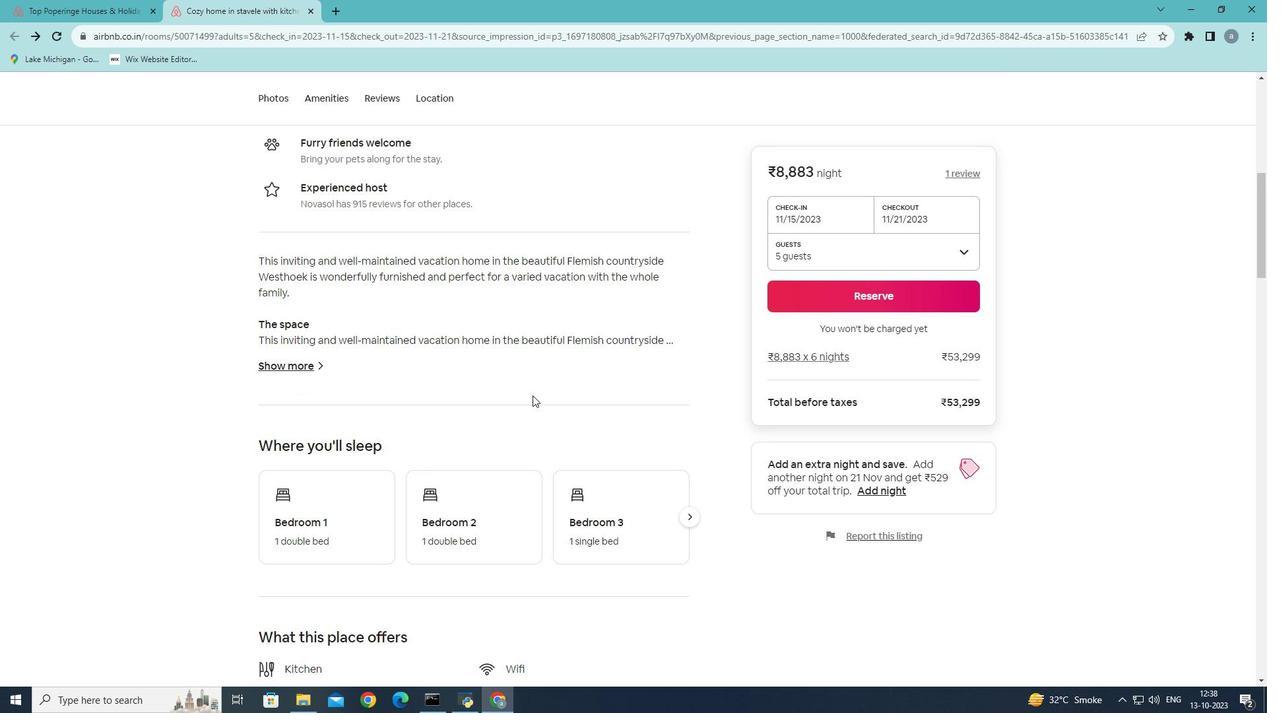 
Action: Mouse scrolled (532, 394) with delta (0, 0)
Screenshot: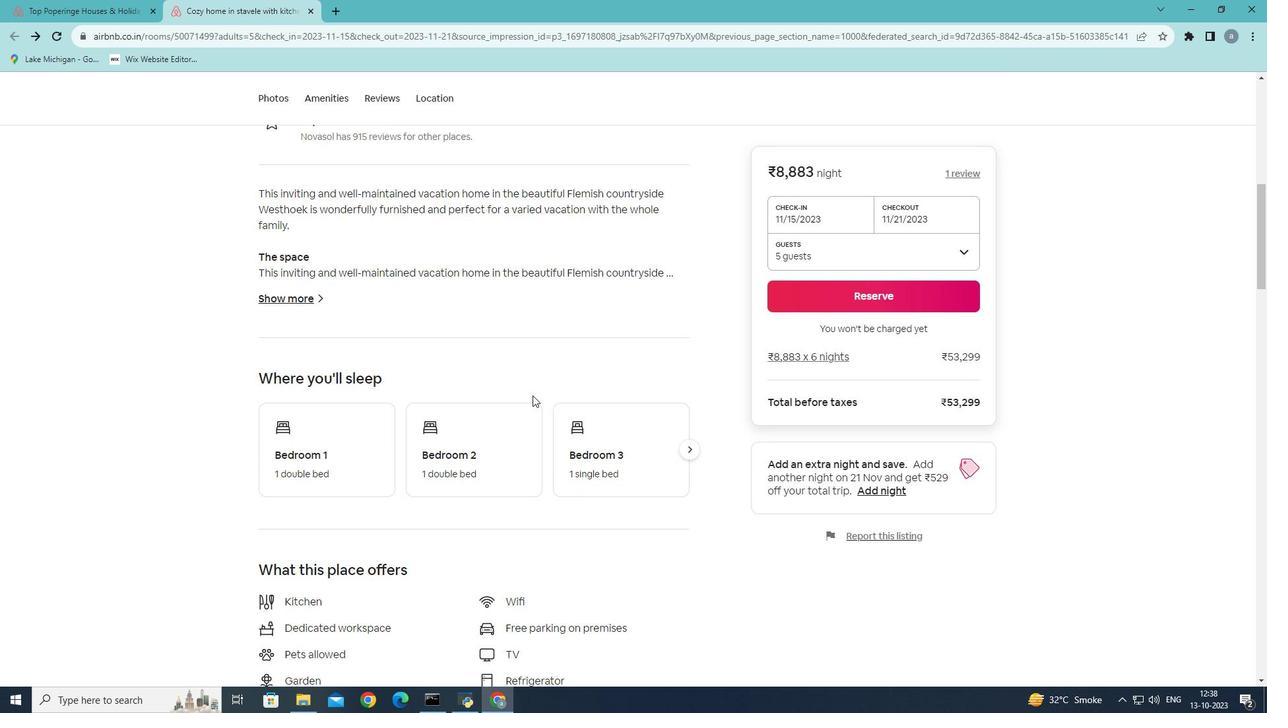 
Action: Mouse scrolled (532, 394) with delta (0, 0)
Screenshot: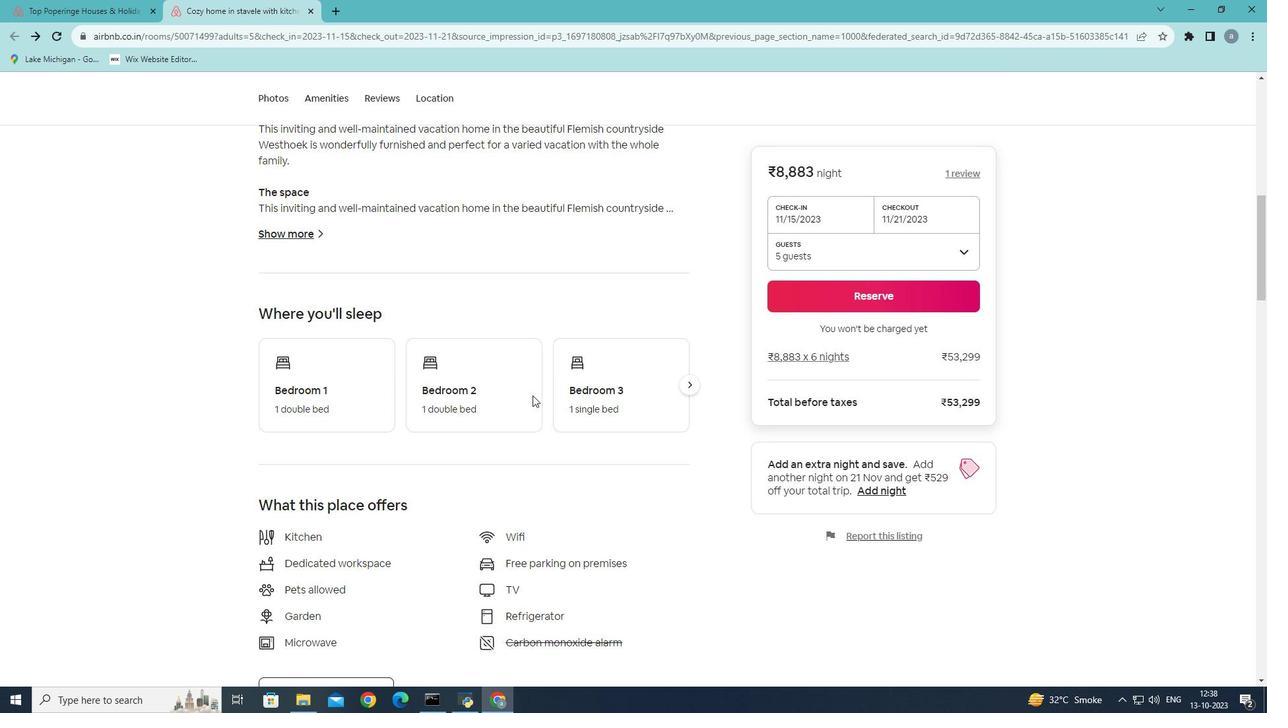 
Action: Mouse scrolled (532, 394) with delta (0, 0)
Screenshot: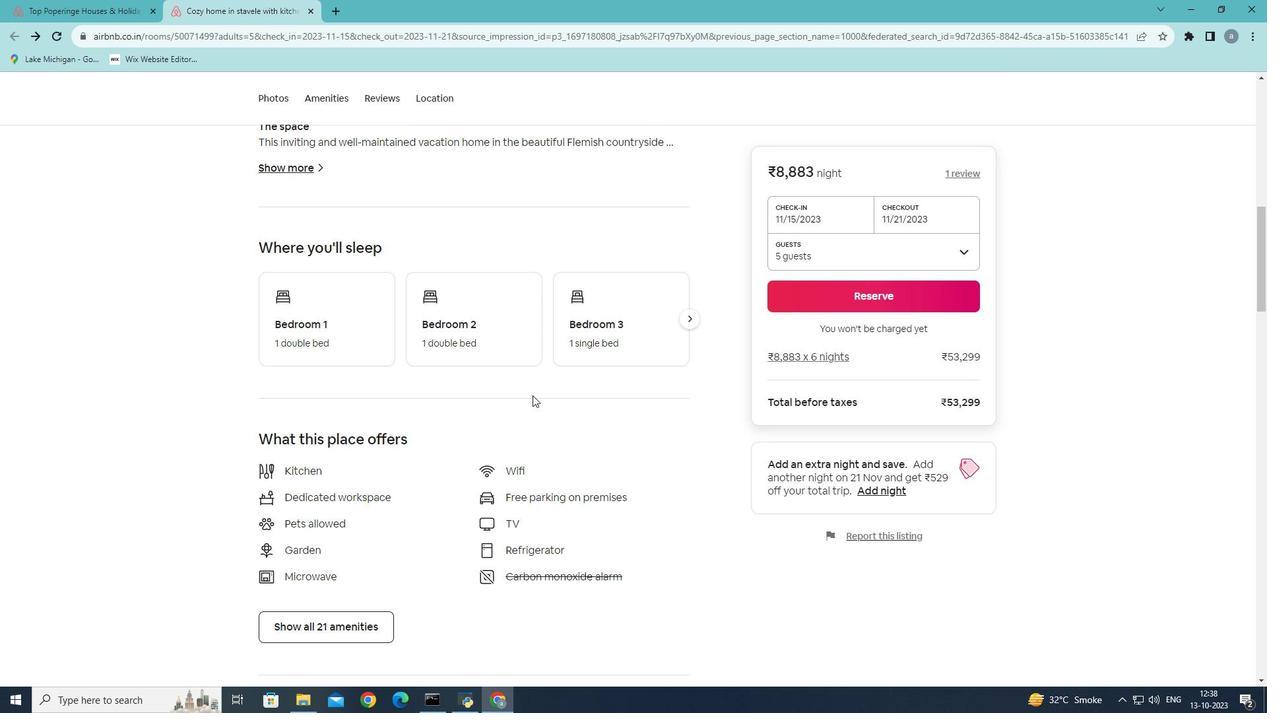 
Action: Mouse scrolled (532, 394) with delta (0, 0)
Screenshot: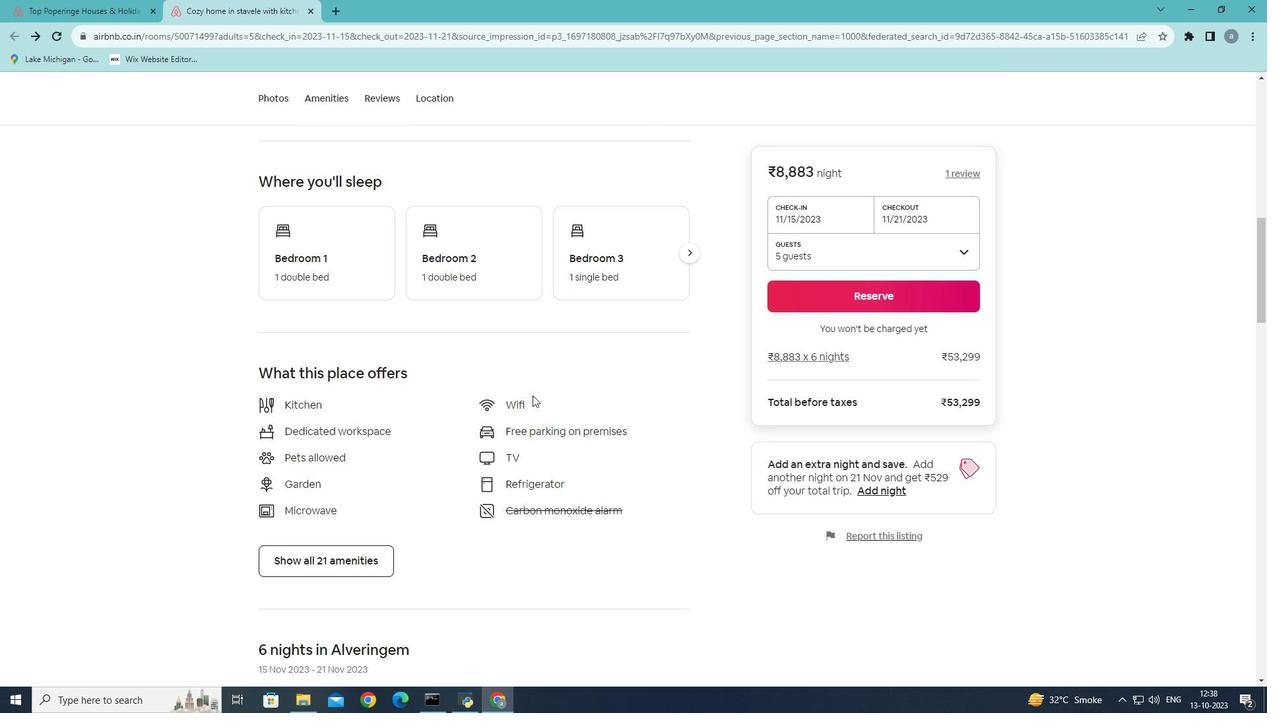 
Action: Mouse moved to (344, 481)
Screenshot: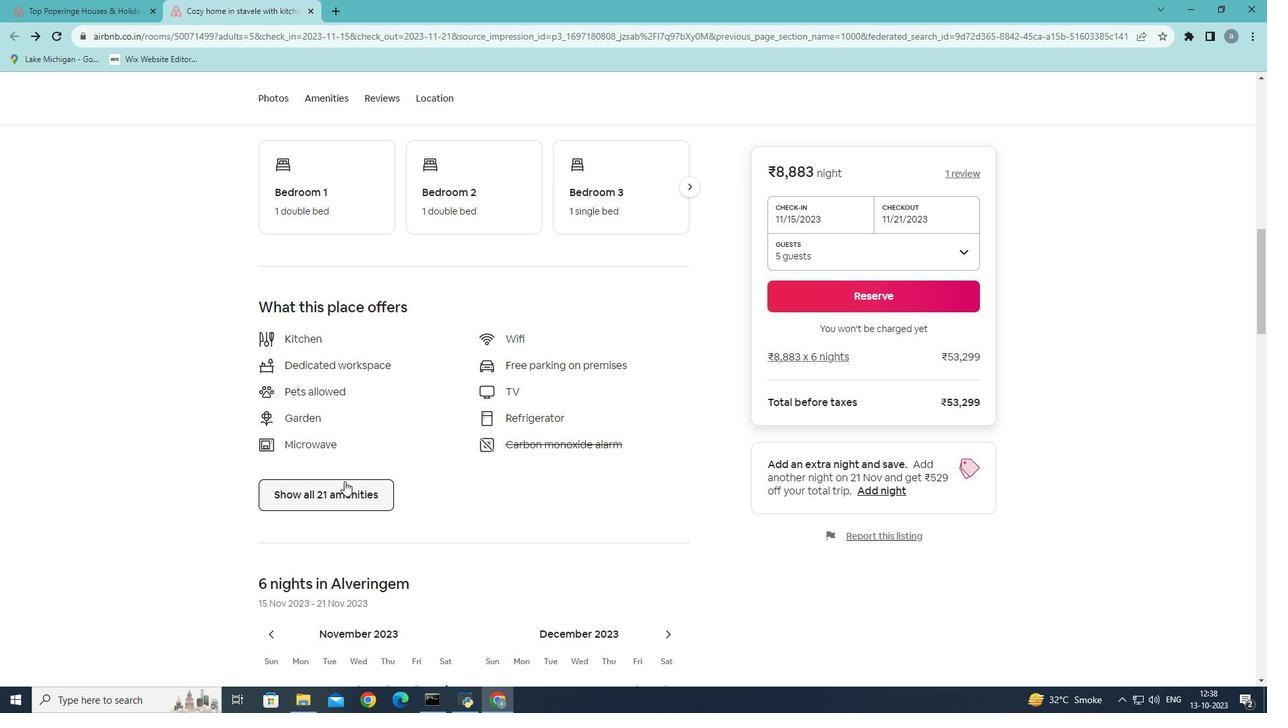 
Action: Mouse pressed left at (344, 481)
Screenshot: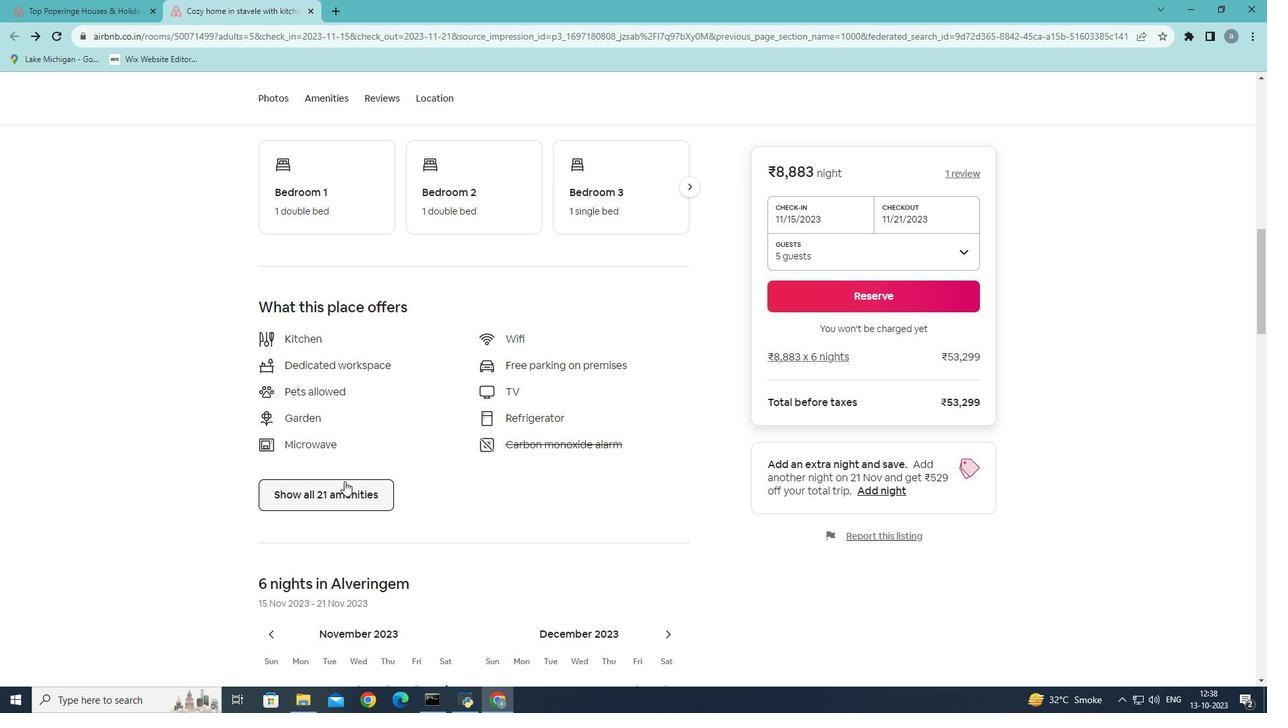 
Action: Mouse moved to (618, 340)
Screenshot: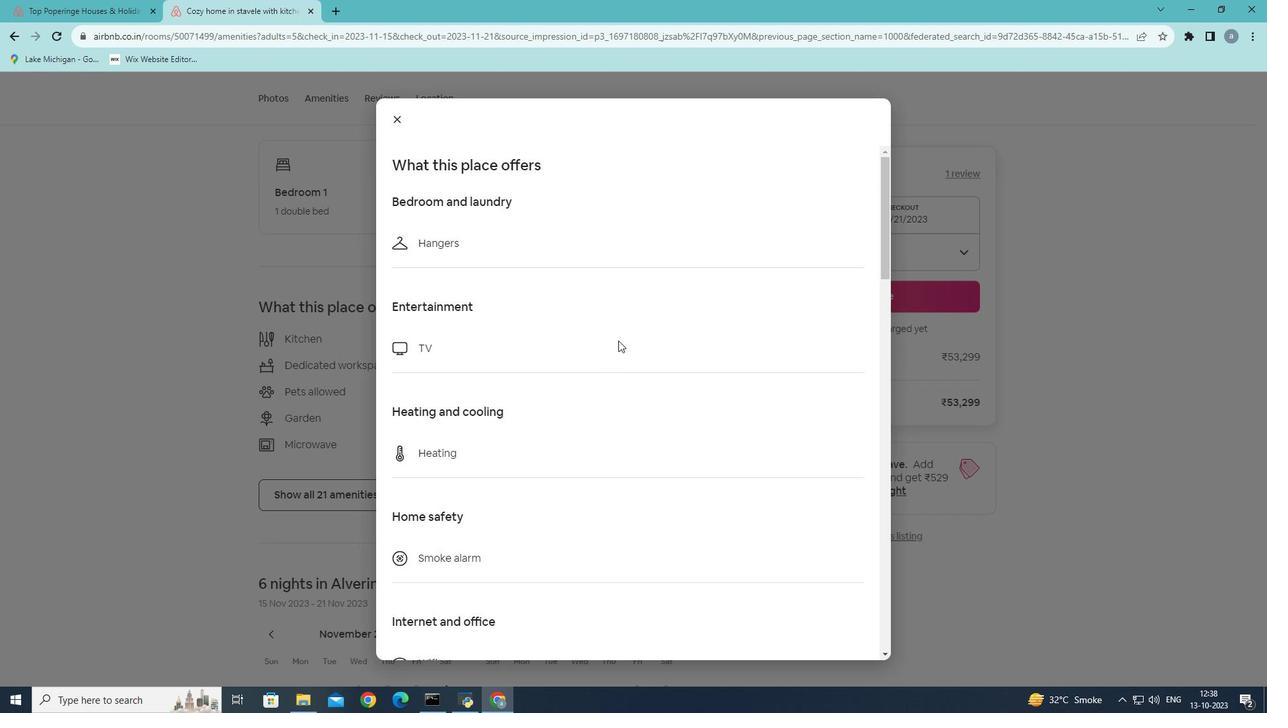 
Action: Mouse scrolled (618, 340) with delta (0, 0)
Screenshot: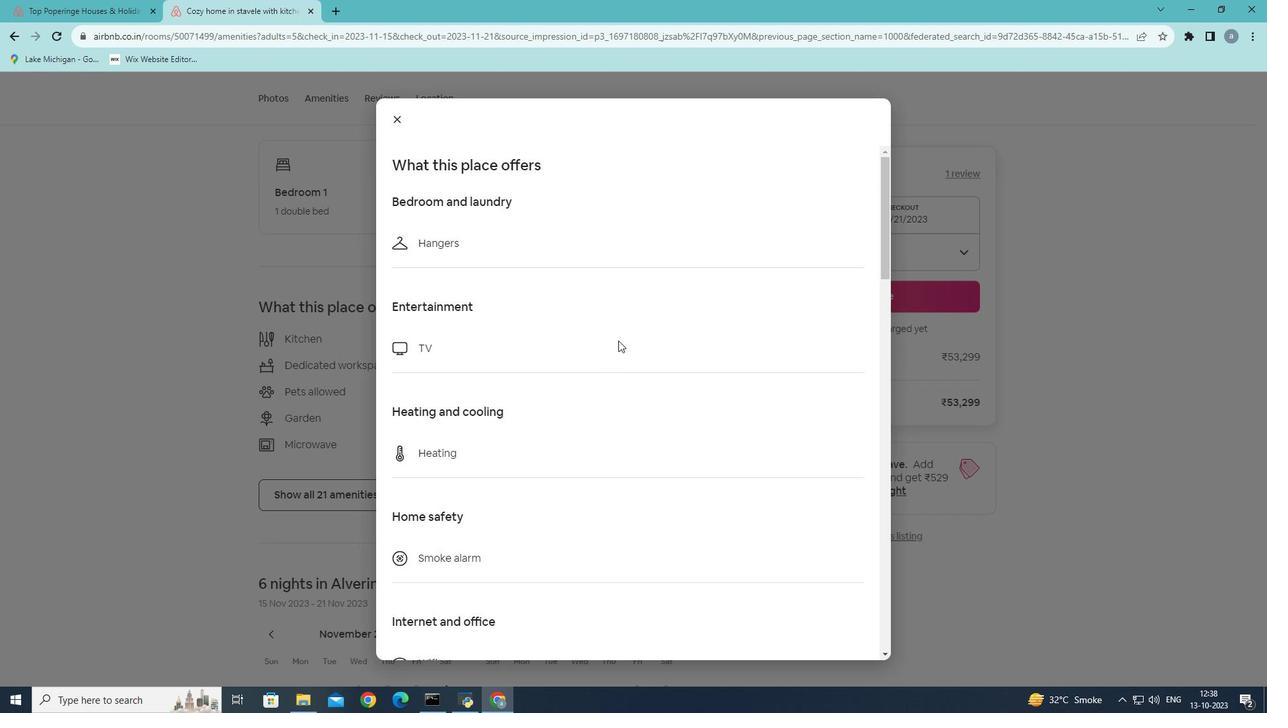 
Action: Mouse scrolled (618, 340) with delta (0, 0)
Screenshot: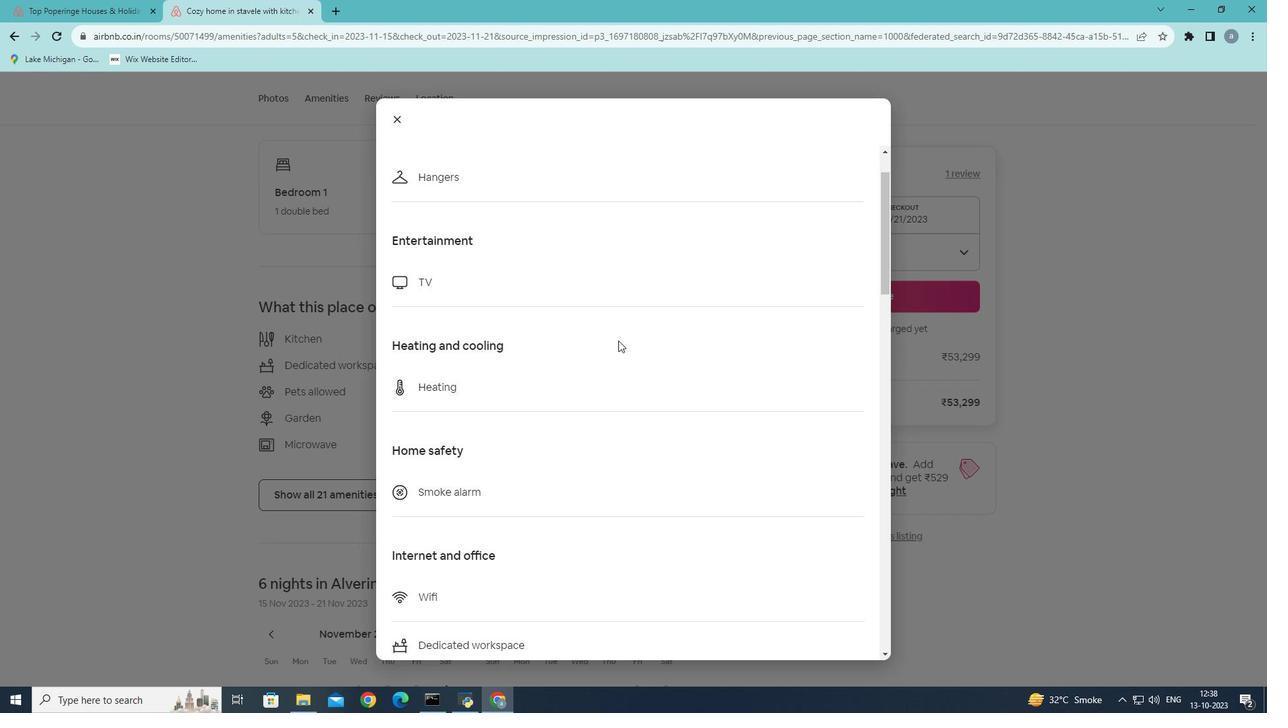 
Action: Mouse scrolled (618, 340) with delta (0, 0)
Screenshot: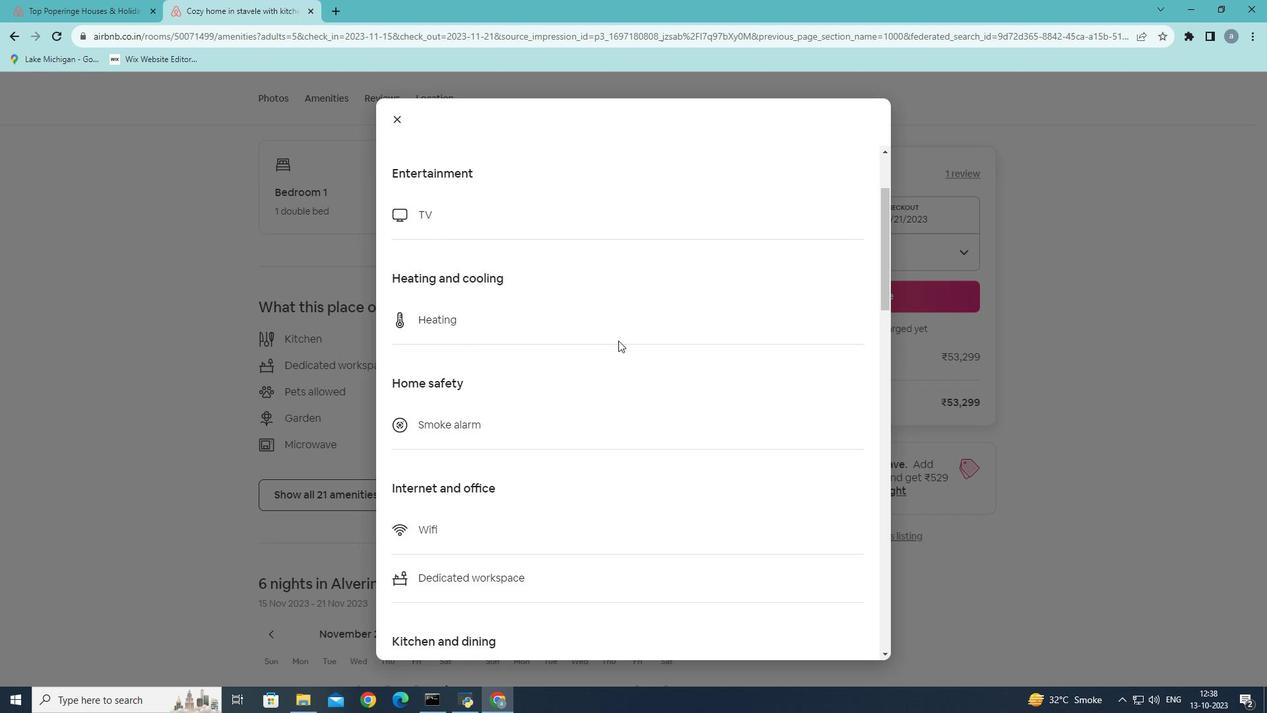 
Action: Mouse scrolled (618, 340) with delta (0, 0)
Screenshot: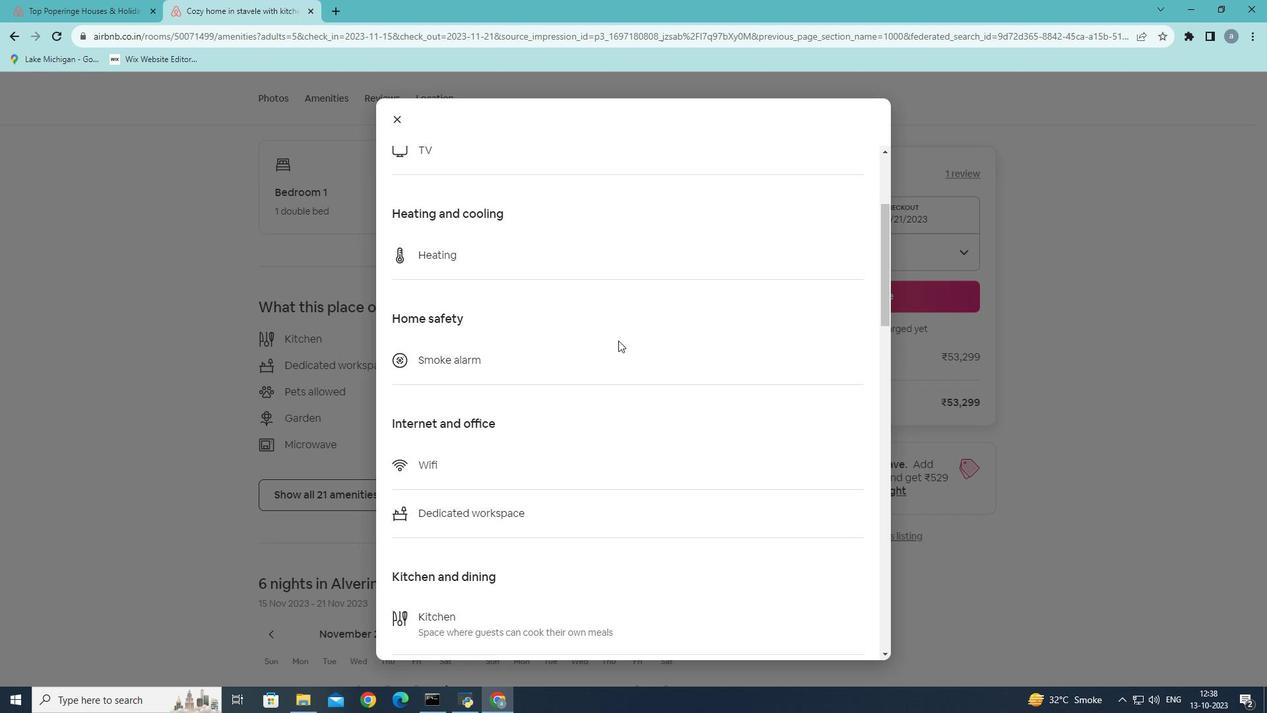 
Action: Mouse scrolled (618, 340) with delta (0, 0)
Screenshot: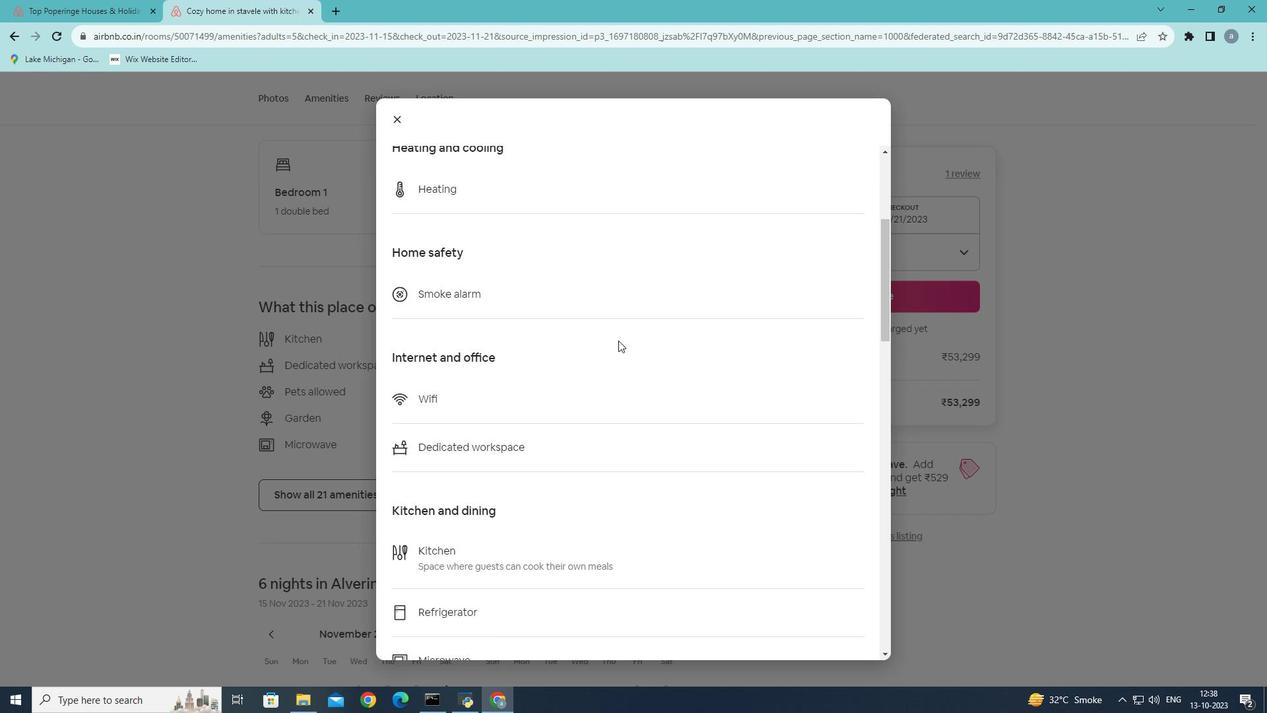 
Action: Mouse scrolled (618, 340) with delta (0, 0)
Screenshot: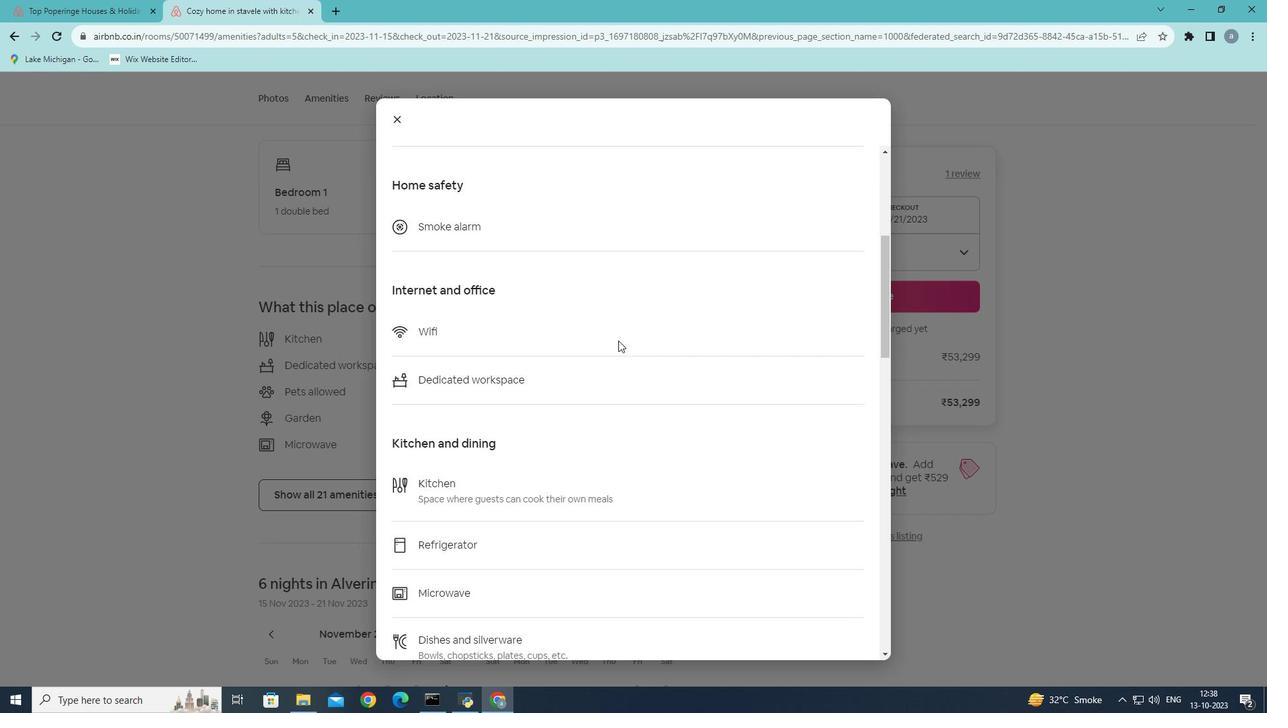
Action: Mouse scrolled (618, 340) with delta (0, 0)
Screenshot: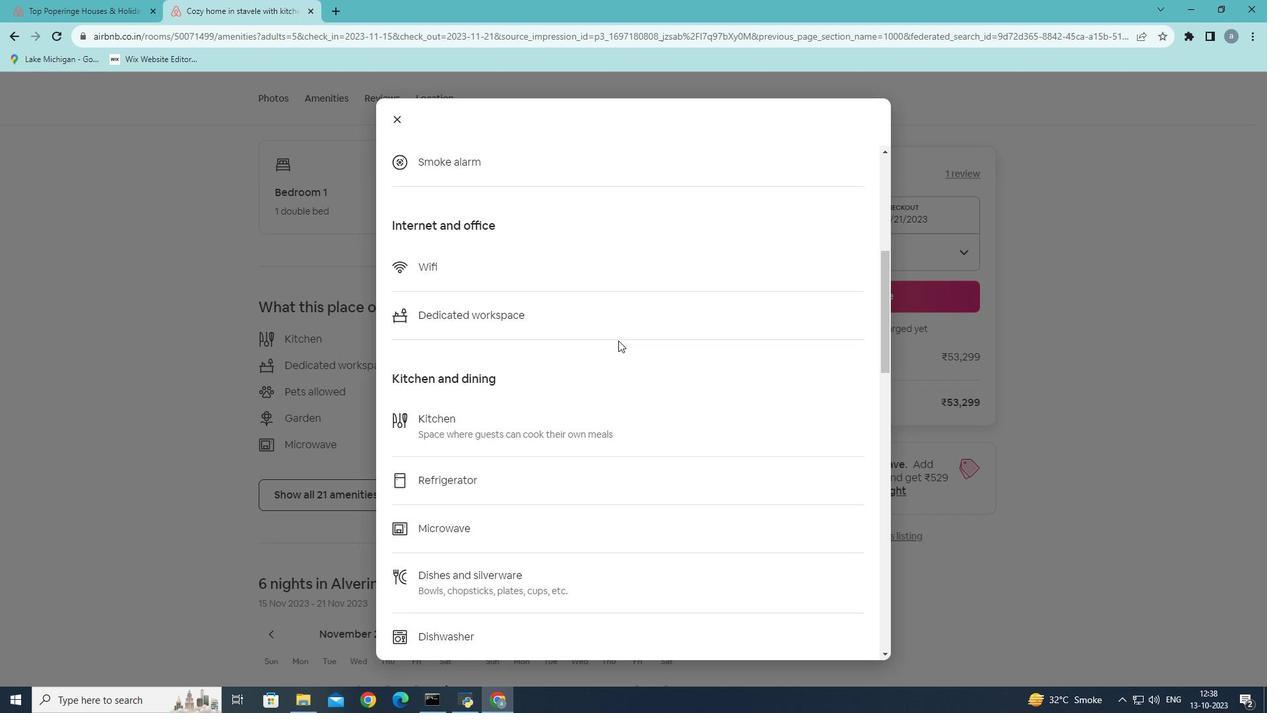 
Action: Mouse scrolled (618, 340) with delta (0, 0)
Screenshot: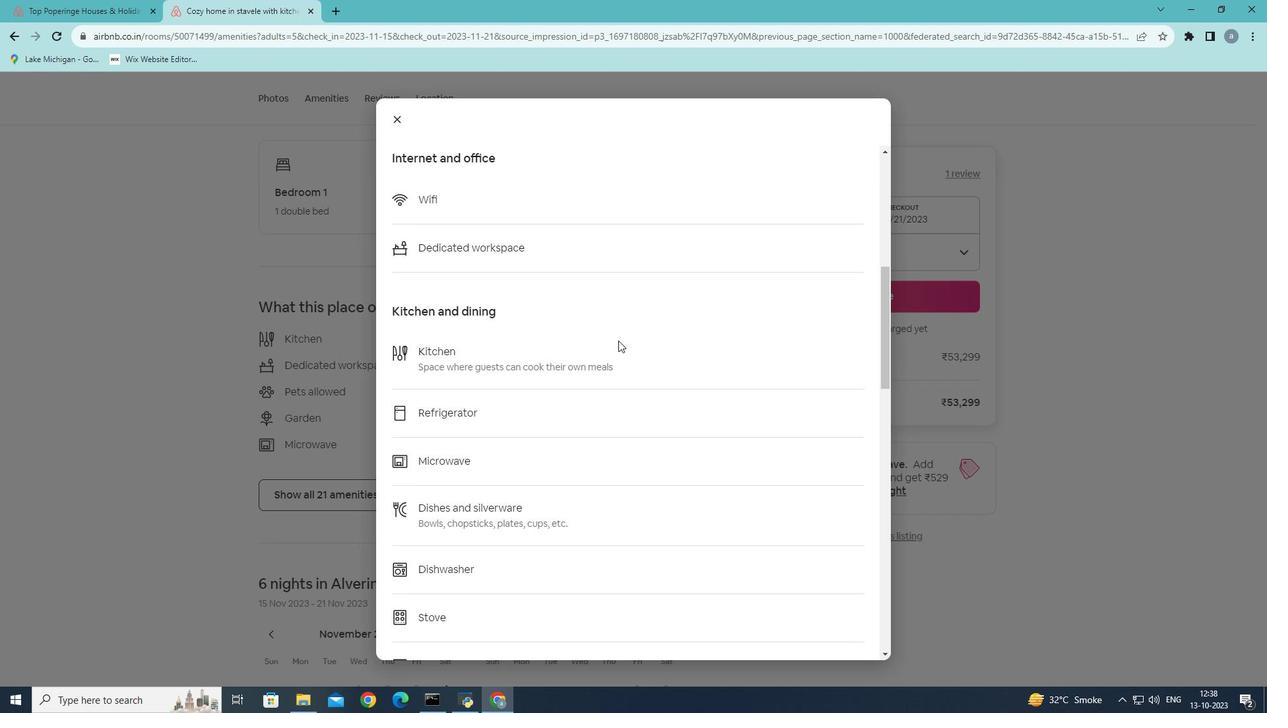
Action: Mouse moved to (620, 341)
Screenshot: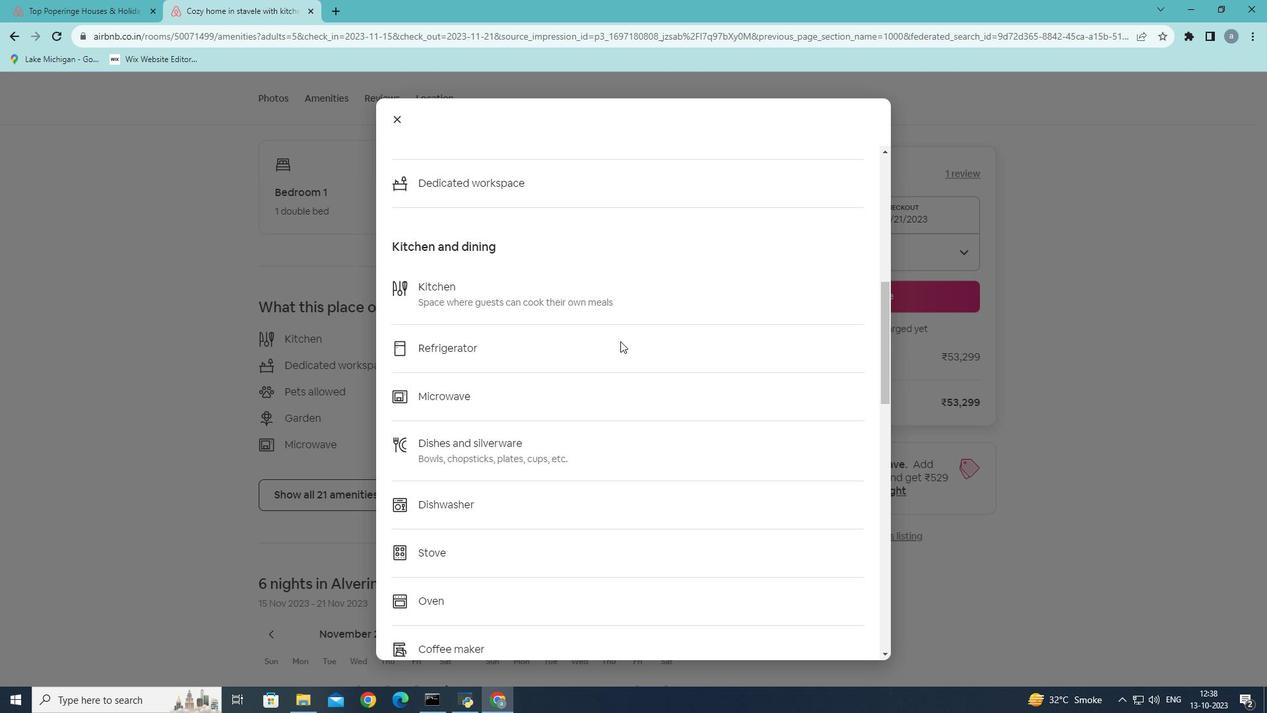 
Action: Mouse scrolled (620, 340) with delta (0, 0)
Screenshot: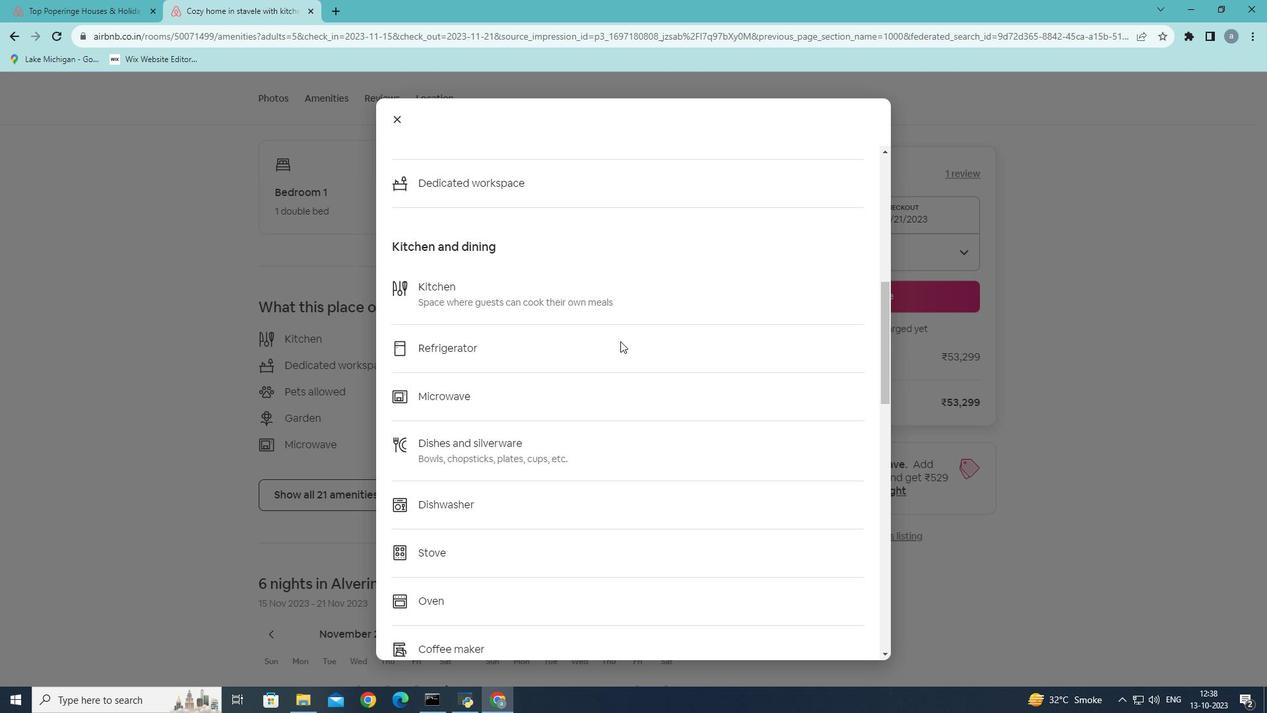 
Action: Mouse scrolled (620, 340) with delta (0, 0)
Screenshot: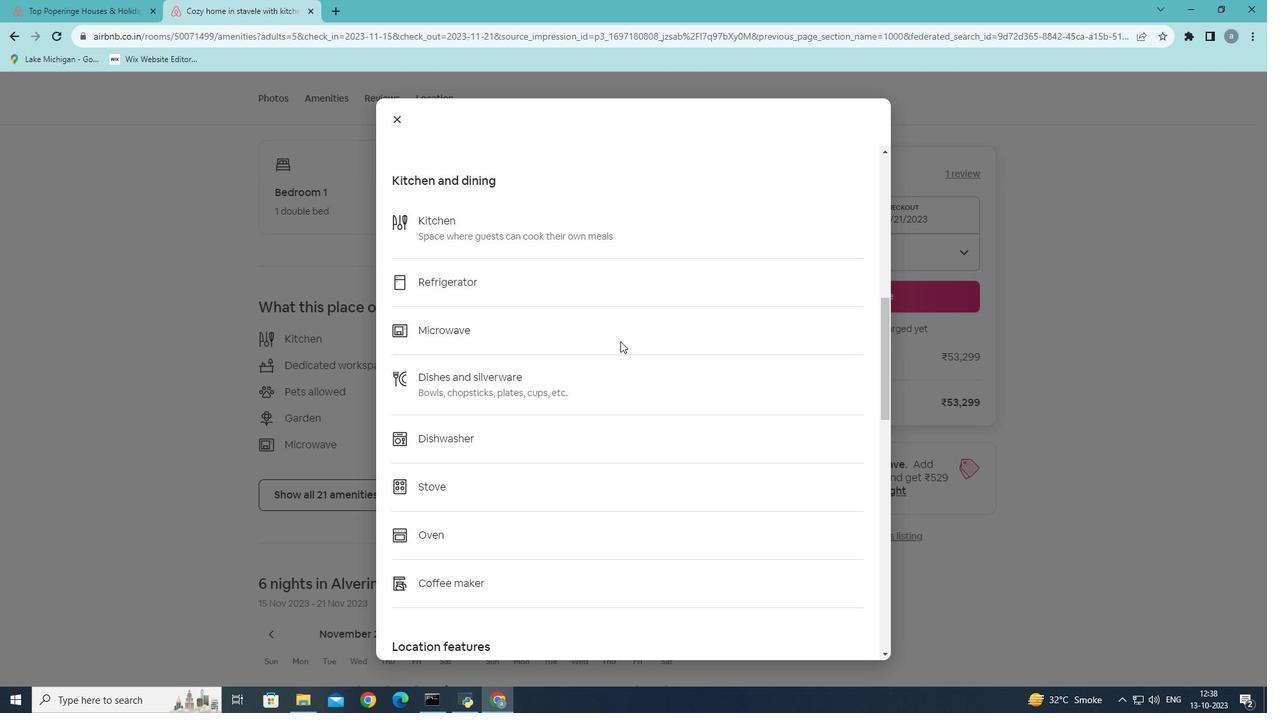 
Action: Mouse scrolled (620, 340) with delta (0, 0)
Screenshot: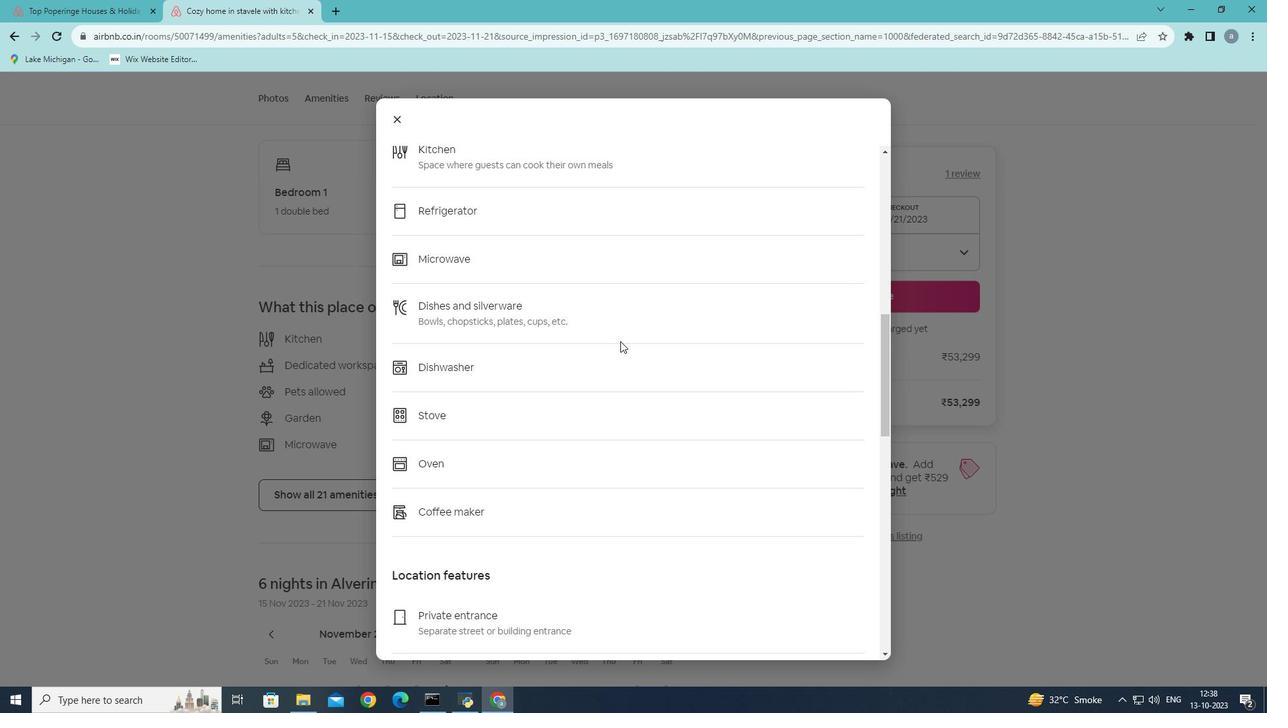 
Action: Mouse scrolled (620, 340) with delta (0, 0)
Screenshot: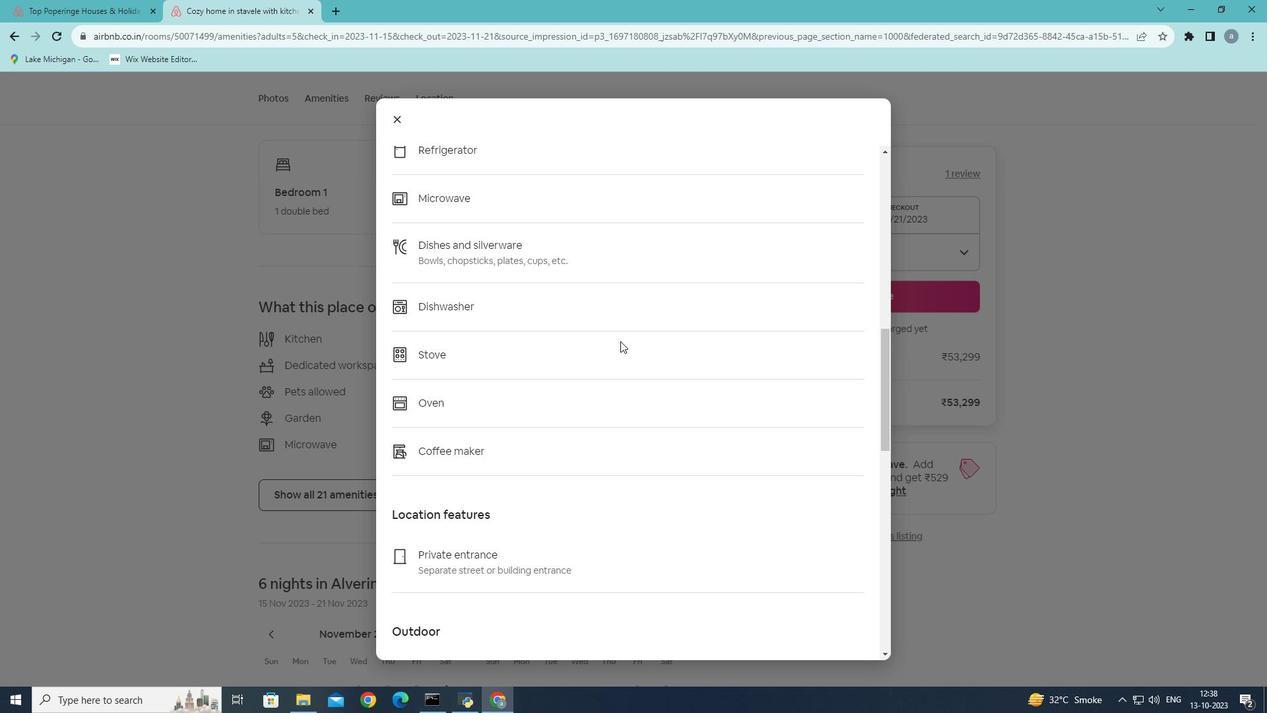 
Action: Mouse scrolled (620, 340) with delta (0, 0)
Screenshot: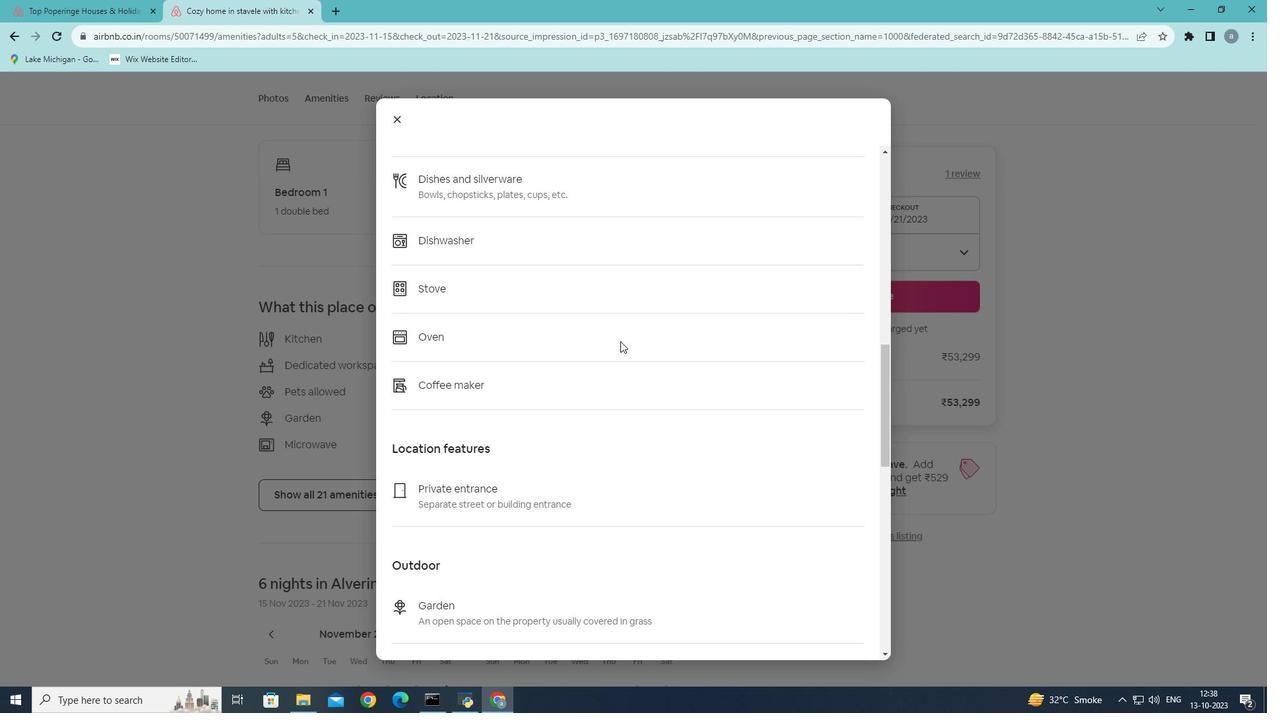 
Action: Mouse scrolled (620, 340) with delta (0, 0)
Screenshot: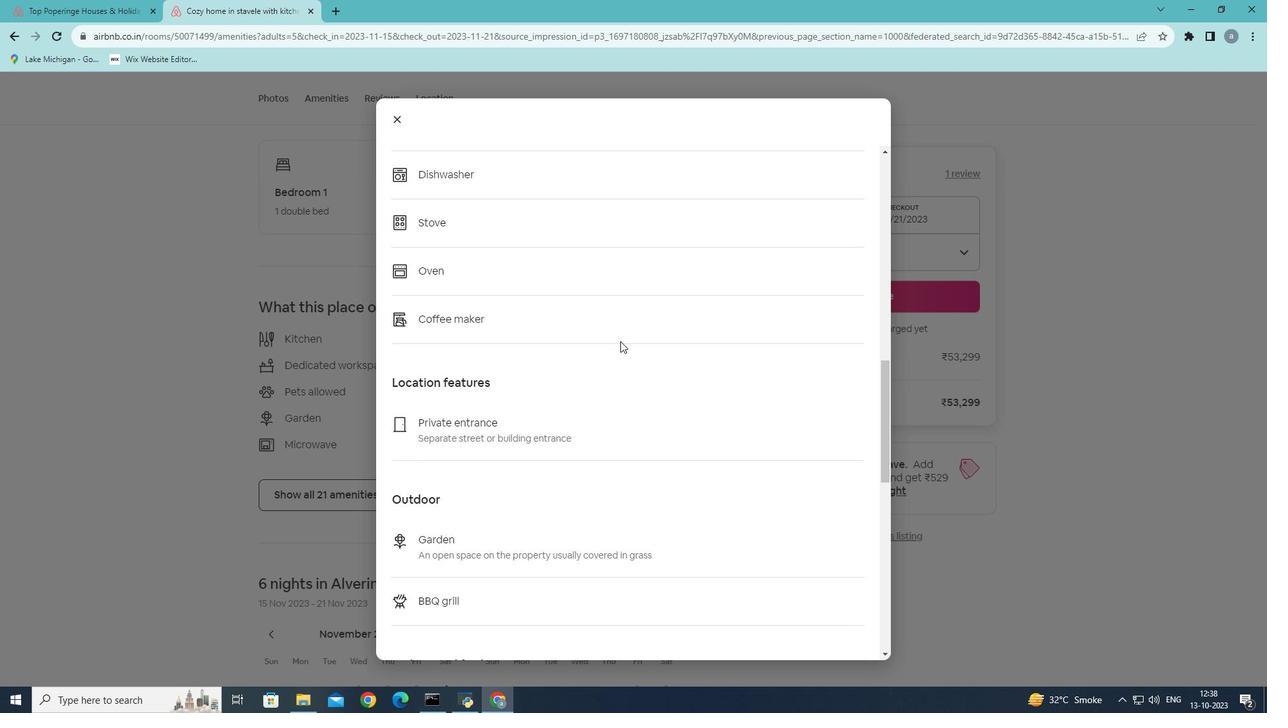 
Action: Mouse scrolled (620, 340) with delta (0, 0)
Screenshot: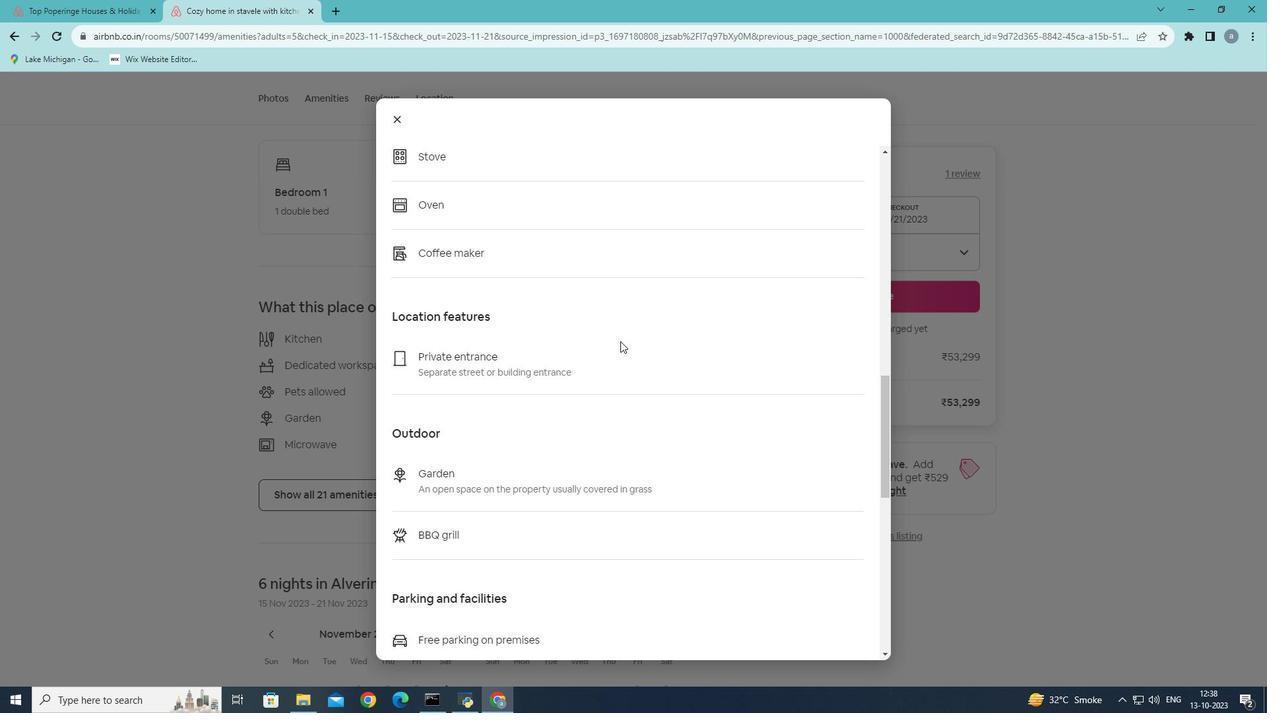
Action: Mouse scrolled (620, 340) with delta (0, 0)
Screenshot: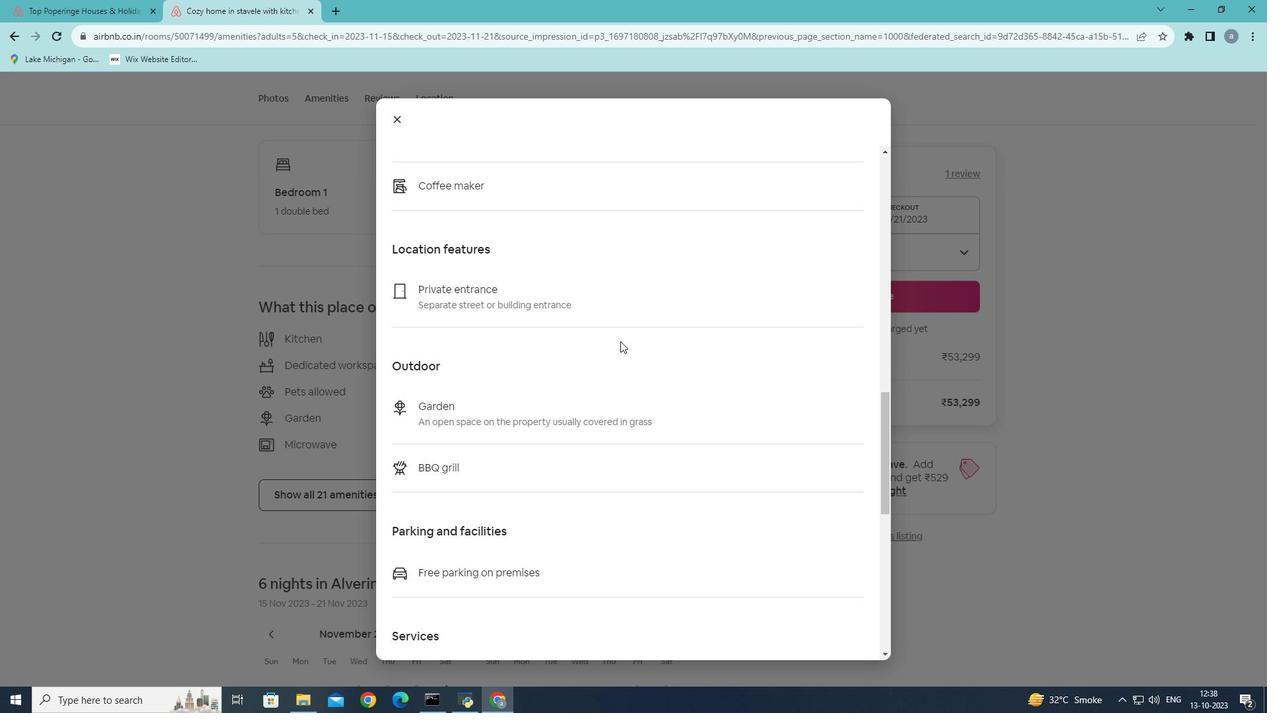 
Action: Mouse scrolled (620, 340) with delta (0, 0)
Screenshot: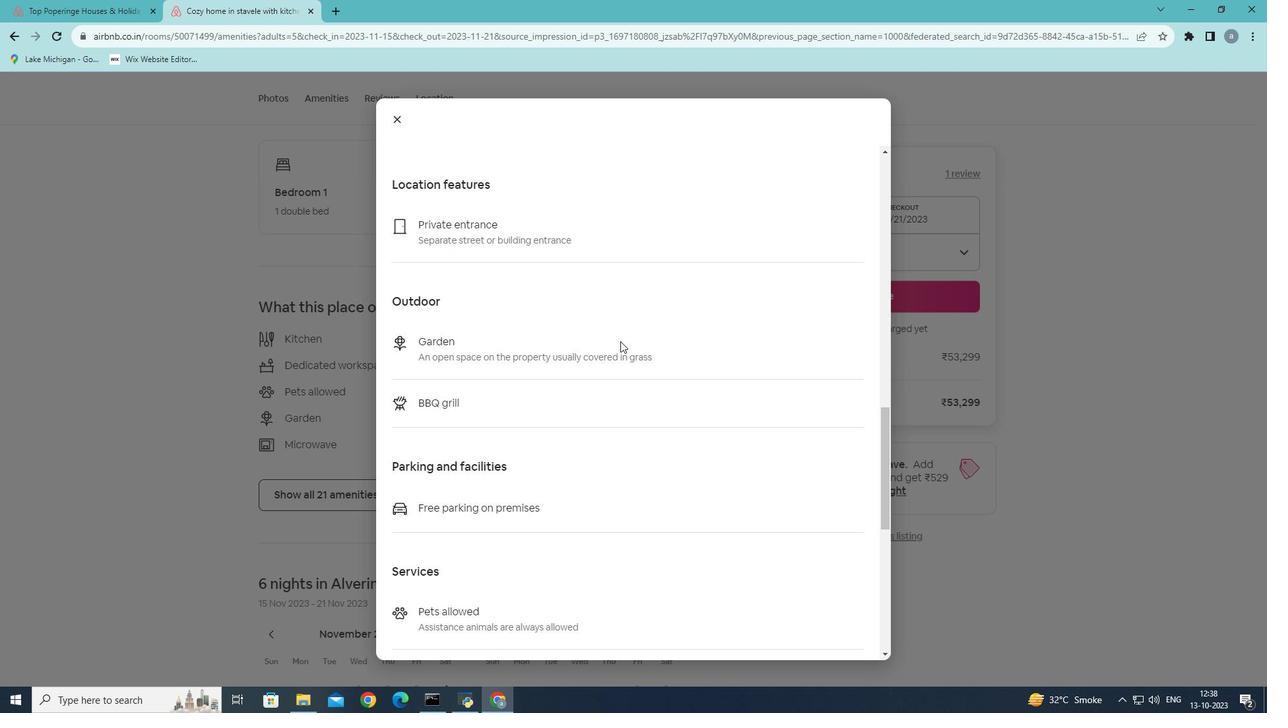 
Action: Mouse scrolled (620, 340) with delta (0, 0)
Screenshot: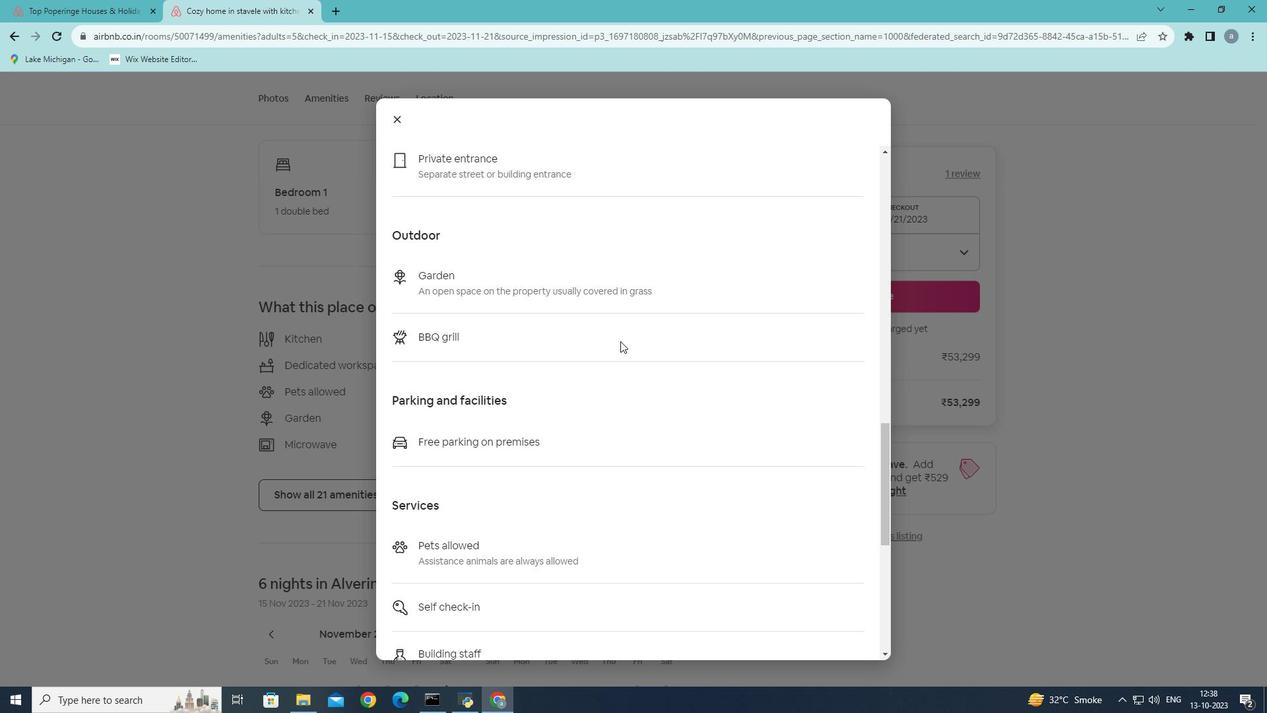 
Action: Mouse scrolled (620, 340) with delta (0, 0)
Screenshot: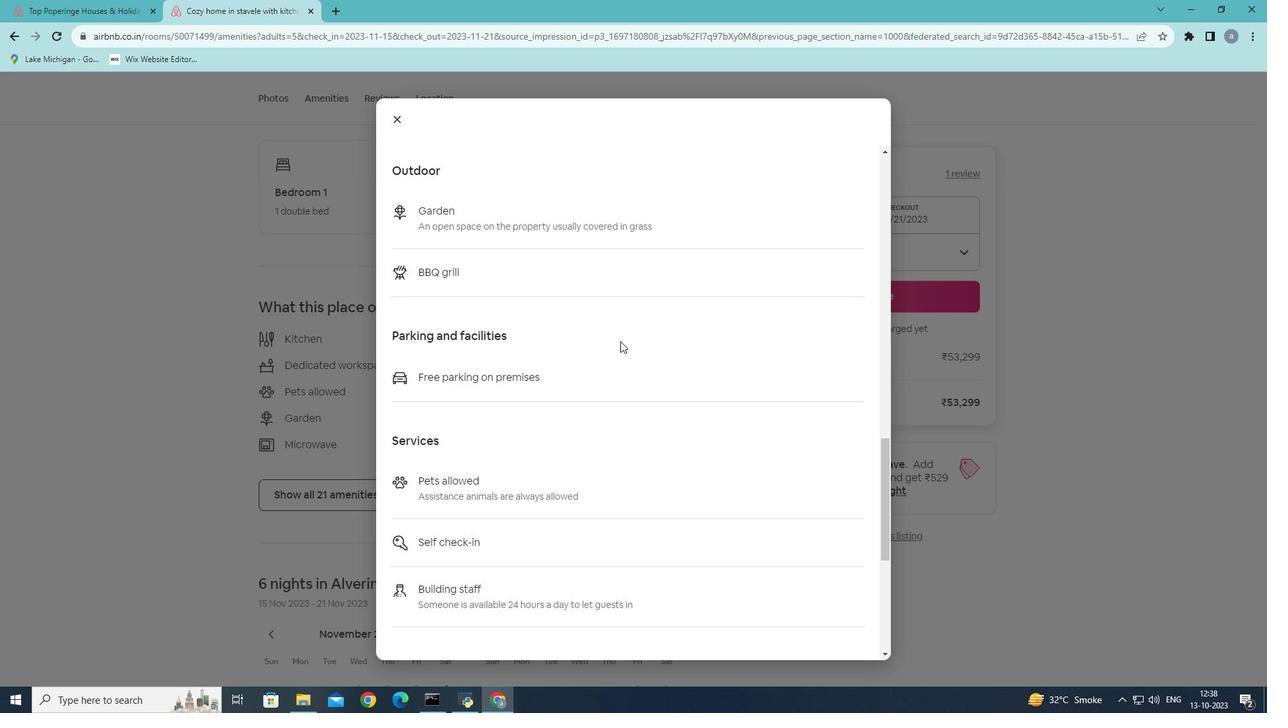 
Action: Mouse scrolled (620, 340) with delta (0, 0)
Screenshot: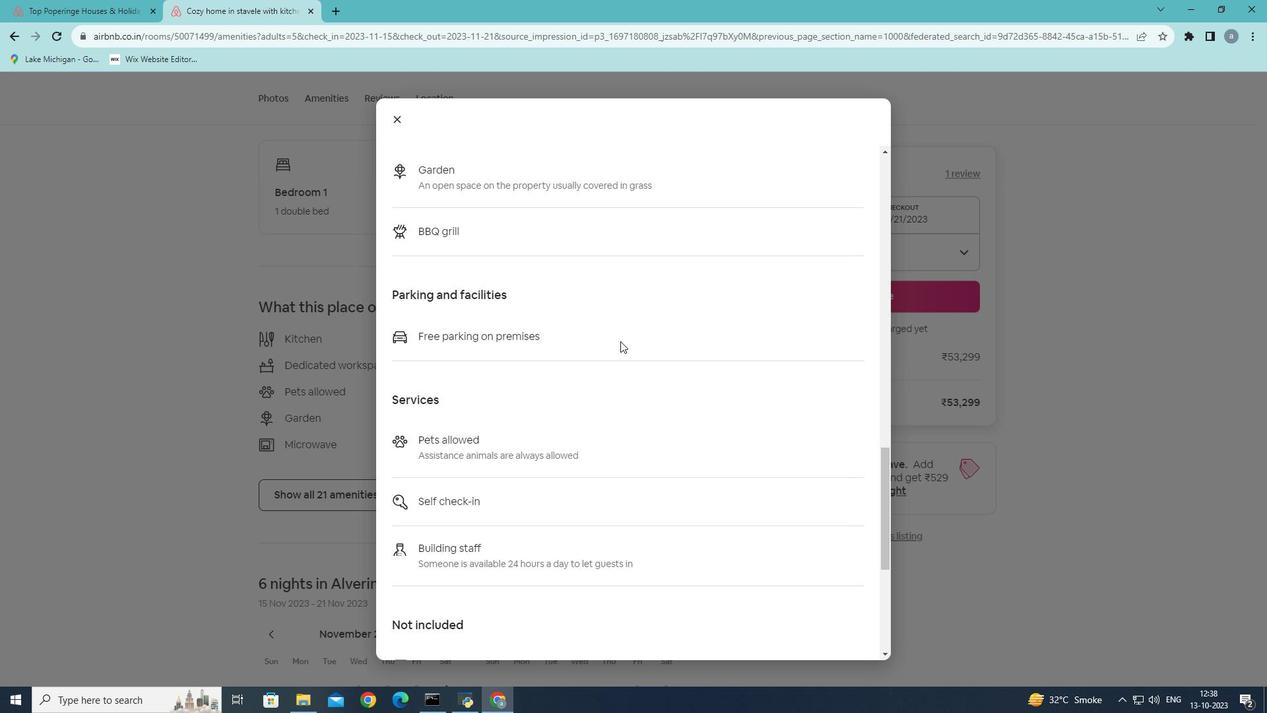 
Action: Mouse scrolled (620, 340) with delta (0, 0)
Screenshot: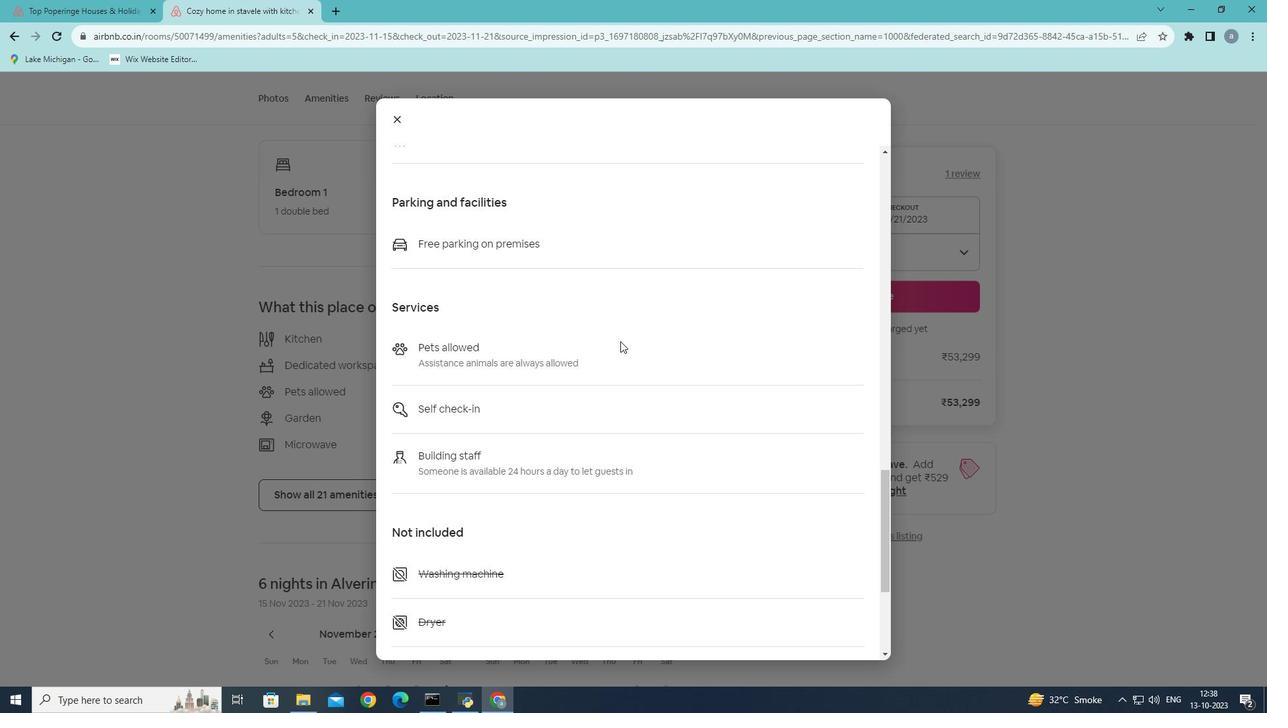 
Action: Mouse scrolled (620, 340) with delta (0, 0)
Screenshot: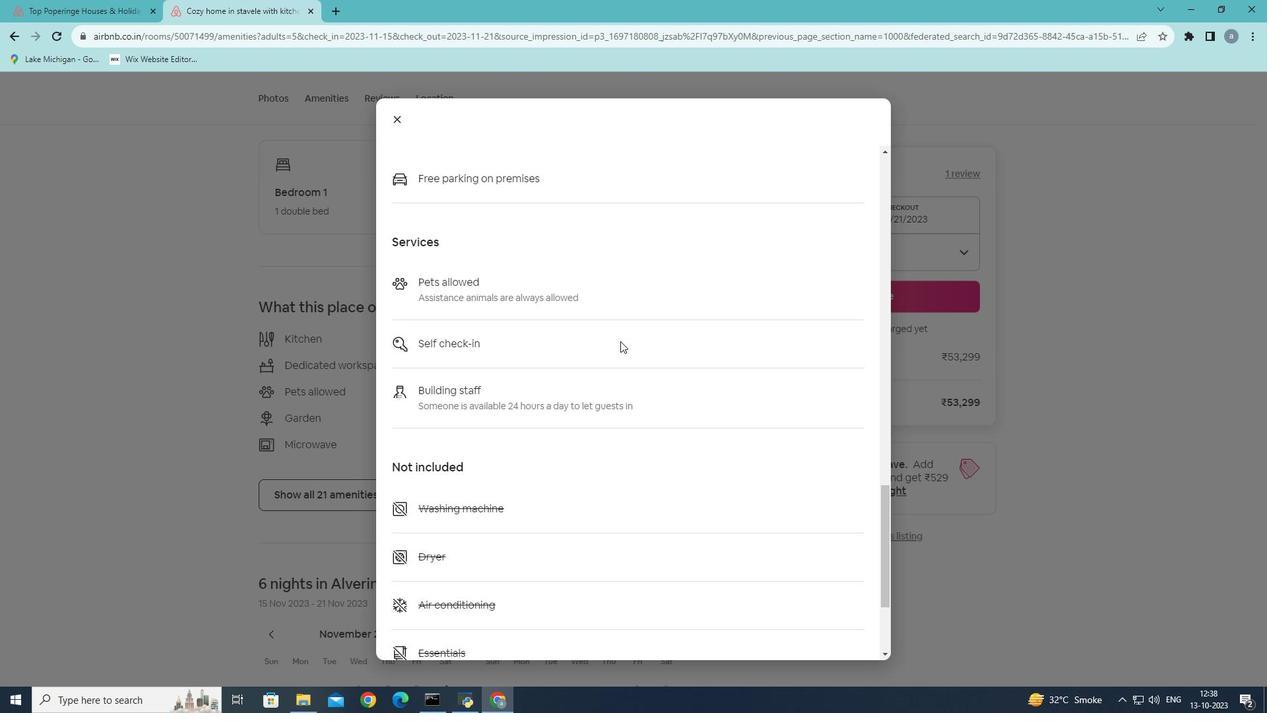
Action: Mouse scrolled (620, 340) with delta (0, 0)
Screenshot: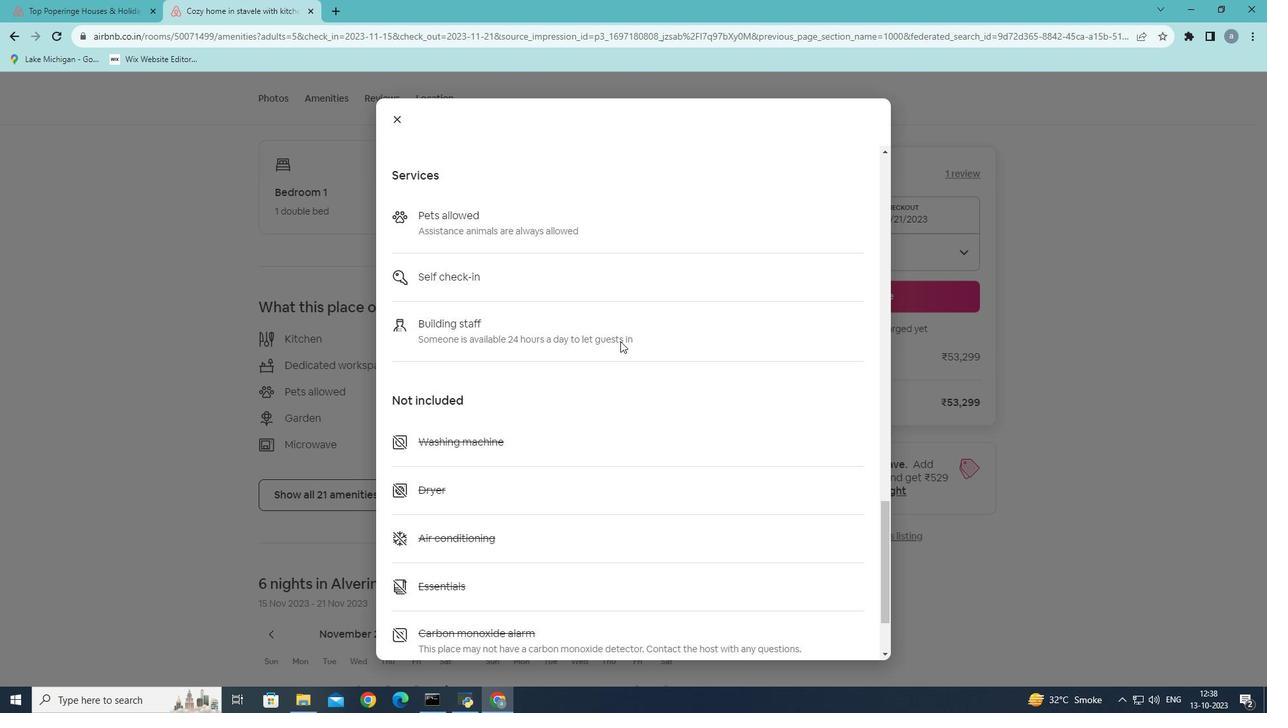 
Action: Mouse scrolled (620, 340) with delta (0, 0)
Screenshot: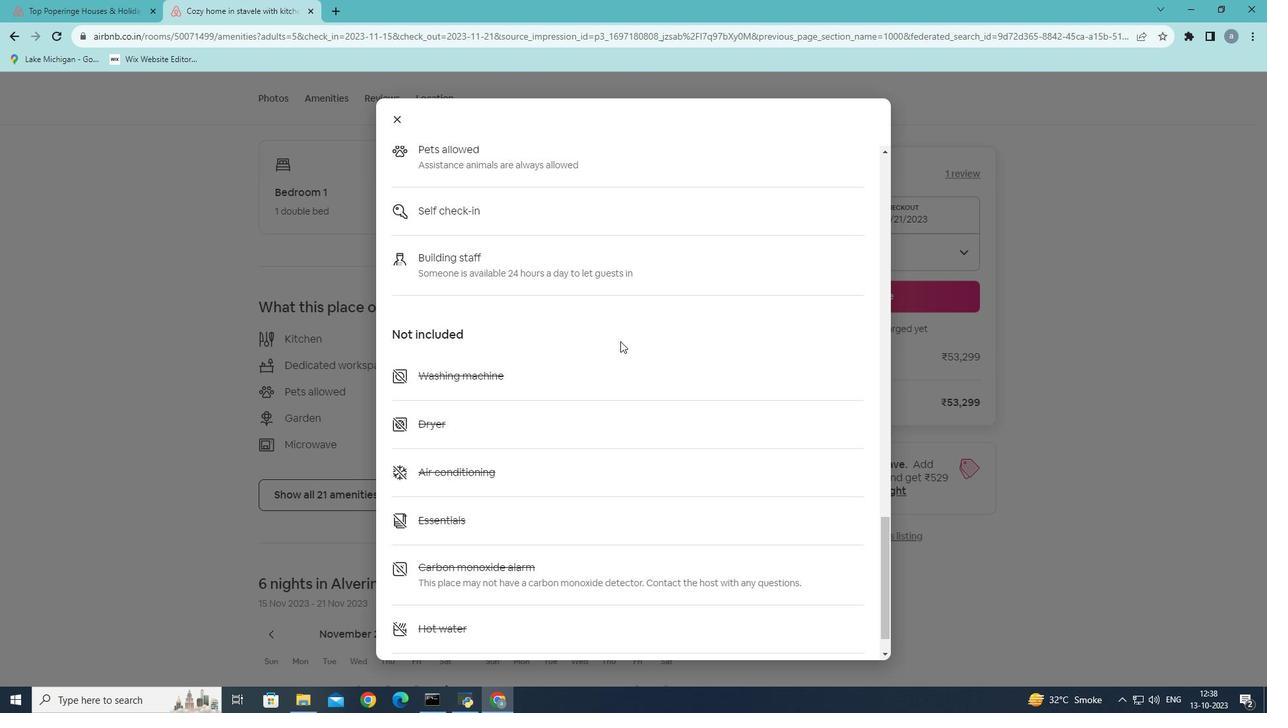 
Action: Mouse scrolled (620, 340) with delta (0, 0)
Screenshot: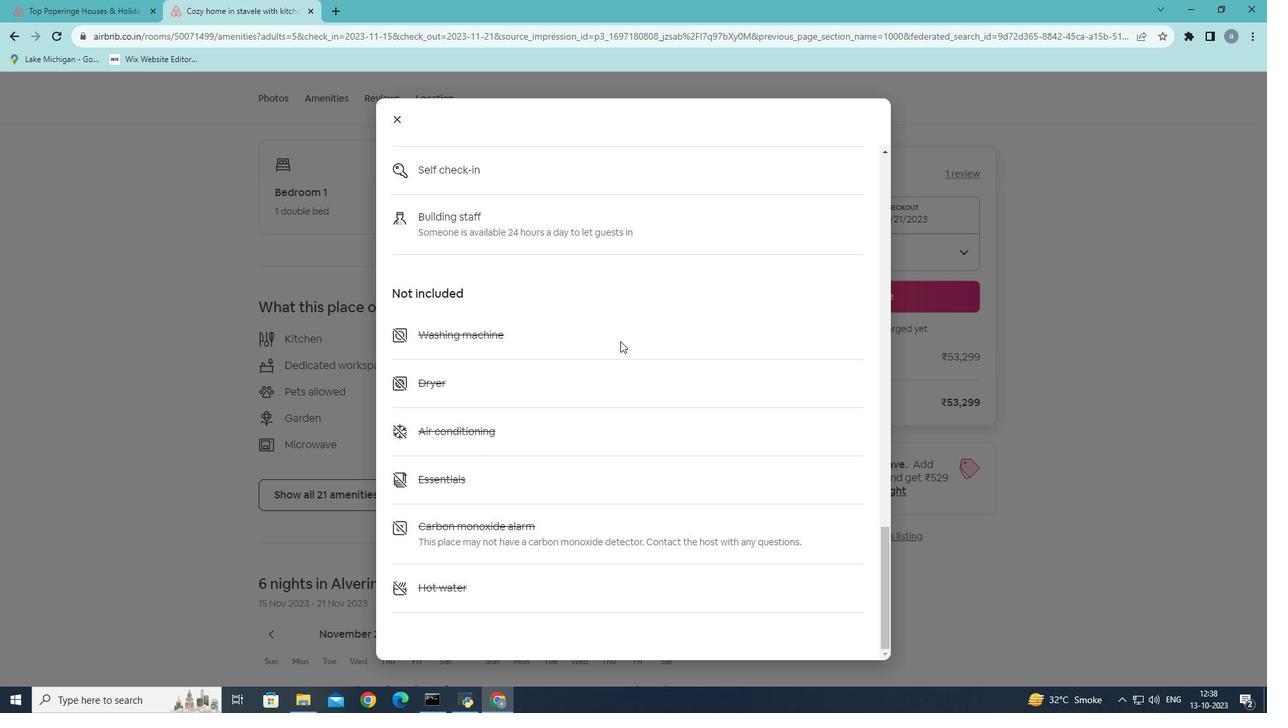 
Action: Mouse scrolled (620, 340) with delta (0, 0)
Screenshot: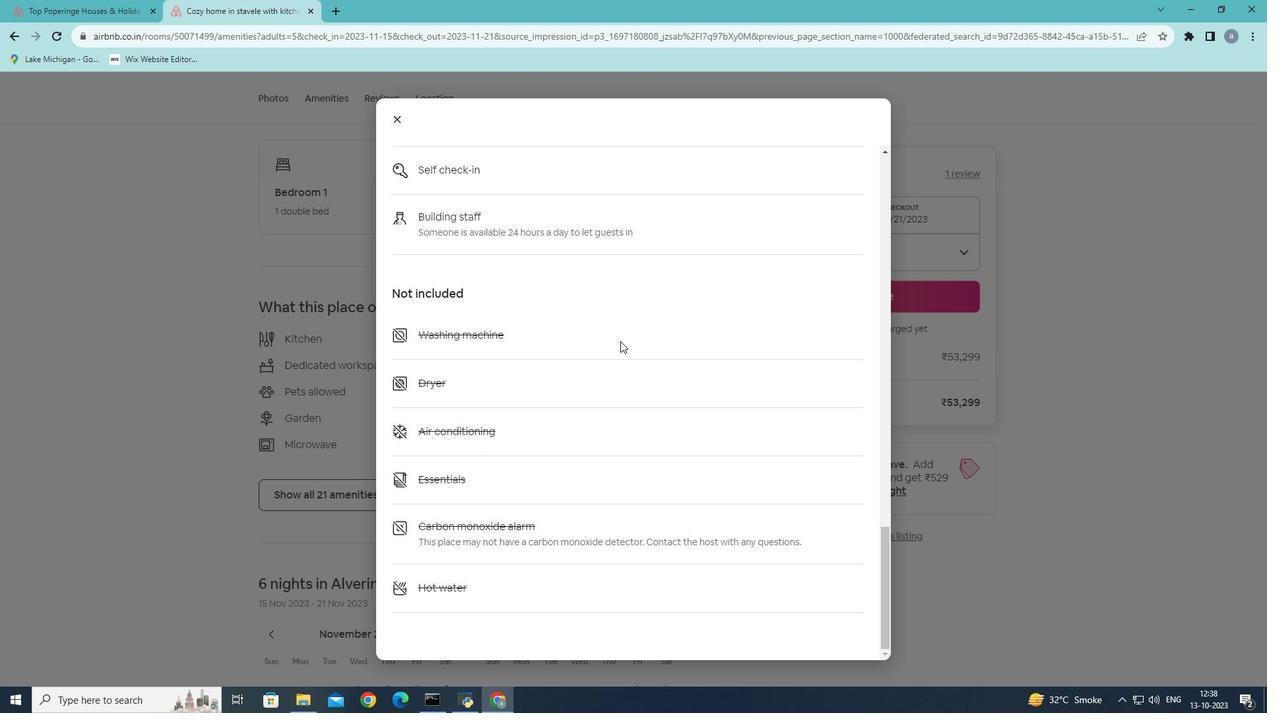 
Action: Mouse scrolled (620, 340) with delta (0, 0)
Screenshot: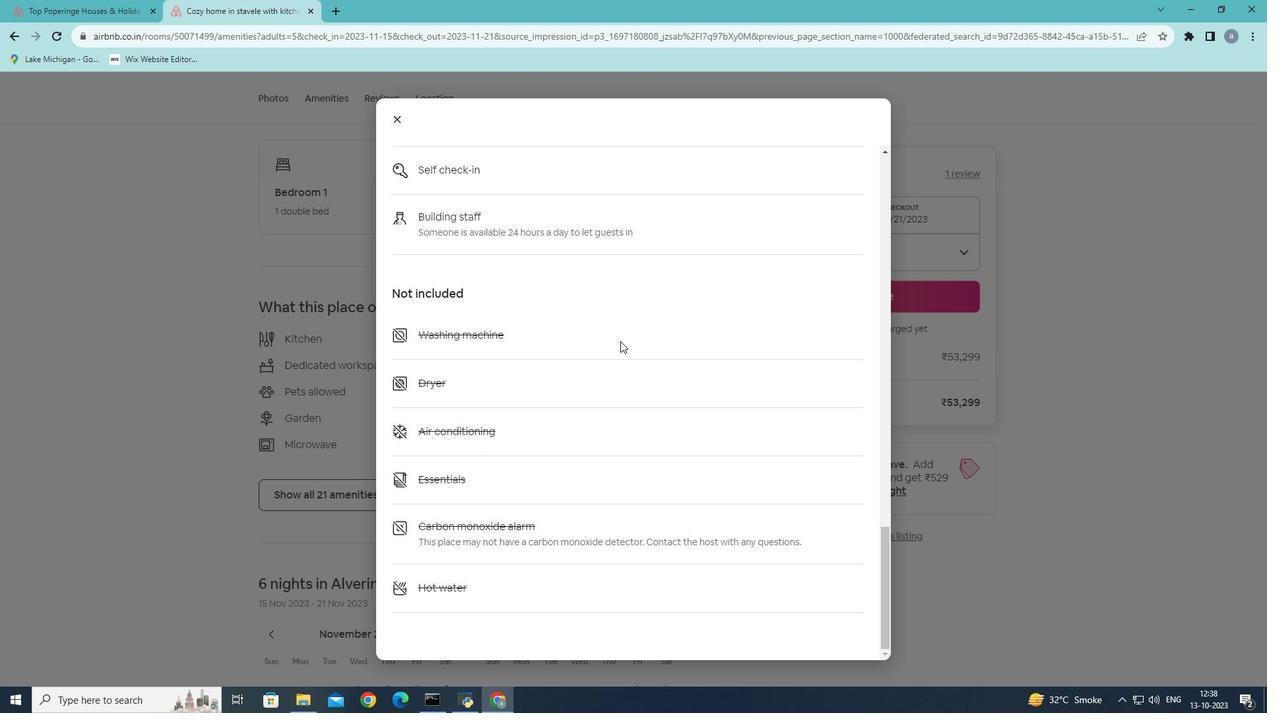 
Action: Mouse scrolled (620, 340) with delta (0, 0)
Screenshot: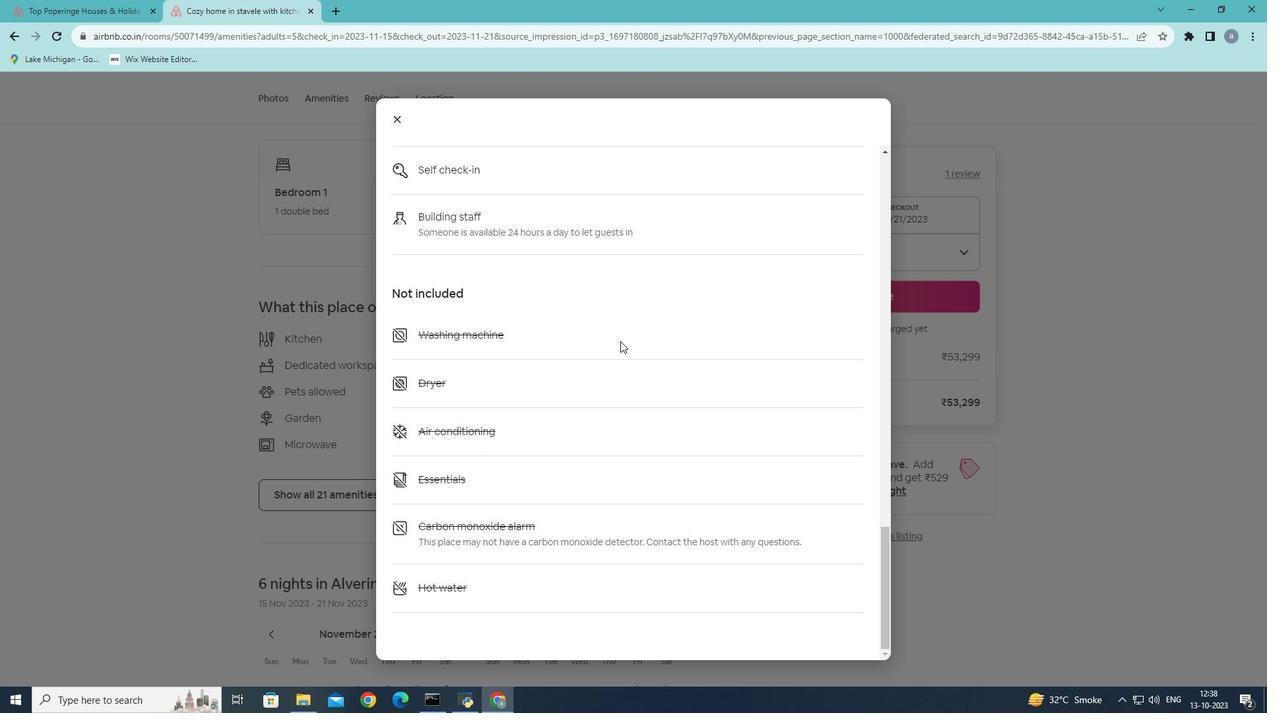 
Action: Mouse scrolled (620, 340) with delta (0, 0)
Screenshot: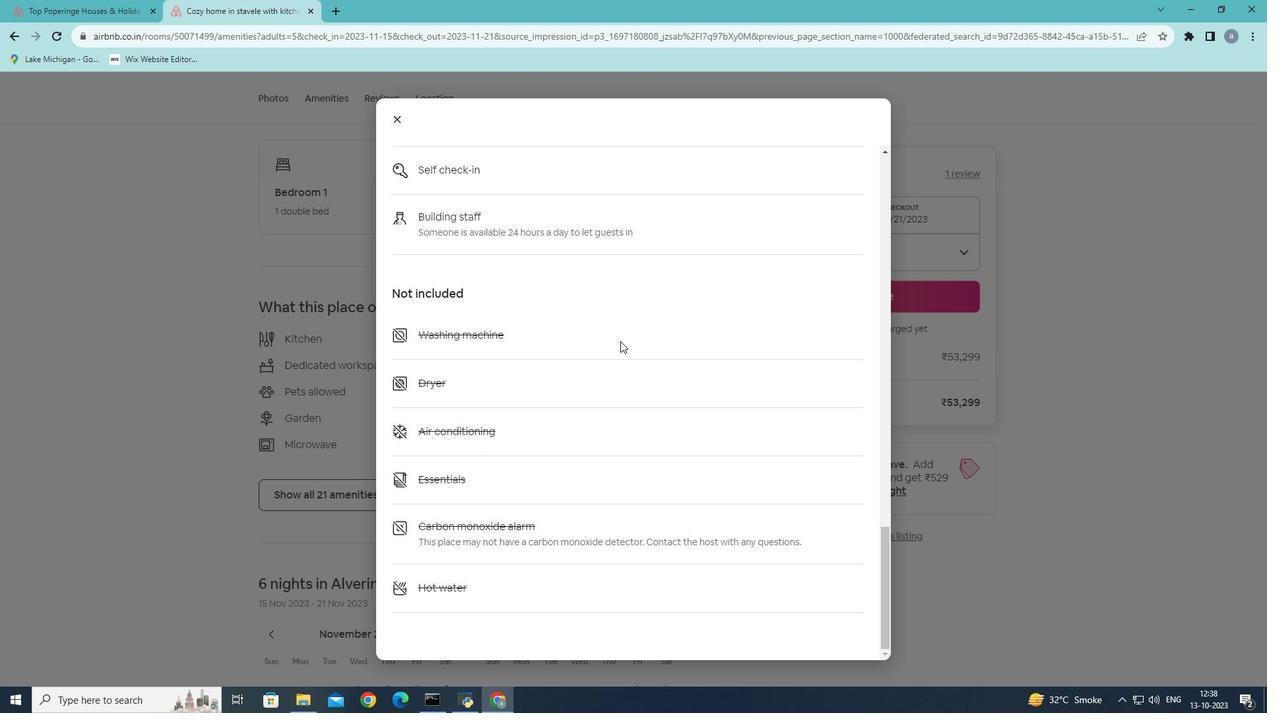 
Action: Mouse scrolled (620, 340) with delta (0, 0)
Screenshot: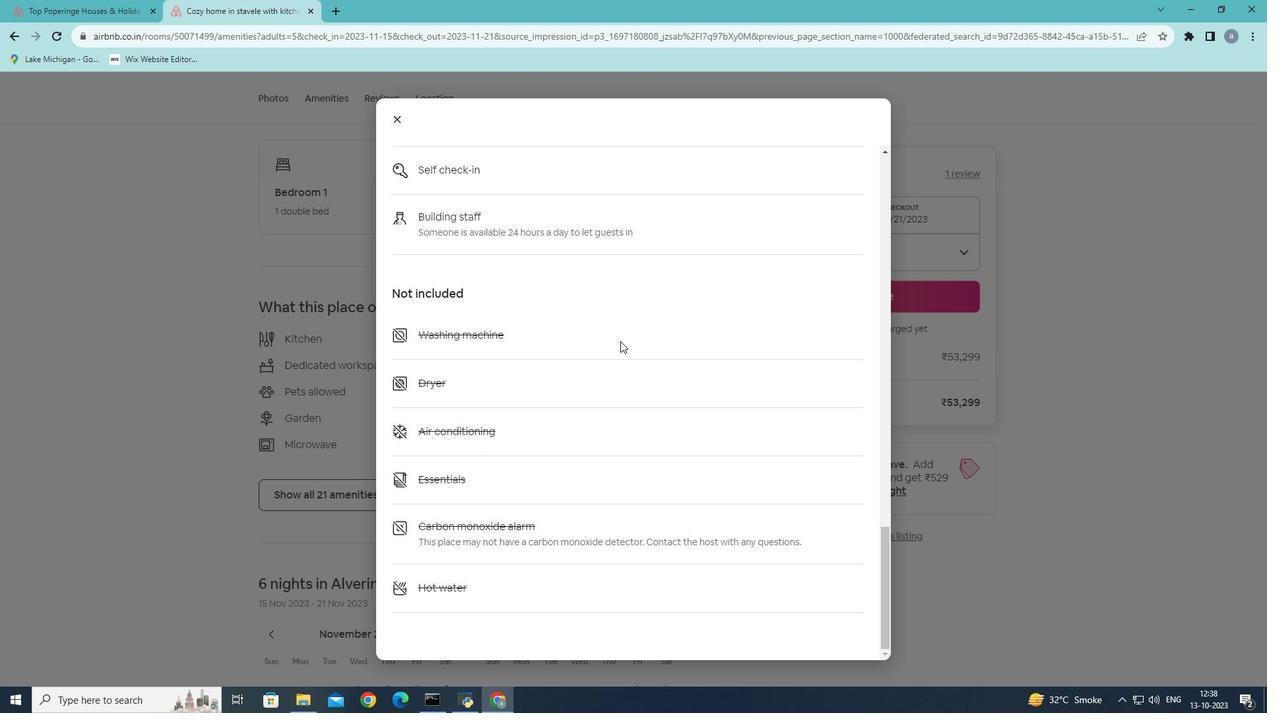 
Action: Mouse scrolled (620, 340) with delta (0, 0)
Screenshot: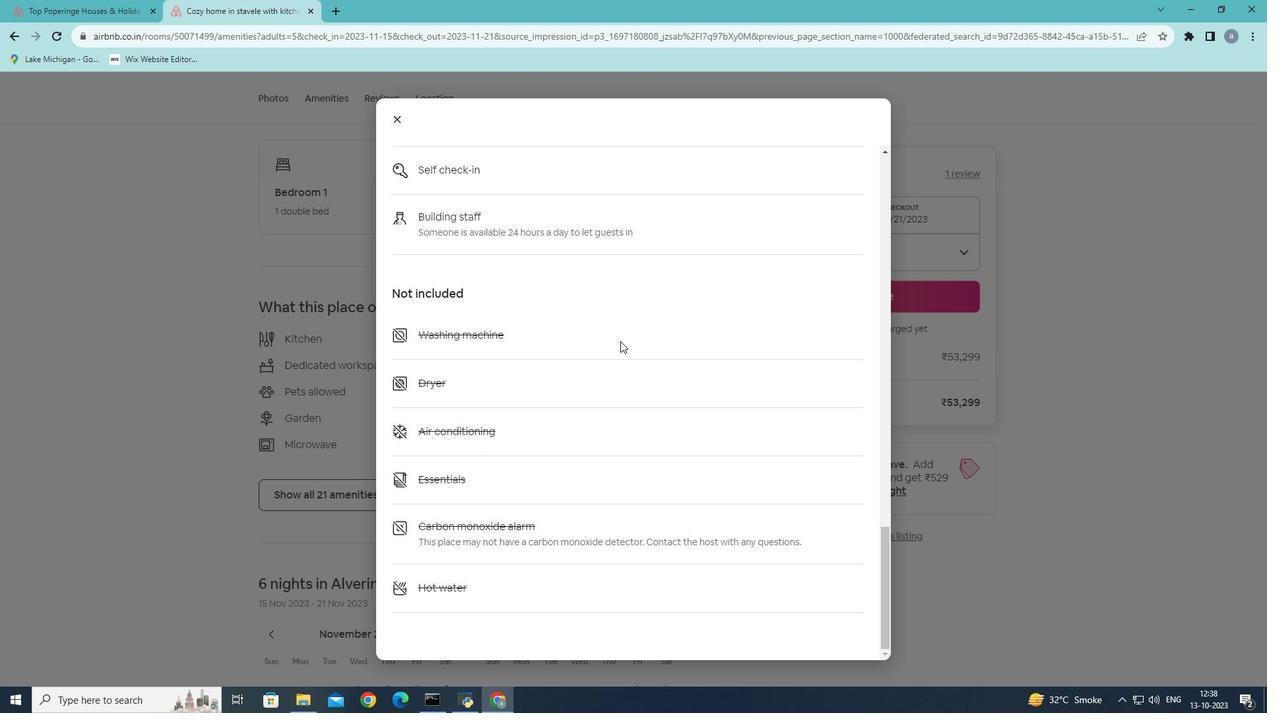 
Action: Mouse moved to (394, 117)
Screenshot: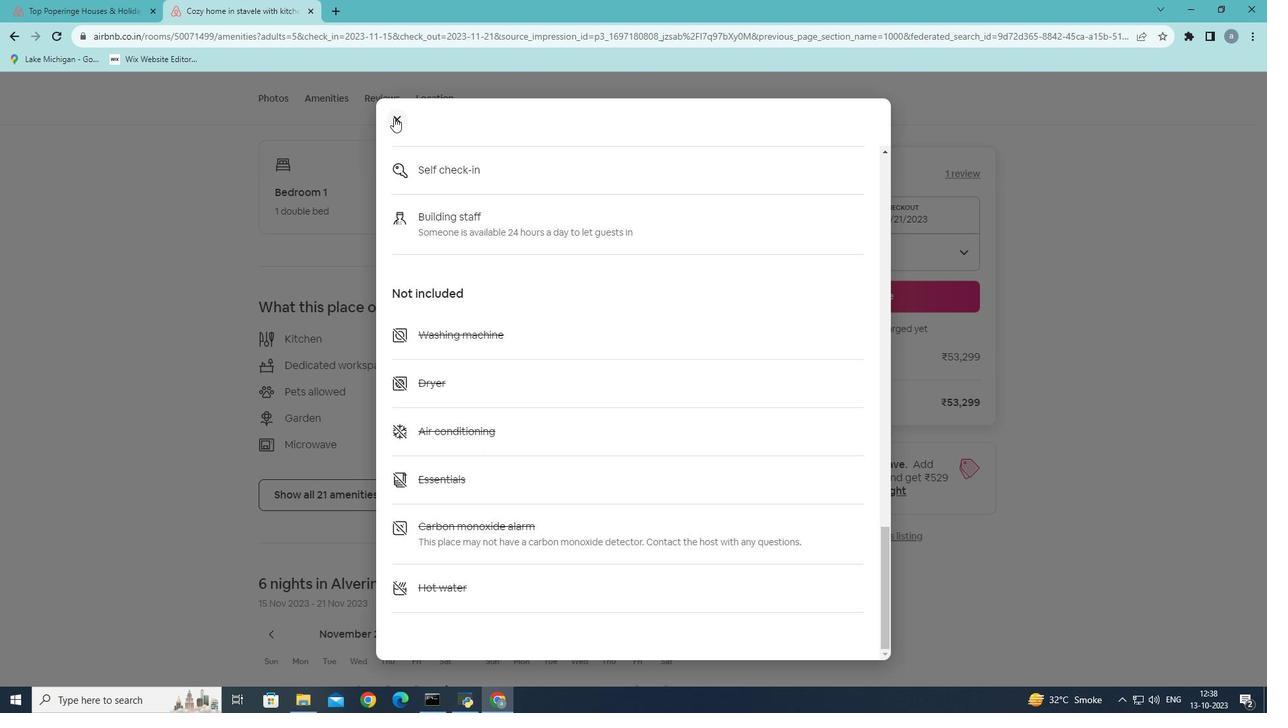 
Action: Mouse pressed left at (394, 117)
Screenshot: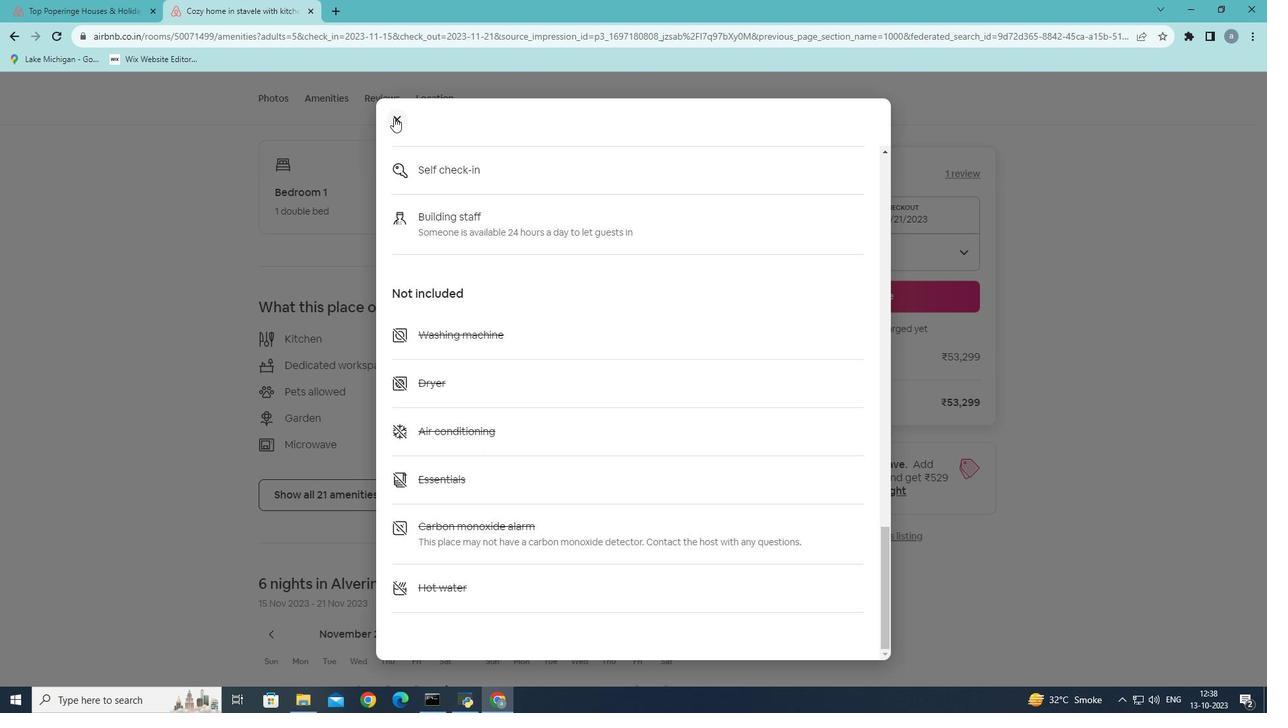 
Action: Mouse moved to (395, 342)
Screenshot: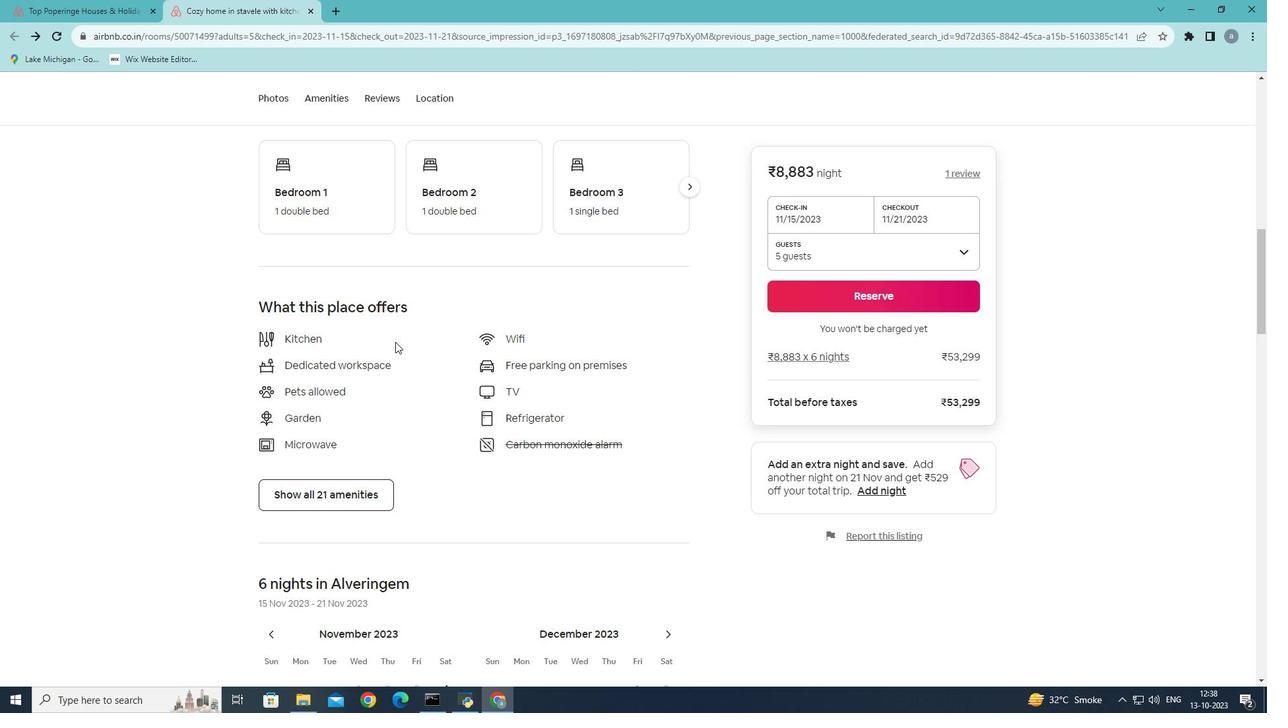 
Action: Mouse scrolled (395, 341) with delta (0, 0)
Screenshot: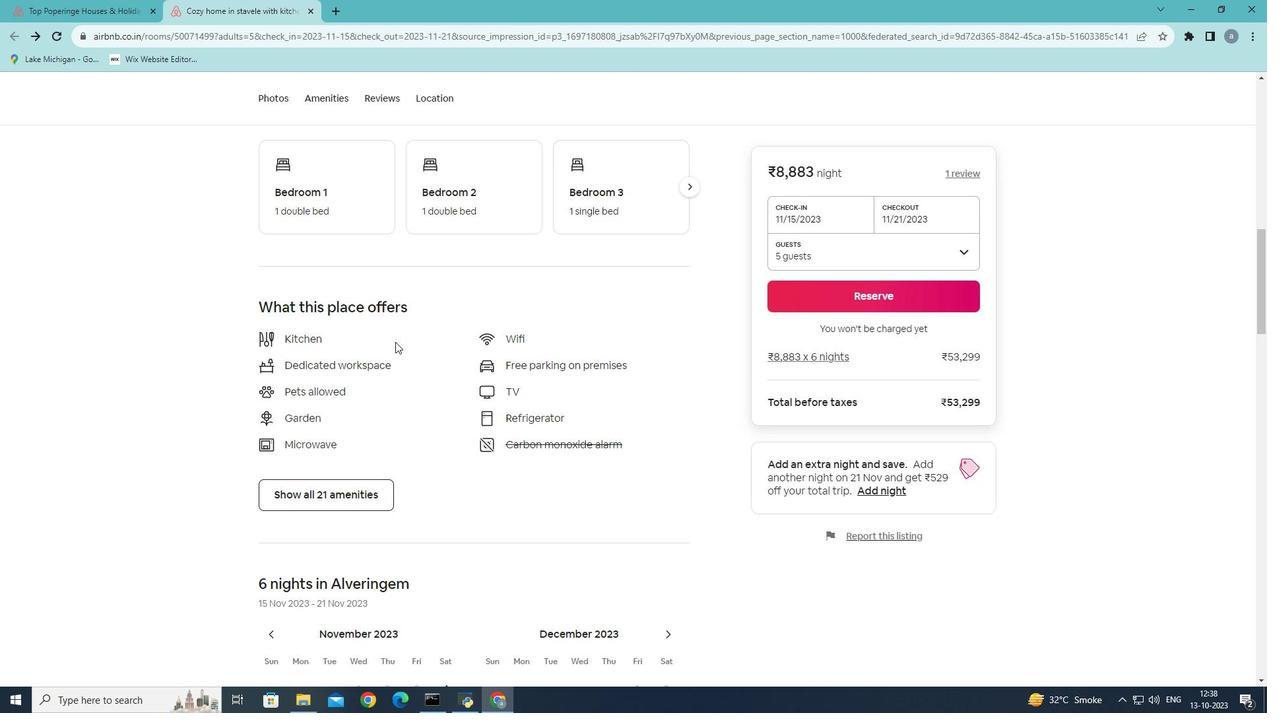 
Action: Mouse scrolled (395, 341) with delta (0, 0)
Screenshot: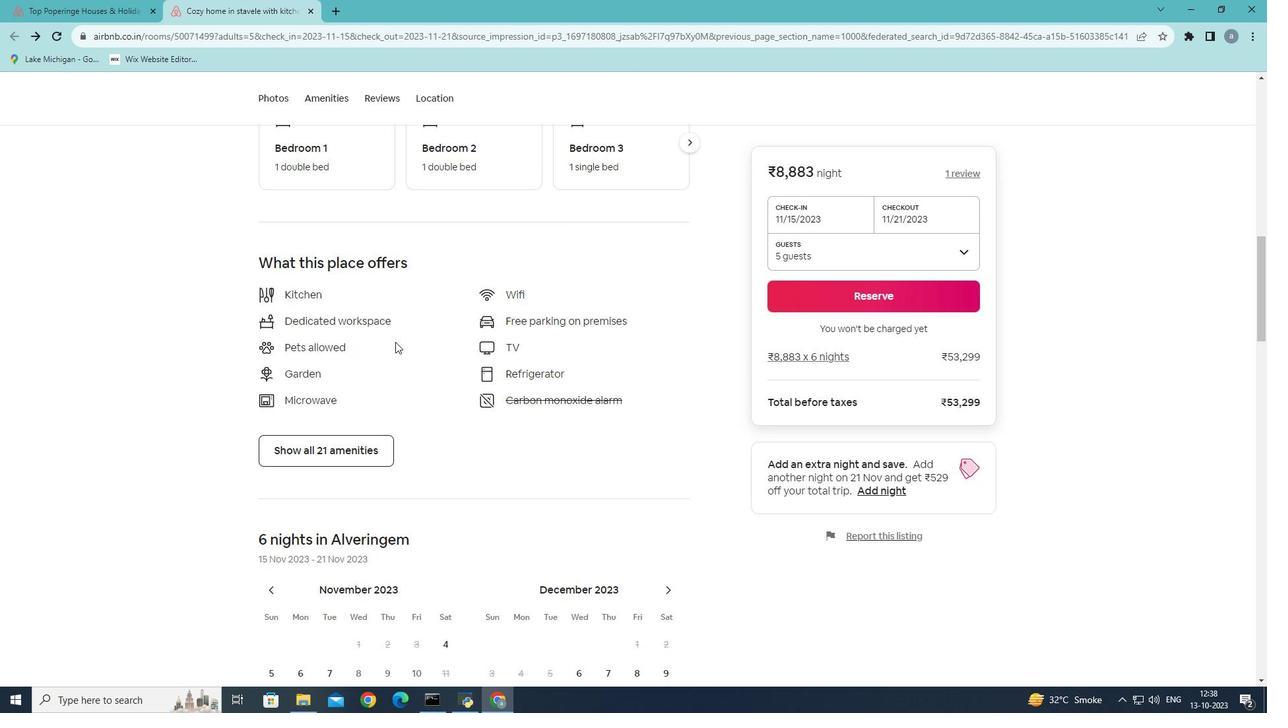 
Action: Mouse scrolled (395, 341) with delta (0, 0)
Screenshot: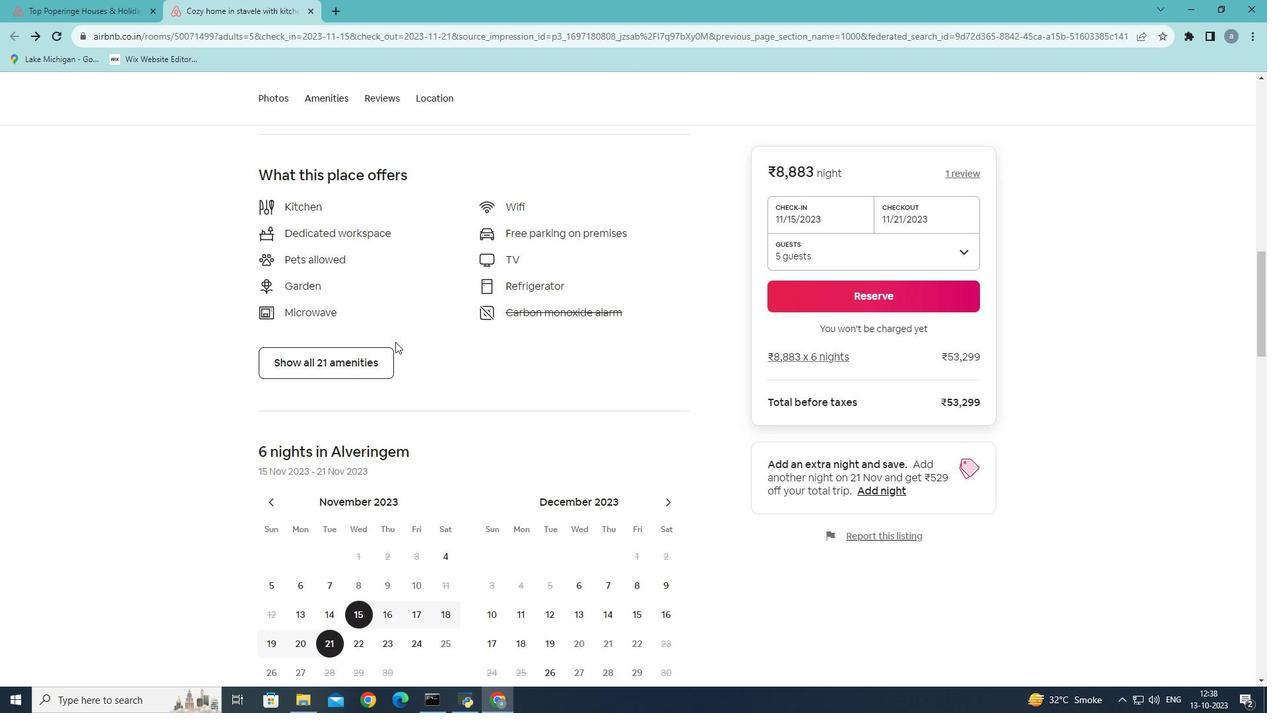 
Action: Mouse moved to (396, 343)
Screenshot: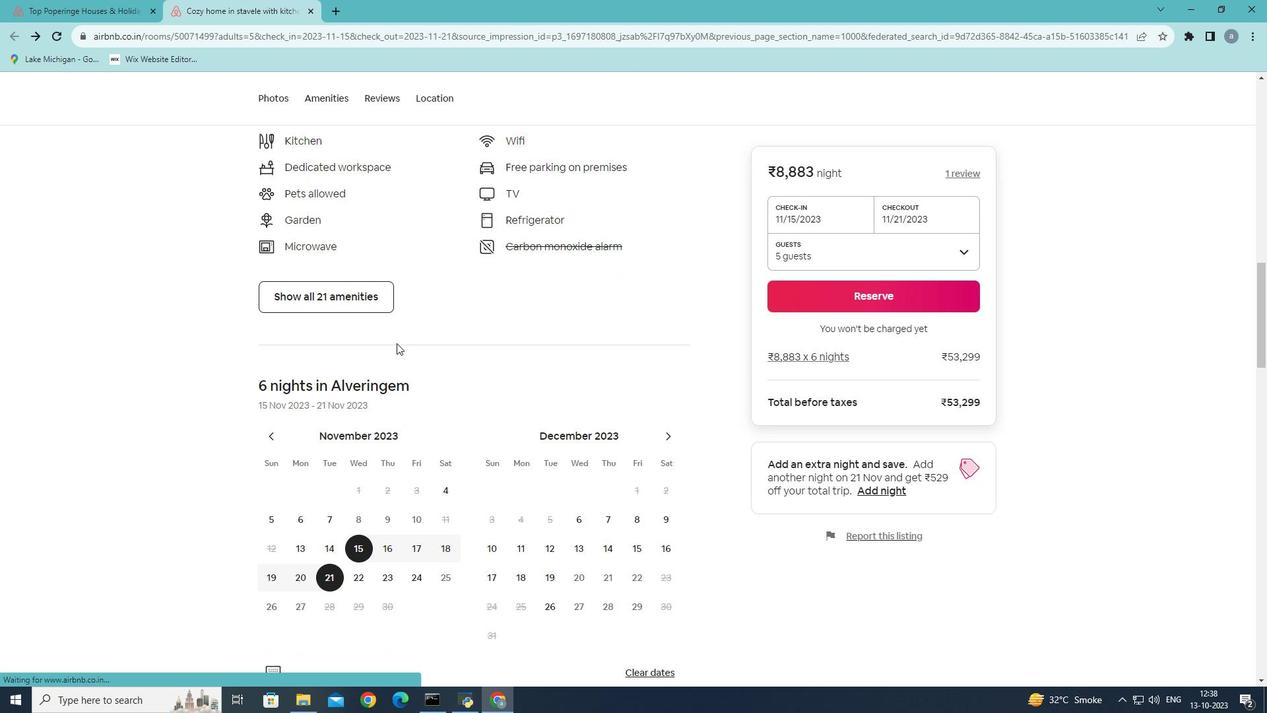 
Action: Mouse scrolled (396, 342) with delta (0, 0)
Screenshot: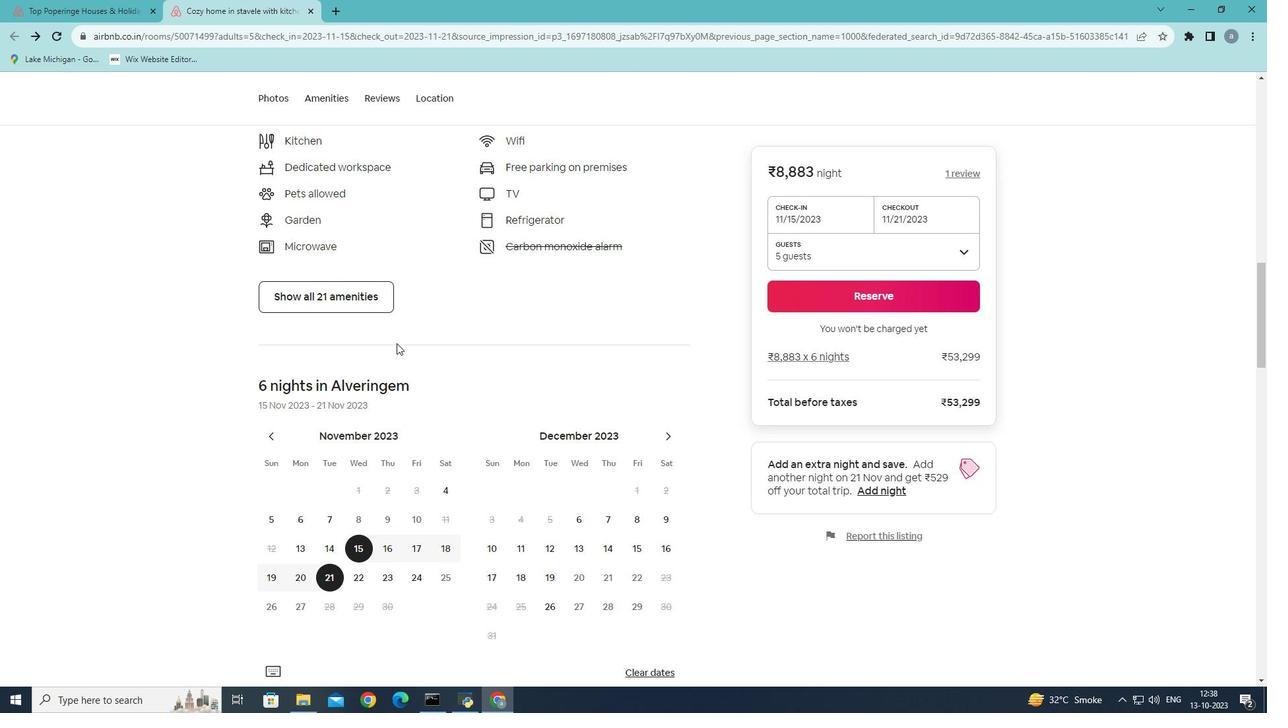 
Action: Mouse scrolled (396, 342) with delta (0, 0)
Screenshot: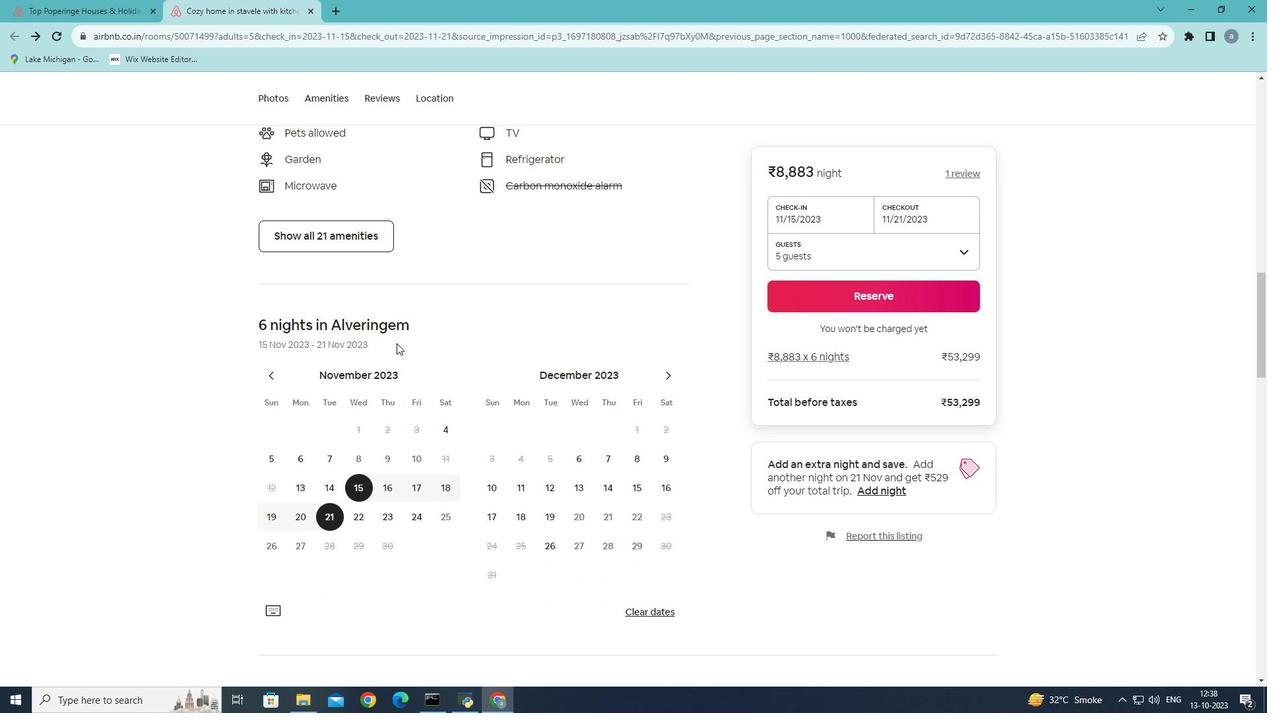 
Action: Mouse scrolled (396, 342) with delta (0, 0)
Screenshot: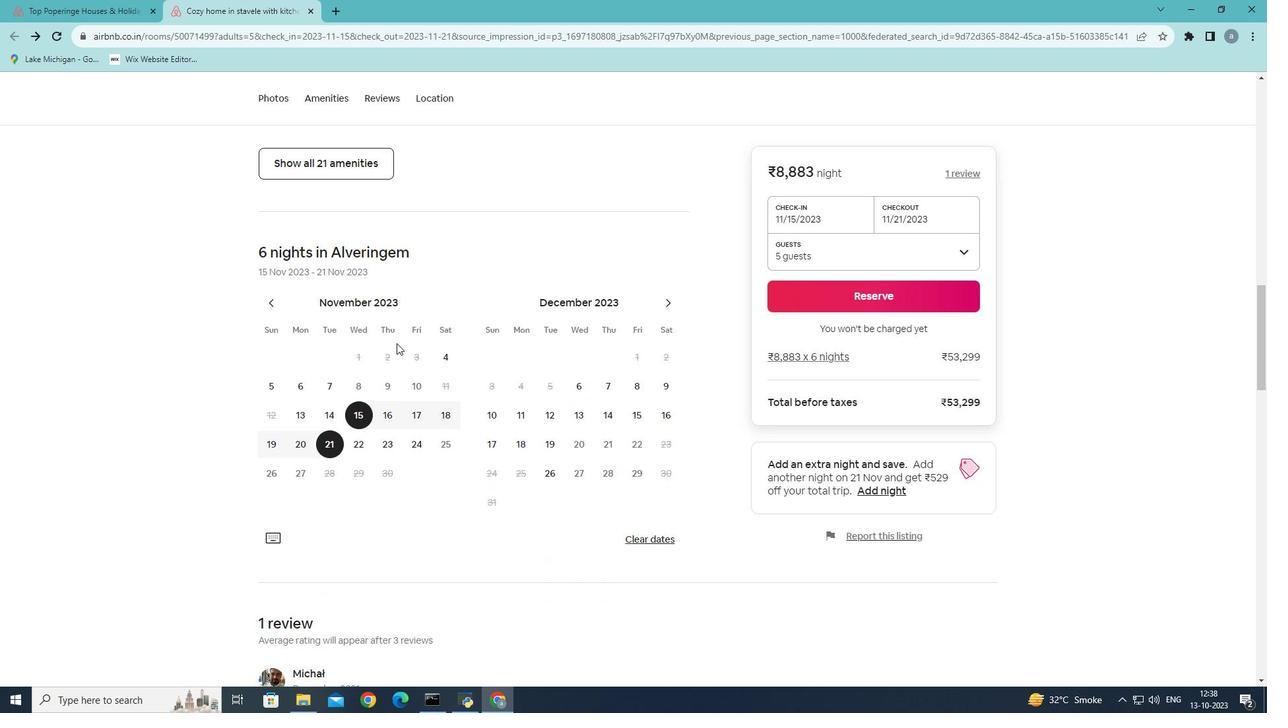 
Action: Mouse scrolled (396, 342) with delta (0, 0)
Screenshot: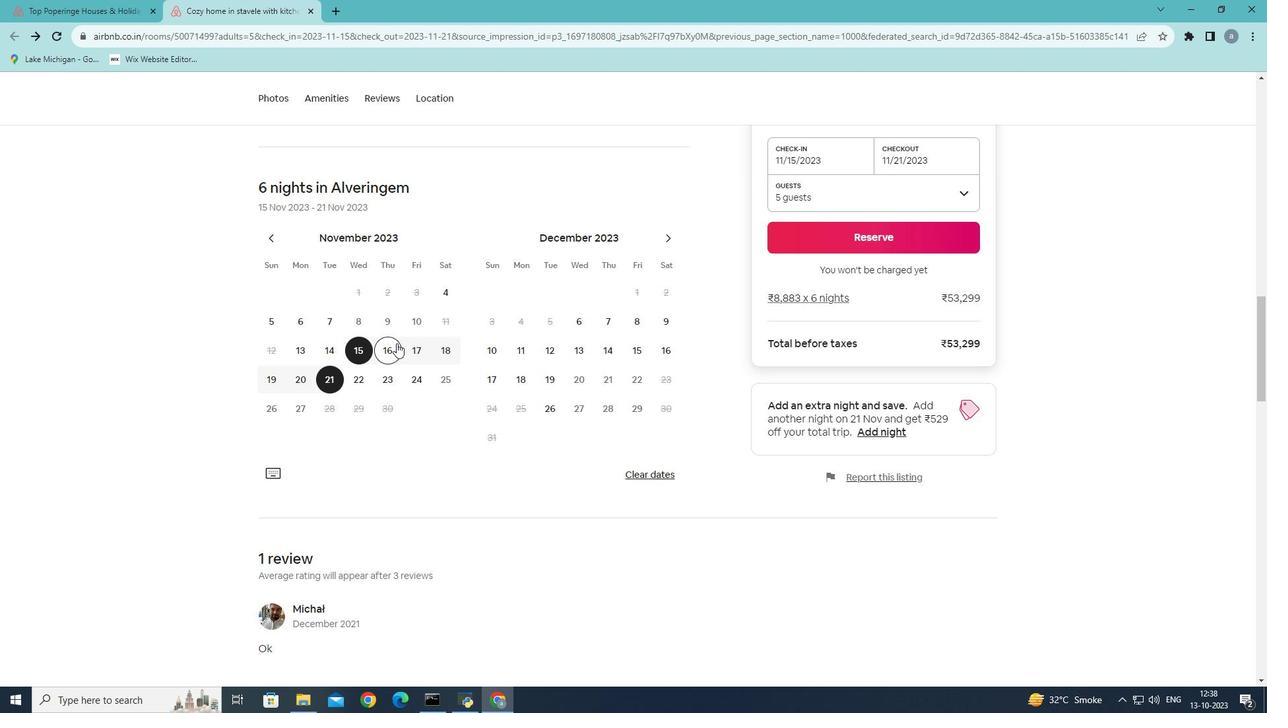 
Action: Mouse scrolled (396, 342) with delta (0, 0)
Screenshot: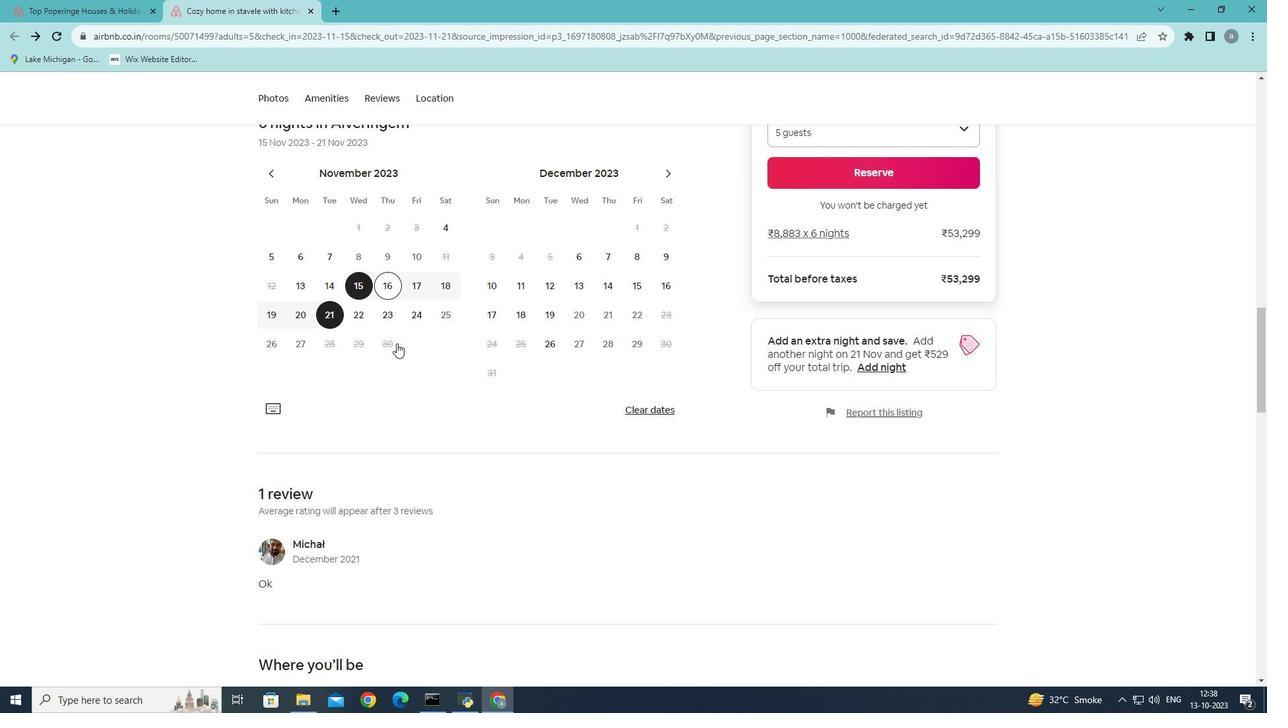 
Action: Mouse scrolled (396, 342) with delta (0, 0)
Screenshot: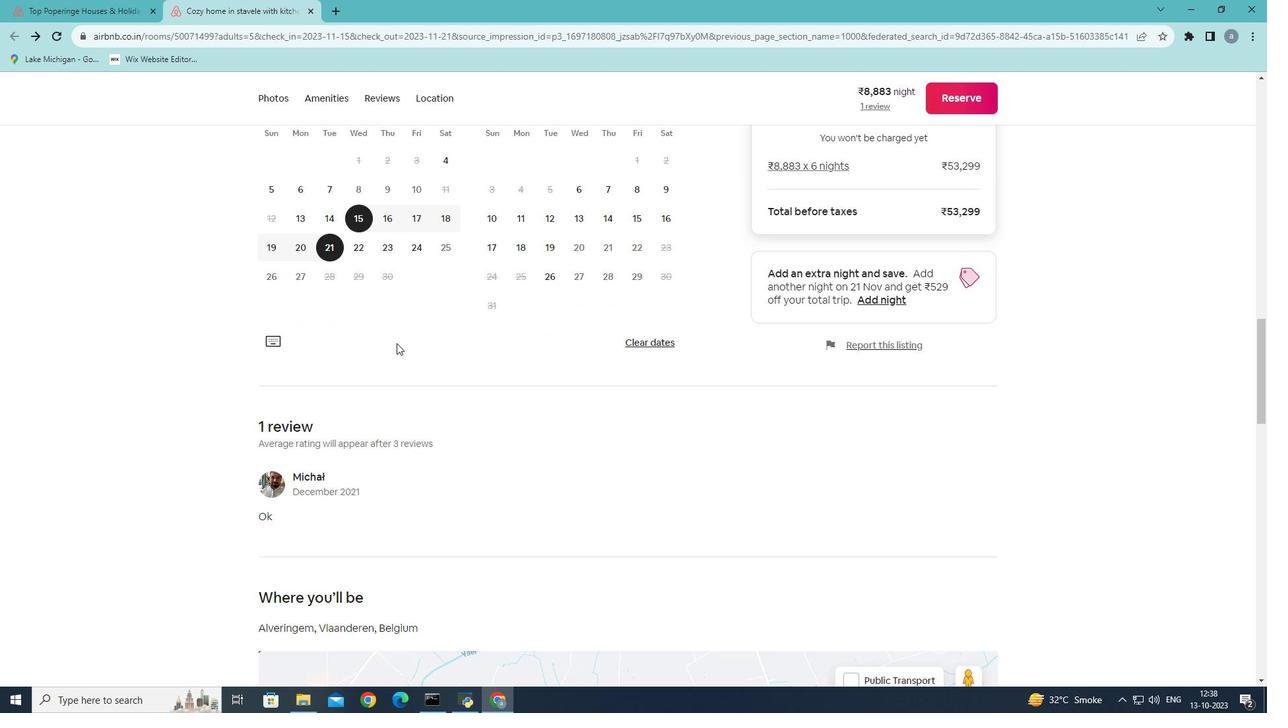 
Action: Mouse scrolled (396, 342) with delta (0, 0)
Screenshot: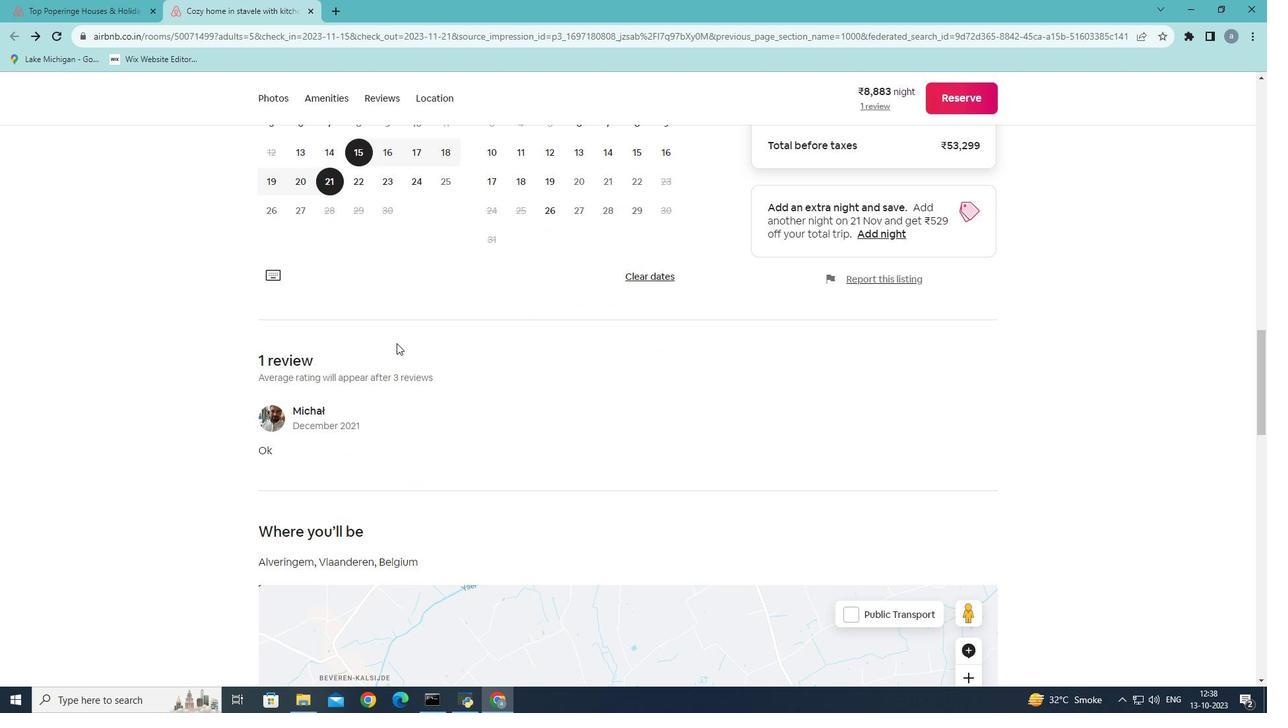 
Action: Mouse scrolled (396, 342) with delta (0, 0)
Screenshot: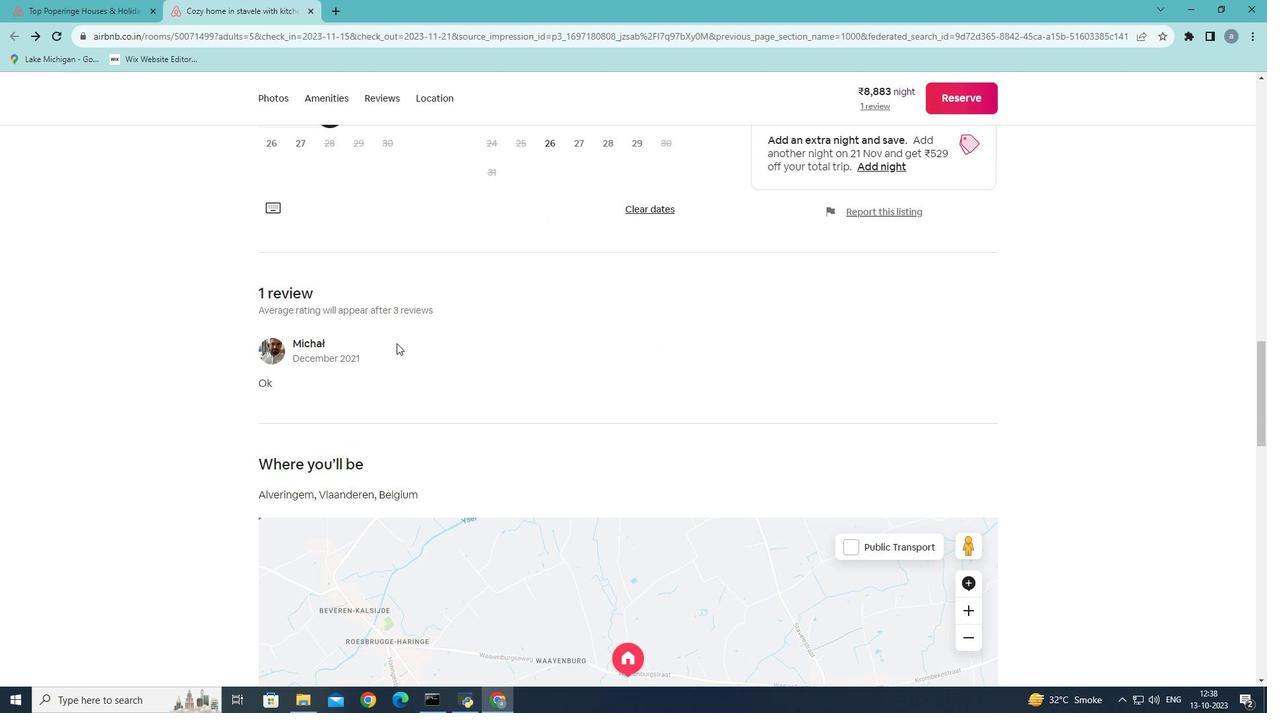 
Action: Mouse scrolled (396, 342) with delta (0, 0)
Screenshot: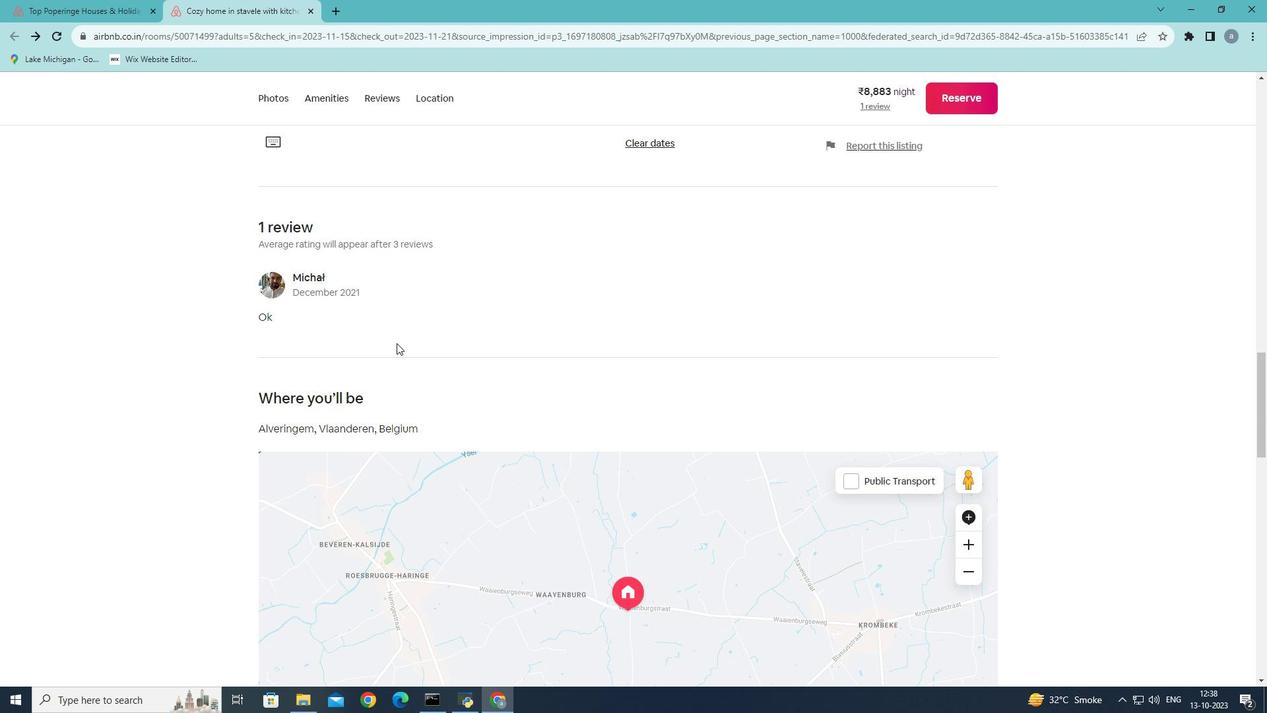 
Action: Mouse scrolled (396, 342) with delta (0, 0)
Screenshot: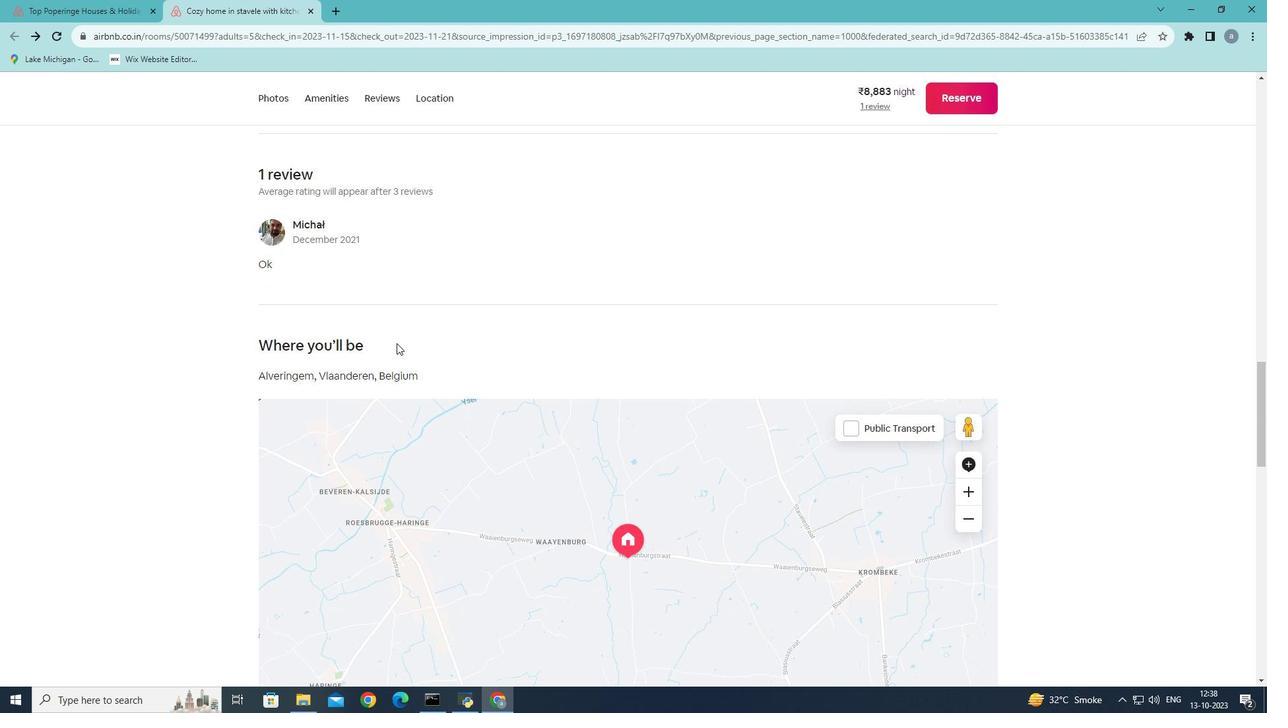 
Action: Mouse scrolled (396, 342) with delta (0, 0)
Screenshot: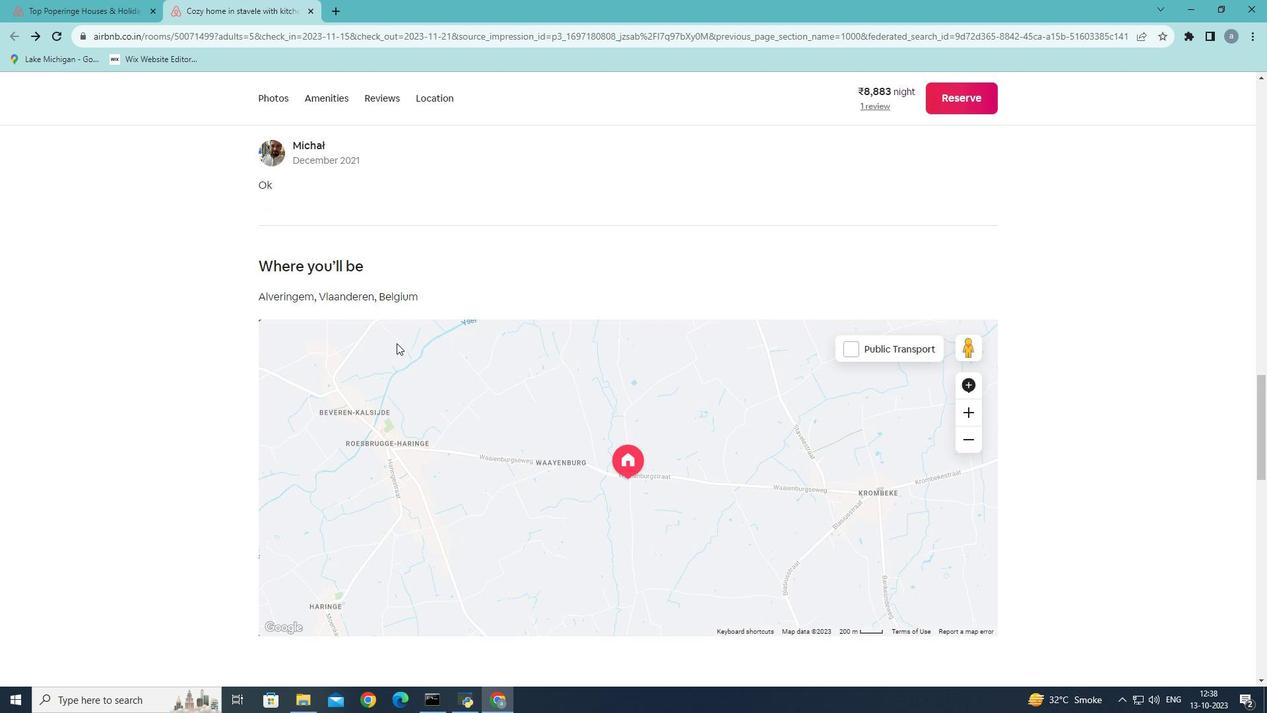 
Action: Mouse scrolled (396, 342) with delta (0, 0)
Screenshot: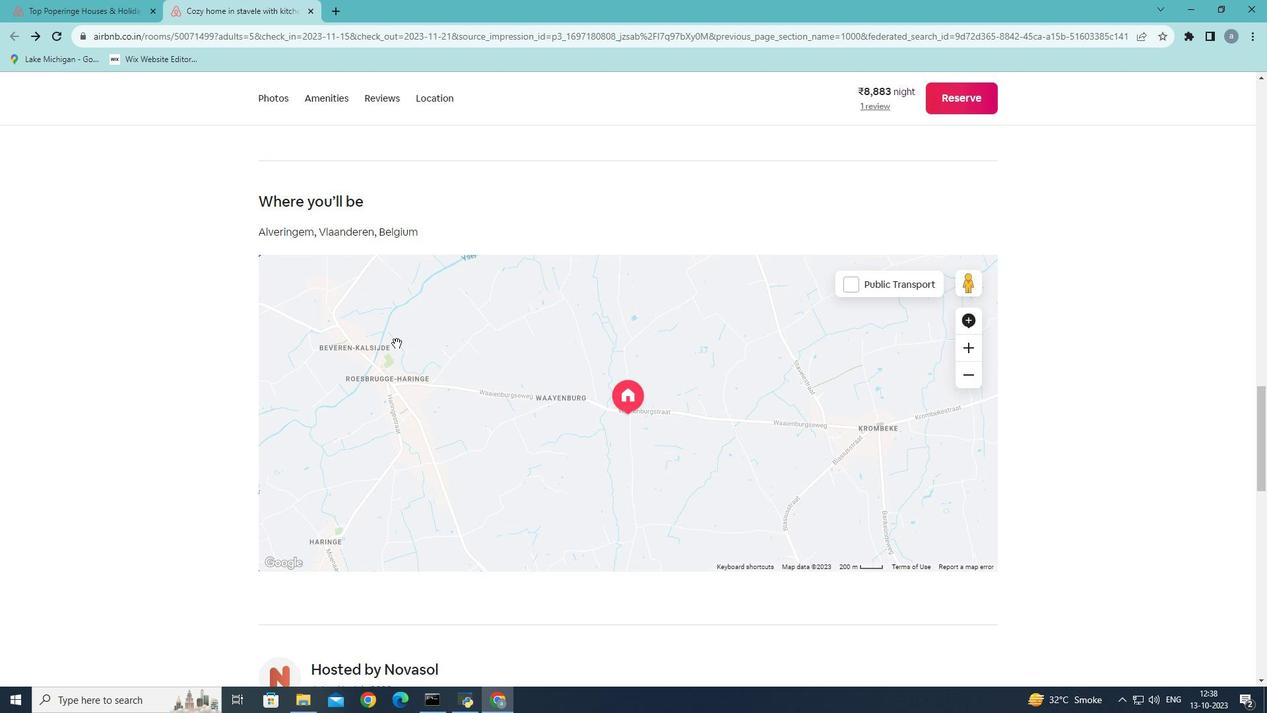 
Action: Mouse scrolled (396, 342) with delta (0, 0)
Screenshot: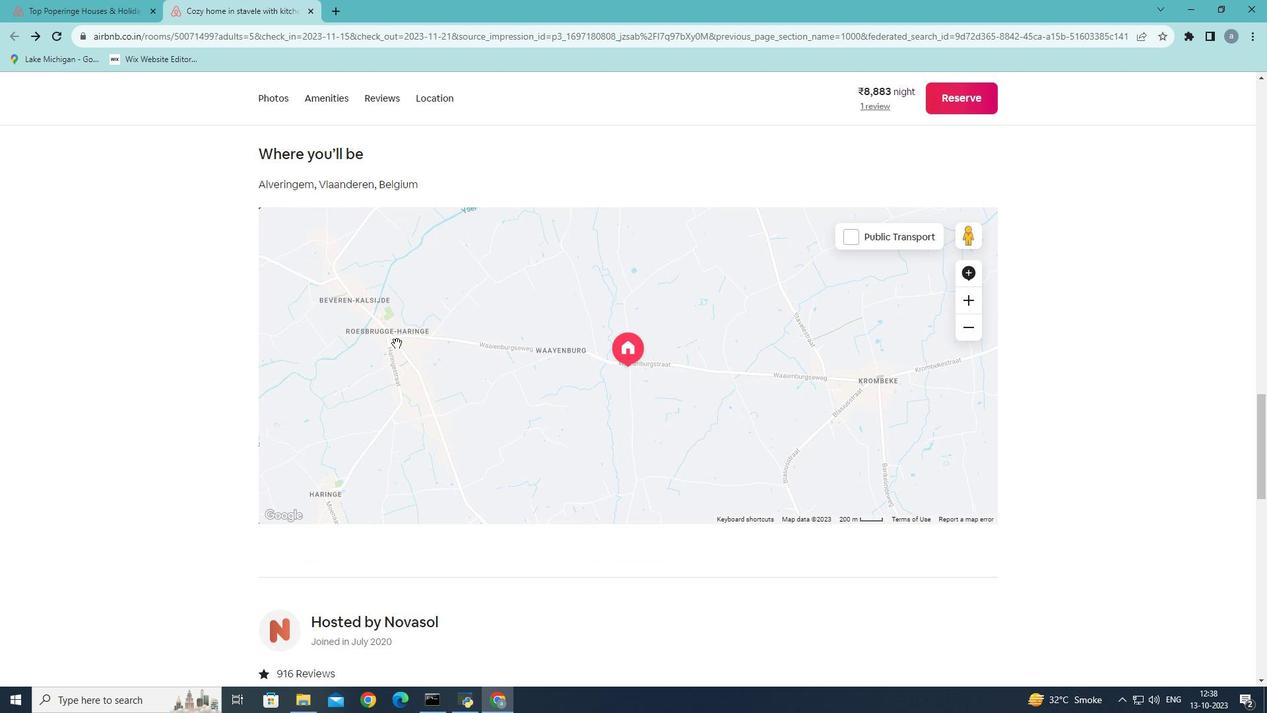 
Action: Mouse scrolled (396, 342) with delta (0, 0)
Screenshot: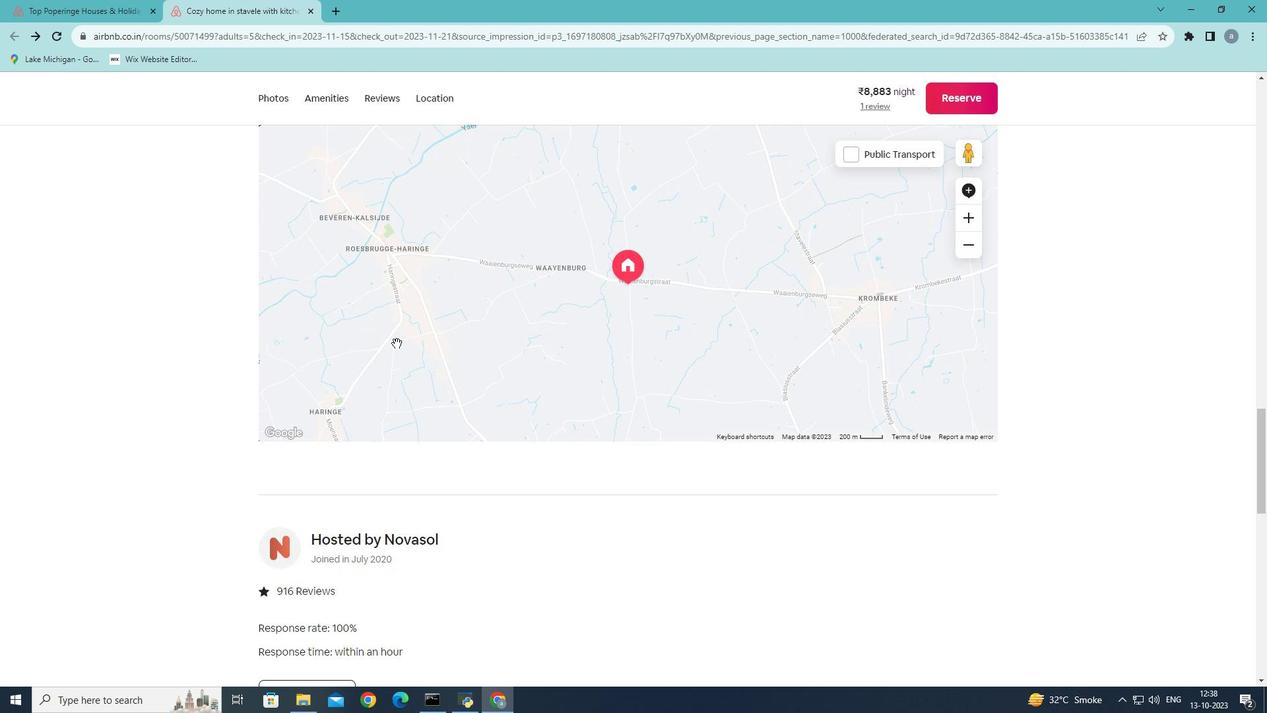 
Action: Mouse scrolled (396, 342) with delta (0, 0)
Screenshot: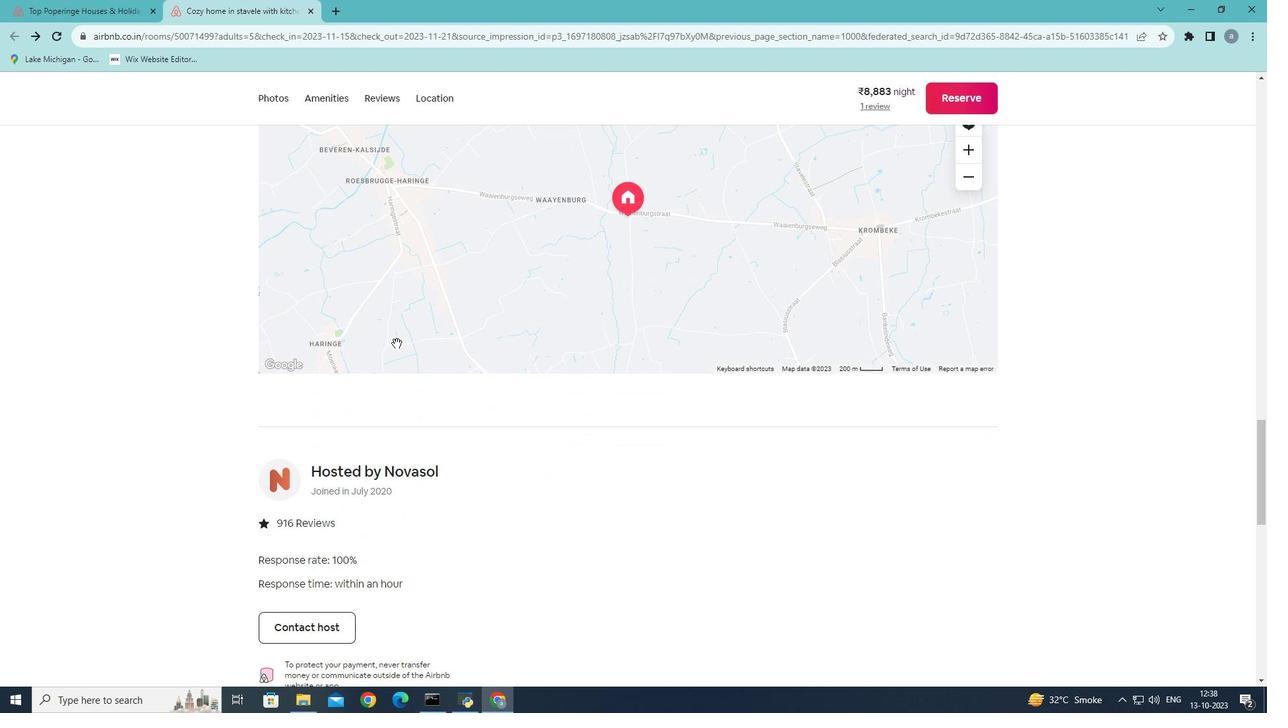 
Action: Mouse scrolled (396, 342) with delta (0, 0)
Screenshot: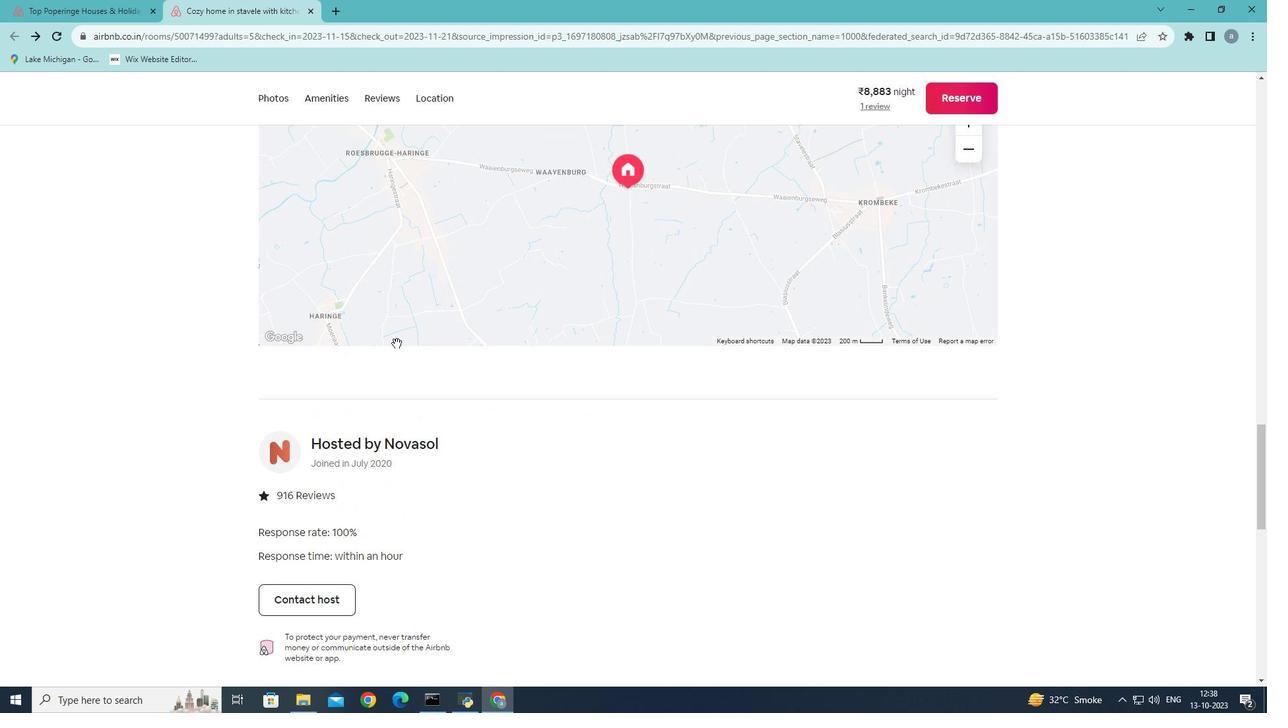 
Action: Mouse scrolled (396, 342) with delta (0, 0)
Screenshot: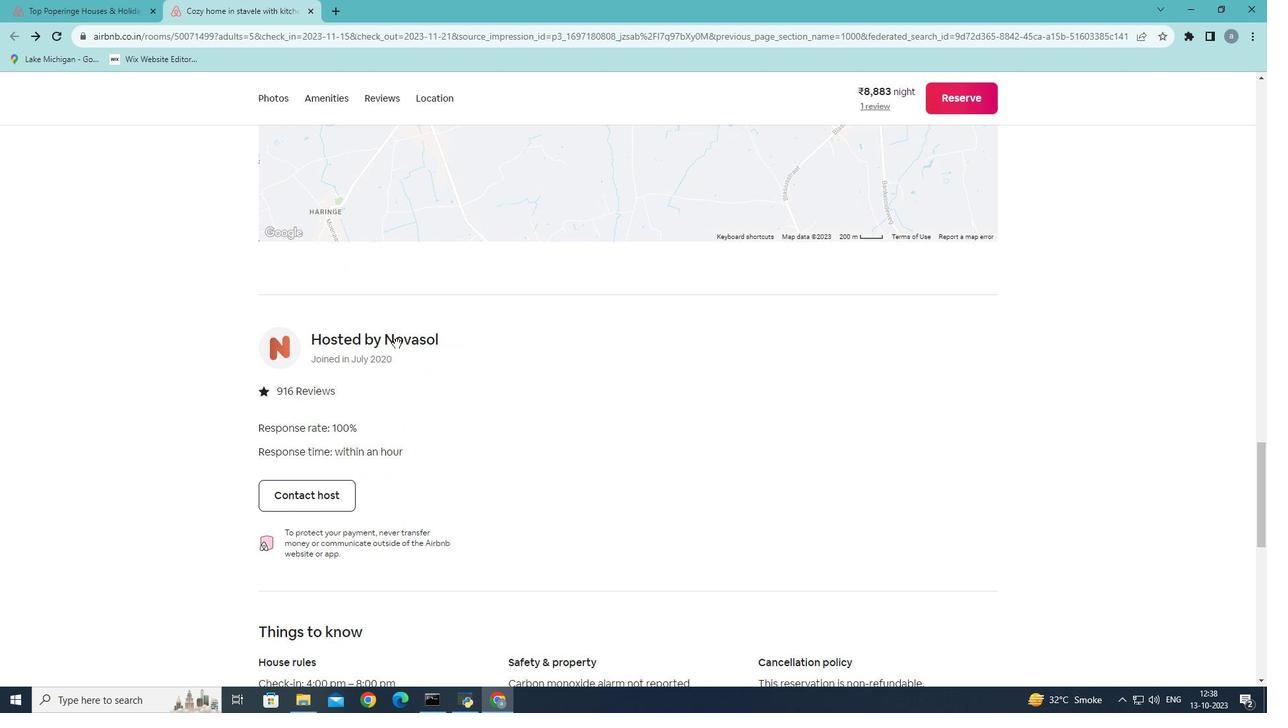 
Action: Mouse scrolled (396, 342) with delta (0, 0)
Screenshot: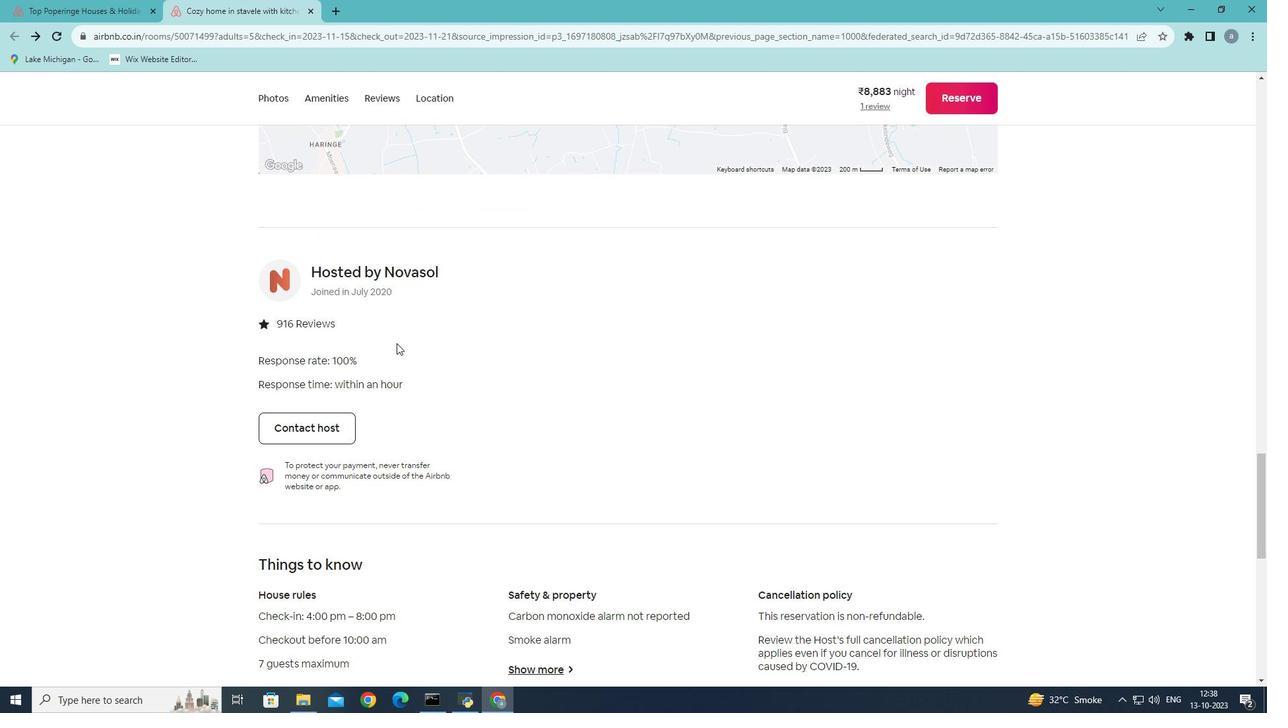 
Action: Mouse scrolled (396, 342) with delta (0, 0)
Screenshot: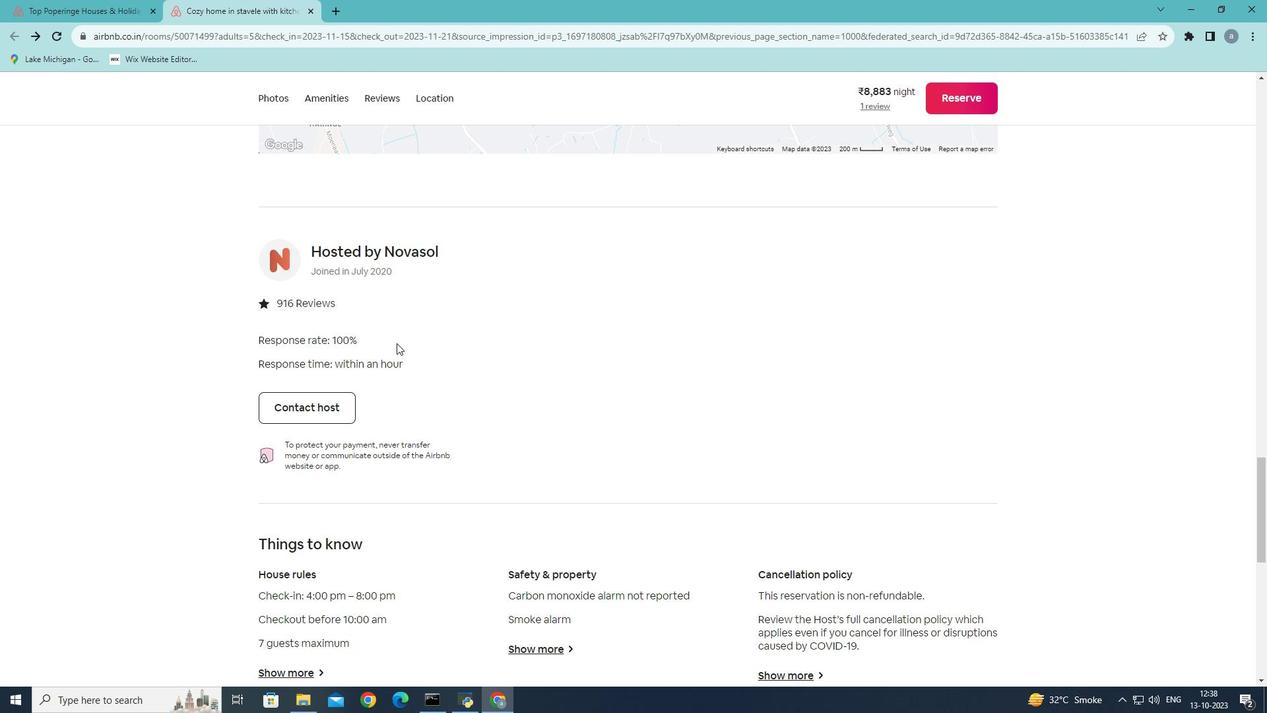 
Action: Mouse scrolled (396, 342) with delta (0, 0)
Screenshot: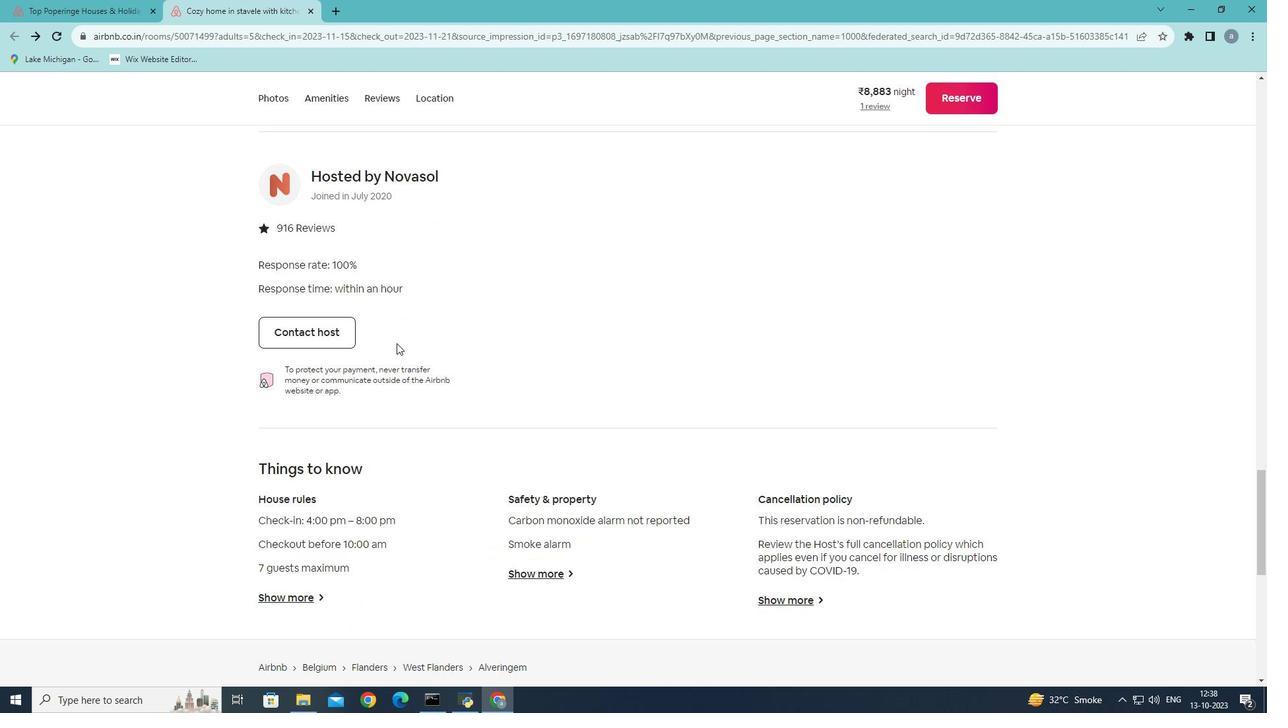 
Action: Mouse moved to (397, 350)
Screenshot: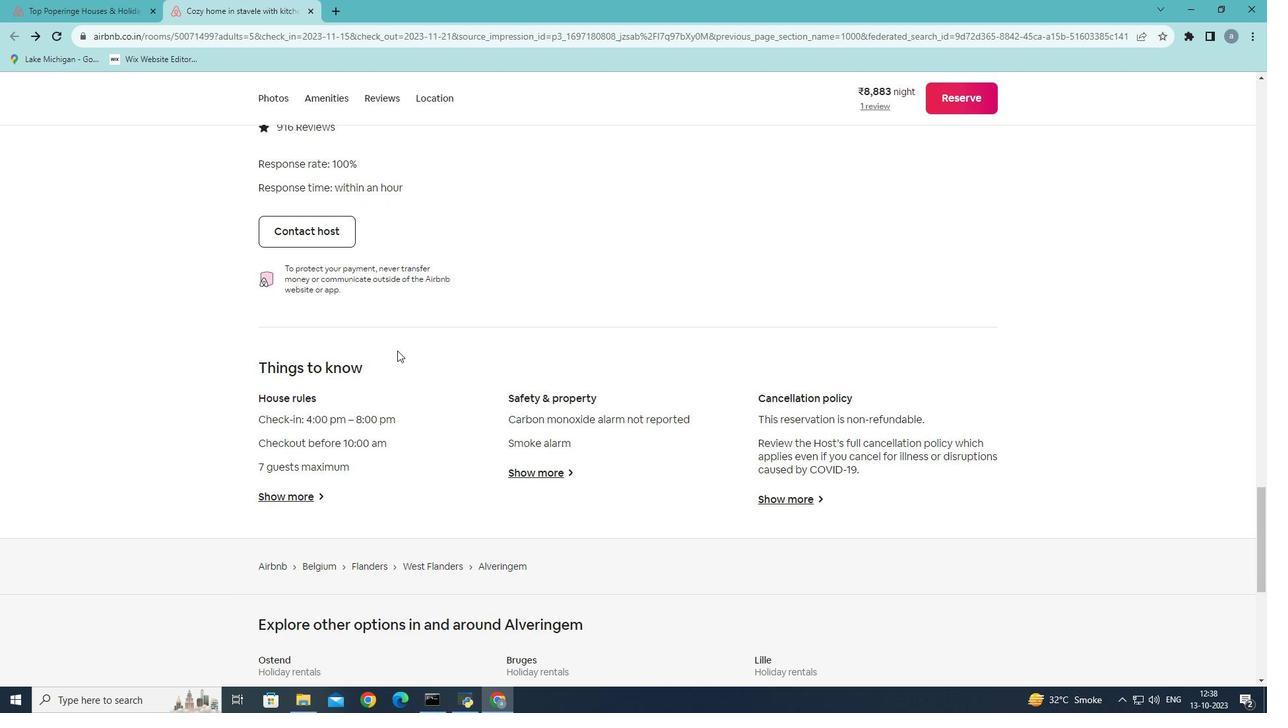 
Action: Mouse scrolled (397, 349) with delta (0, 0)
Screenshot: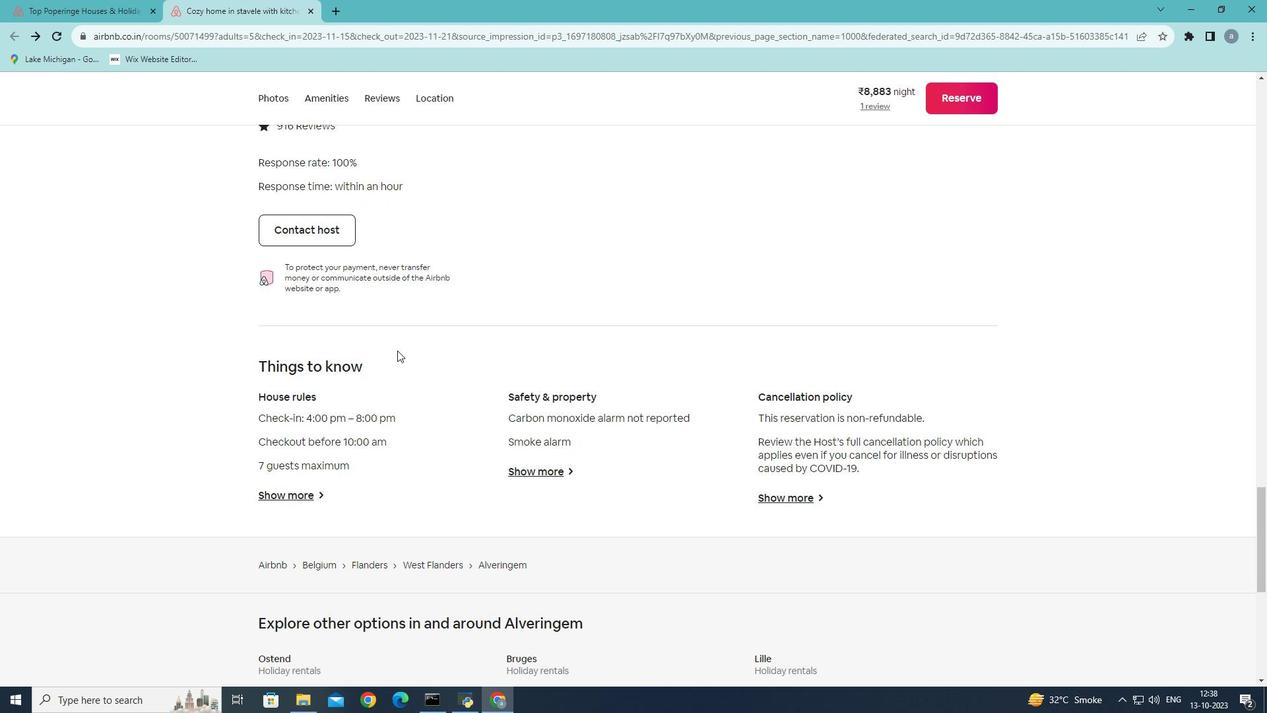 
Action: Mouse scrolled (397, 349) with delta (0, 0)
Screenshot: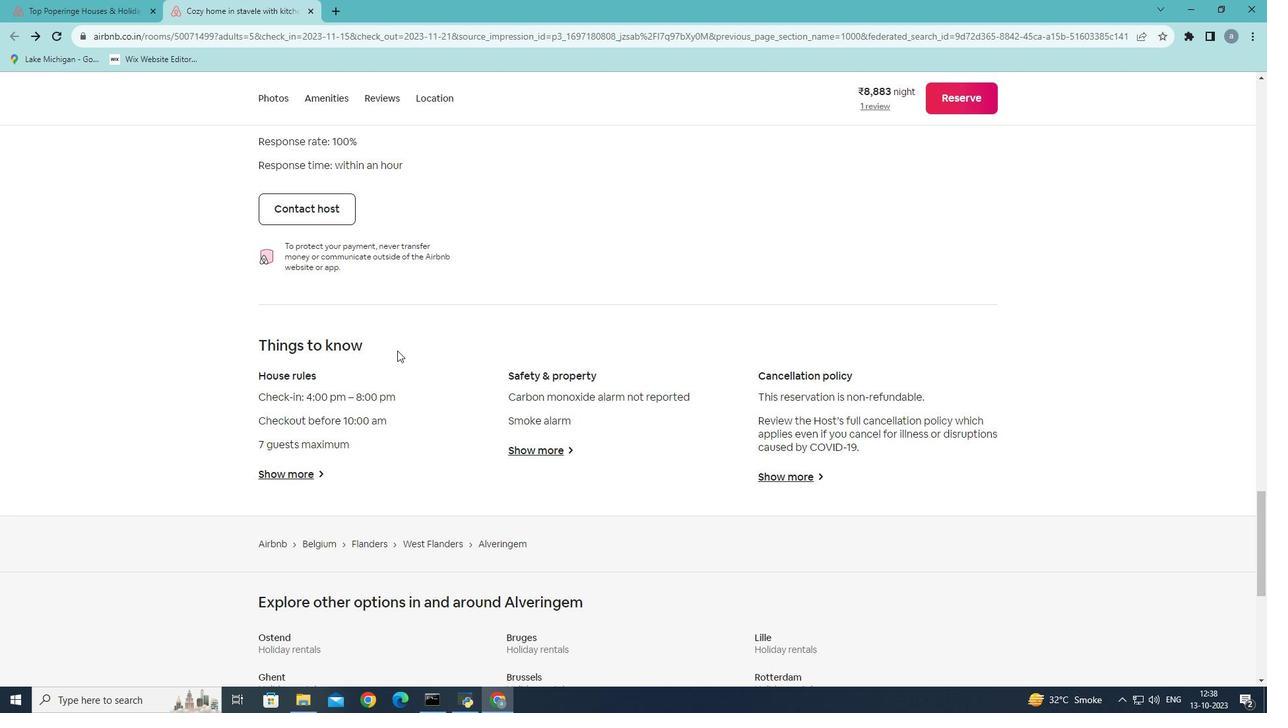 
Action: Mouse scrolled (397, 349) with delta (0, 0)
Screenshot: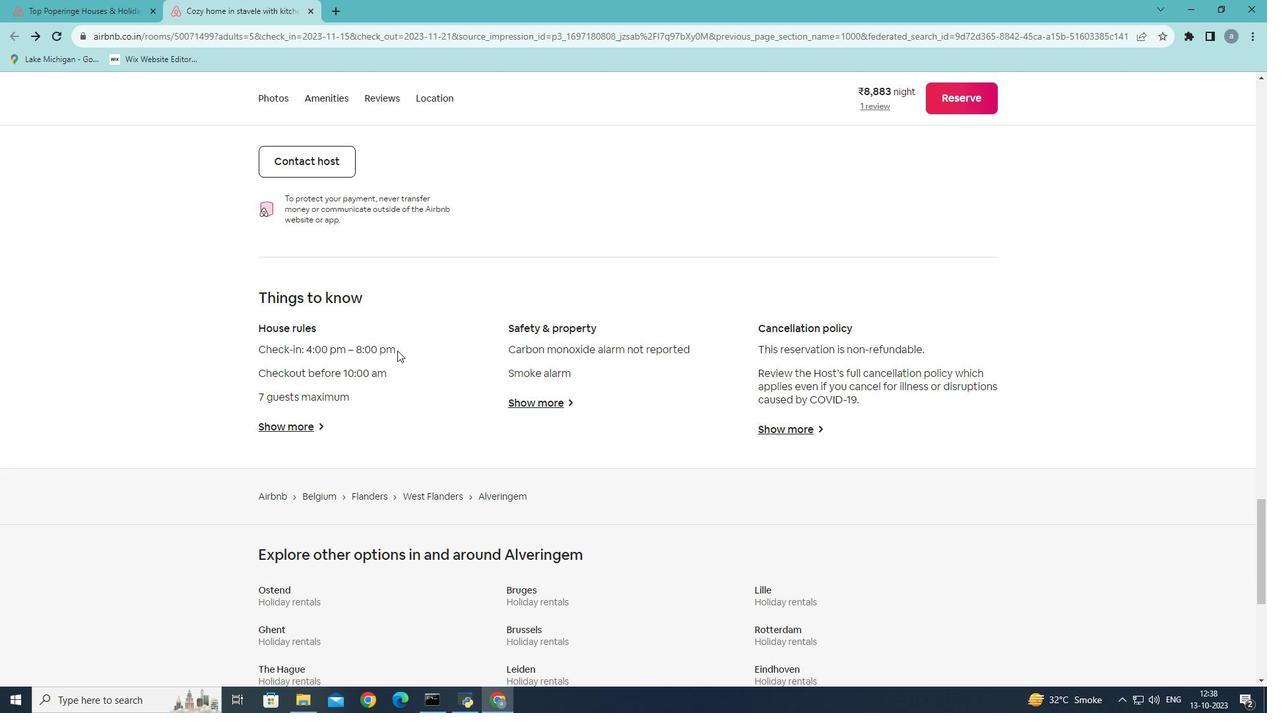 
Action: Mouse moved to (401, 359)
Screenshot: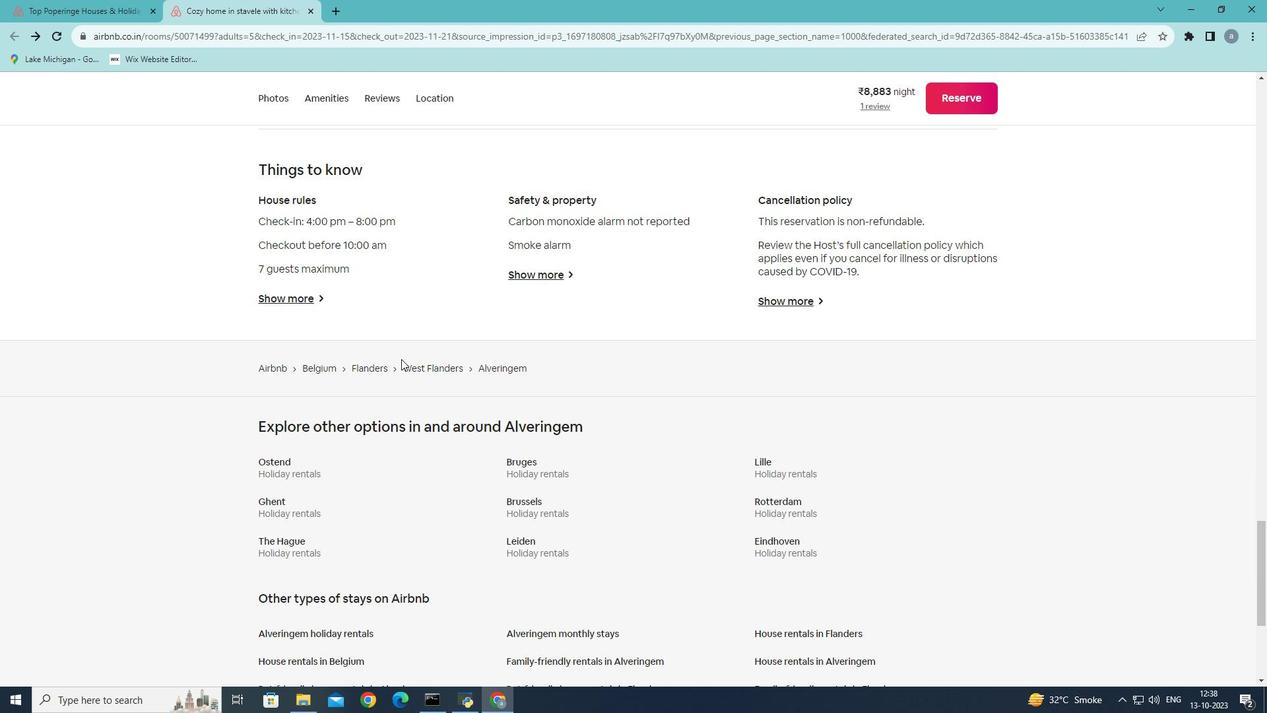 
Action: Mouse scrolled (401, 358) with delta (0, 0)
Screenshot: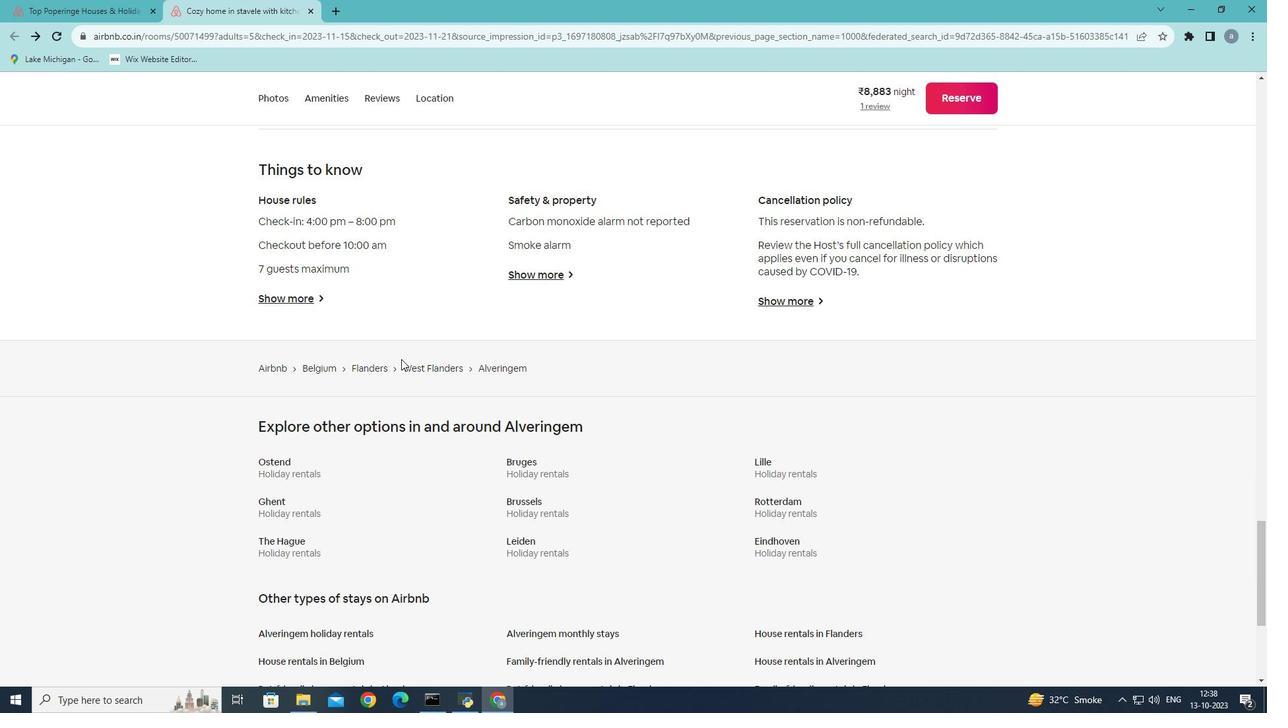 
Action: Mouse scrolled (401, 358) with delta (0, 0)
Screenshot: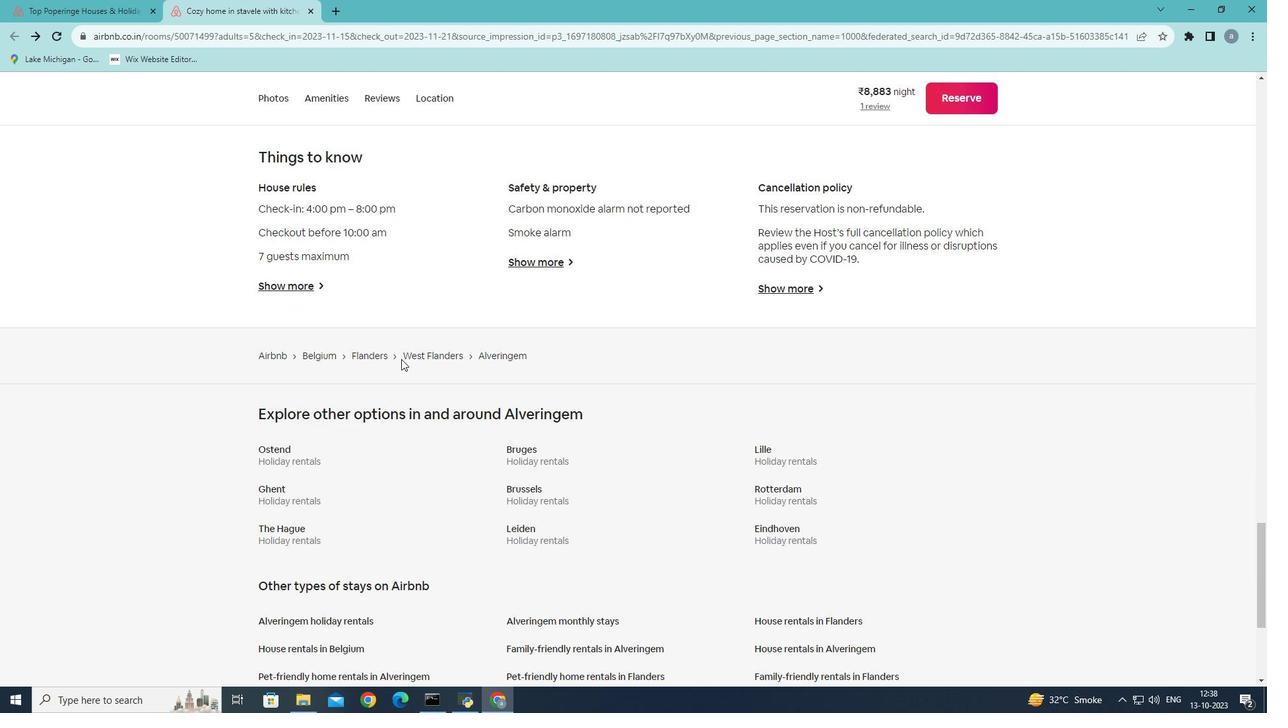 
Action: Mouse scrolled (401, 358) with delta (0, 0)
Screenshot: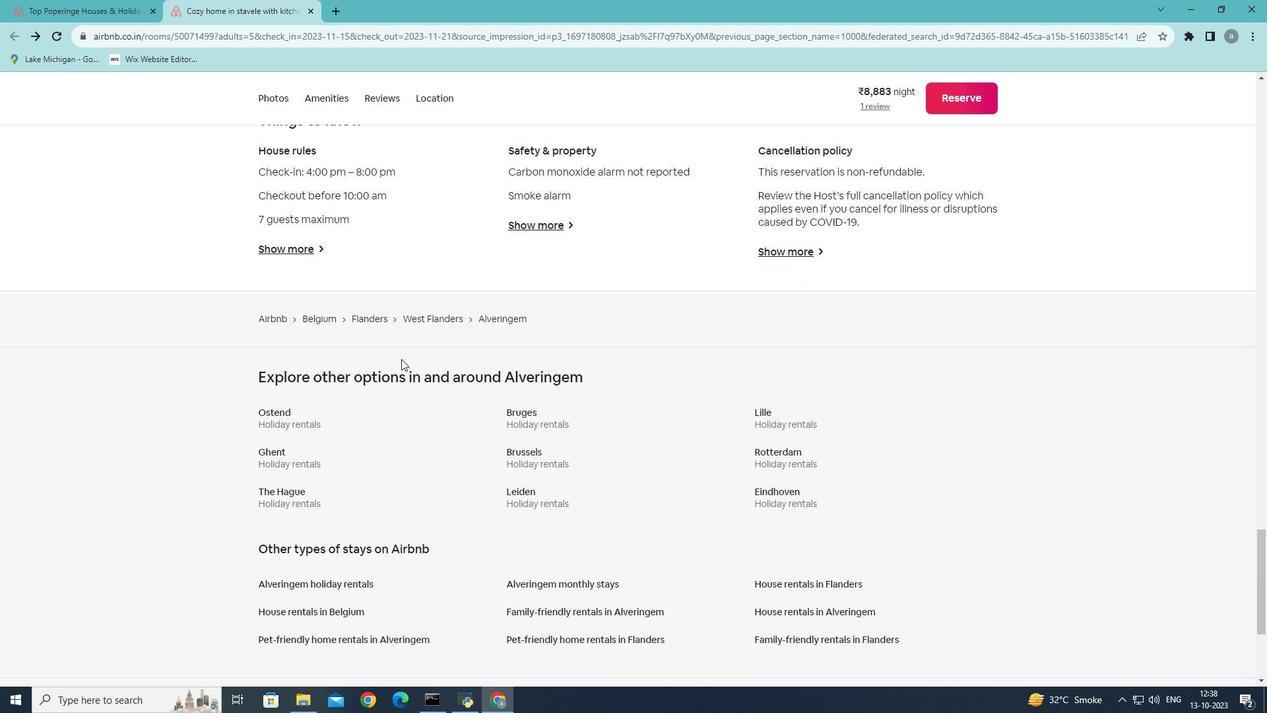 
Action: Mouse scrolled (401, 358) with delta (0, 0)
Screenshot: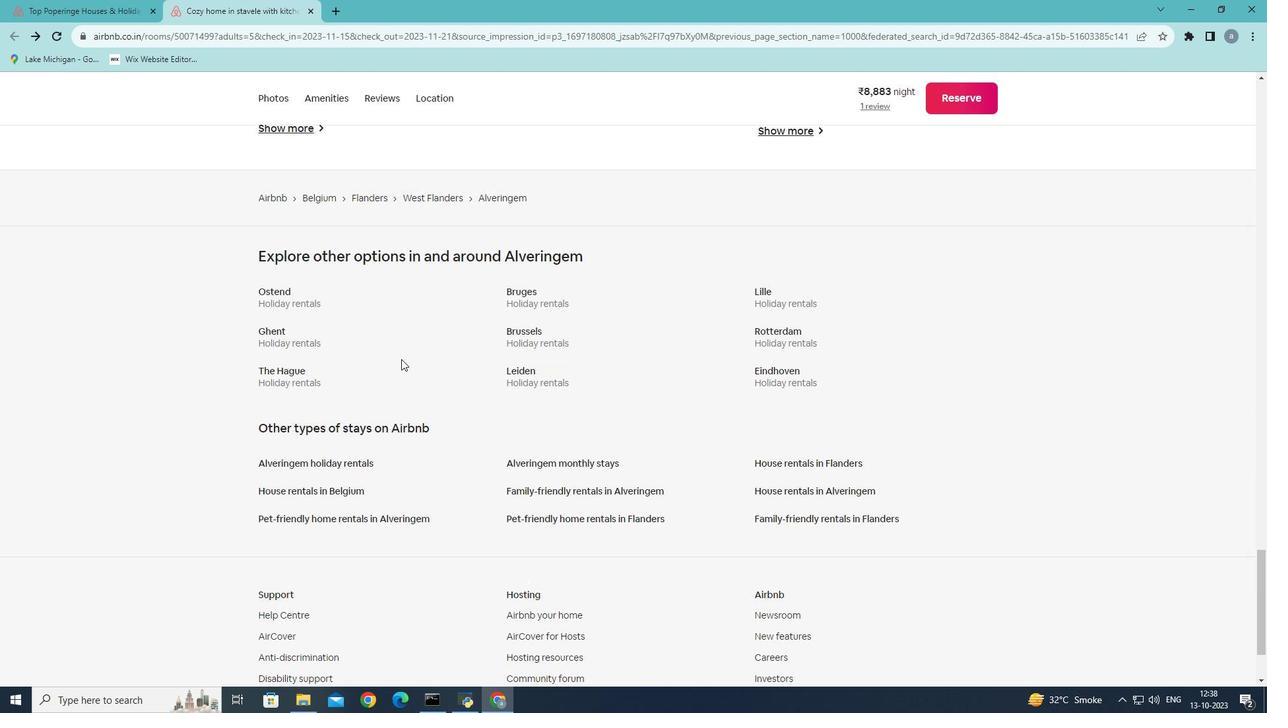 
Action: Mouse moved to (392, 419)
Screenshot: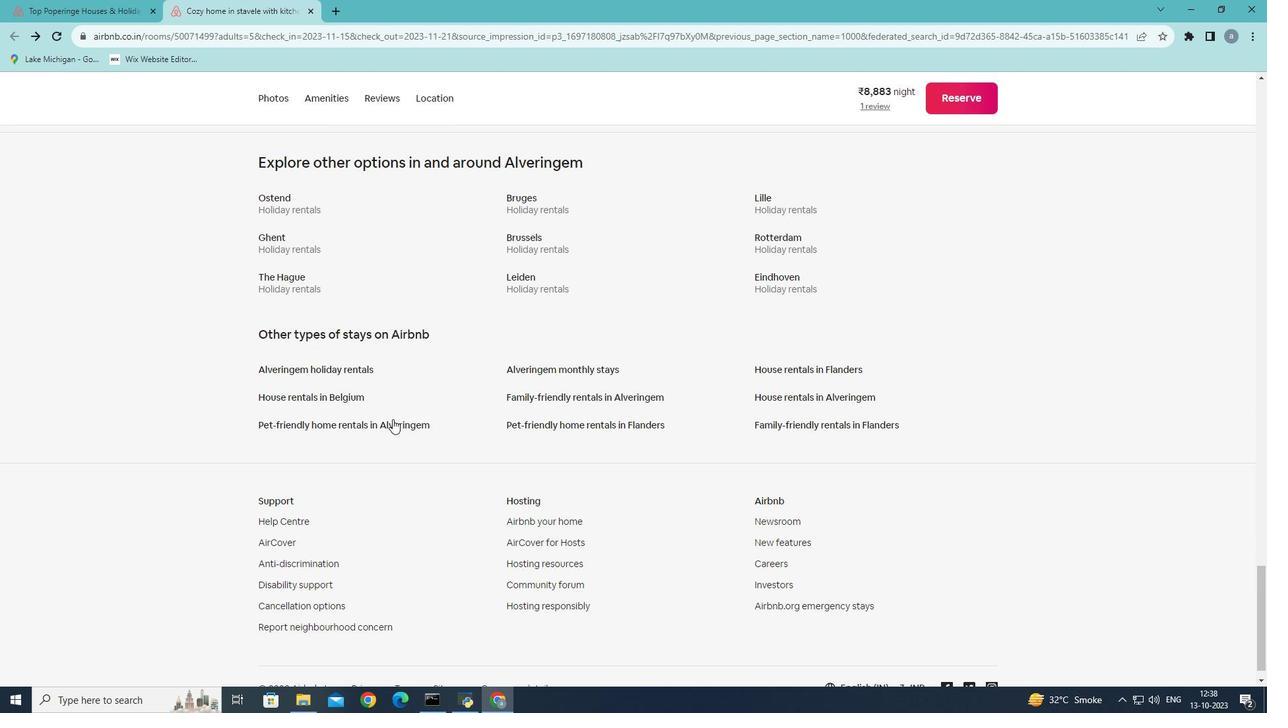 
Action: Mouse scrolled (392, 418) with delta (0, 0)
Screenshot: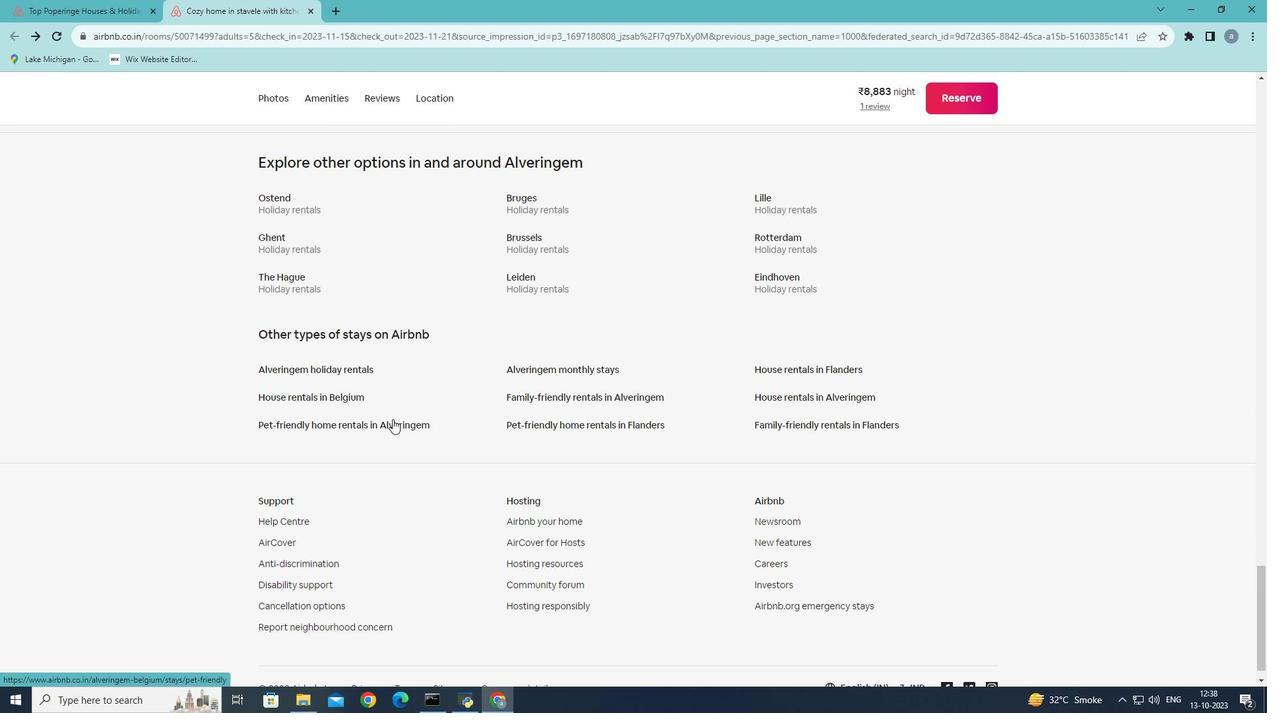 
Action: Mouse scrolled (392, 418) with delta (0, 0)
Screenshot: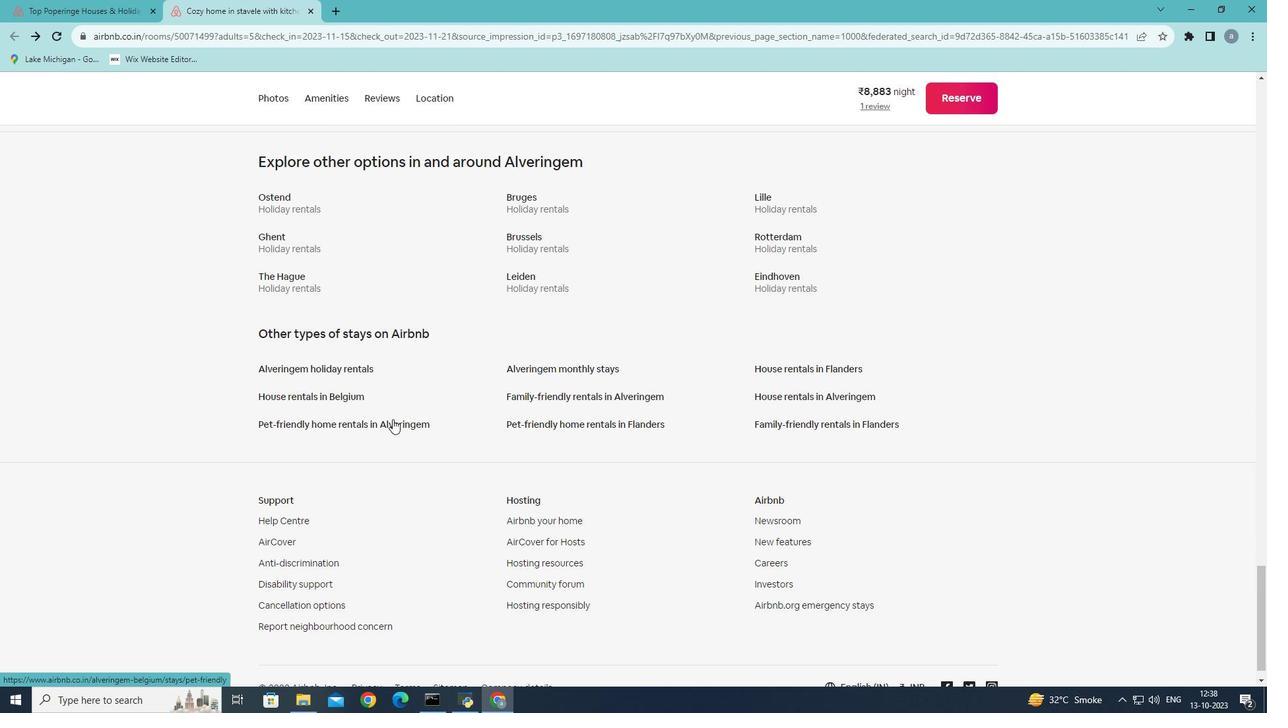 
Action: Mouse scrolled (392, 418) with delta (0, 0)
Screenshot: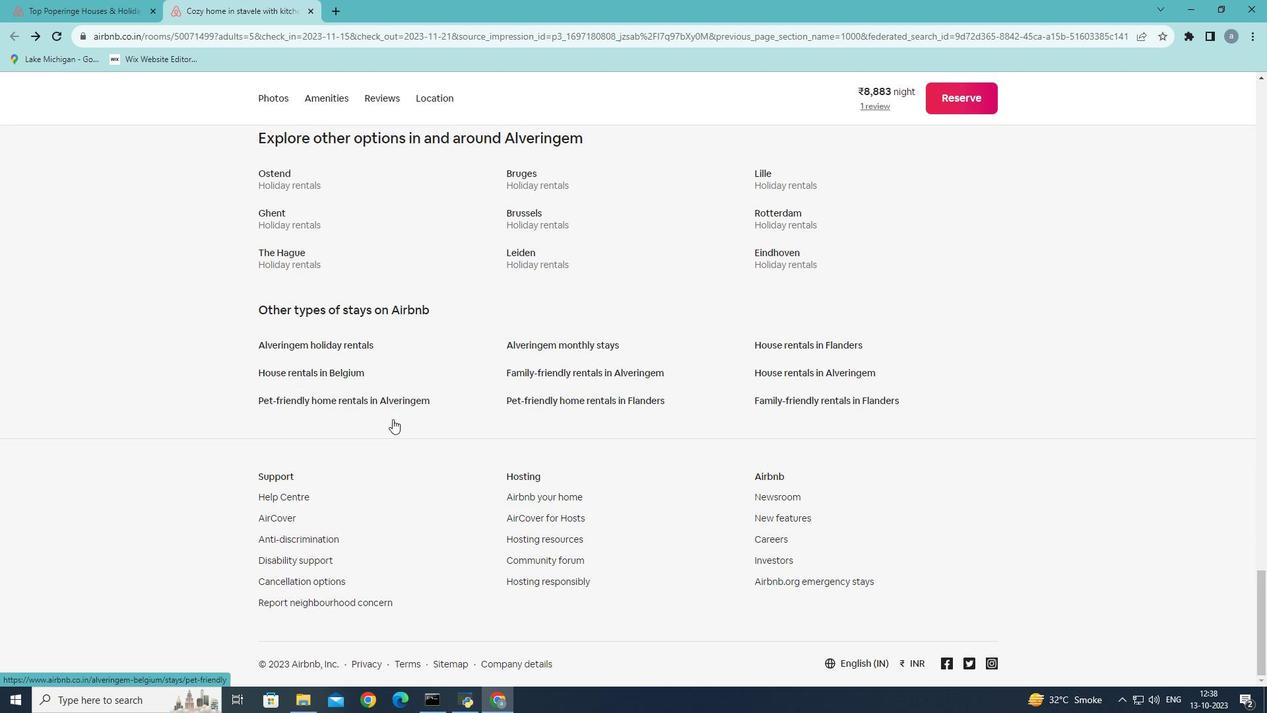 
Action: Mouse scrolled (392, 418) with delta (0, 0)
Screenshot: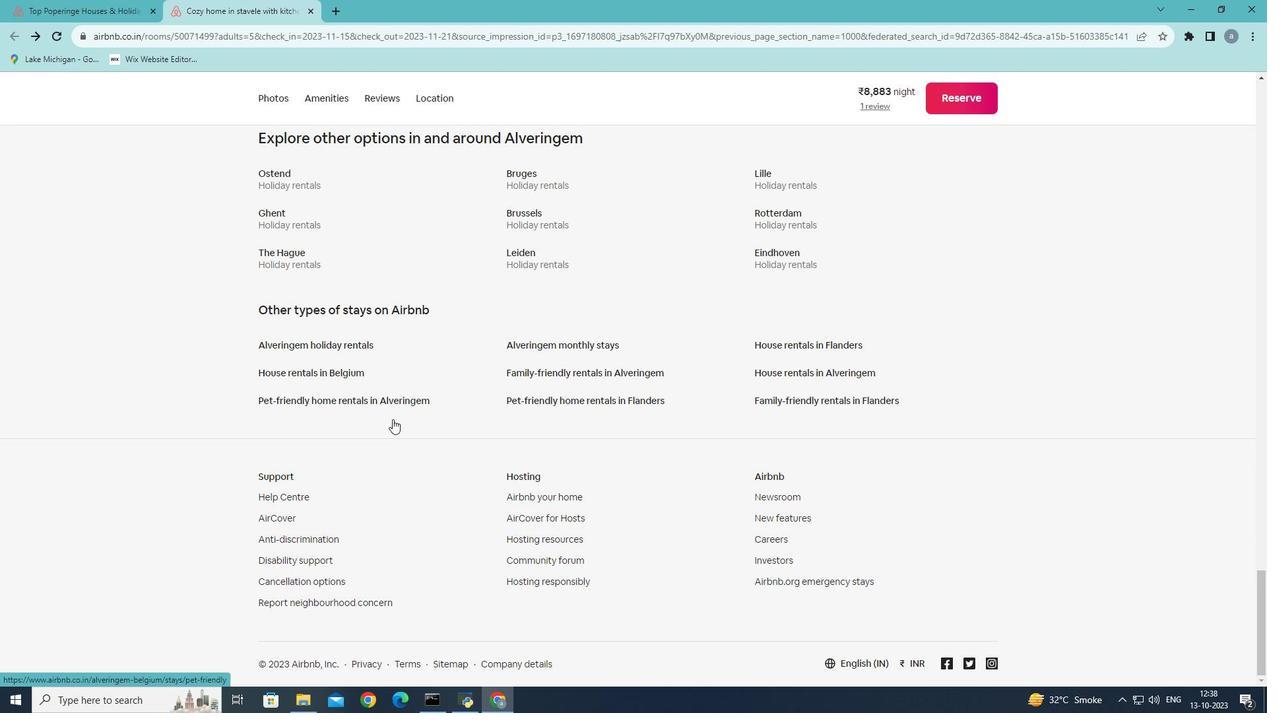 
Action: Mouse scrolled (392, 418) with delta (0, 0)
Screenshot: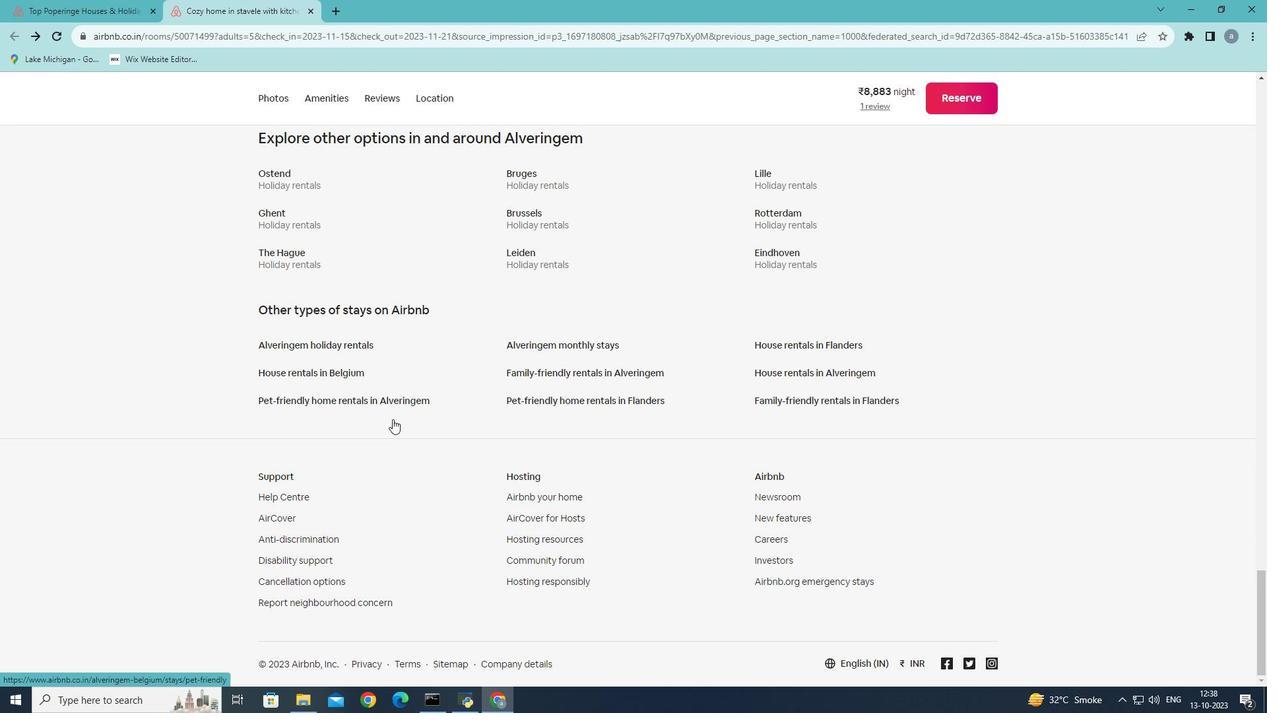 
Action: Mouse moved to (136, 12)
Screenshot: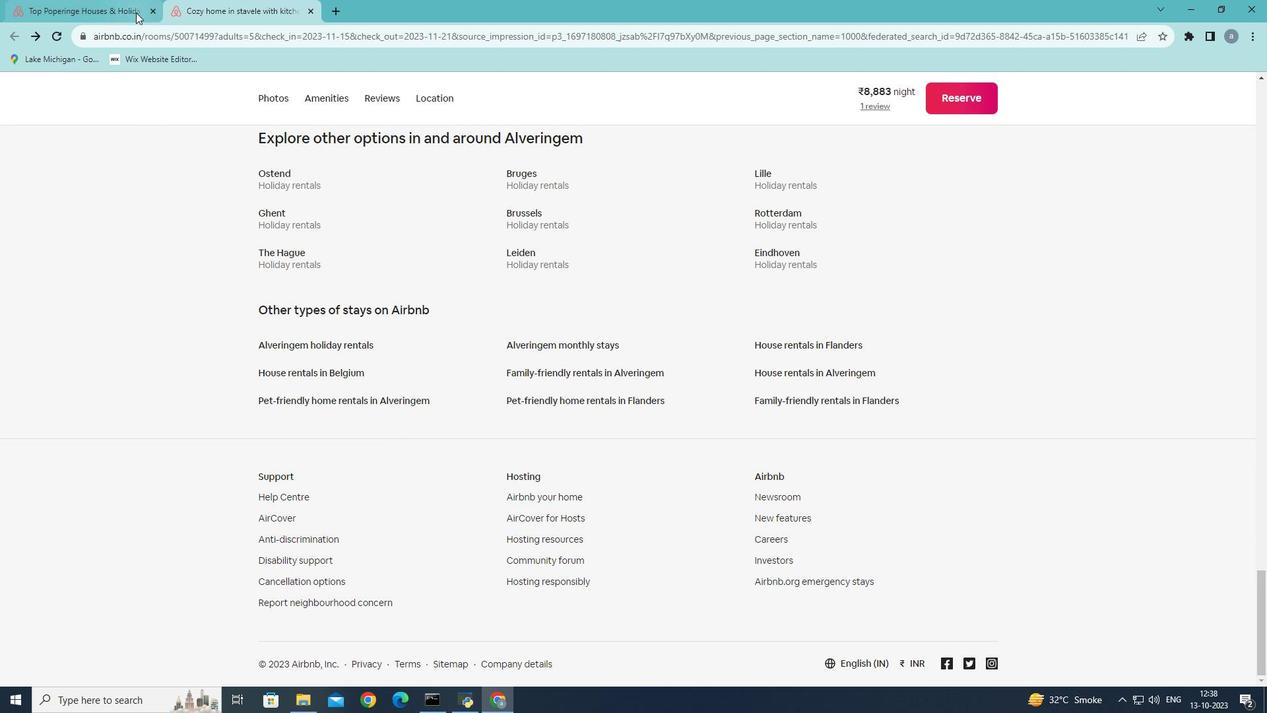 
Action: Mouse pressed left at (136, 12)
Screenshot: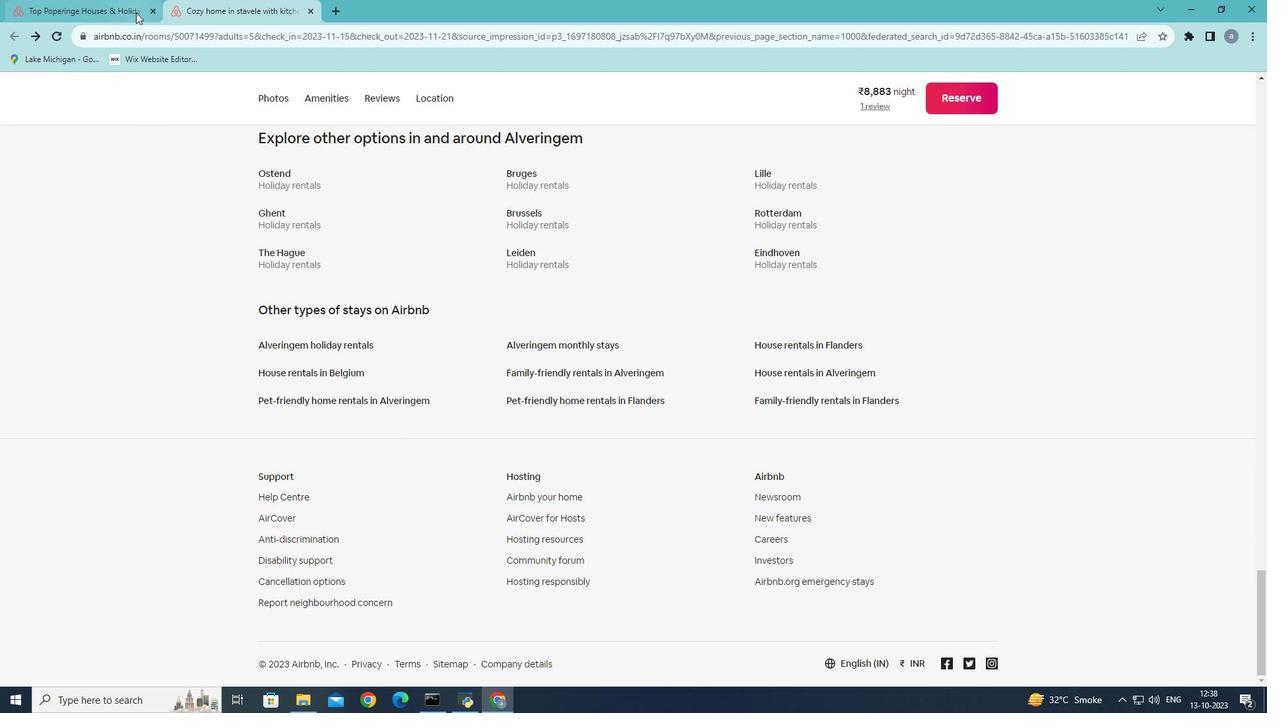 
Action: Mouse moved to (553, 448)
Screenshot: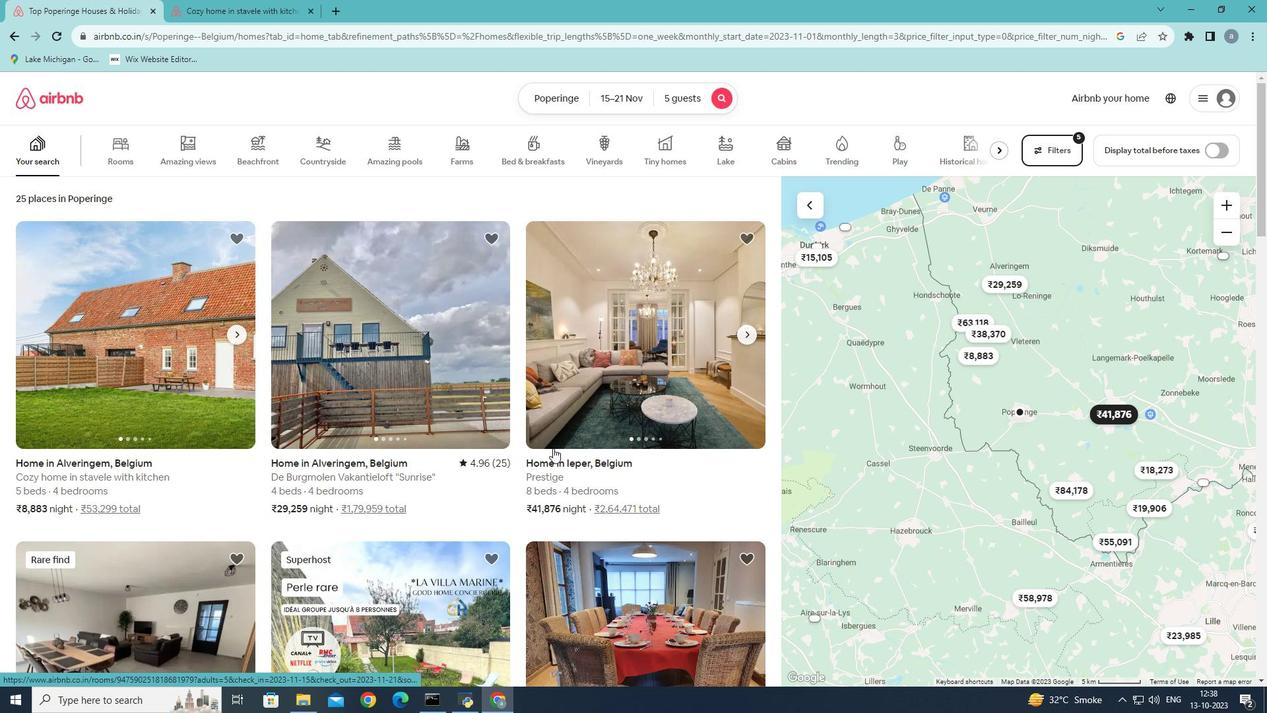 
Action: Mouse scrolled (553, 447) with delta (0, 0)
Screenshot: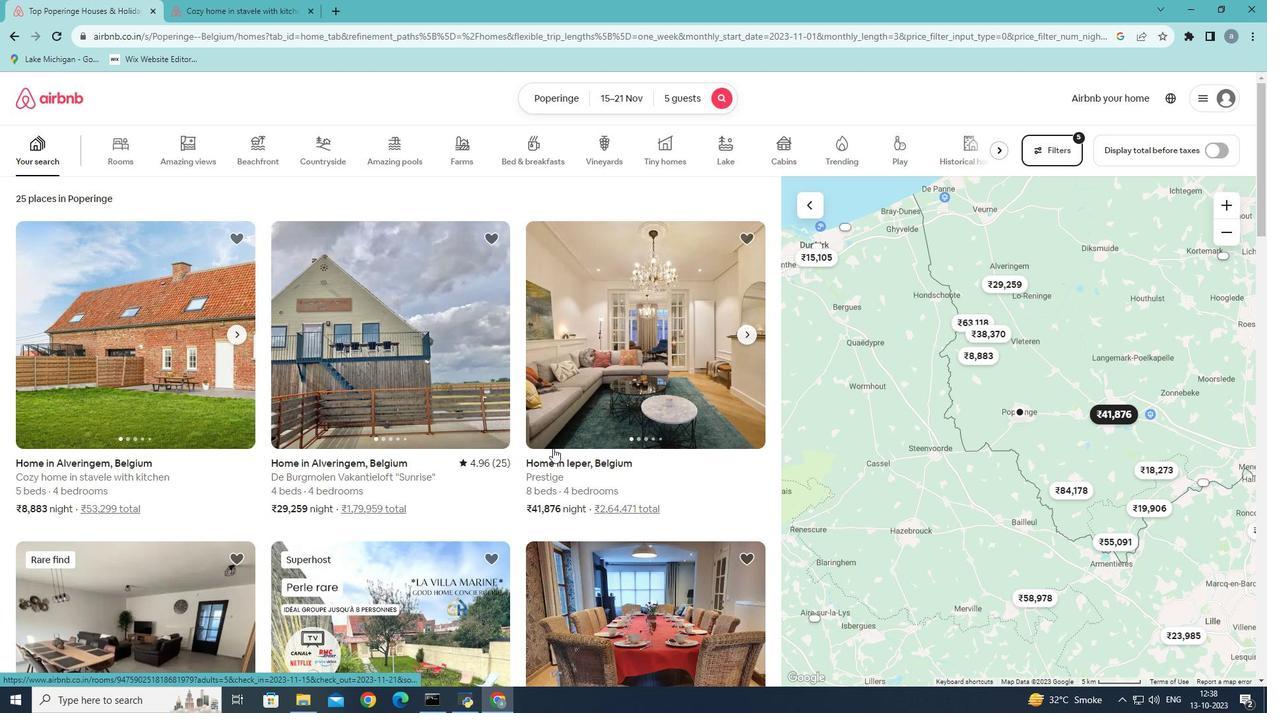 
Action: Mouse moved to (628, 354)
Screenshot: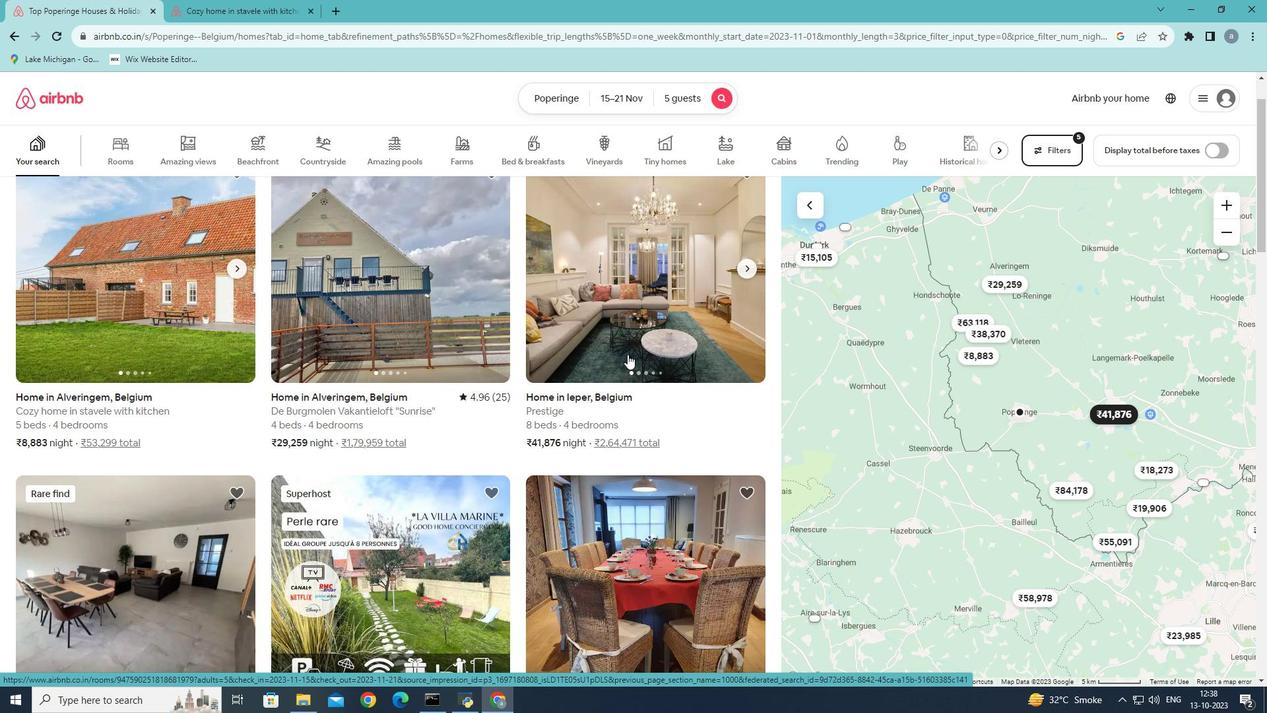
Action: Mouse pressed left at (628, 354)
Screenshot: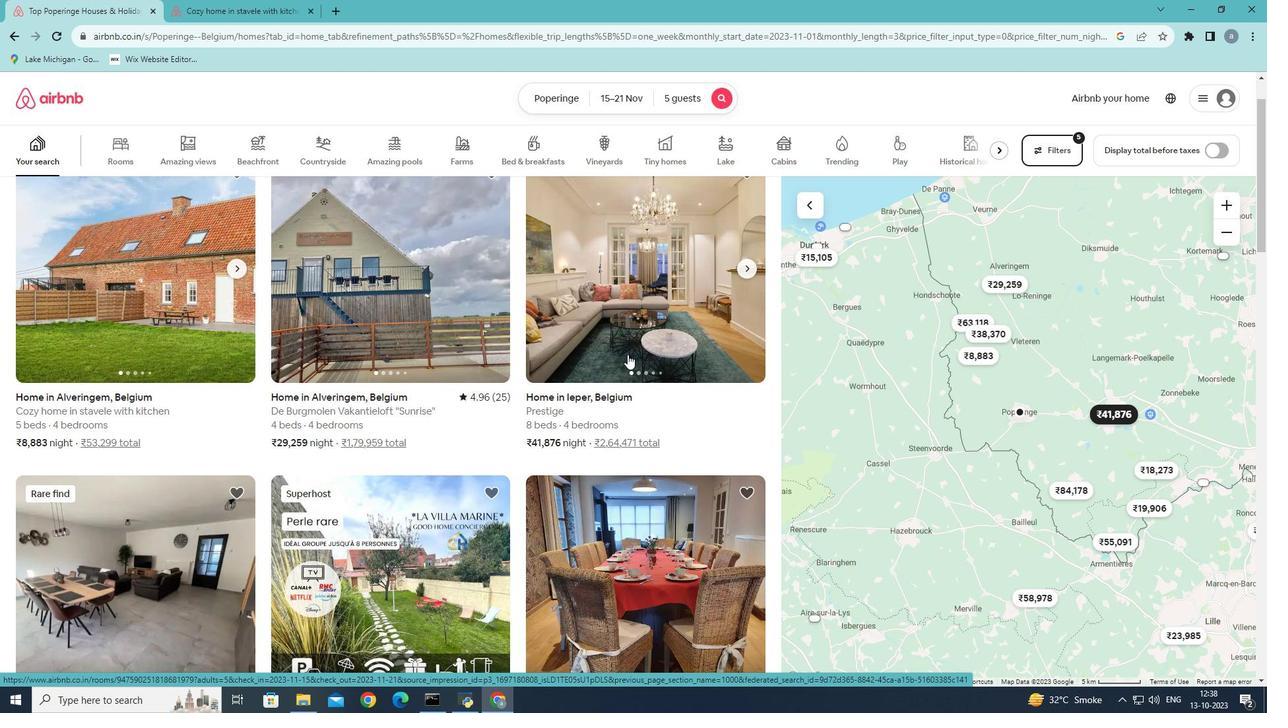 
Action: Mouse moved to (958, 494)
Screenshot: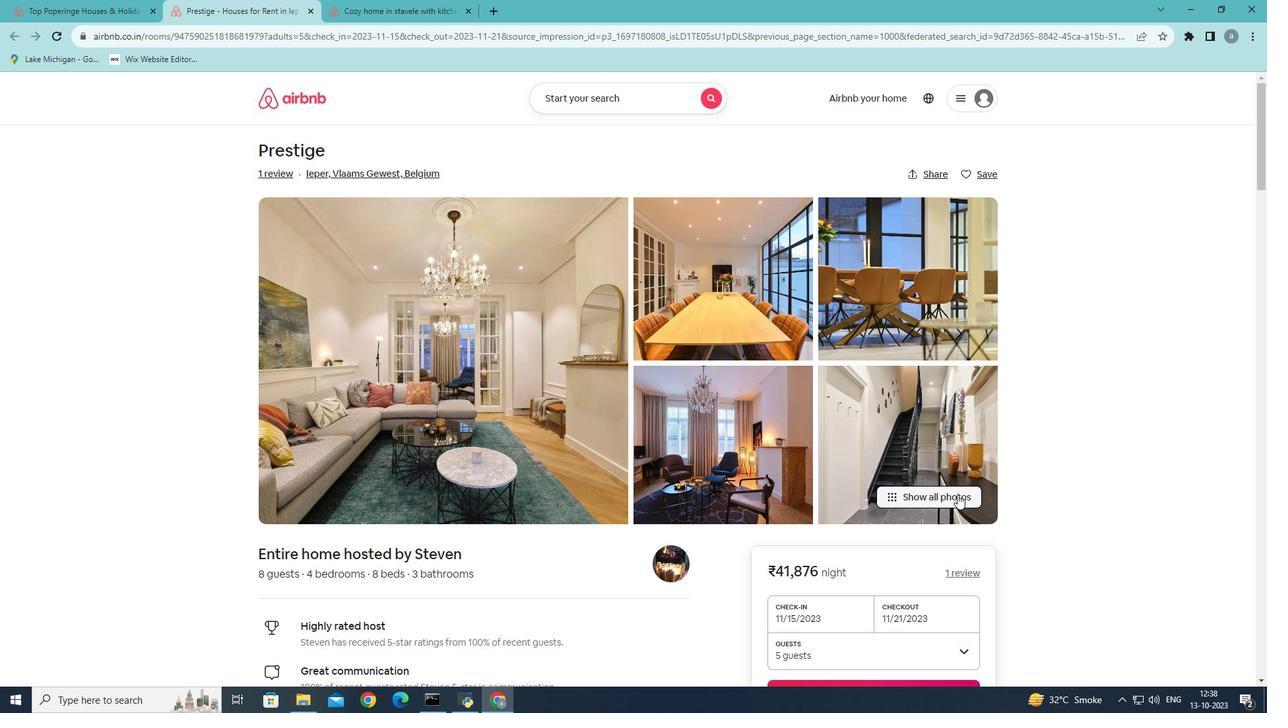 
Action: Mouse pressed left at (958, 494)
Screenshot: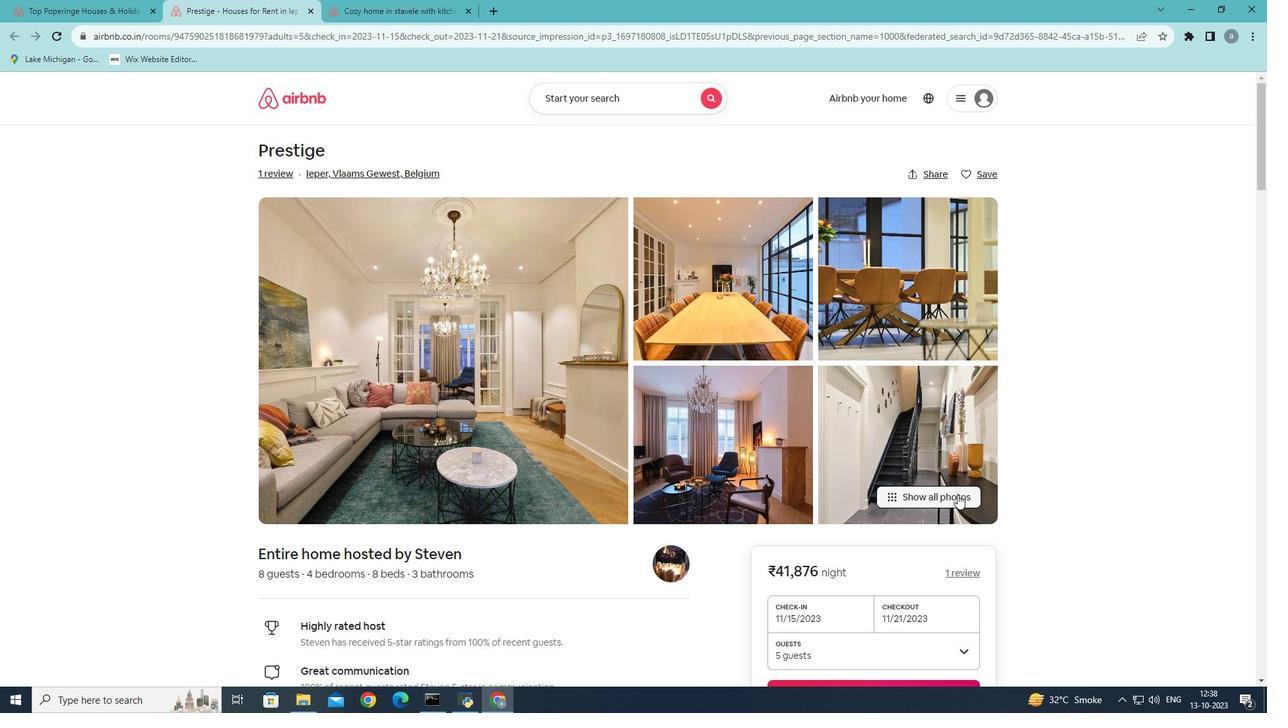 
Action: Mouse moved to (786, 426)
Screenshot: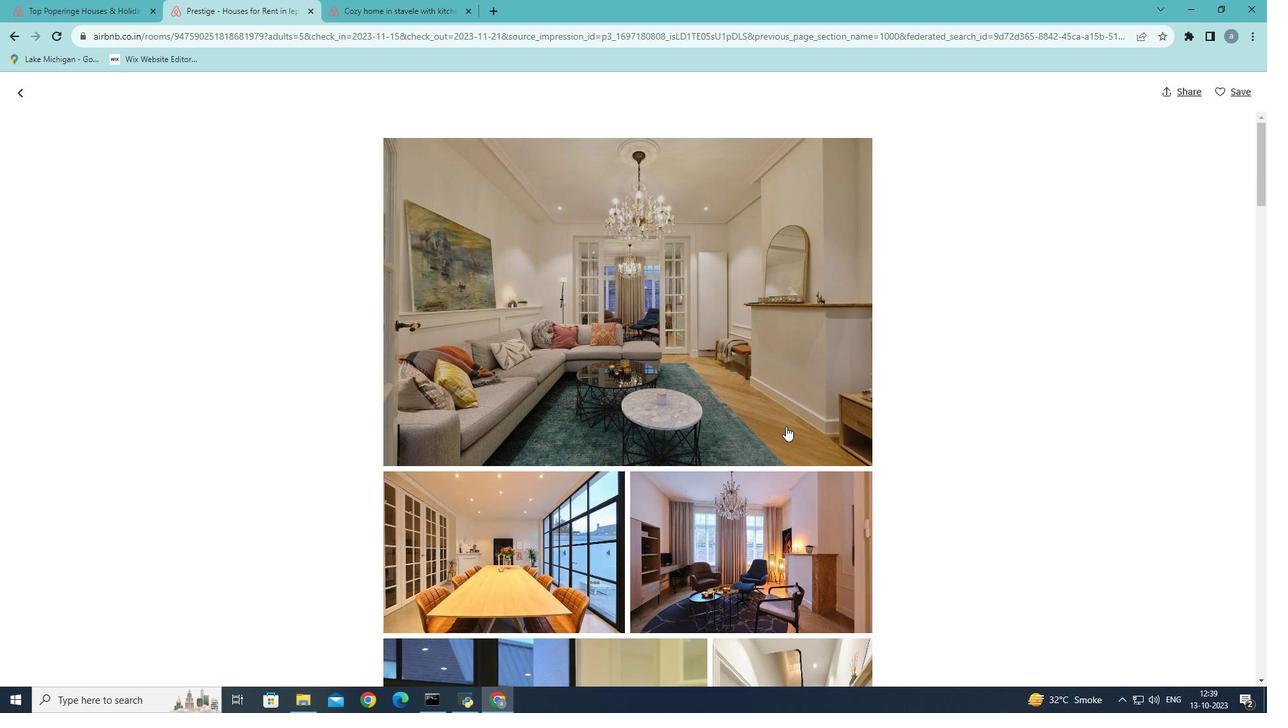 
Action: Mouse scrolled (786, 425) with delta (0, 0)
Screenshot: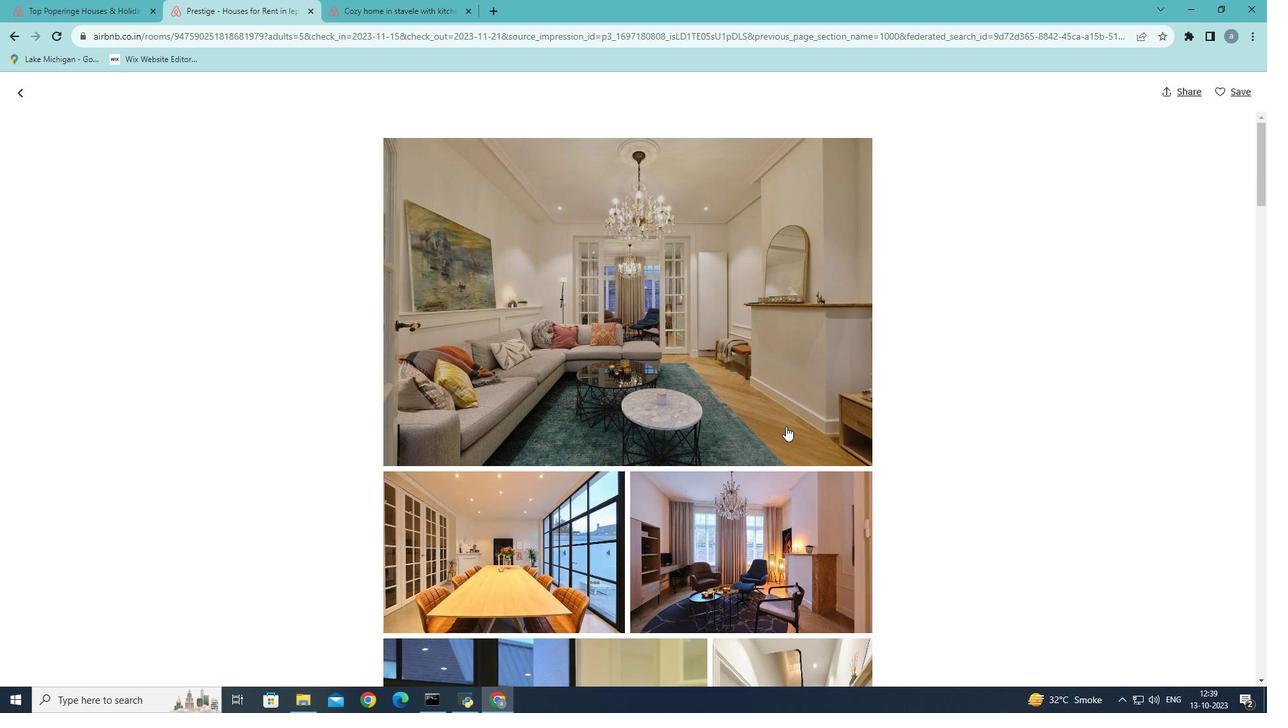 
Action: Mouse scrolled (786, 425) with delta (0, 0)
Screenshot: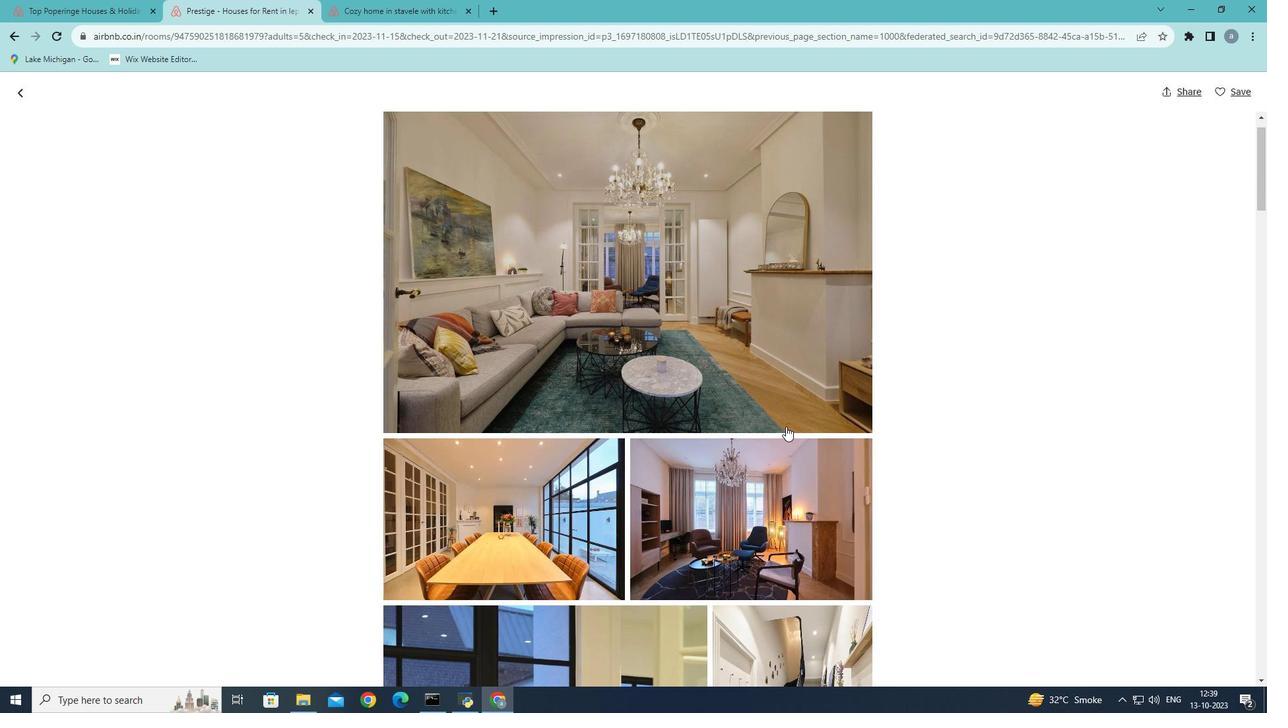 
Action: Mouse scrolled (786, 425) with delta (0, 0)
Screenshot: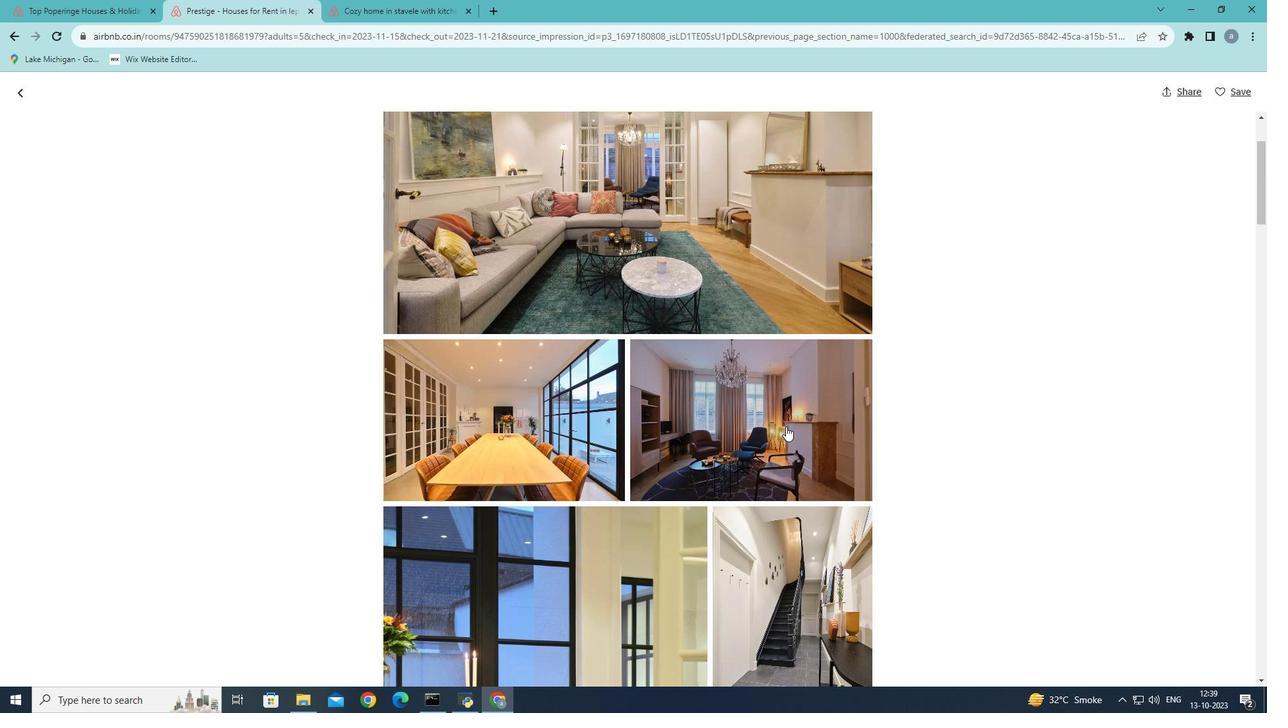 
Action: Mouse scrolled (786, 425) with delta (0, 0)
Screenshot: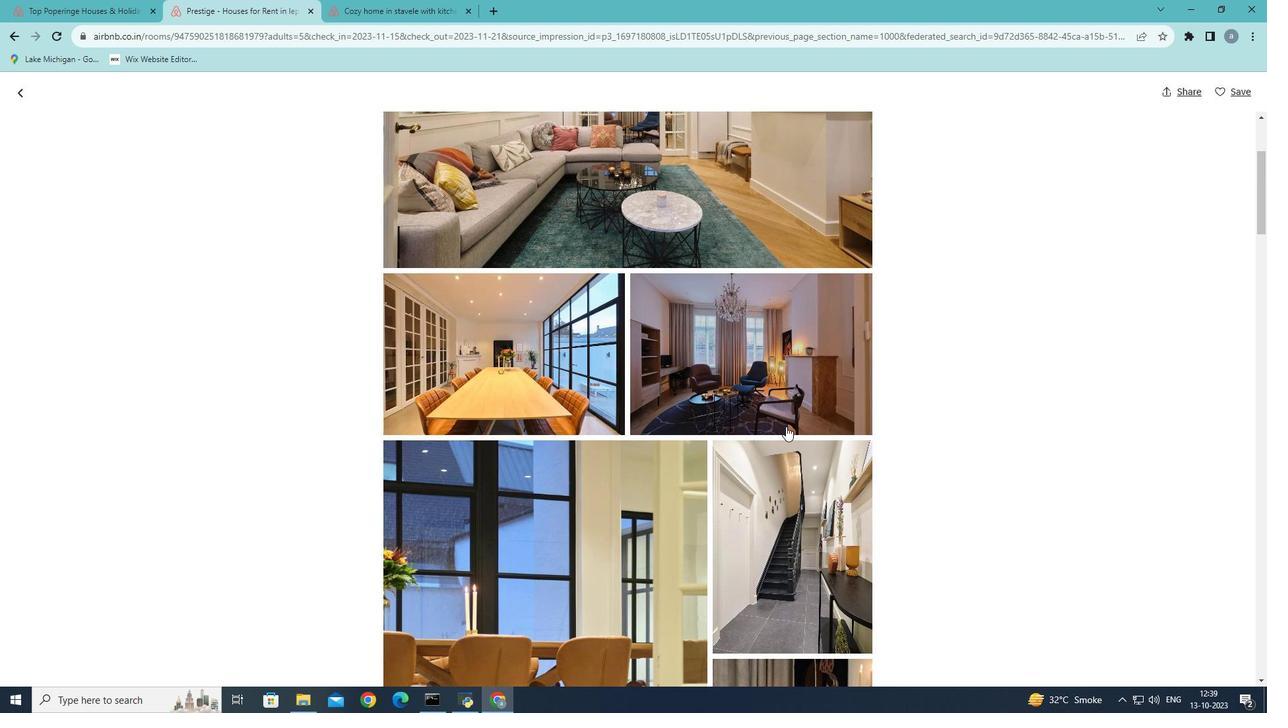 
Action: Mouse scrolled (786, 425) with delta (0, 0)
Screenshot: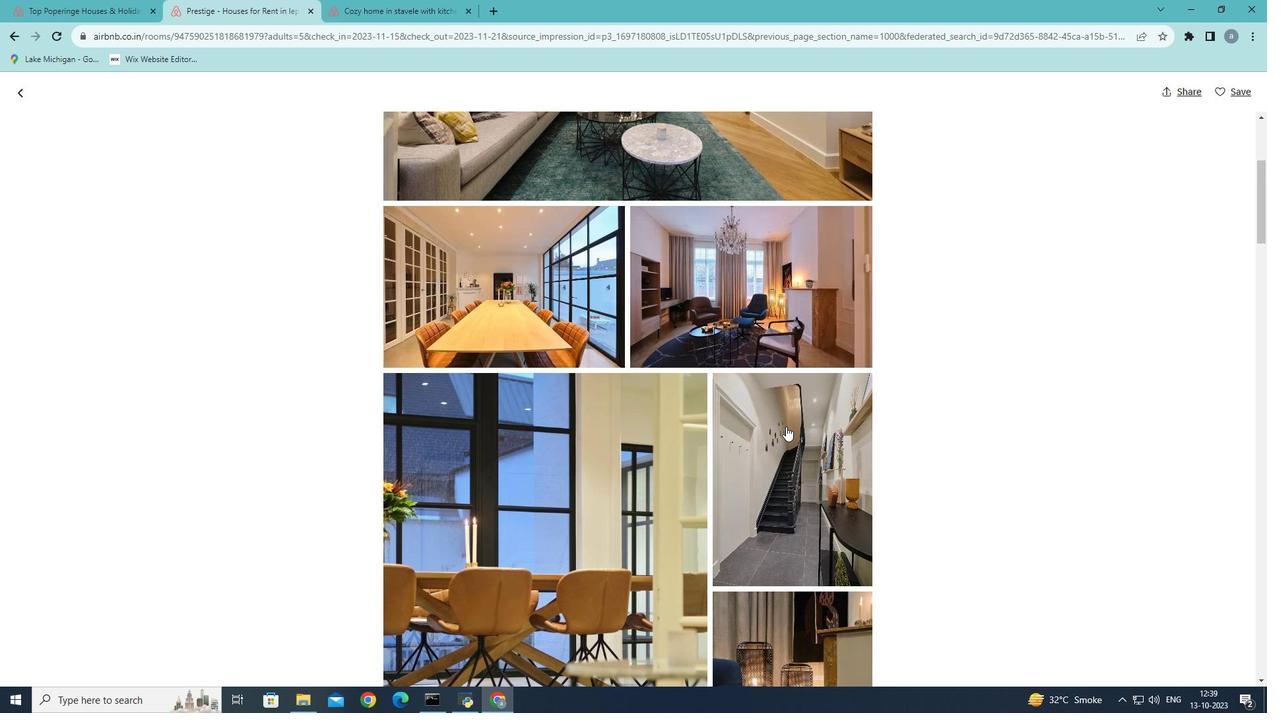 
Action: Mouse scrolled (786, 425) with delta (0, 0)
Screenshot: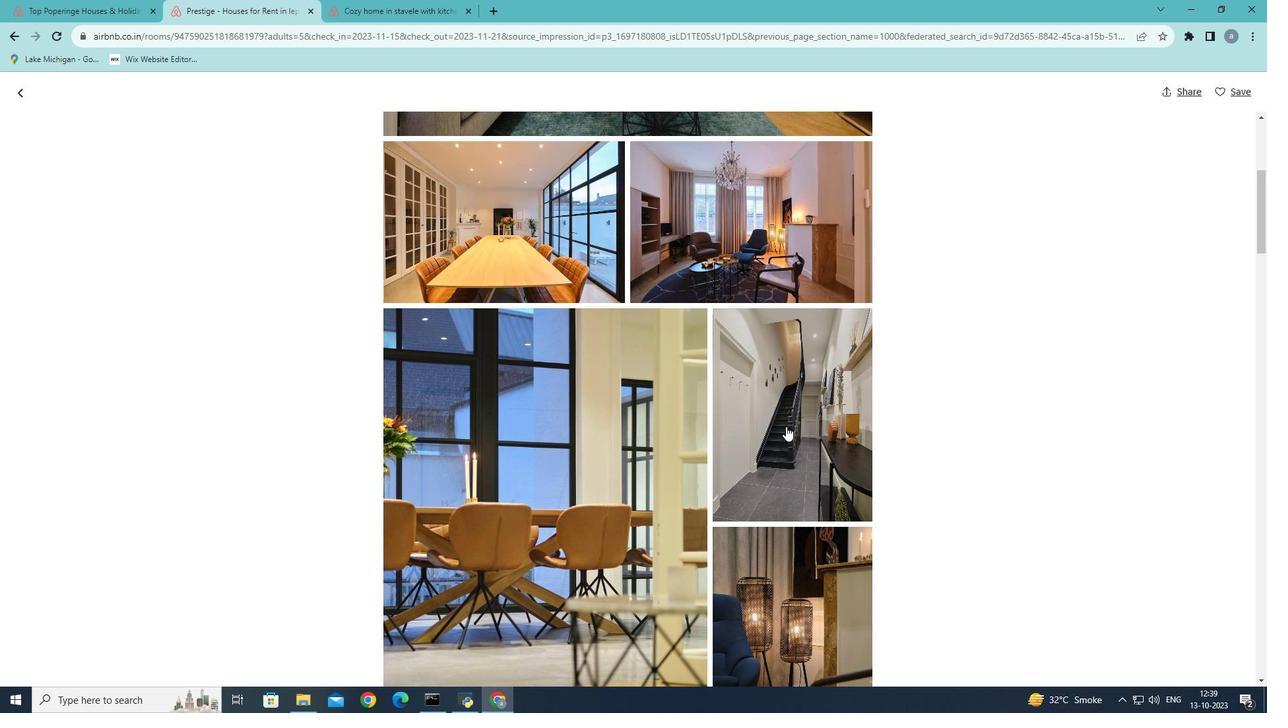 
Action: Mouse scrolled (786, 425) with delta (0, 0)
Screenshot: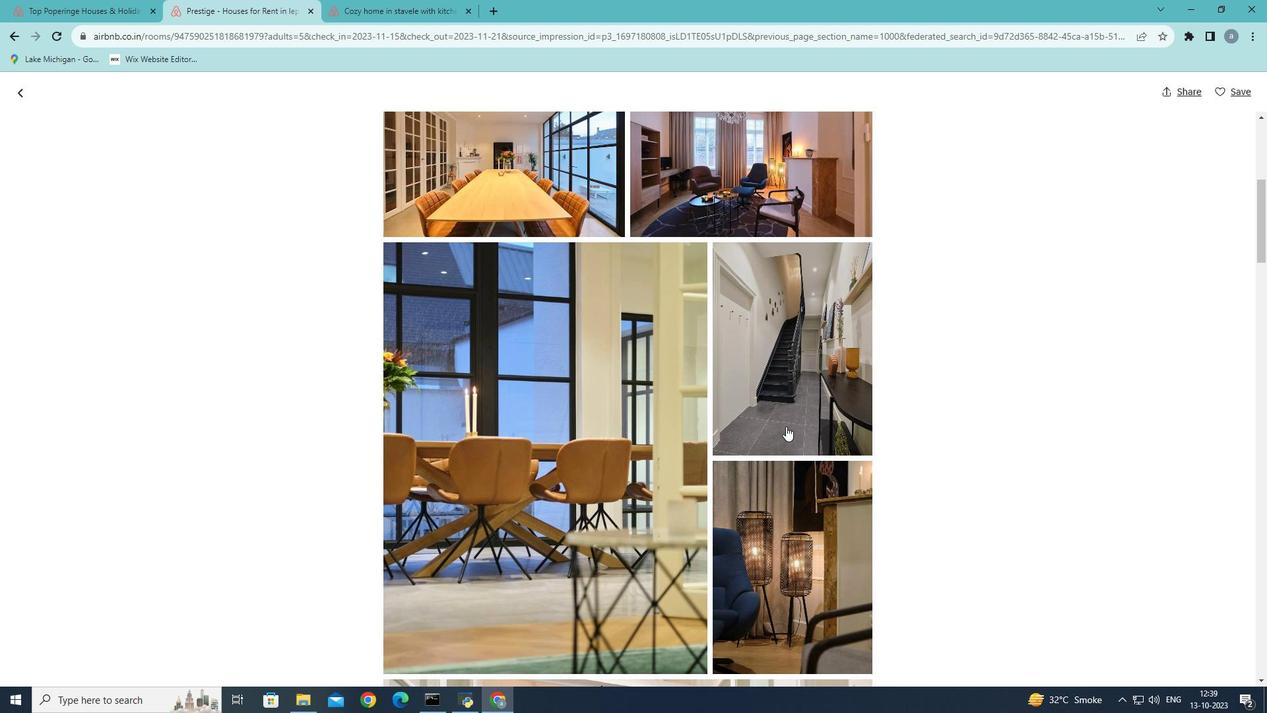 
Action: Mouse scrolled (786, 425) with delta (0, 0)
Screenshot: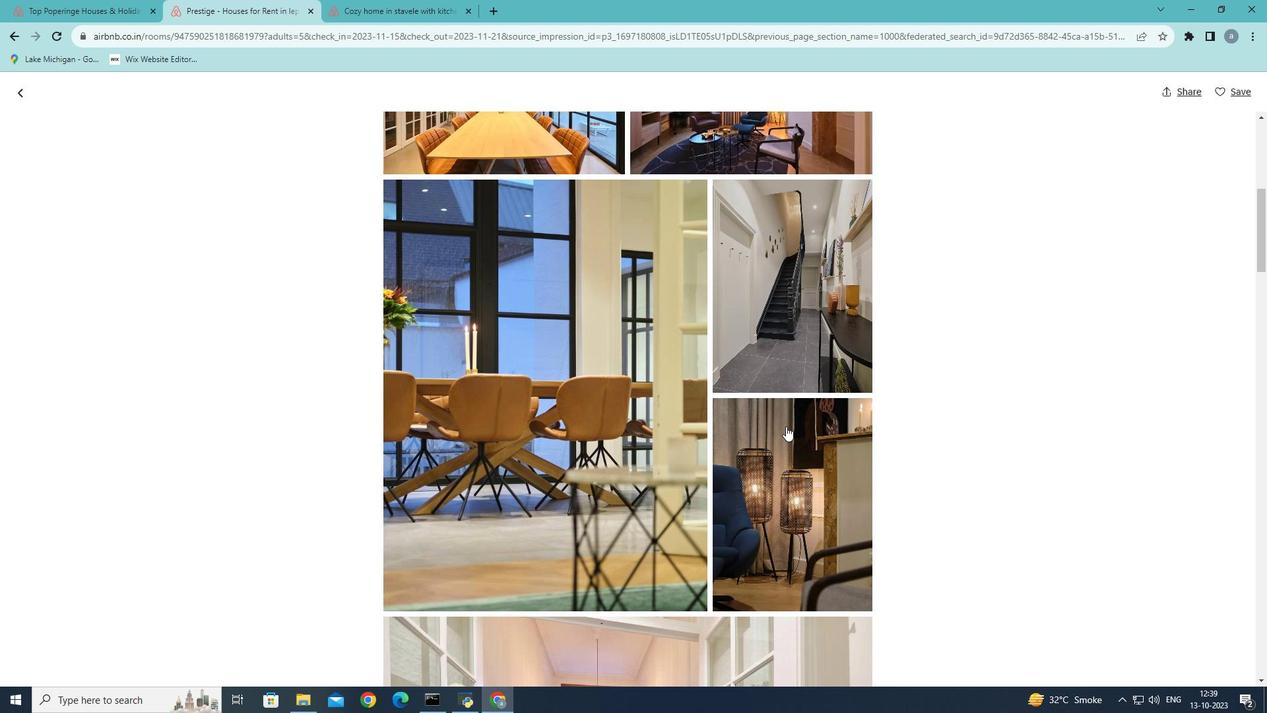 
Action: Mouse moved to (786, 426)
Screenshot: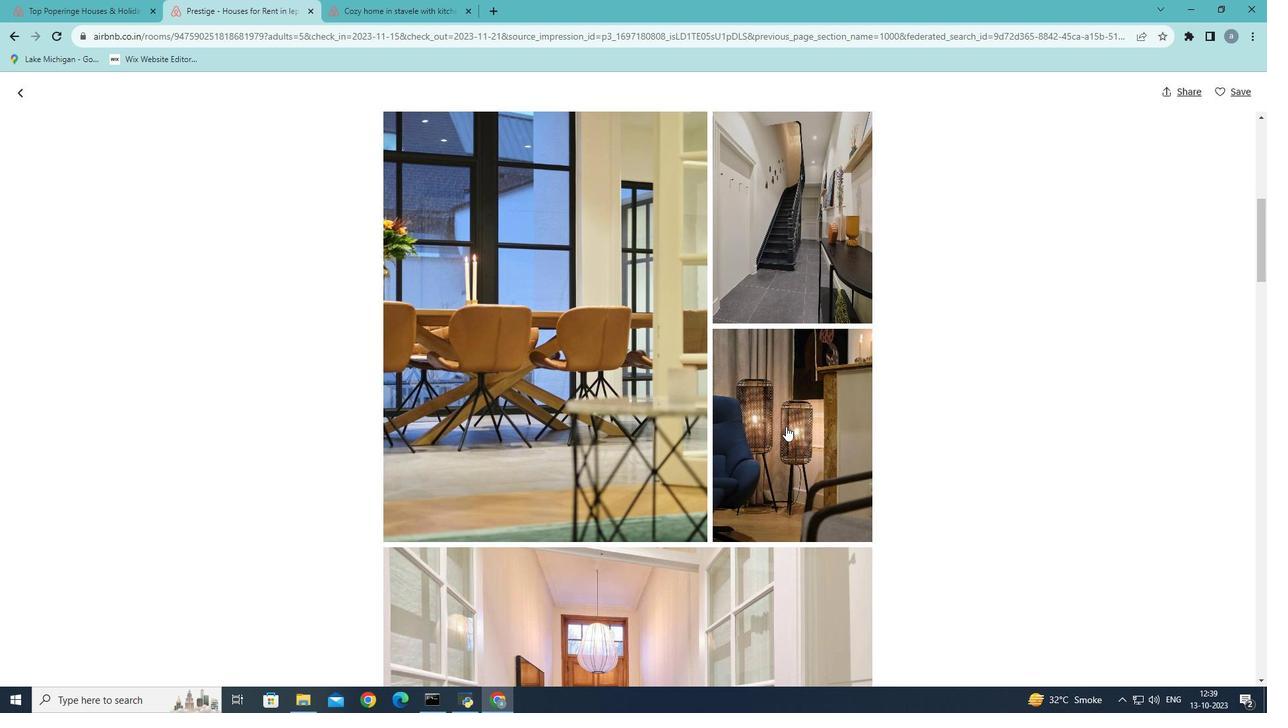 
Action: Mouse scrolled (786, 425) with delta (0, 0)
Screenshot: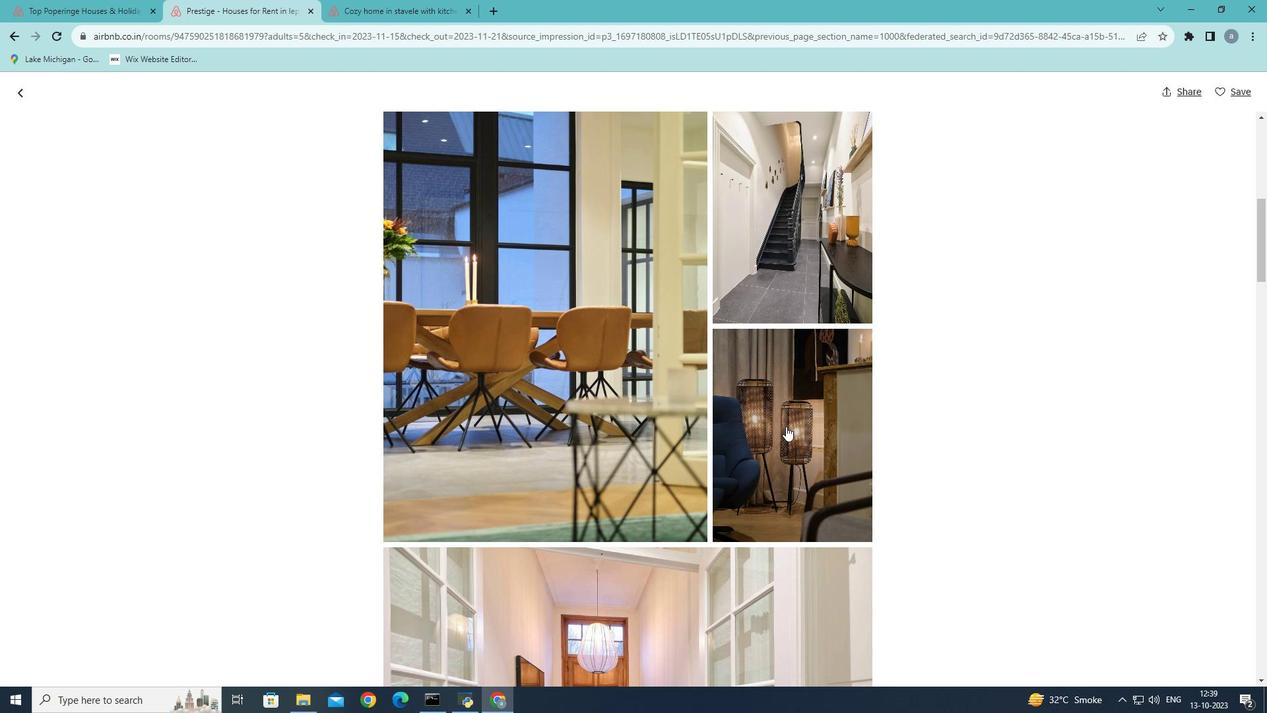 
Action: Mouse scrolled (786, 425) with delta (0, 0)
Screenshot: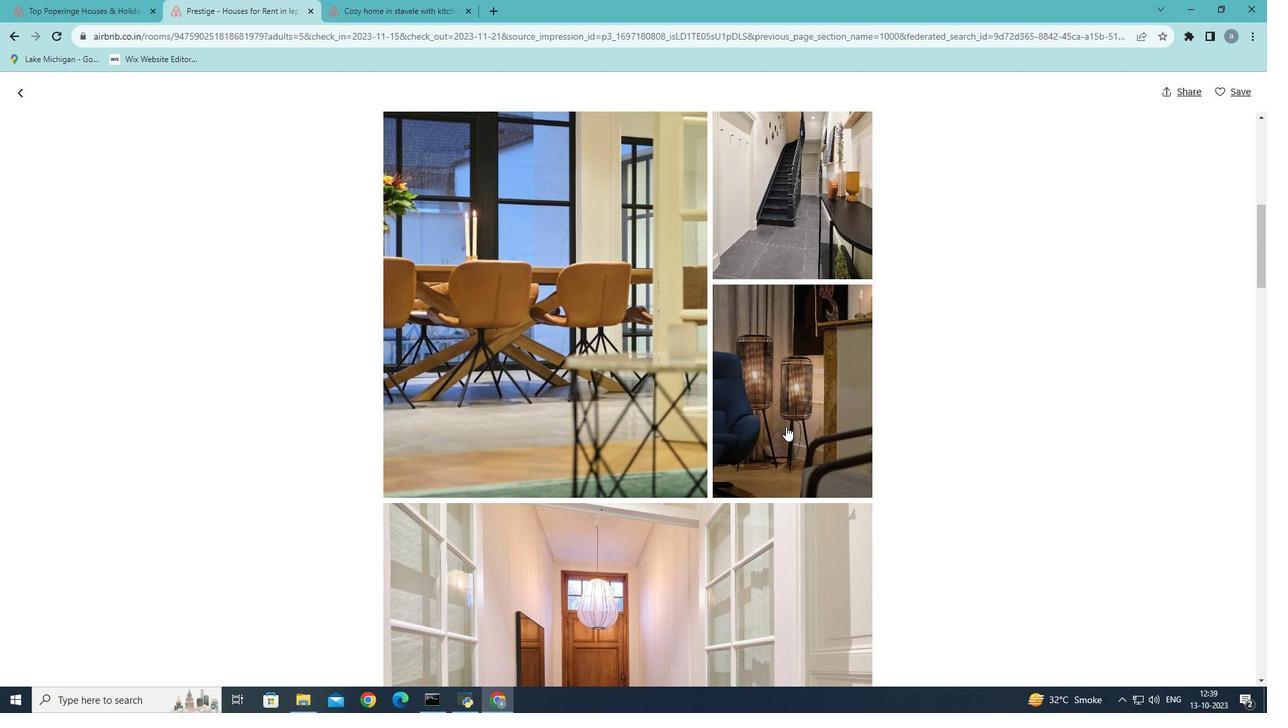 
Action: Mouse scrolled (786, 425) with delta (0, 0)
Screenshot: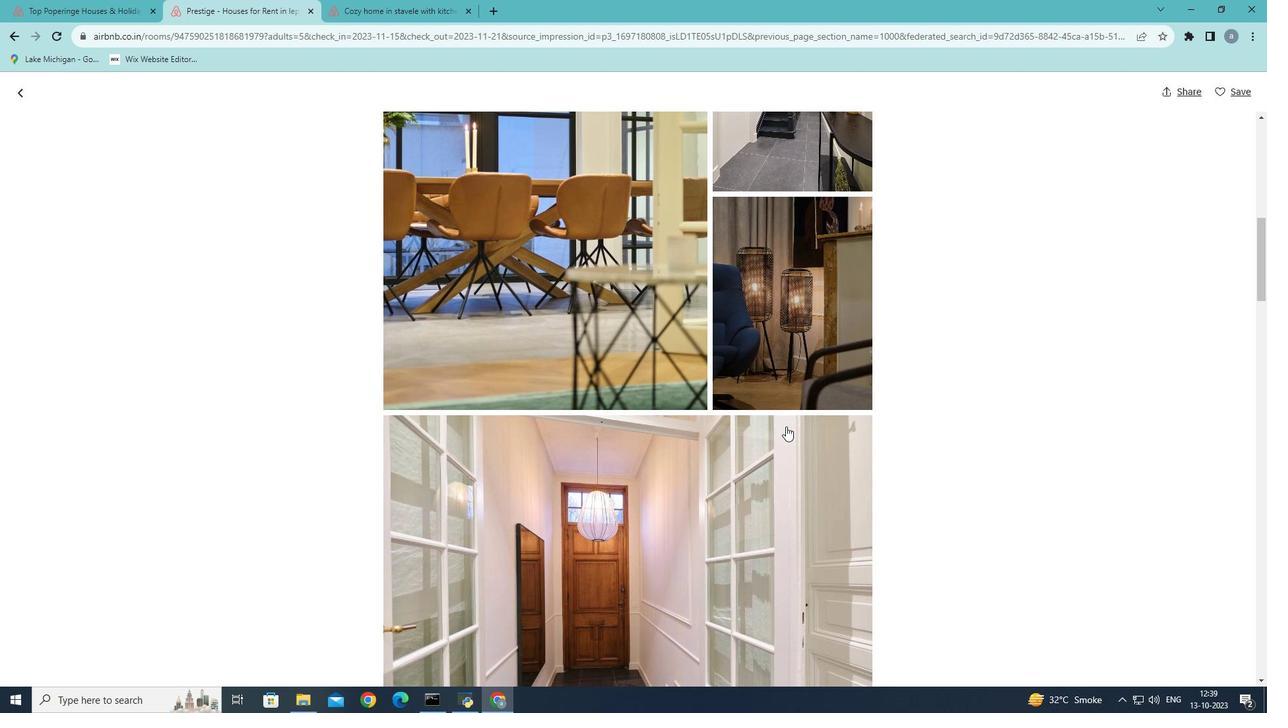 
Action: Mouse scrolled (786, 425) with delta (0, 0)
Screenshot: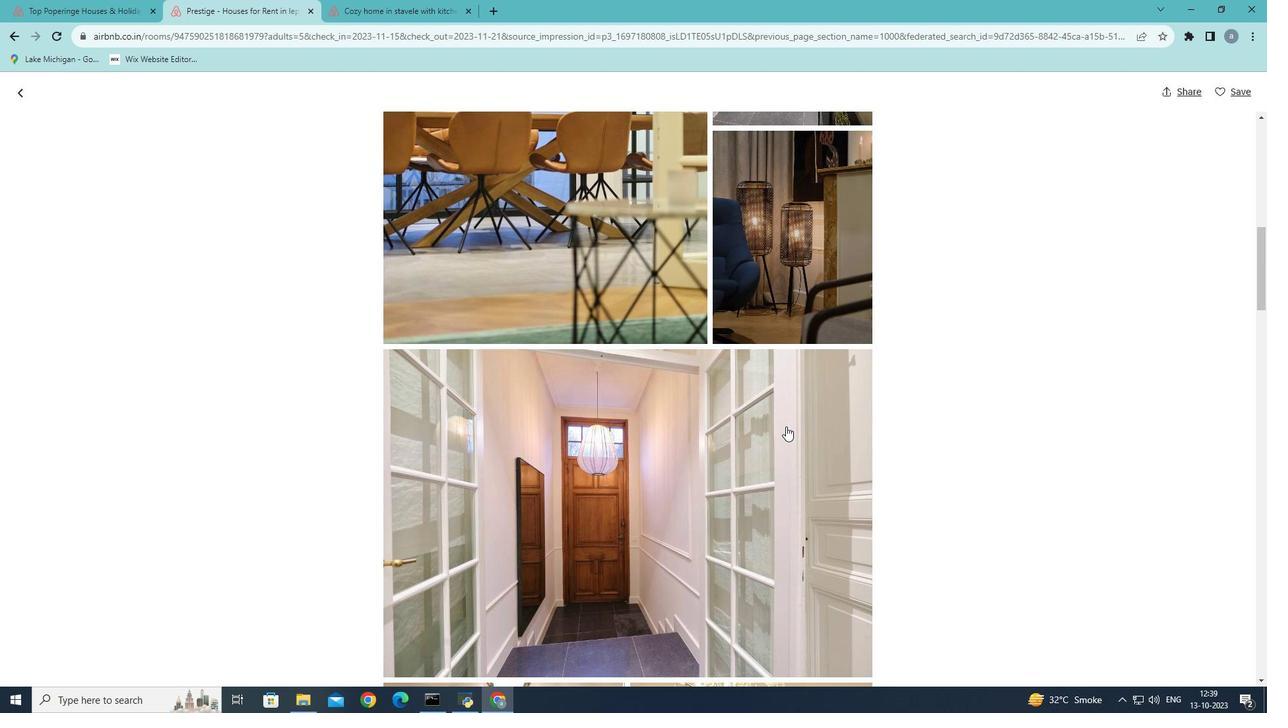 
Action: Mouse scrolled (786, 425) with delta (0, 0)
Screenshot: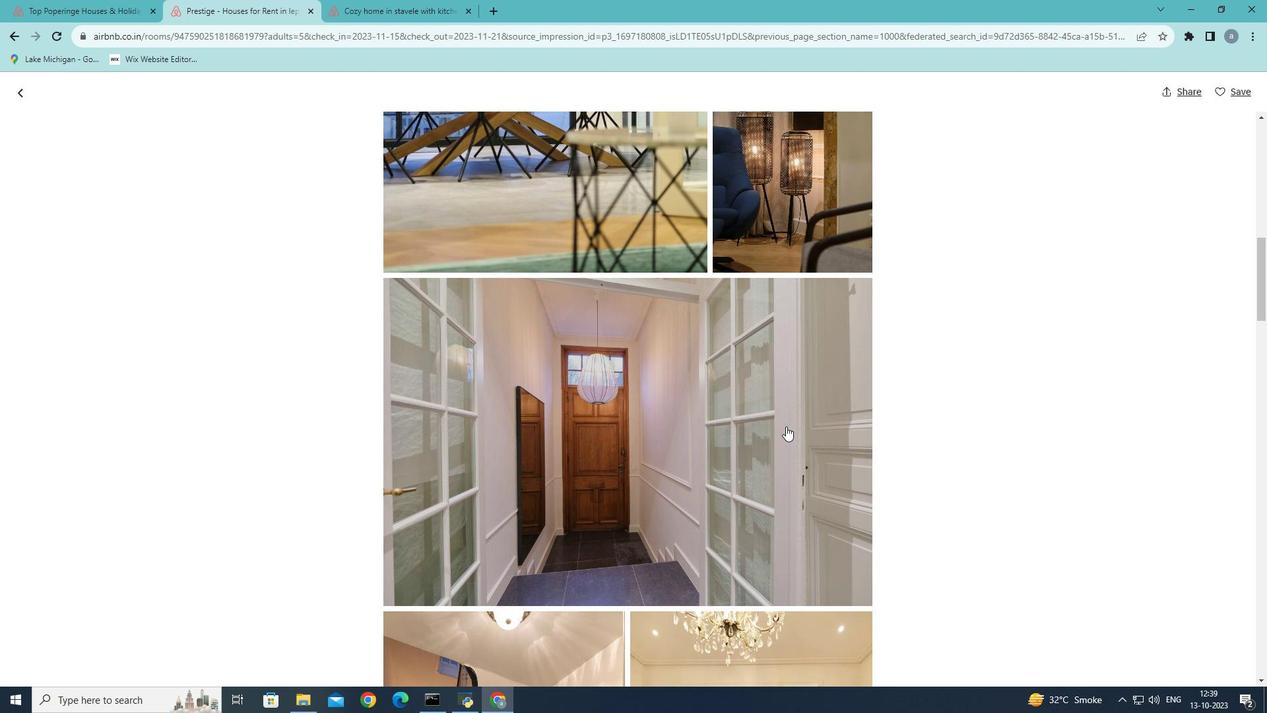 
Action: Mouse scrolled (786, 425) with delta (0, 0)
Screenshot: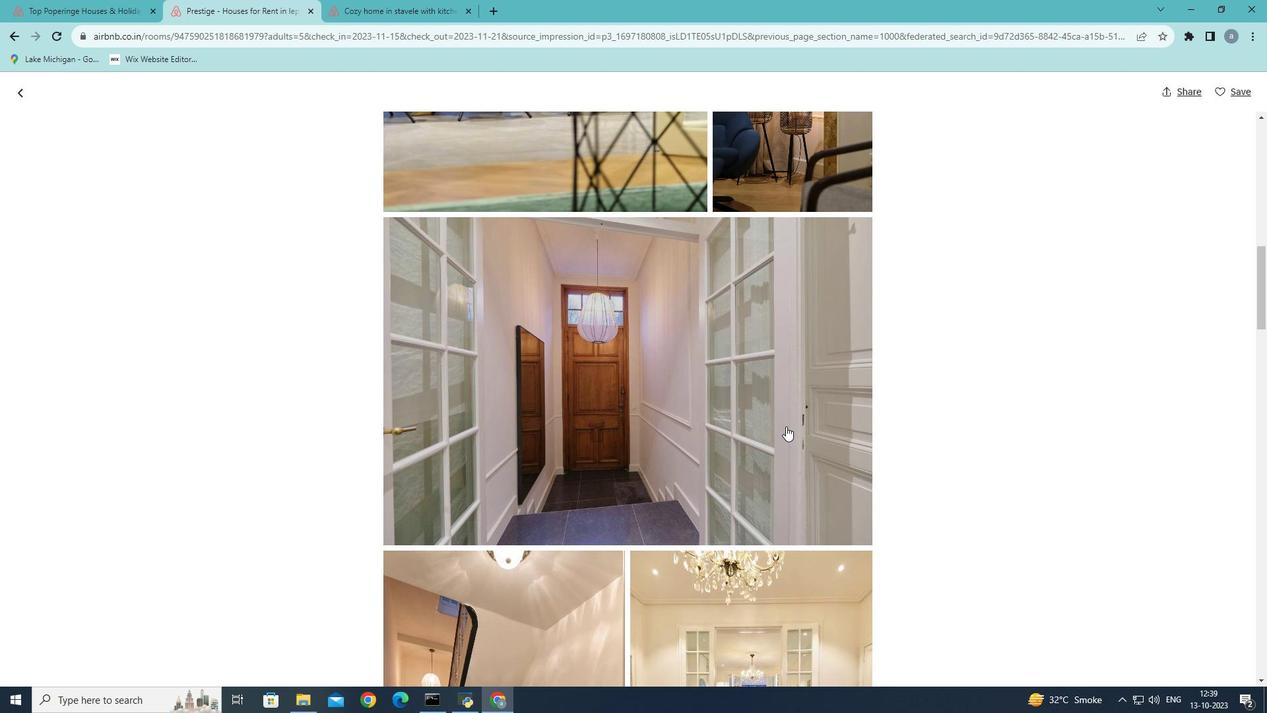 
Action: Mouse scrolled (786, 425) with delta (0, 0)
Screenshot: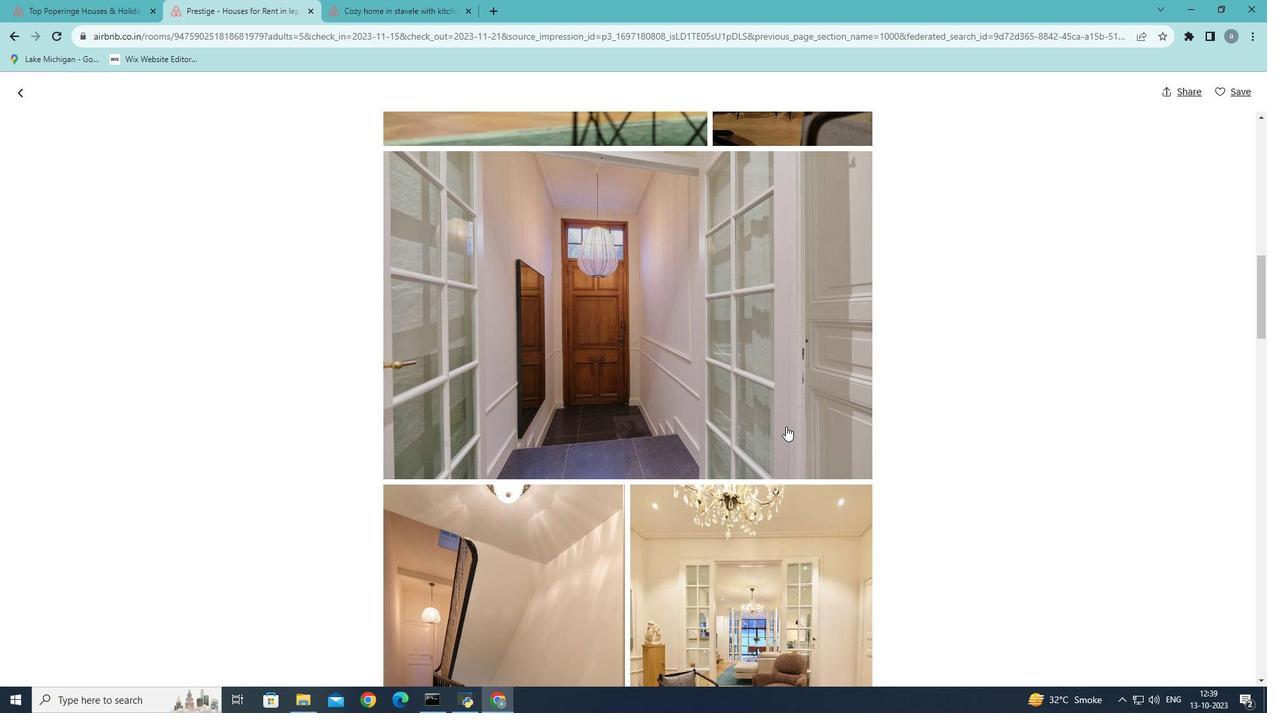 
Action: Mouse scrolled (786, 425) with delta (0, 0)
Screenshot: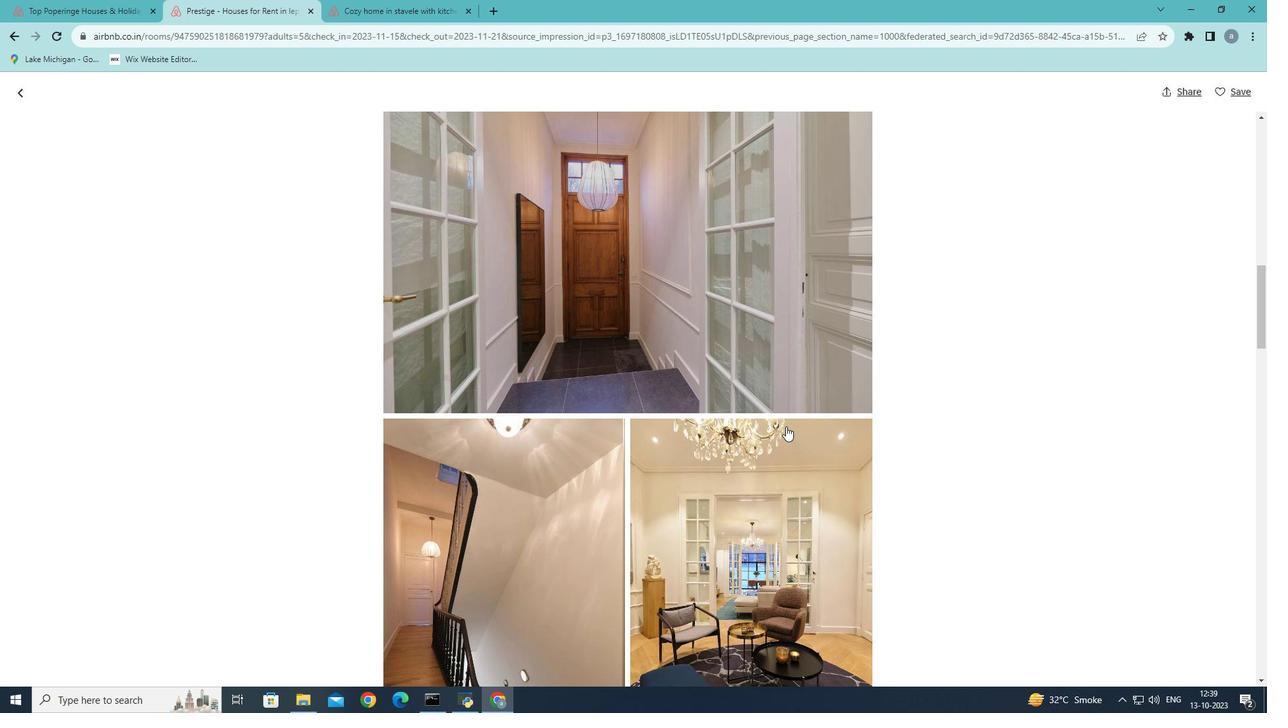 
Action: Mouse scrolled (786, 425) with delta (0, 0)
